 Task: Look for the availability of Airbnb cabin in Gatlinburg, Tennessee. 
Action: Mouse moved to (600, 77)
Screenshot: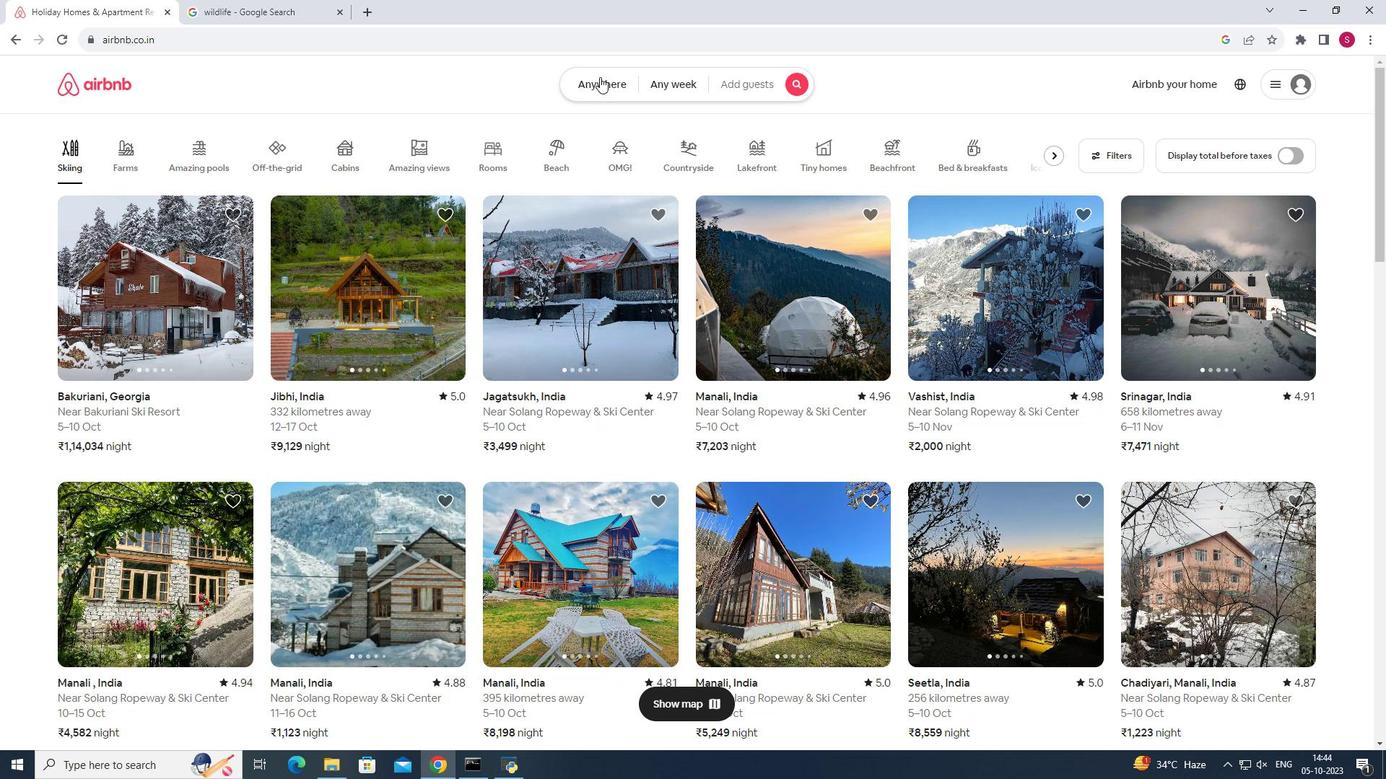 
Action: Mouse pressed left at (600, 77)
Screenshot: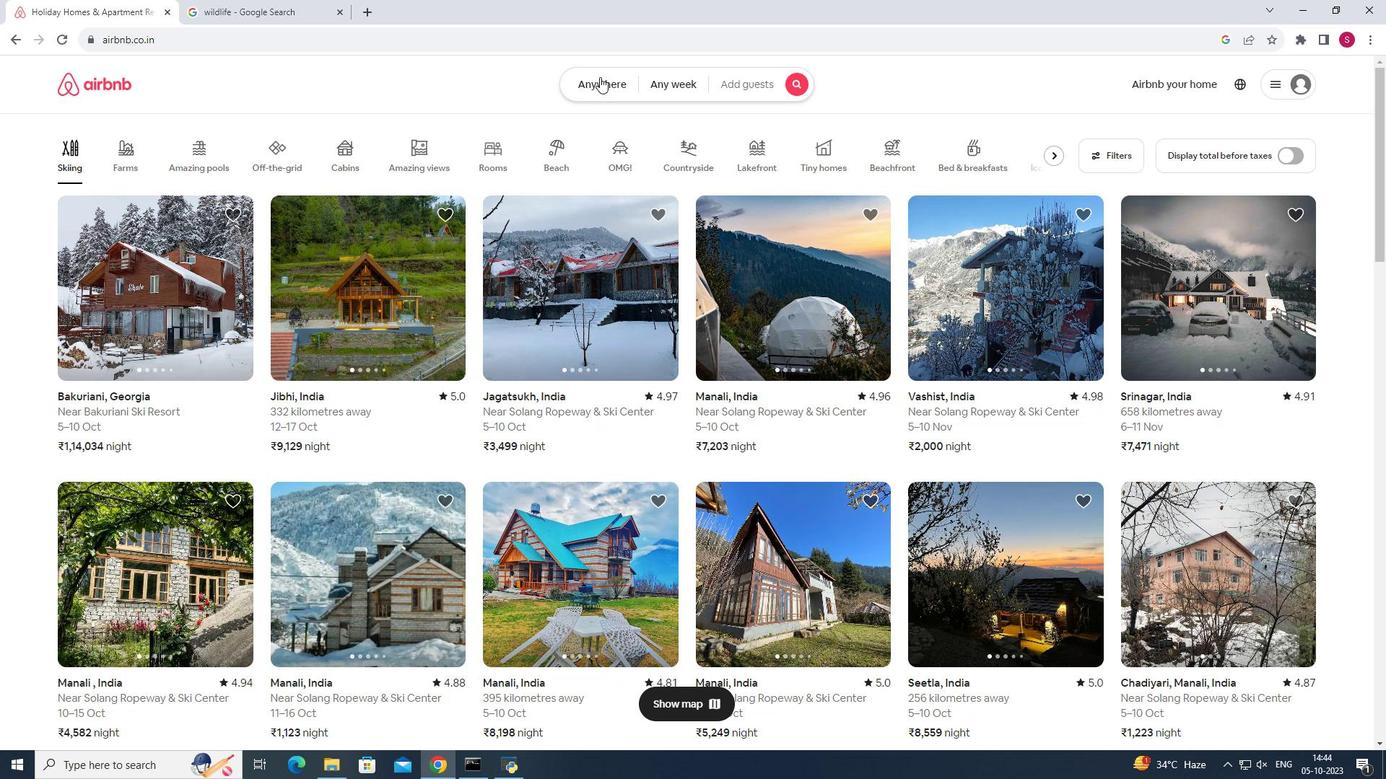 
Action: Mouse moved to (512, 142)
Screenshot: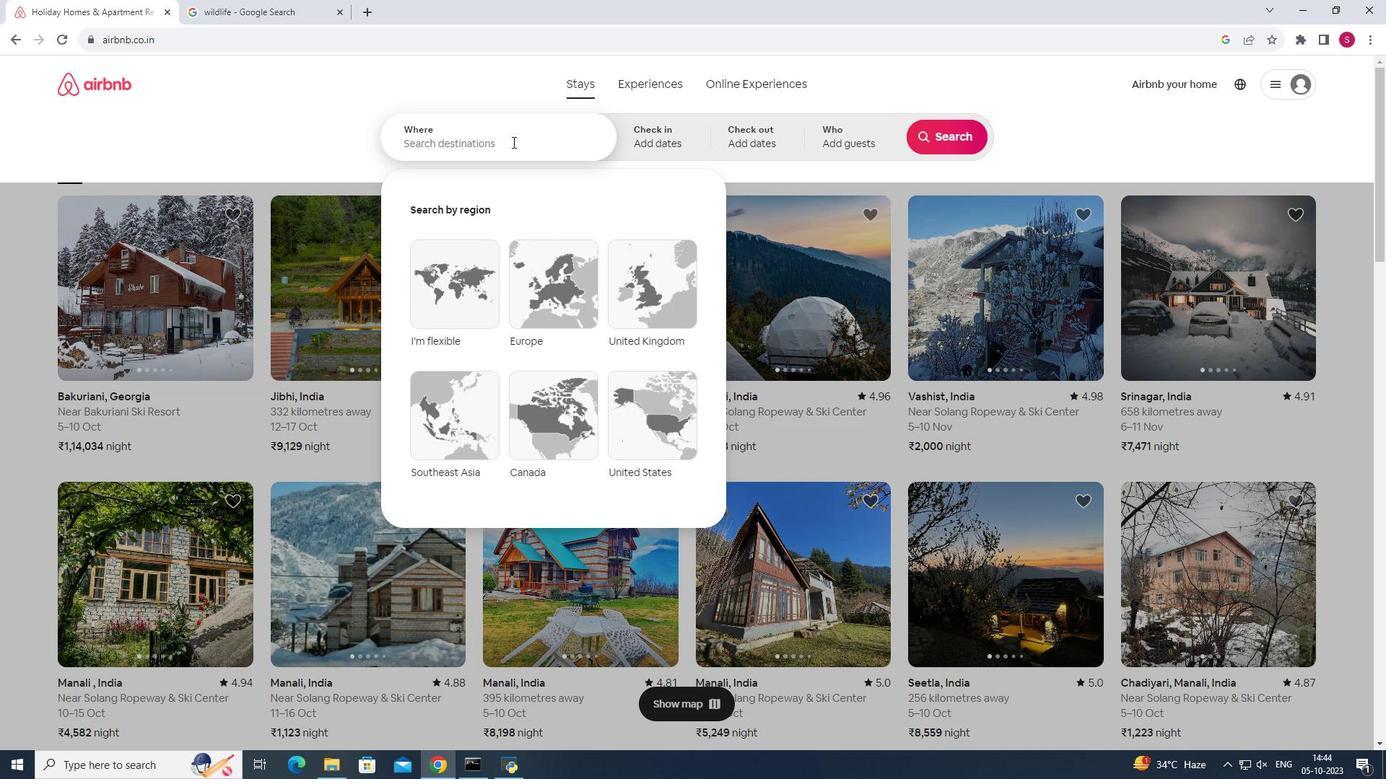 
Action: Mouse pressed left at (512, 142)
Screenshot: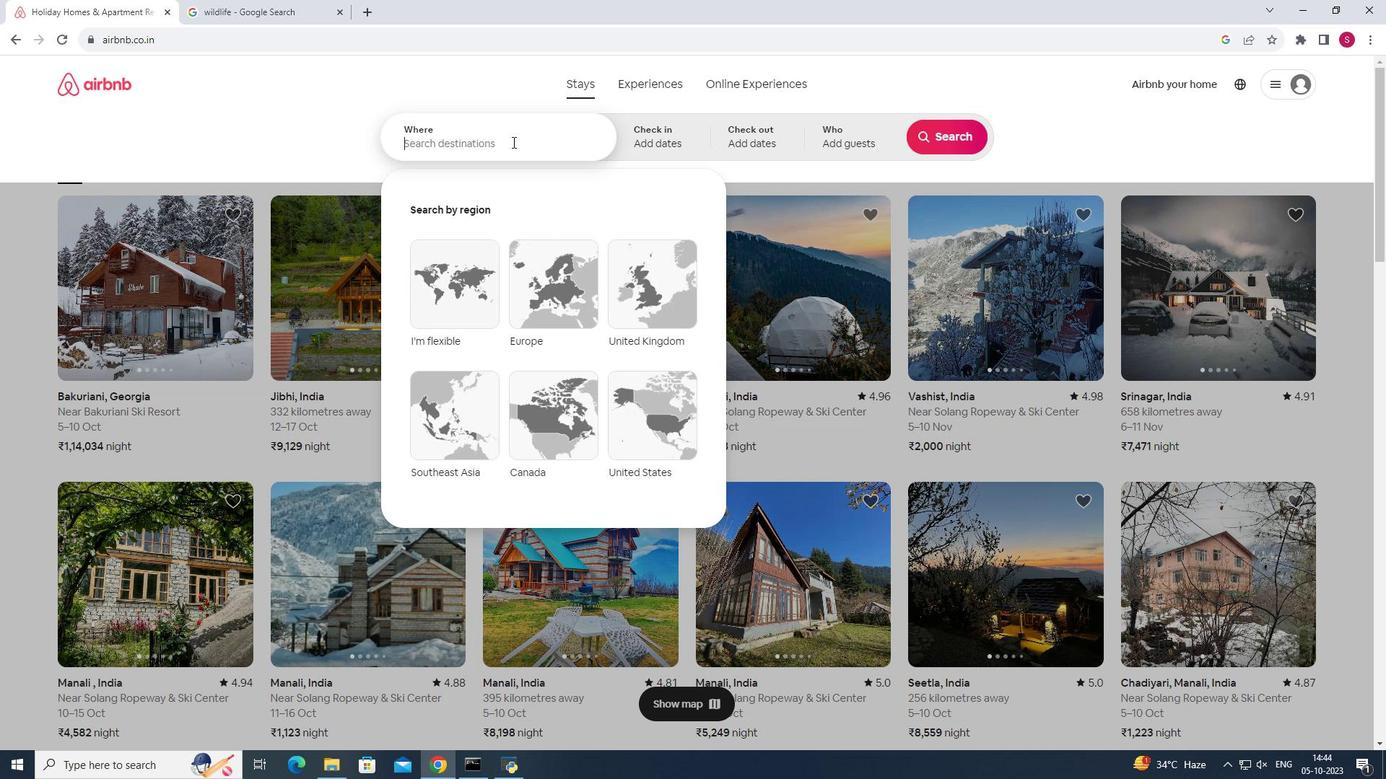 
Action: Key pressed <Key.shift><Key.shift><Key.shift><Key.shift><Key.shift><Key.shift><Key.shift><Key.shift><Key.shift><Key.shift><Key.shift><Key.shift><Key.shift><Key.shift><Key.shift><Key.shift><Key.shift><Key.shift><Key.shift><Key.shift><Key.shift><Key.shift><Key.shift><Key.shift><Key.shift><Key.shift><Key.shift><Key.shift><Key.shift><Key.shift><Key.shift><Key.shift><Key.shift><Key.shift><Key.shift><Key.shift><Key.shift><Key.shift><Key.shift><Key.shift><Key.shift><Key.shift><Key.shift><Key.shift><Key.shift><Key.shift><Key.shift><Key.shift><Key.shift><Key.shift><Key.shift><Key.shift><Key.shift><Key.shift><Key.shift><Key.shift><Key.shift><Key.shift><Key.shift><Key.shift><Key.shift>Gatlin<Key.shift>burg,
Screenshot: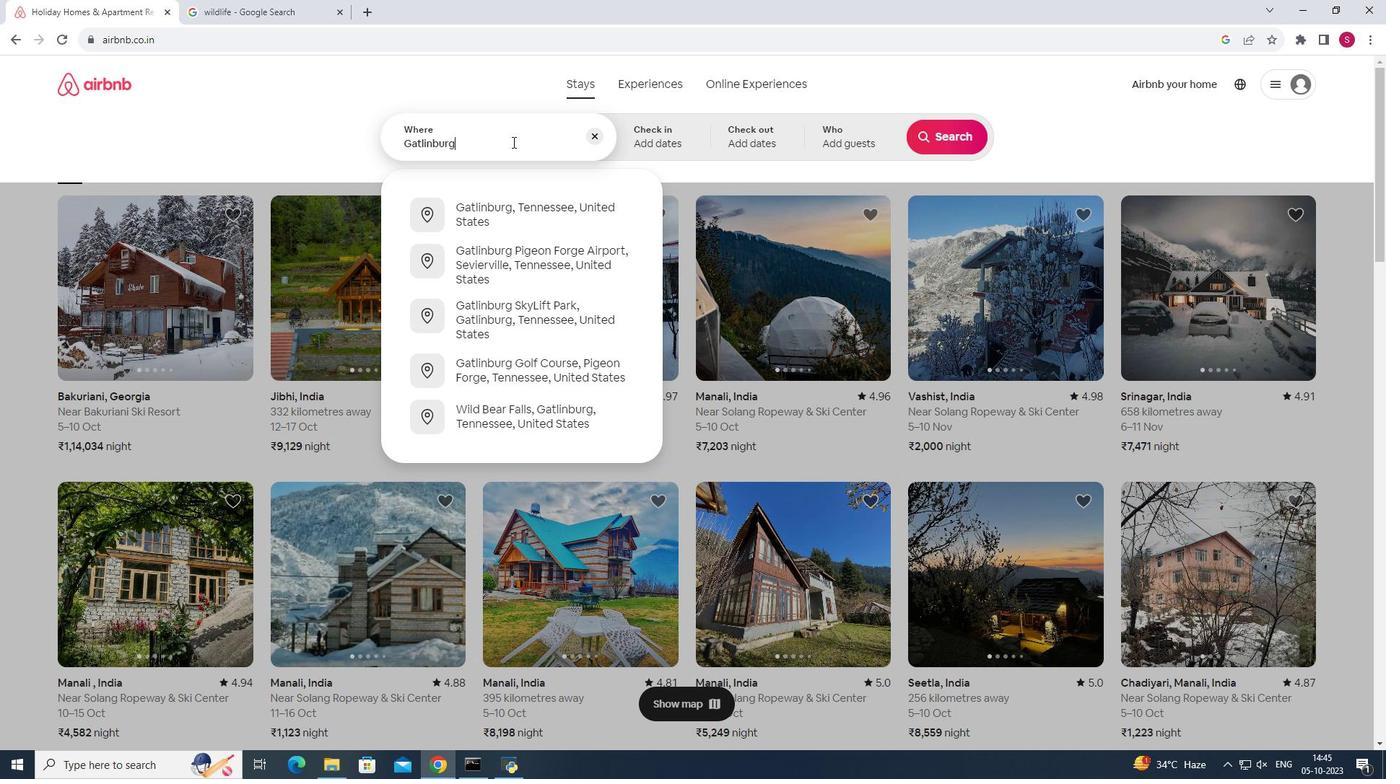 
Action: Mouse moved to (569, 224)
Screenshot: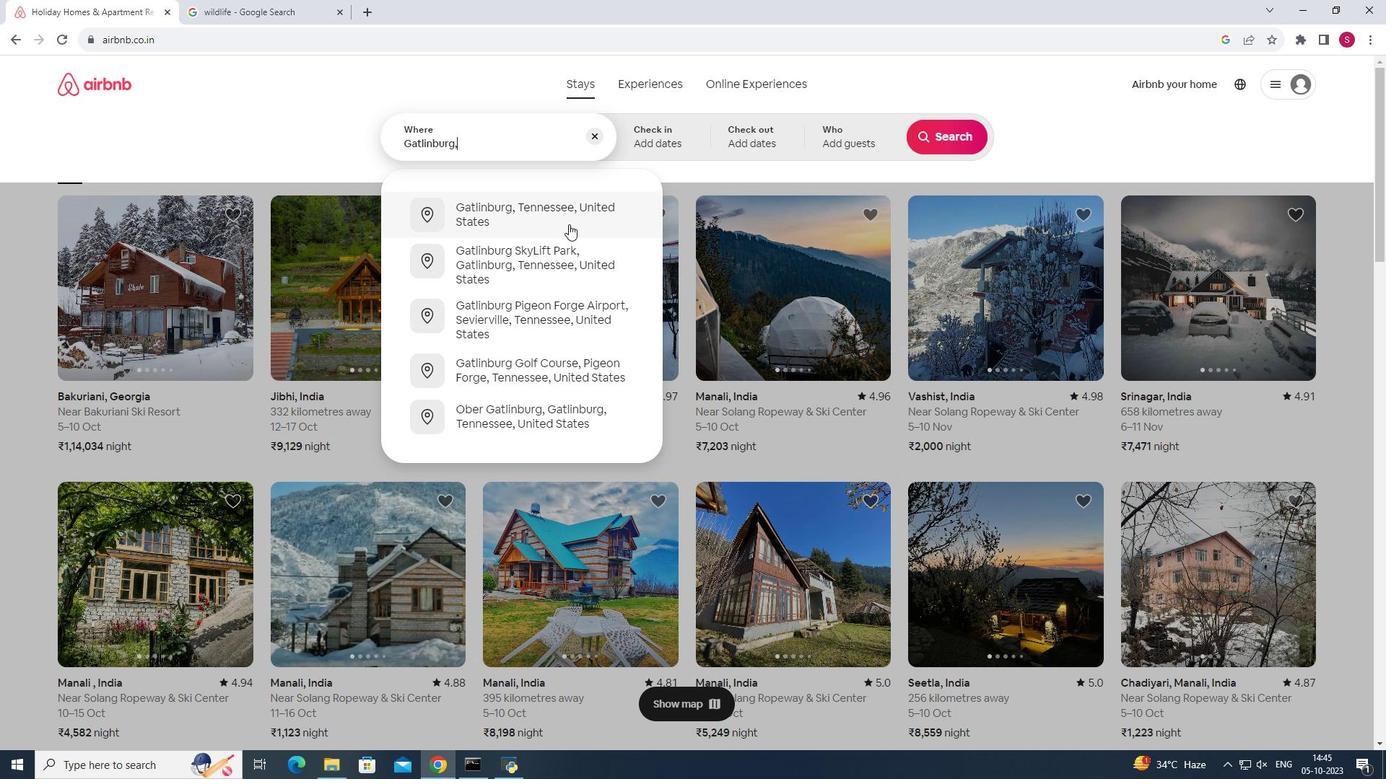 
Action: Mouse pressed left at (569, 224)
Screenshot: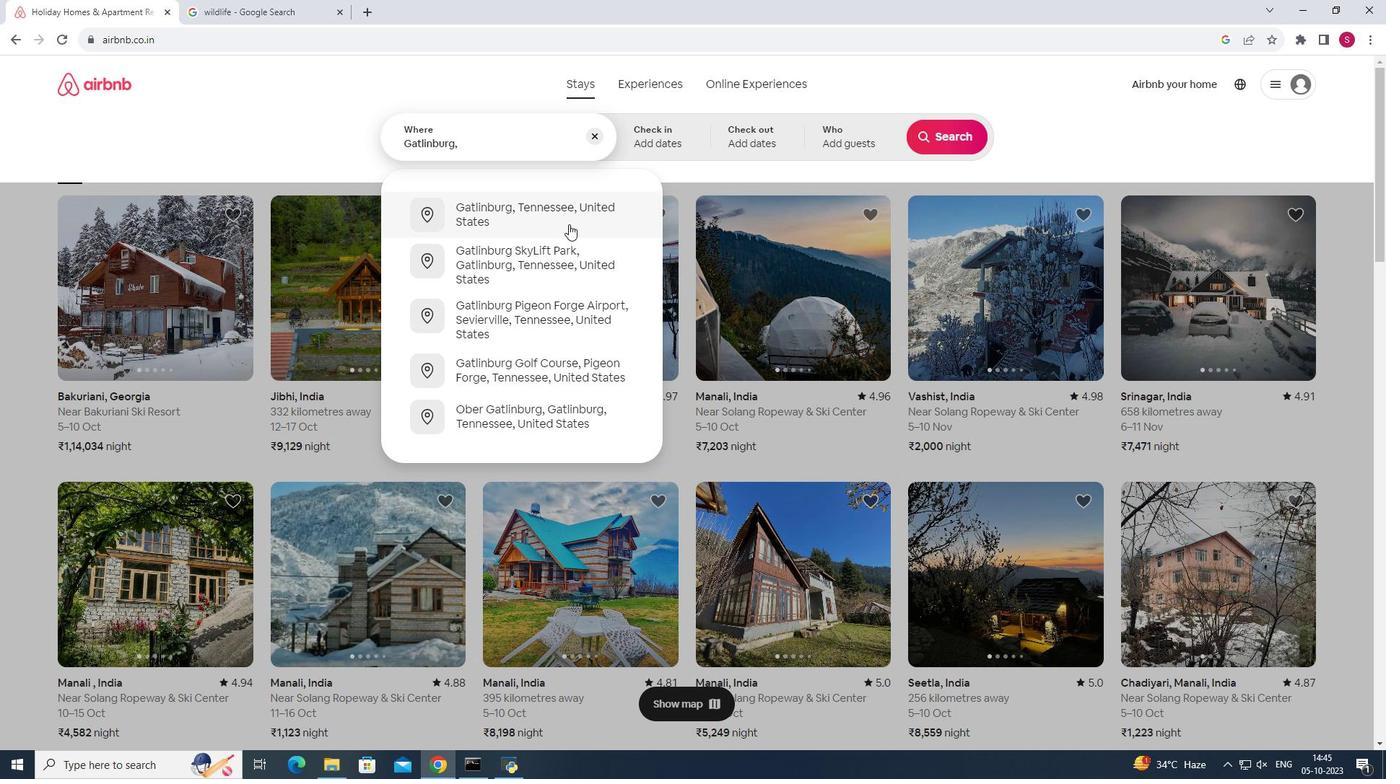 
Action: Mouse moved to (954, 134)
Screenshot: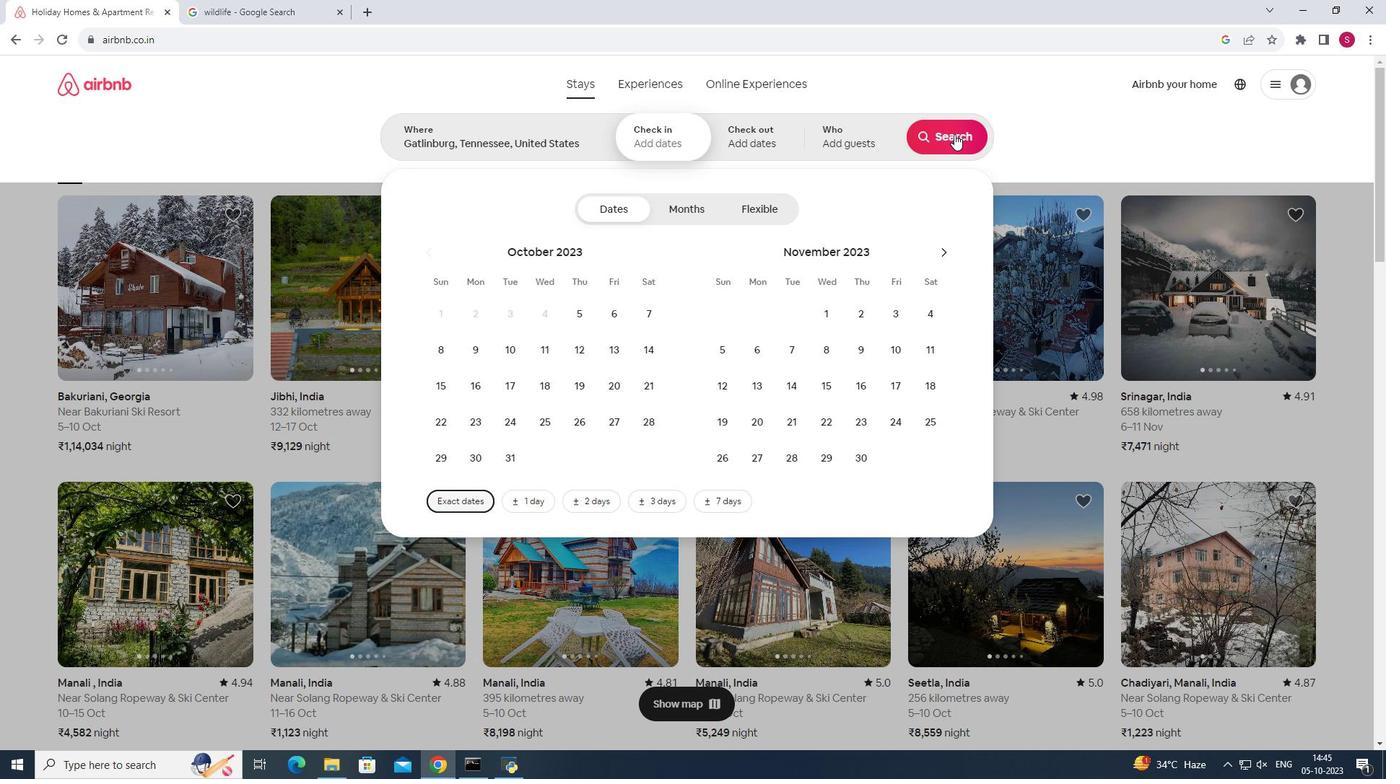 
Action: Mouse pressed left at (954, 134)
Screenshot: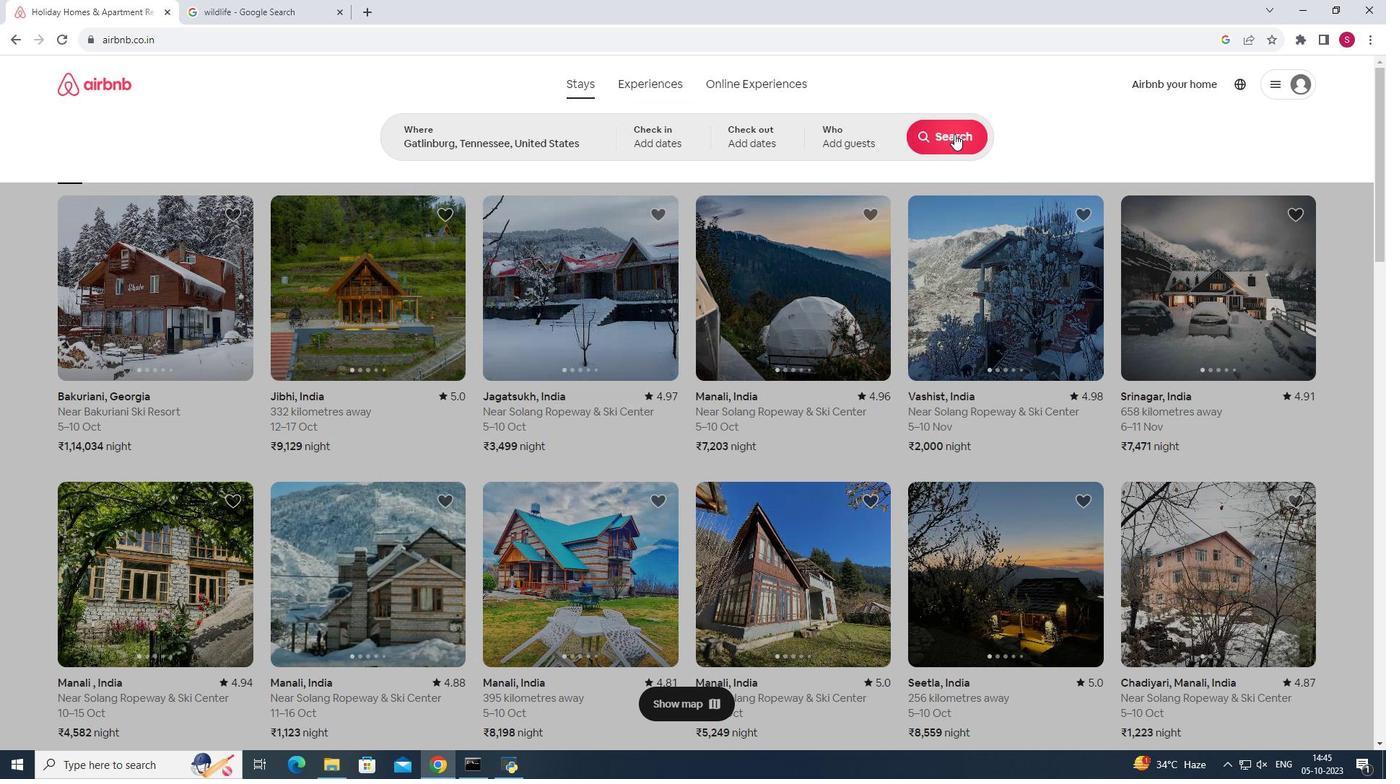 
Action: Mouse pressed left at (954, 134)
Screenshot: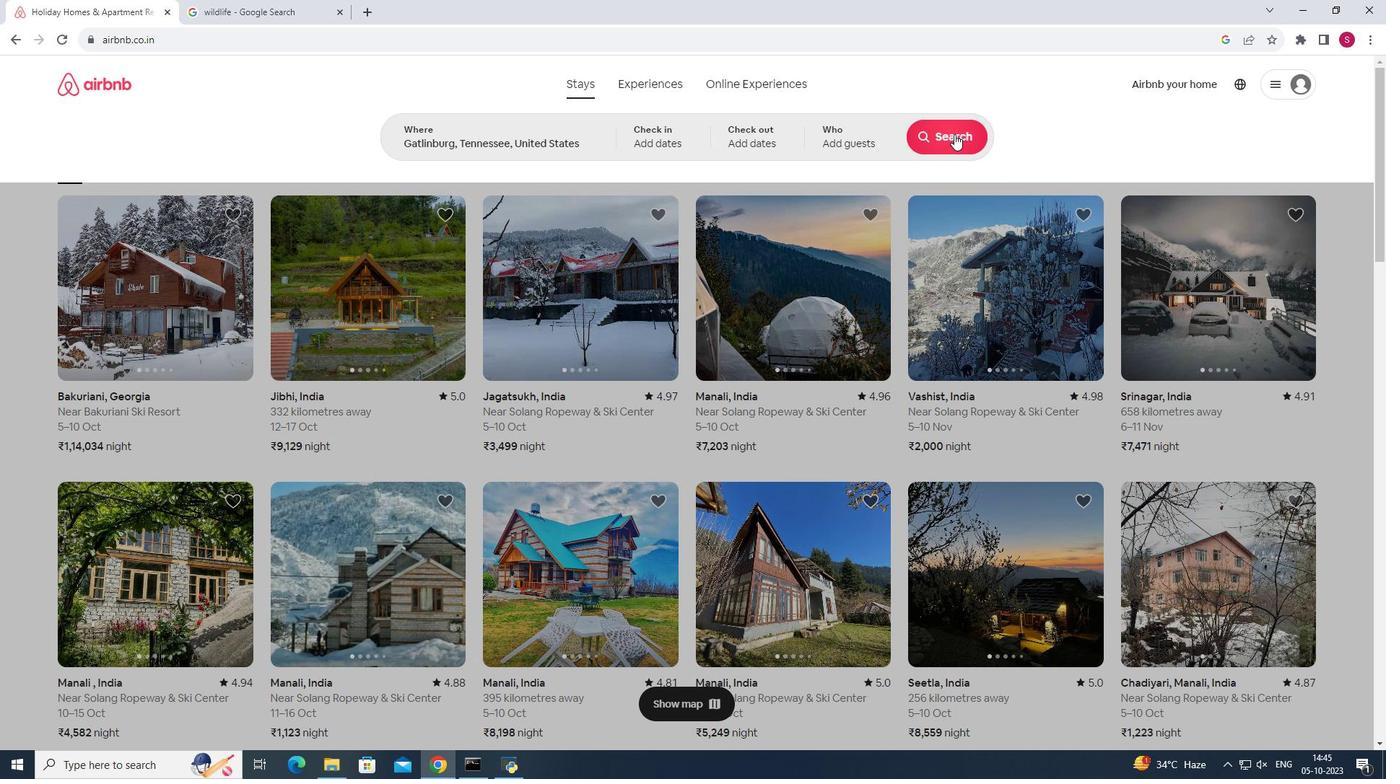 
Action: Mouse moved to (868, 80)
Screenshot: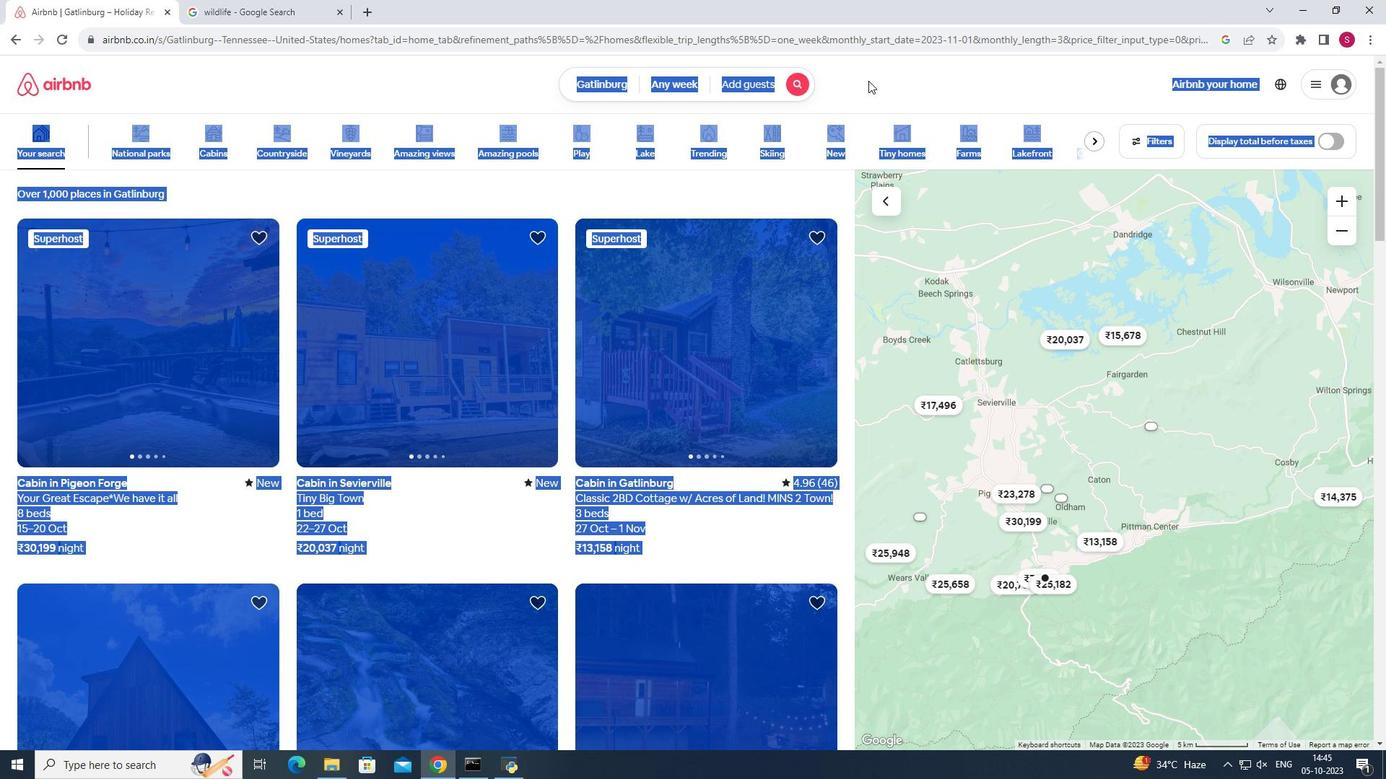 
Action: Mouse pressed left at (868, 80)
Screenshot: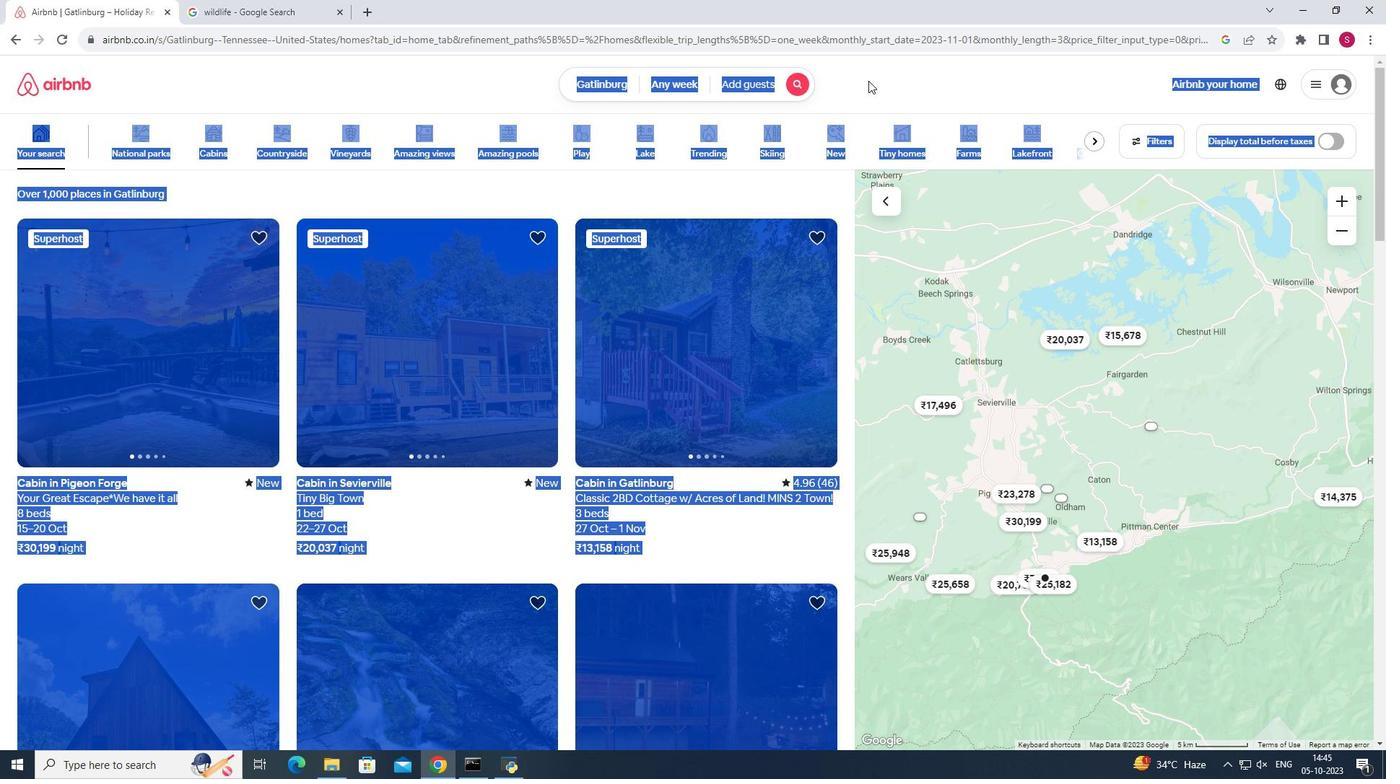 
Action: Mouse moved to (660, 413)
Screenshot: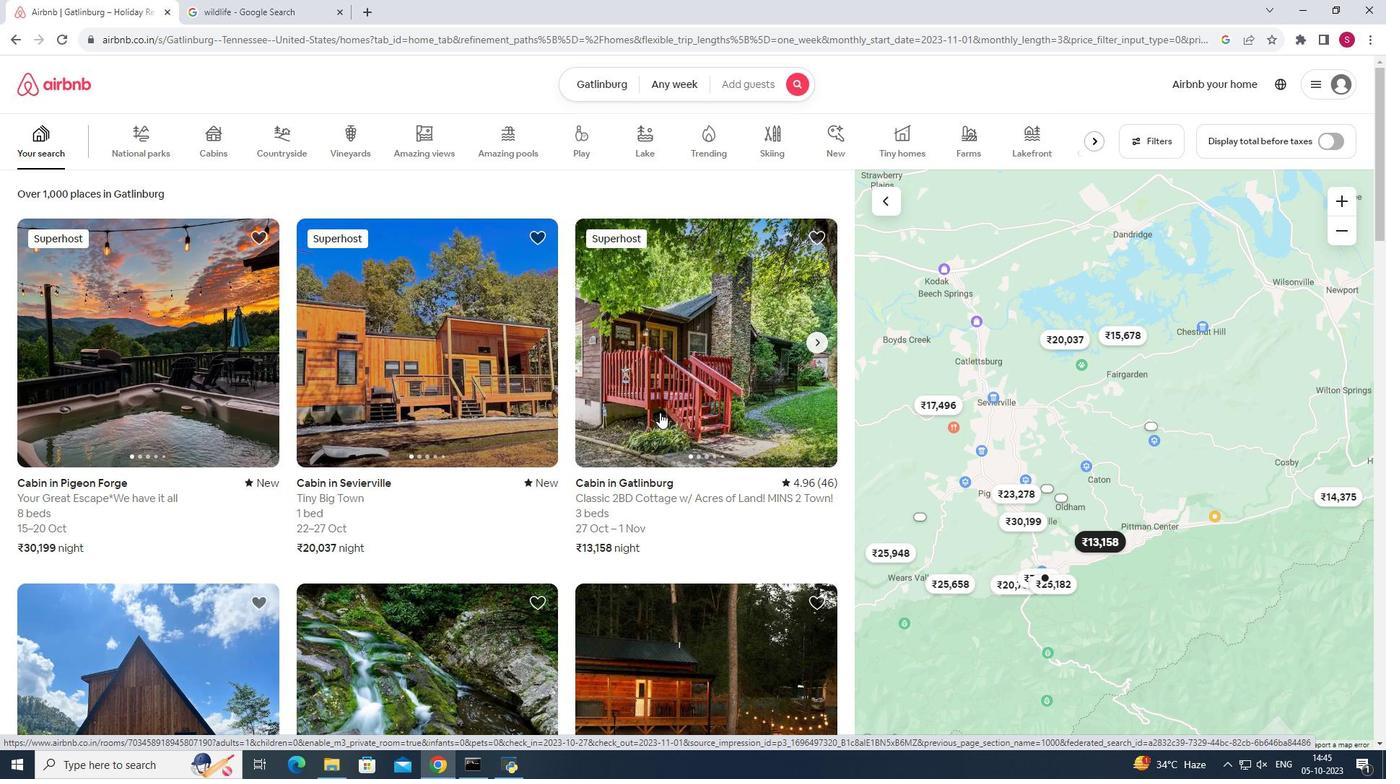 
Action: Mouse scrolled (660, 412) with delta (0, 0)
Screenshot: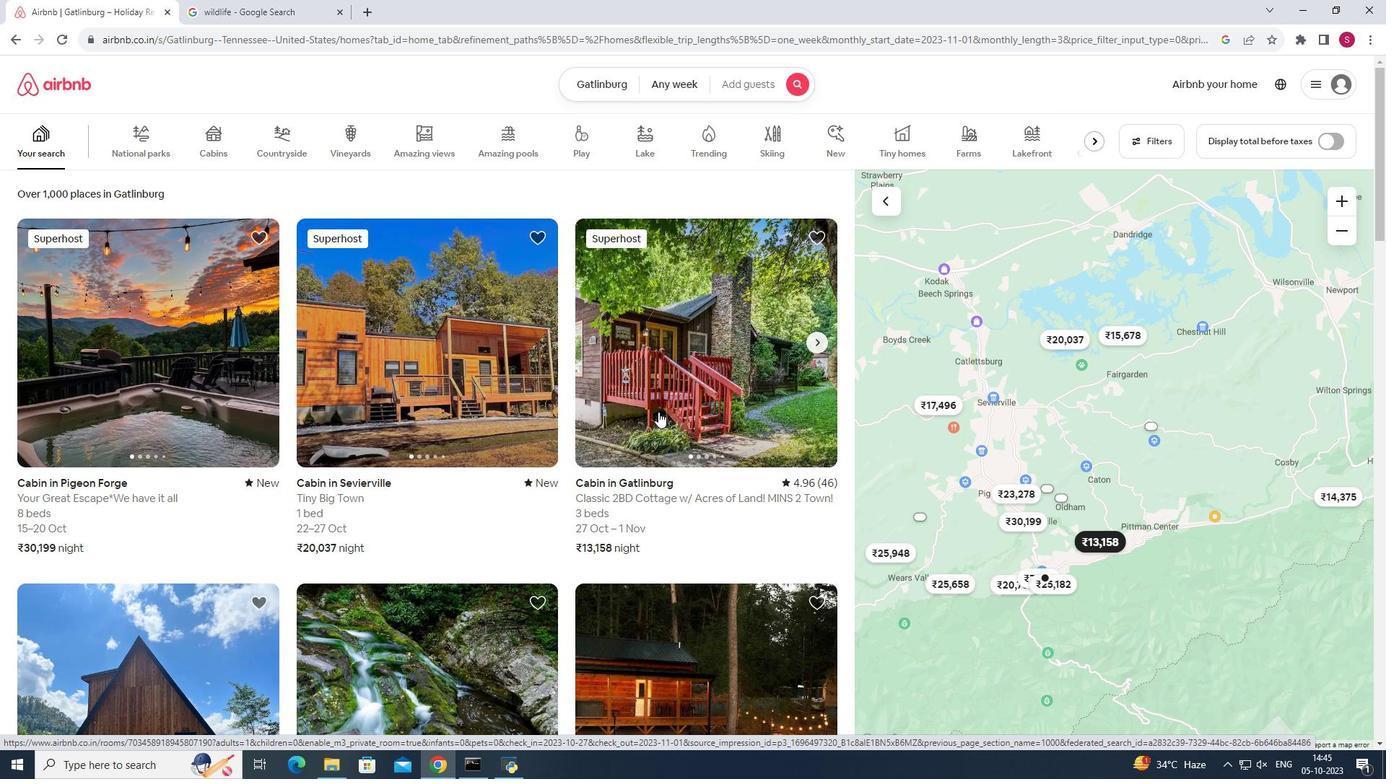 
Action: Mouse moved to (652, 412)
Screenshot: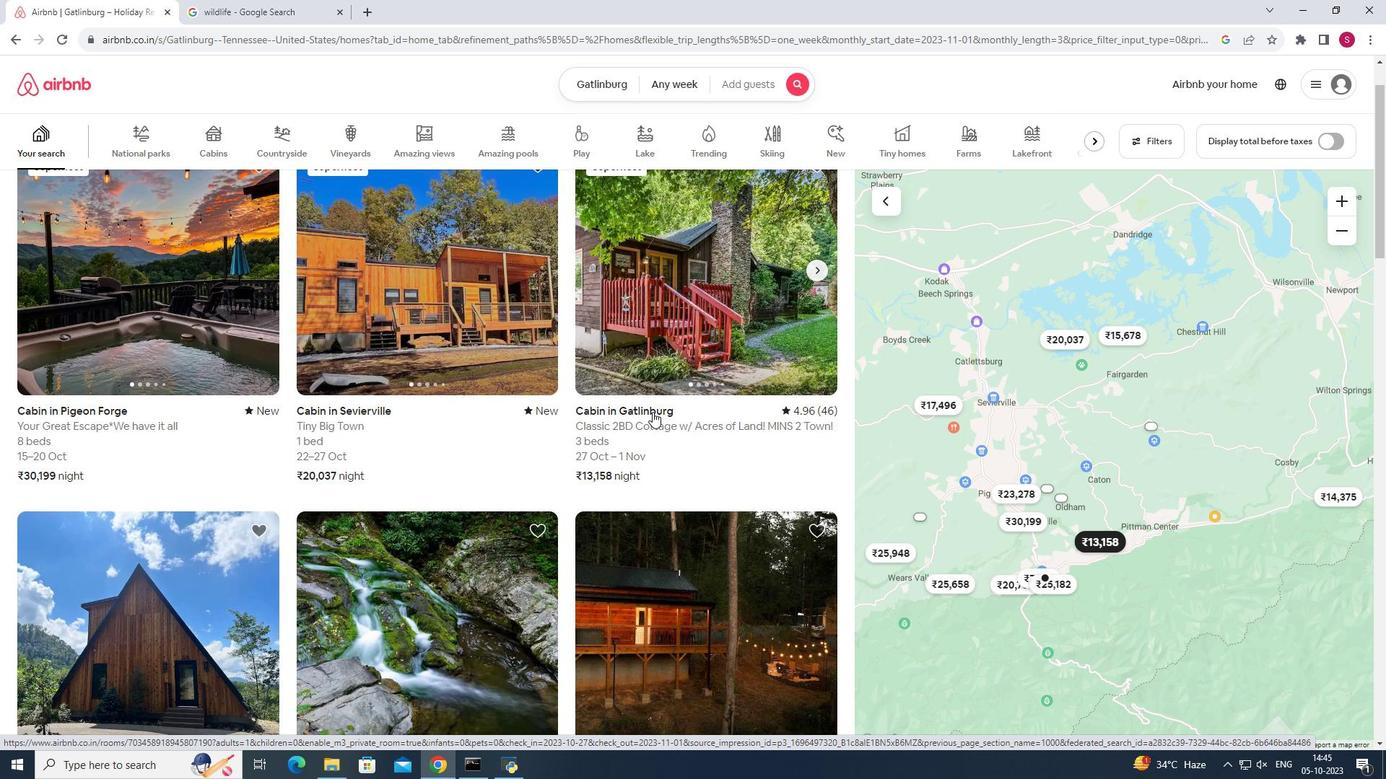 
Action: Mouse scrolled (652, 411) with delta (0, 0)
Screenshot: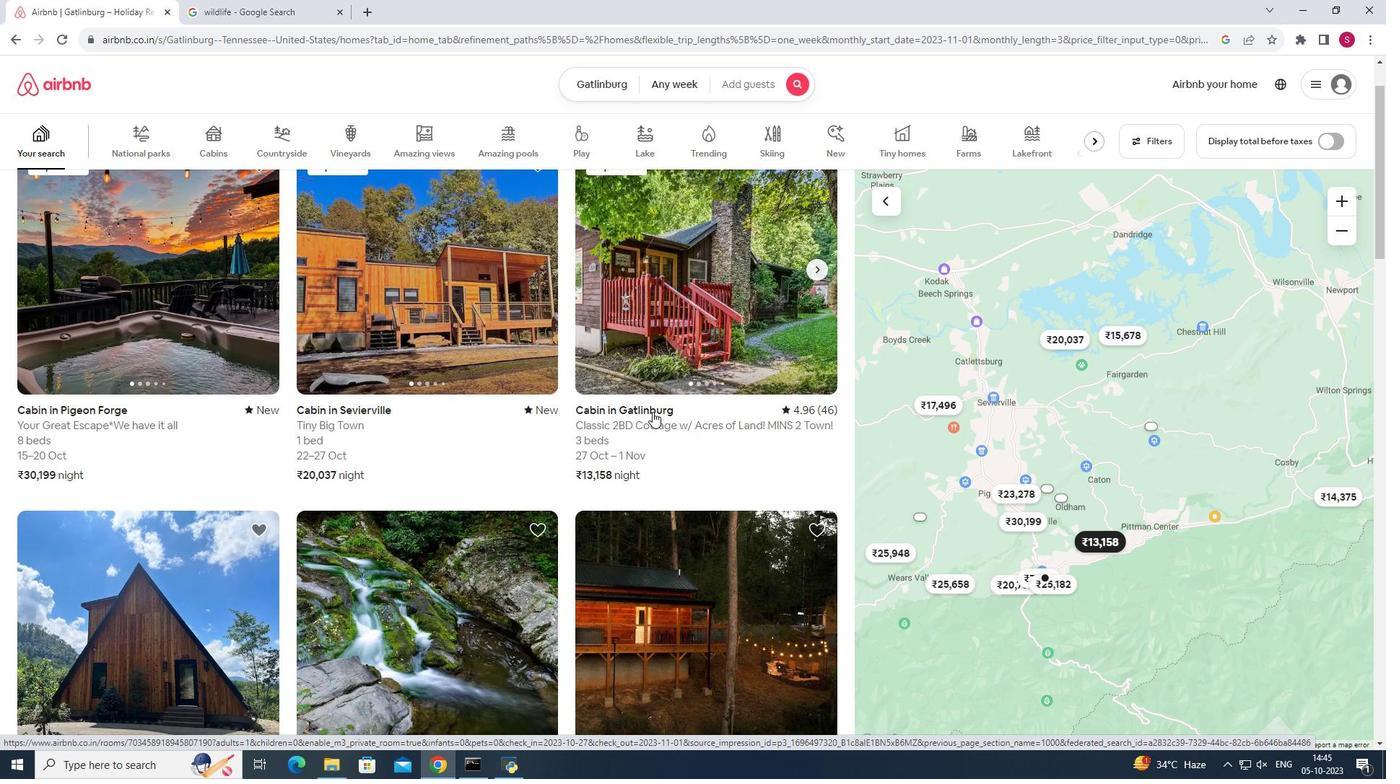 
Action: Mouse moved to (643, 426)
Screenshot: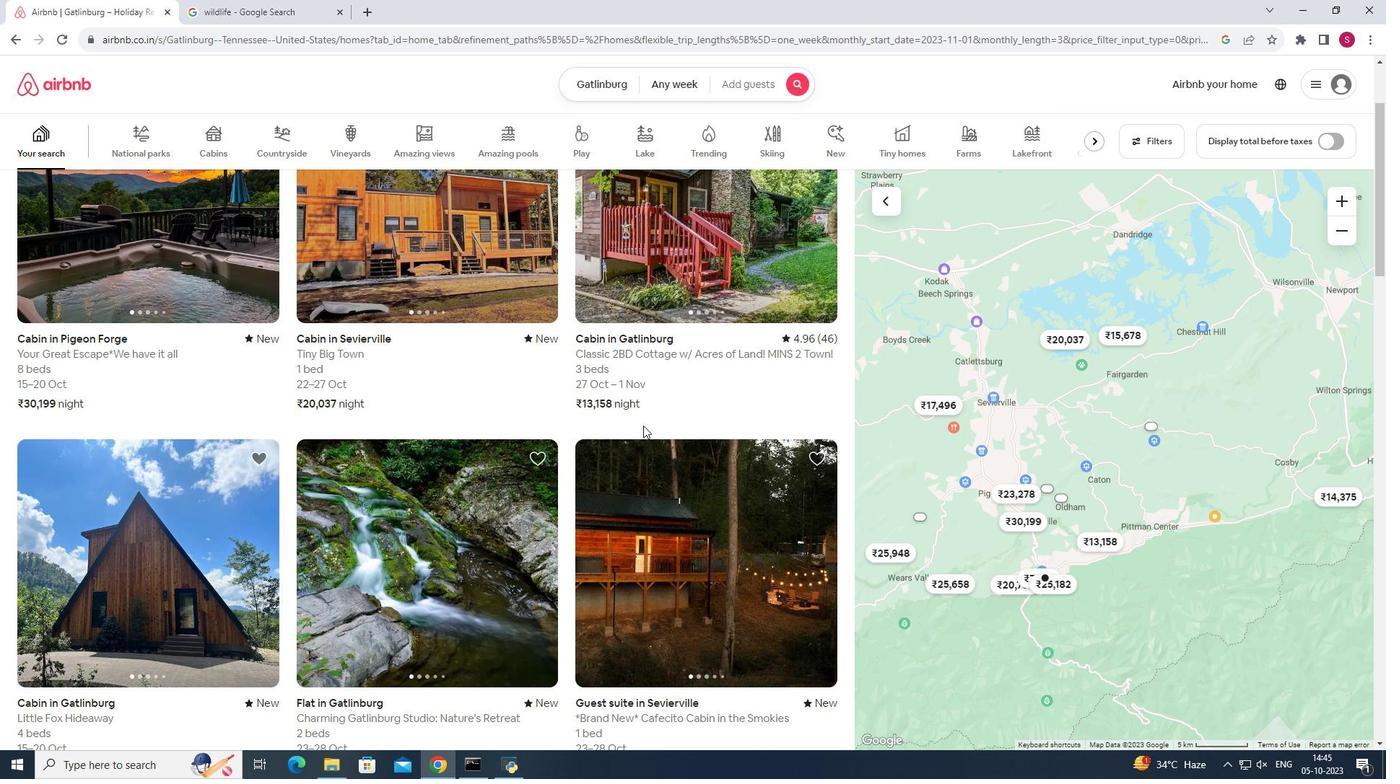 
Action: Mouse scrolled (643, 425) with delta (0, 0)
Screenshot: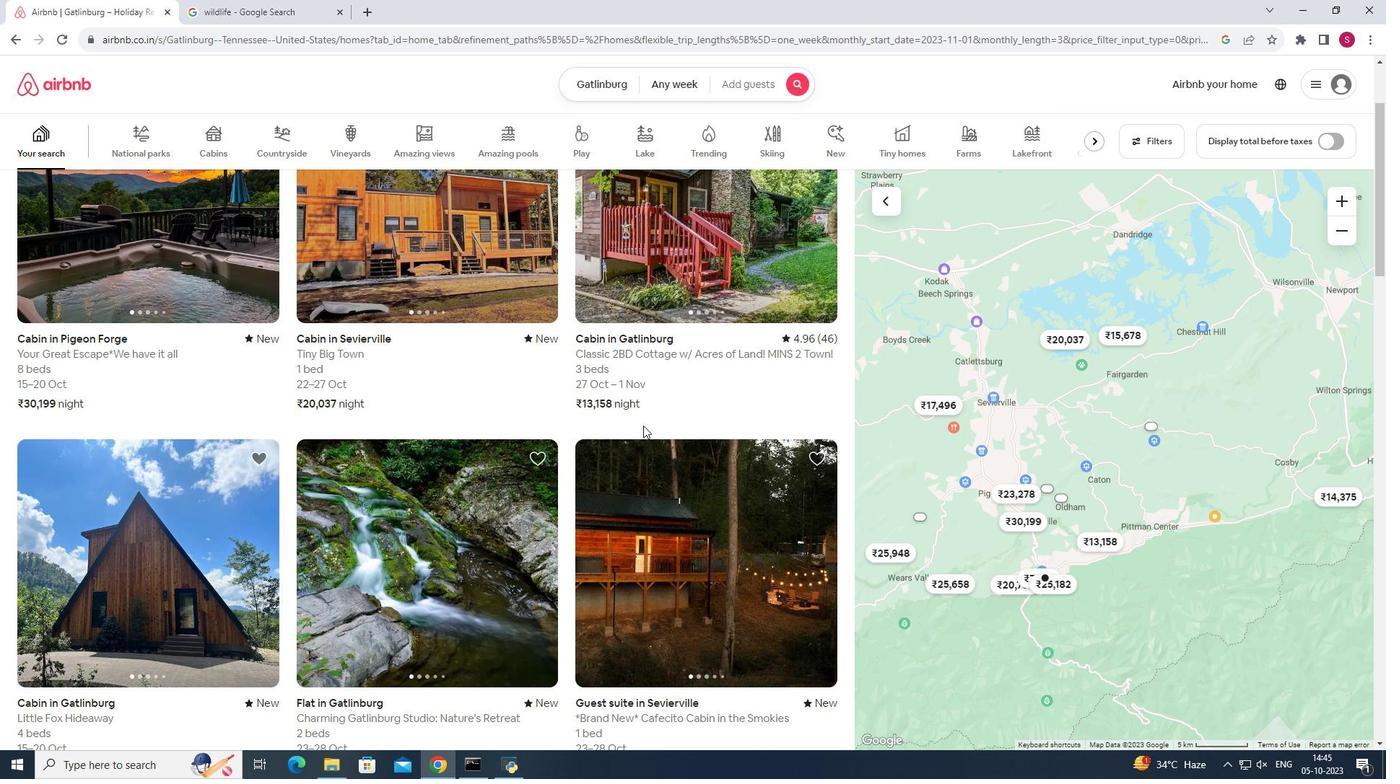 
Action: Mouse moved to (643, 427)
Screenshot: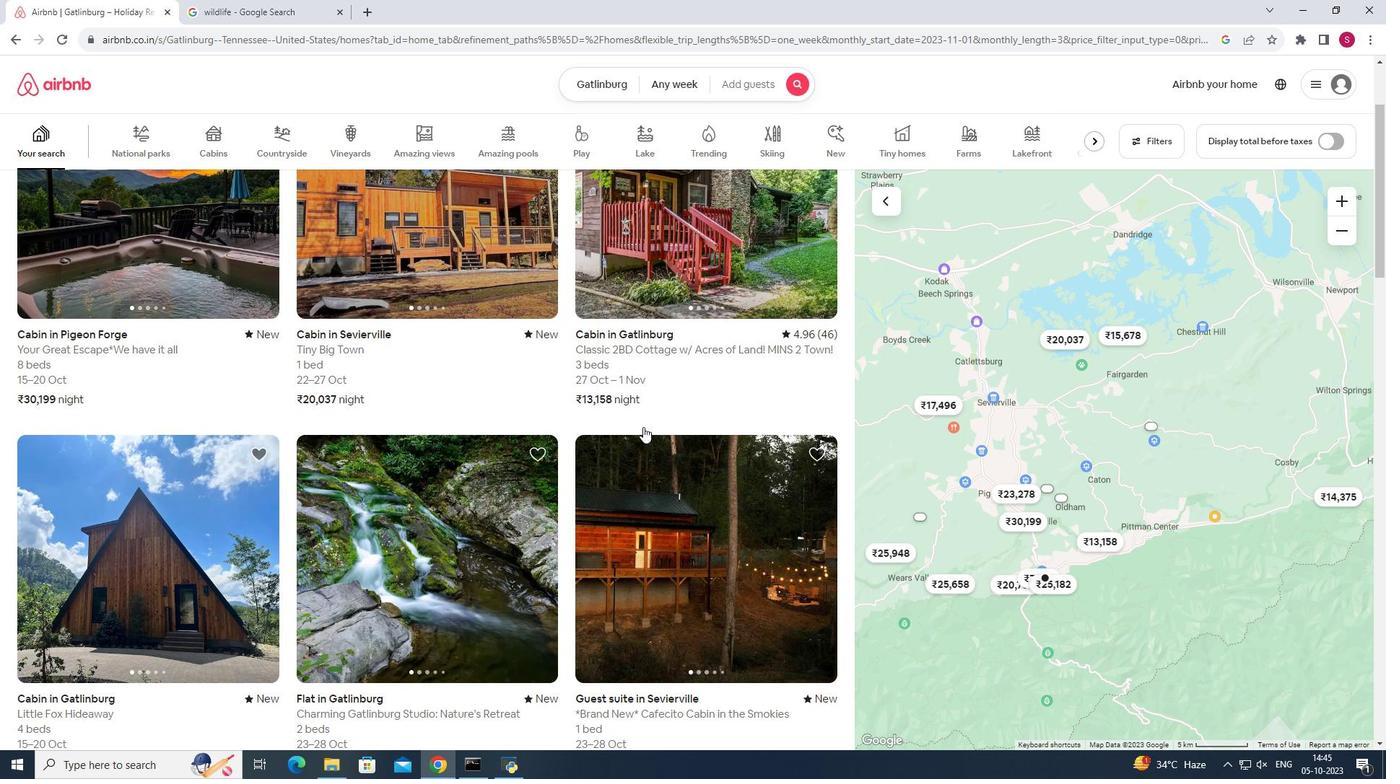
Action: Mouse scrolled (643, 426) with delta (0, 0)
Screenshot: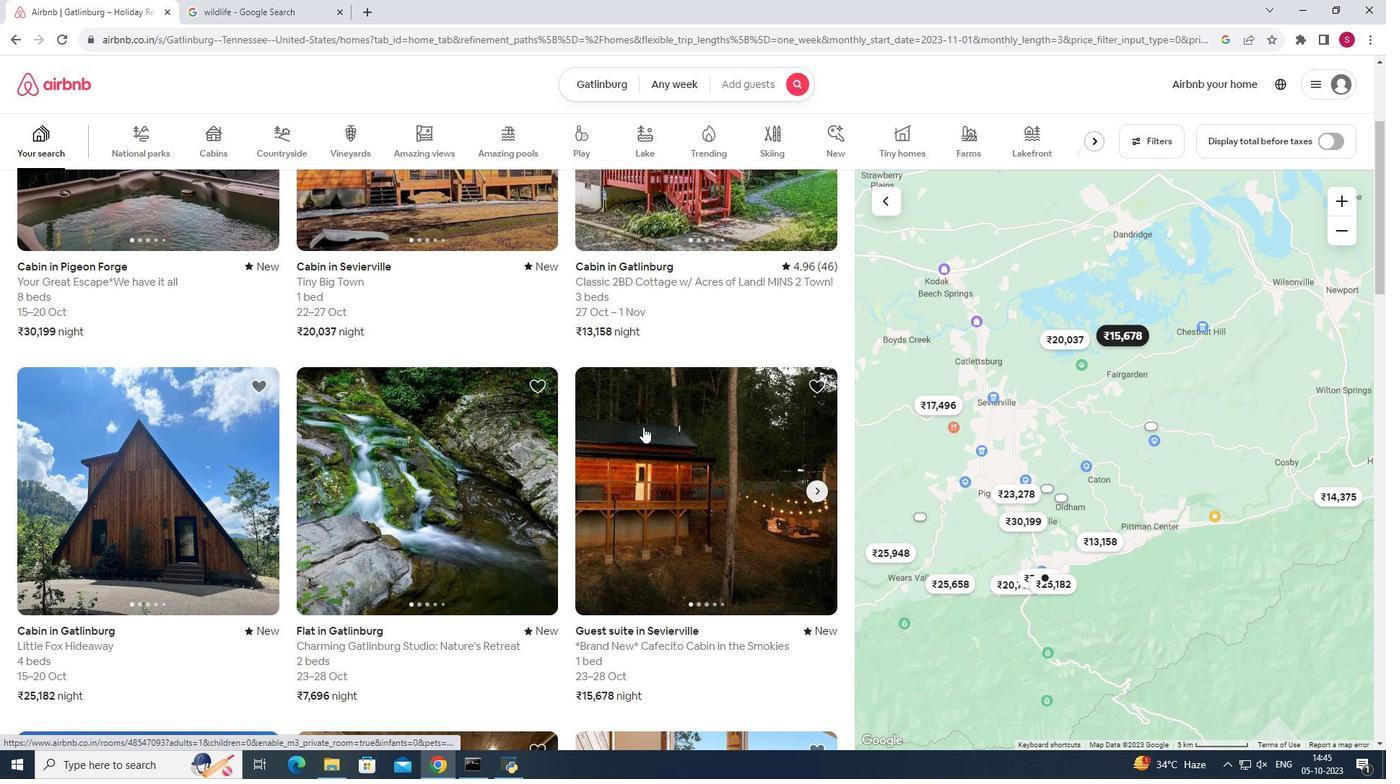 
Action: Mouse moved to (667, 427)
Screenshot: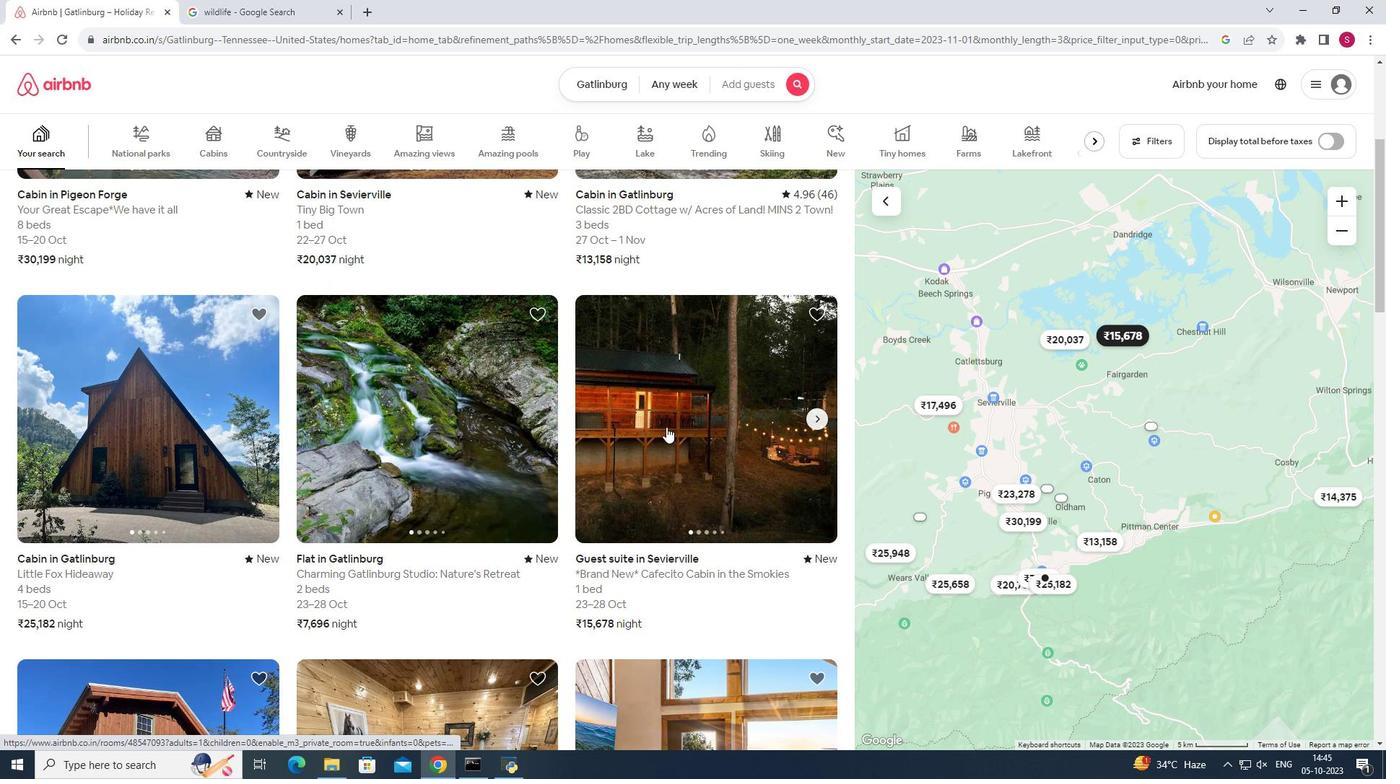 
Action: Mouse scrolled (667, 426) with delta (0, 0)
Screenshot: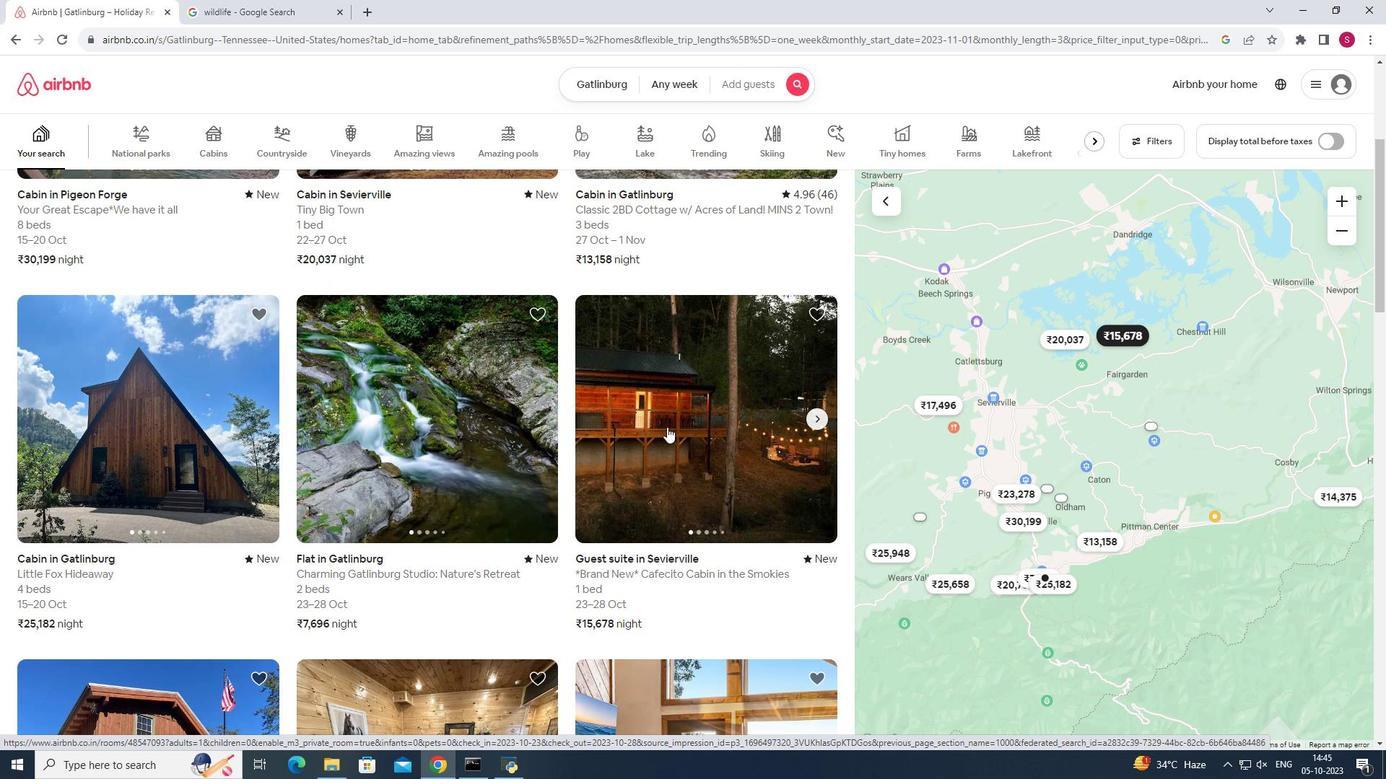 
Action: Mouse scrolled (667, 426) with delta (0, 0)
Screenshot: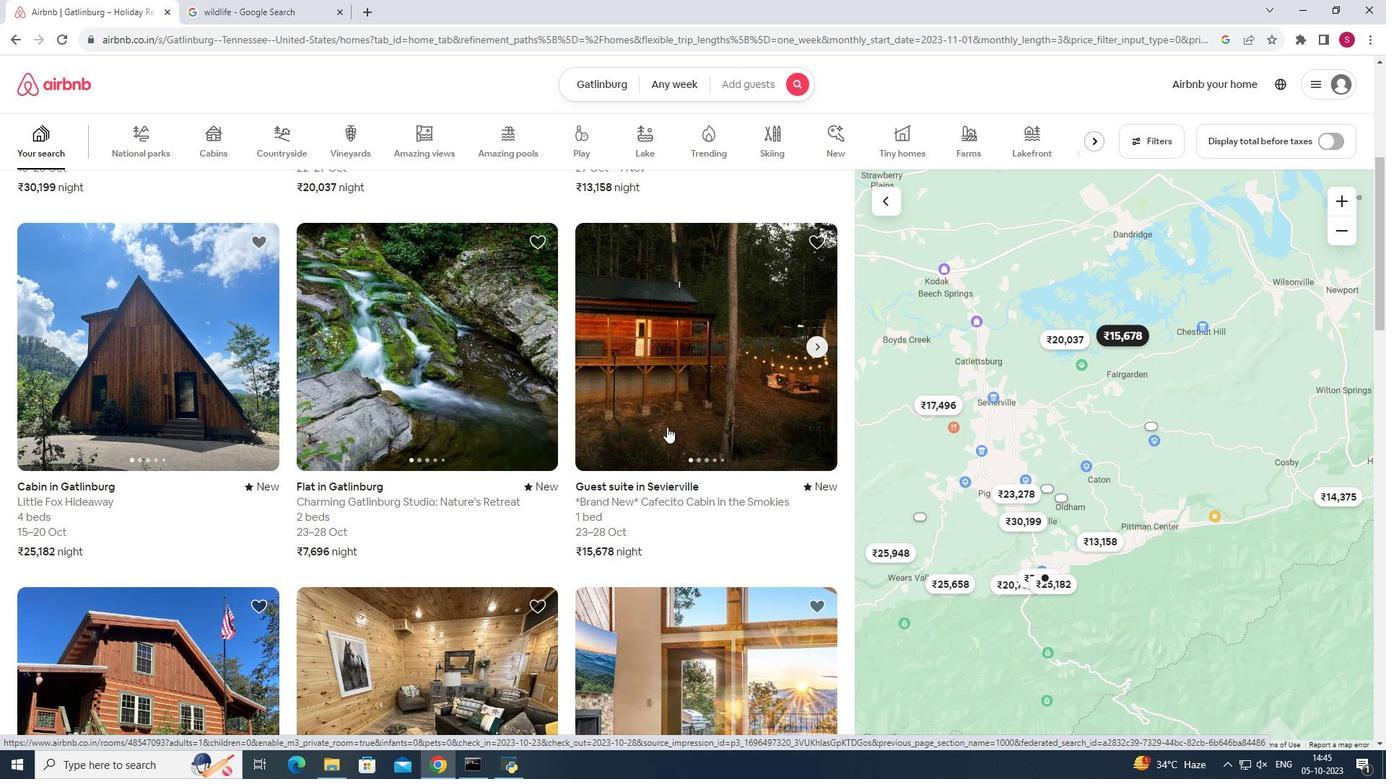 
Action: Mouse moved to (639, 429)
Screenshot: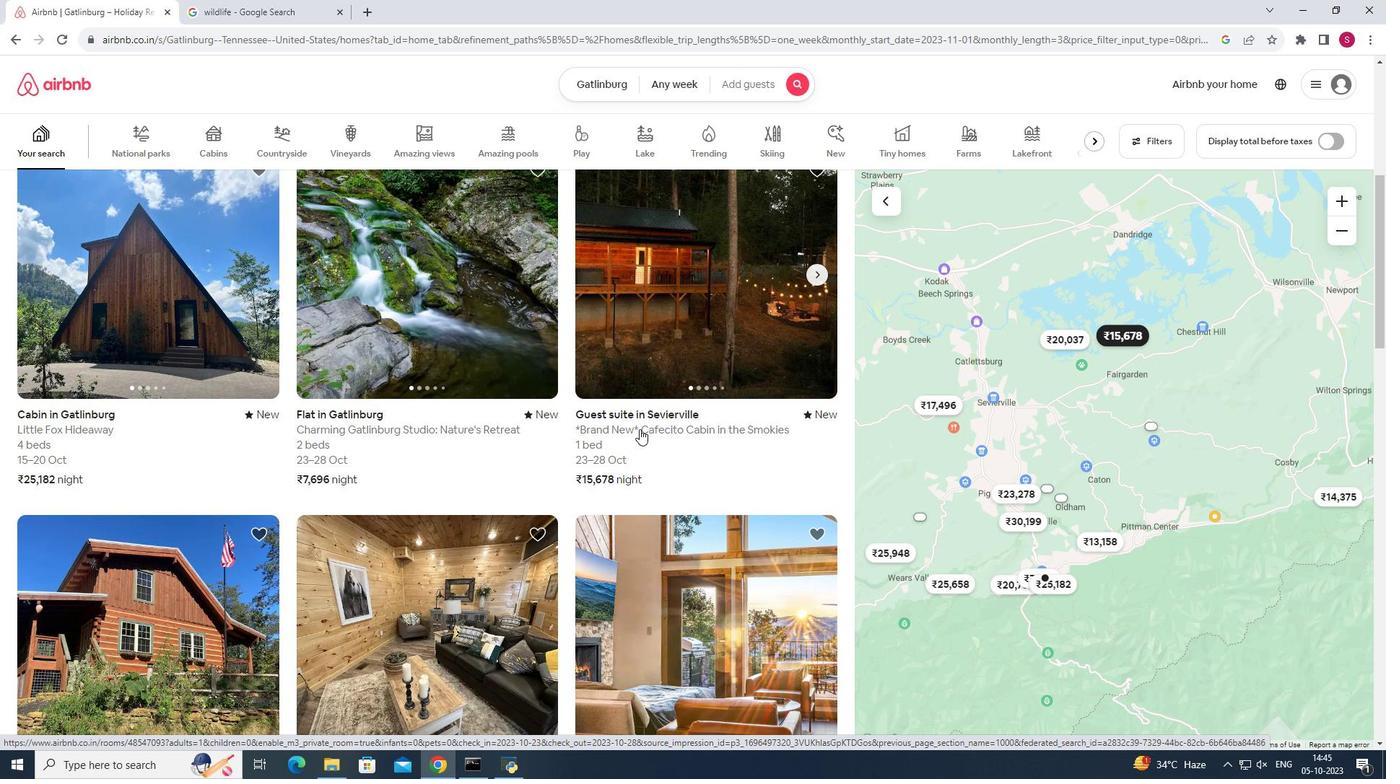 
Action: Mouse scrolled (639, 428) with delta (0, 0)
Screenshot: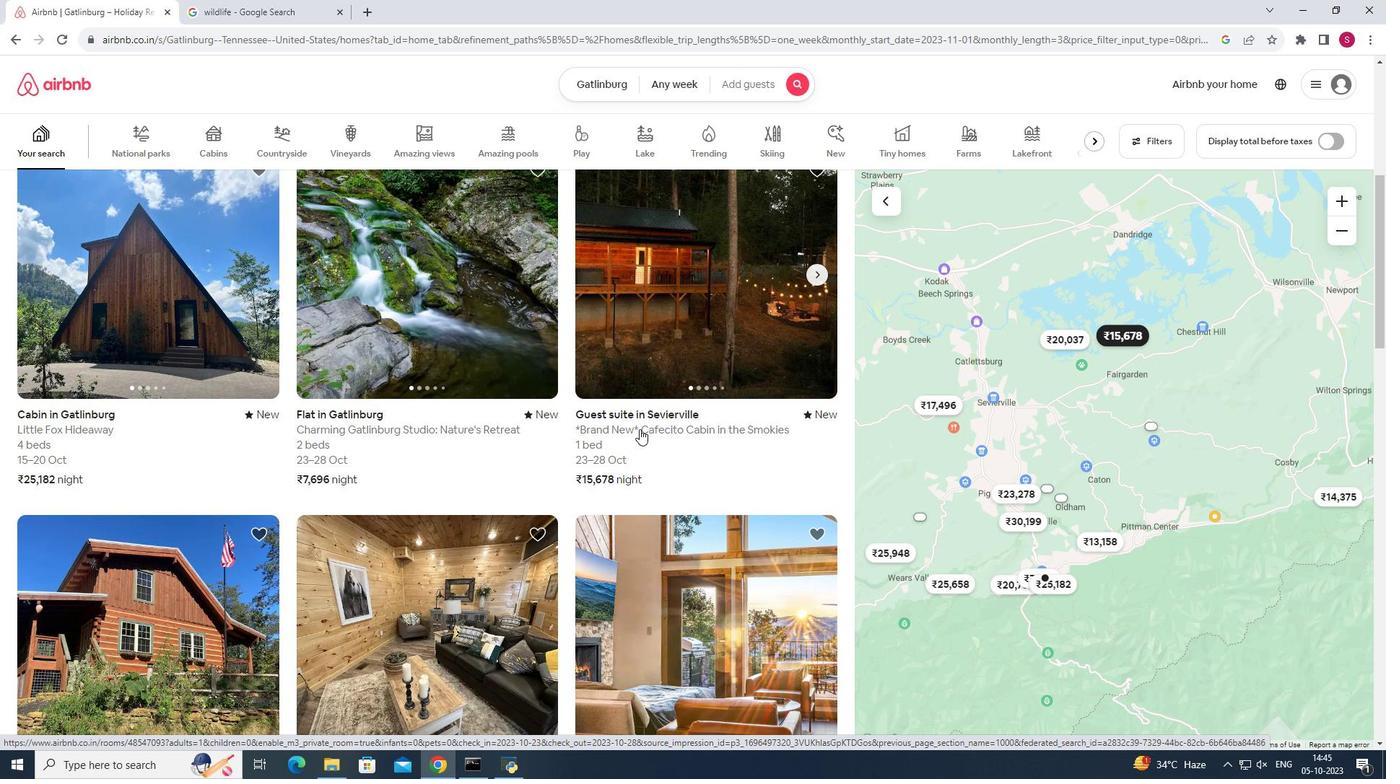 
Action: Mouse scrolled (639, 428) with delta (0, 0)
Screenshot: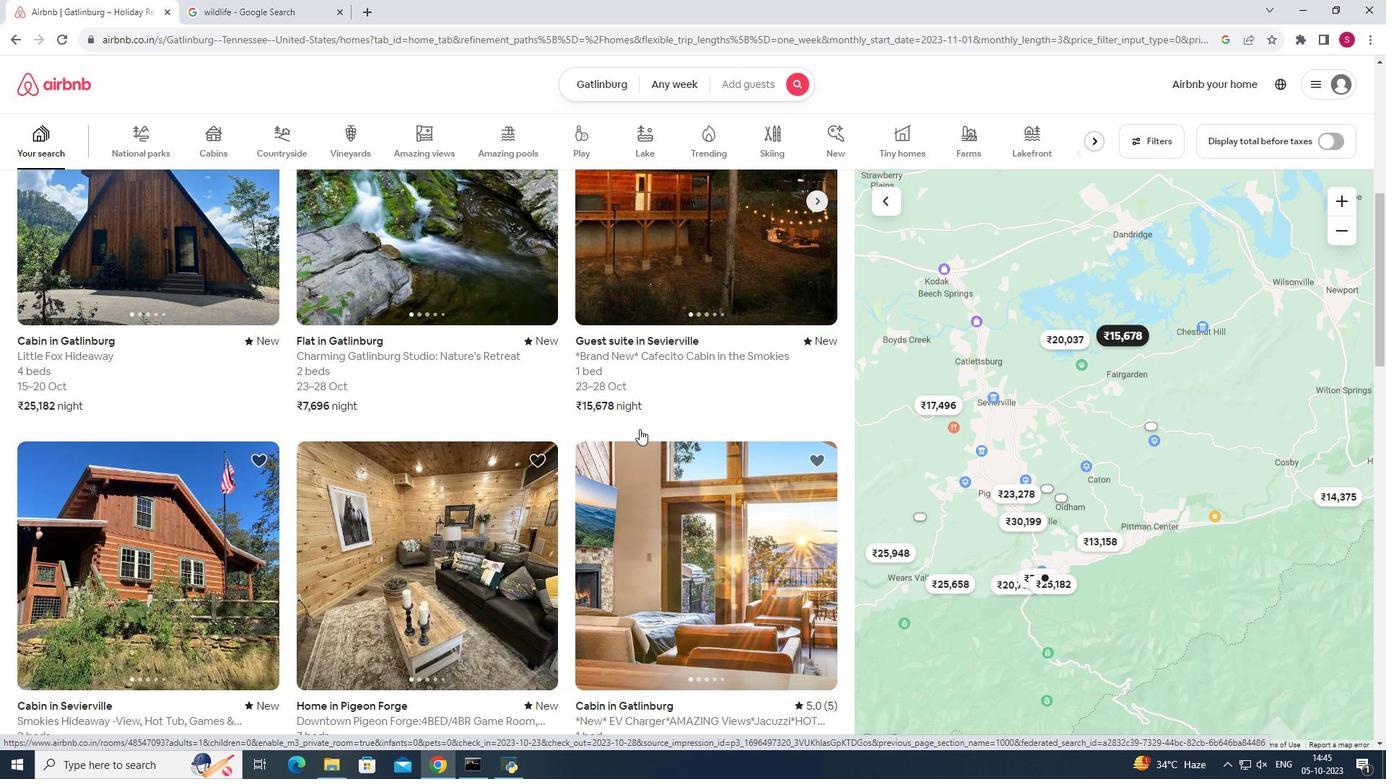 
Action: Mouse moved to (706, 434)
Screenshot: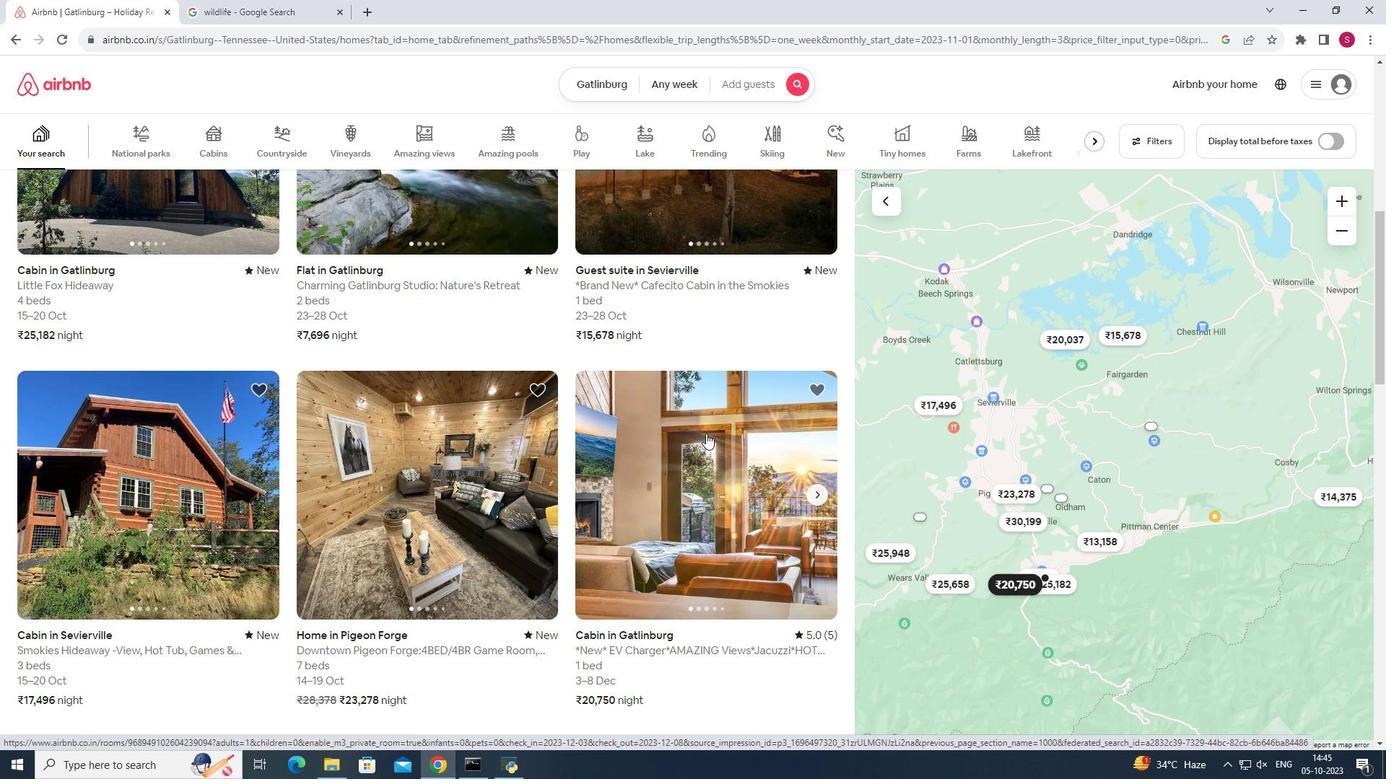 
Action: Mouse scrolled (706, 433) with delta (0, 0)
Screenshot: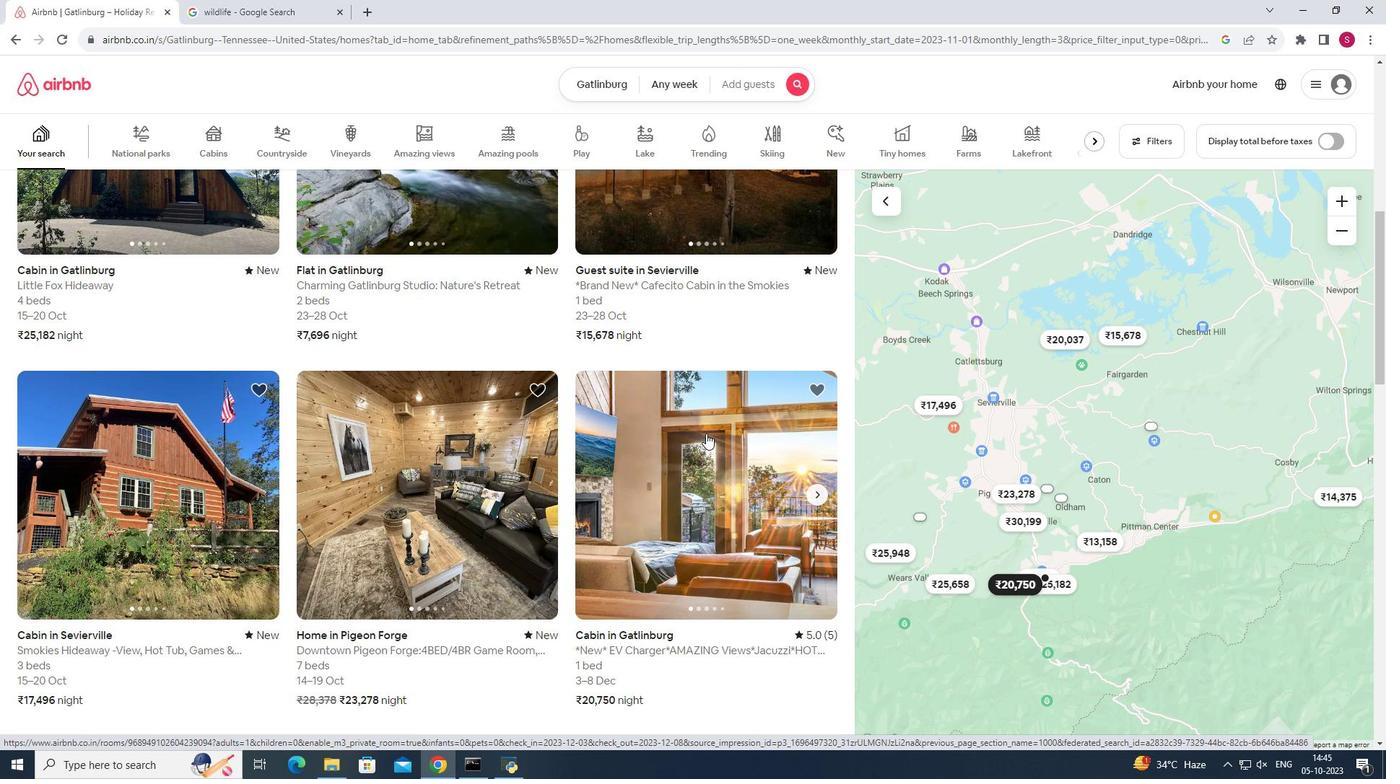 
Action: Mouse moved to (706, 434)
Screenshot: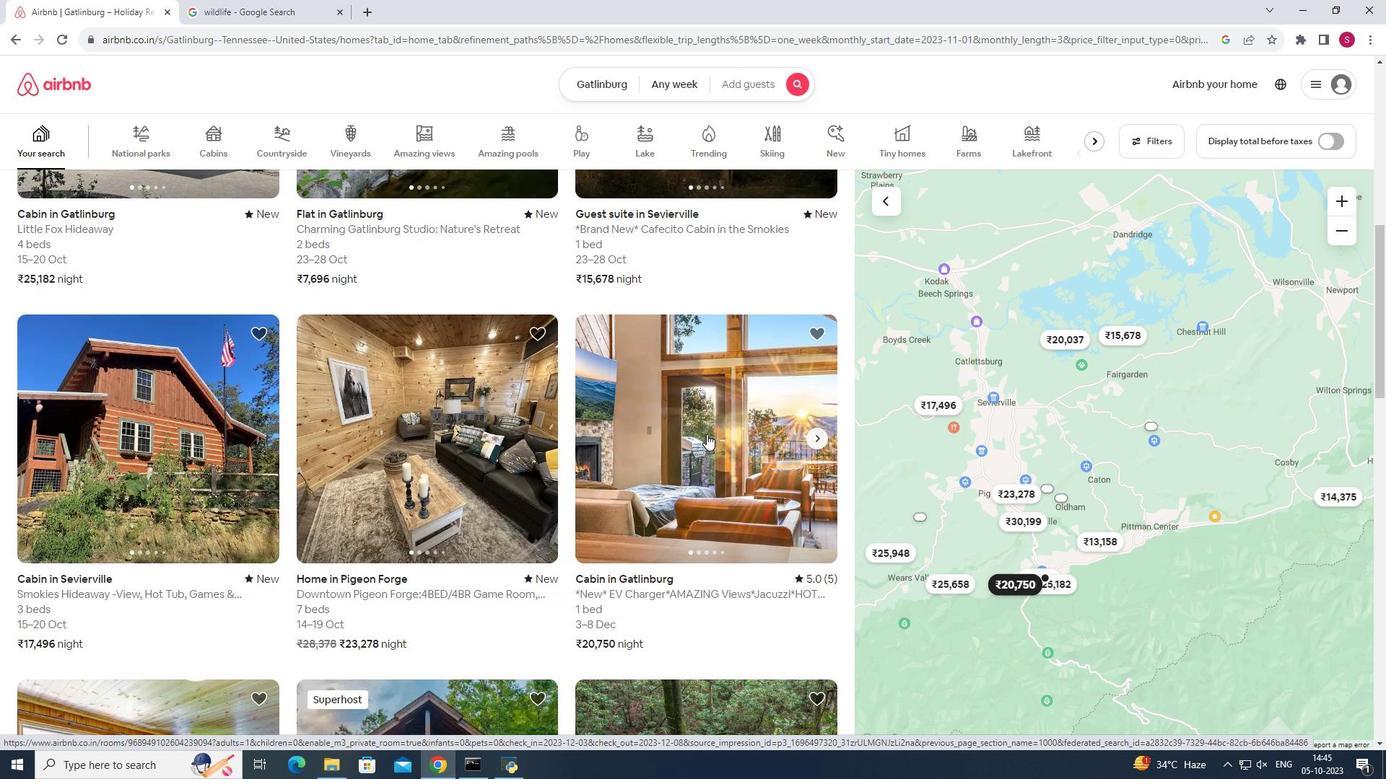 
Action: Mouse scrolled (706, 434) with delta (0, 0)
Screenshot: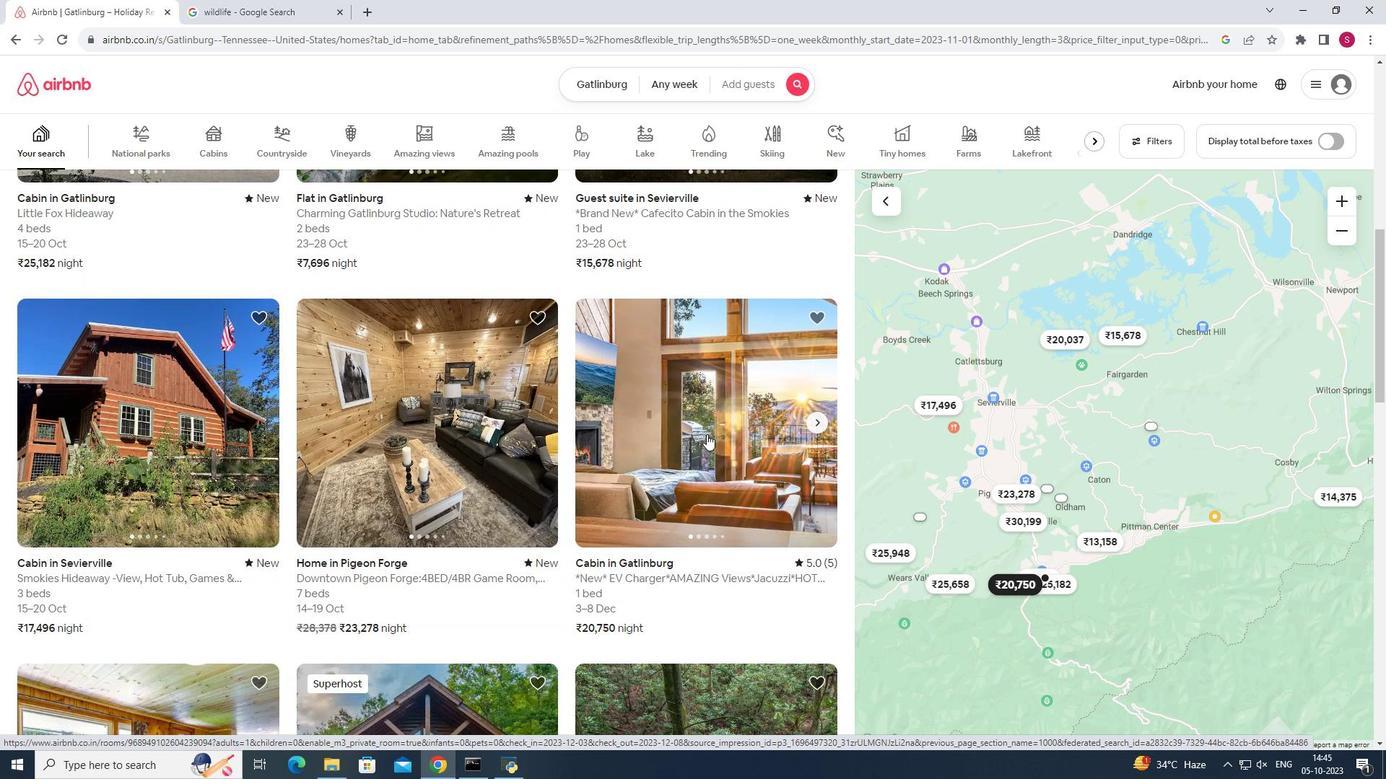 
Action: Mouse moved to (560, 396)
Screenshot: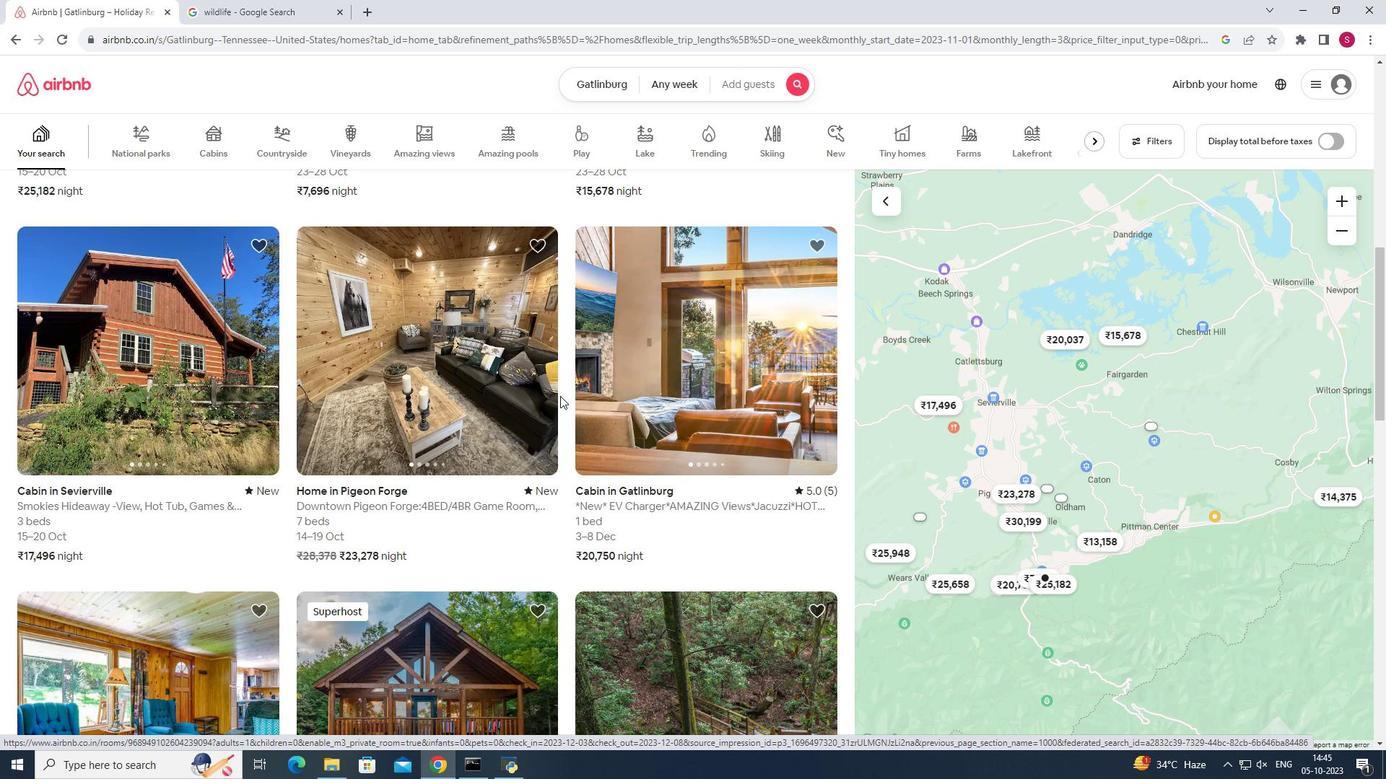 
Action: Mouse scrolled (560, 395) with delta (0, 0)
Screenshot: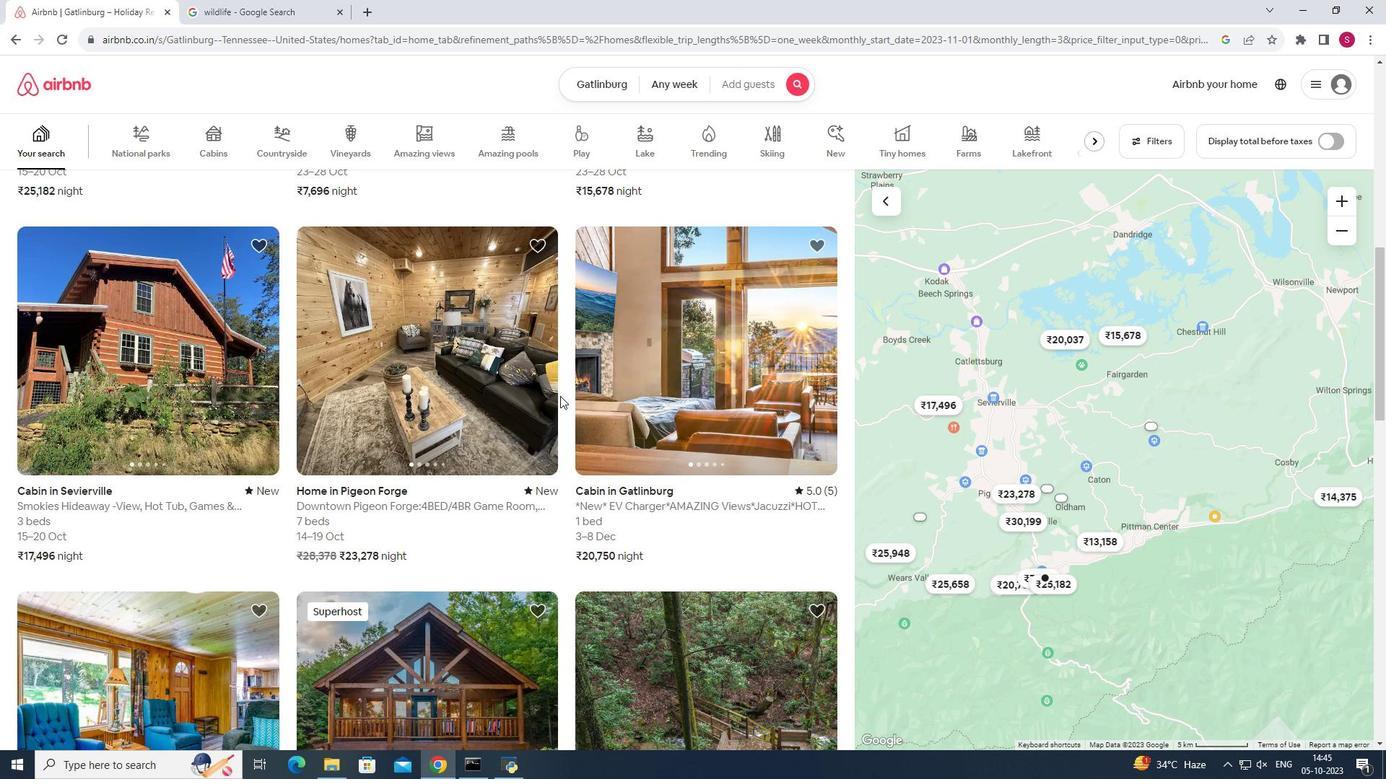 
Action: Mouse moved to (560, 398)
Screenshot: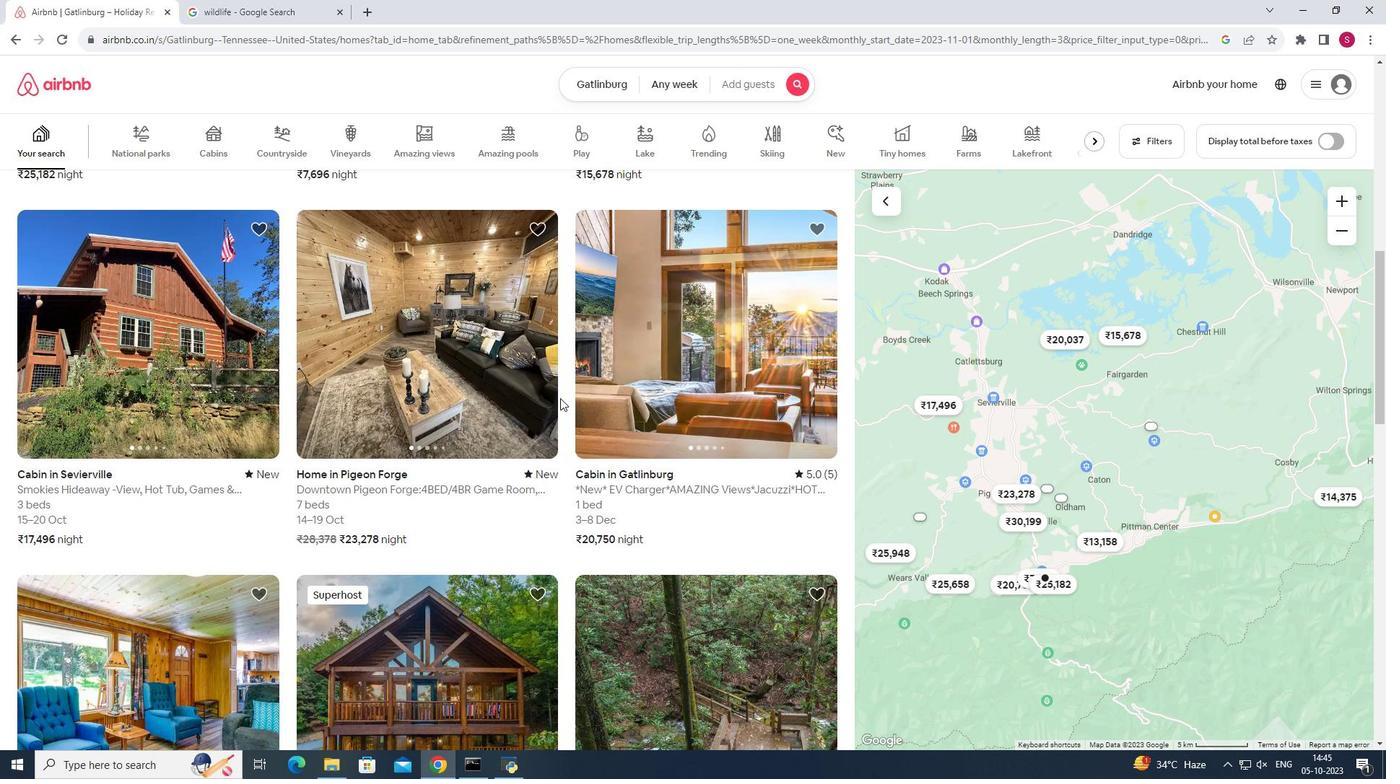 
Action: Mouse scrolled (560, 397) with delta (0, 0)
Screenshot: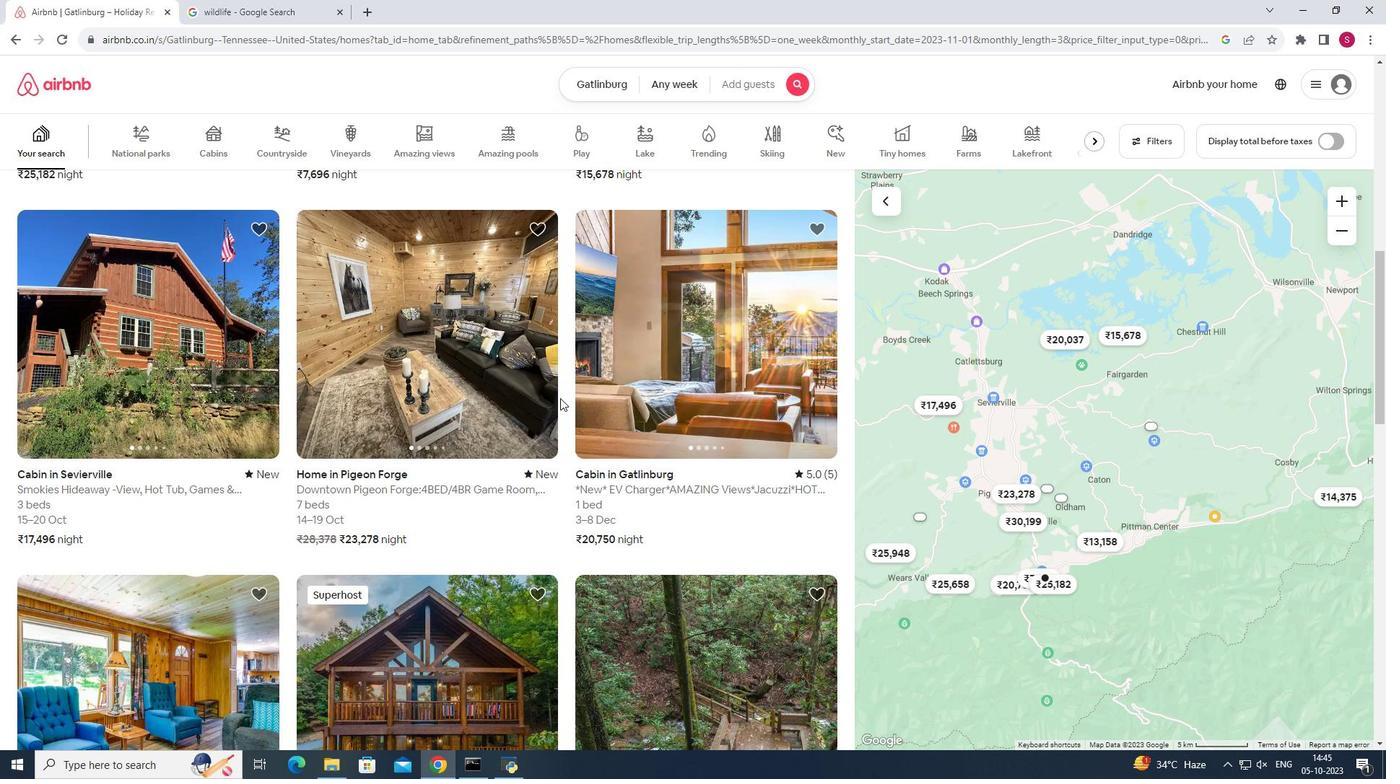 
Action: Mouse moved to (642, 429)
Screenshot: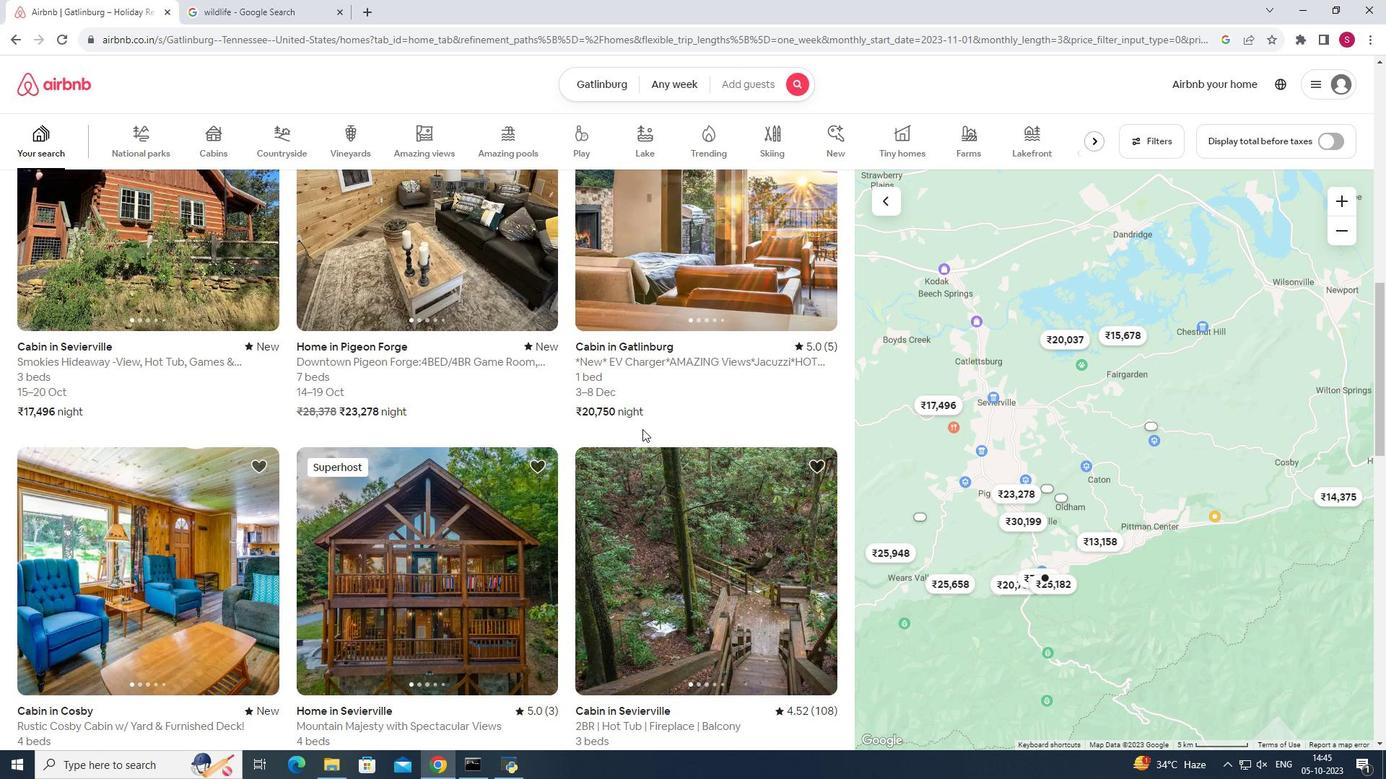
Action: Mouse scrolled (642, 428) with delta (0, 0)
Screenshot: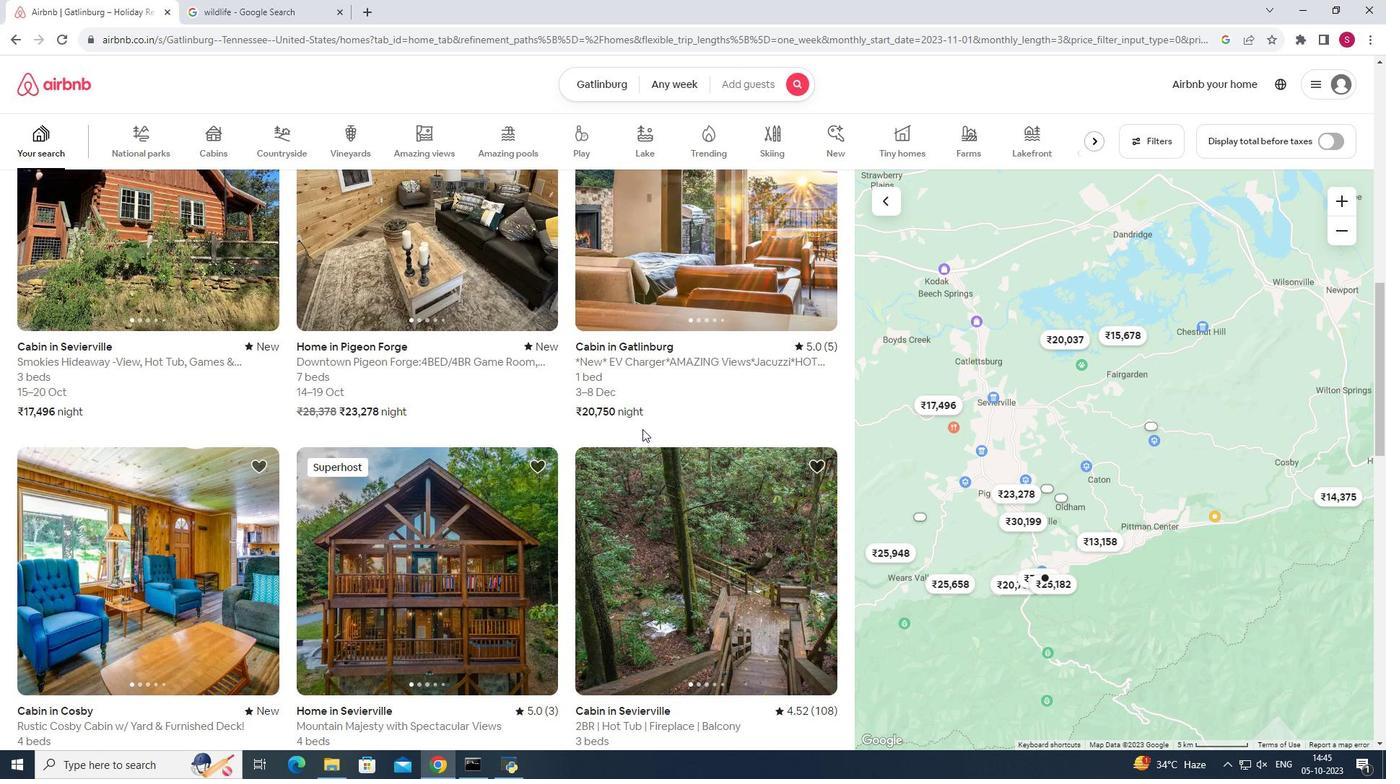 
Action: Mouse moved to (643, 431)
Screenshot: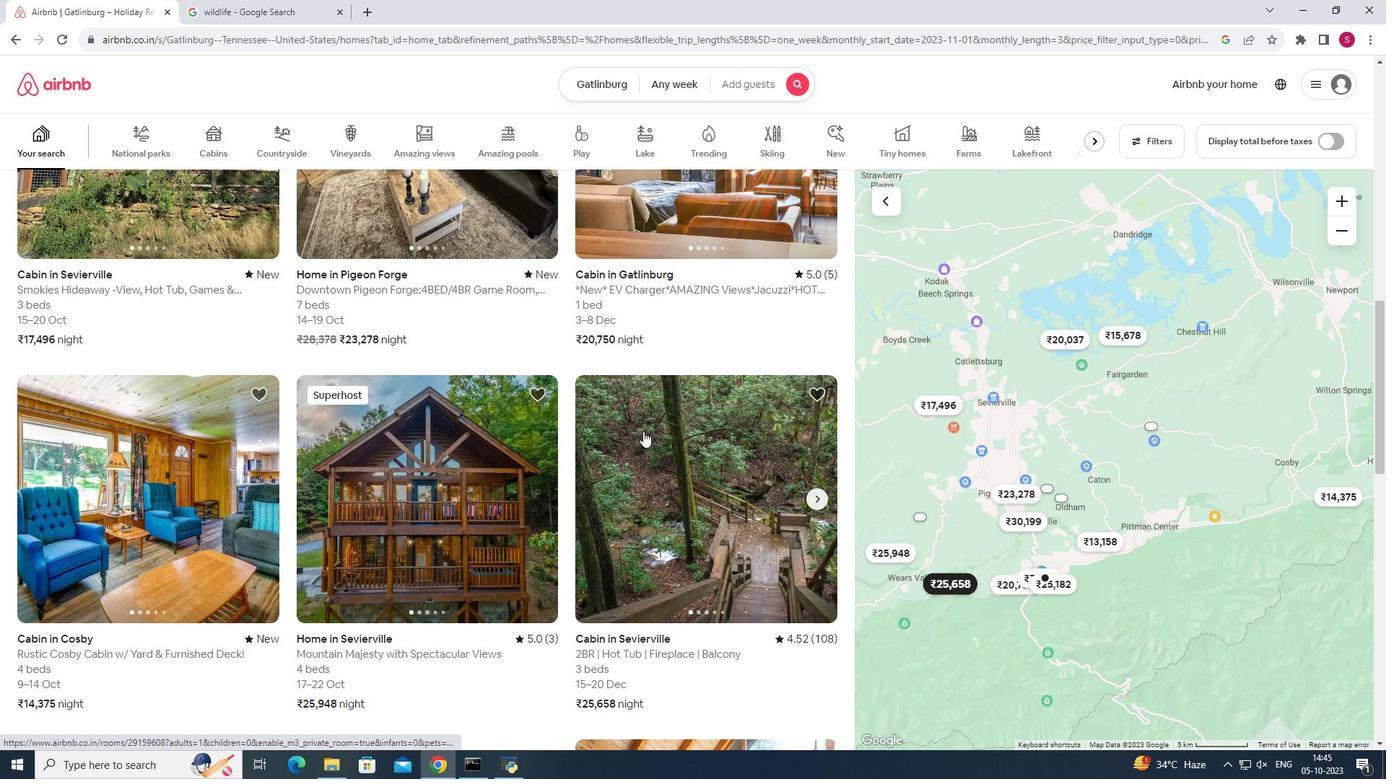 
Action: Mouse scrolled (643, 432) with delta (0, 0)
Screenshot: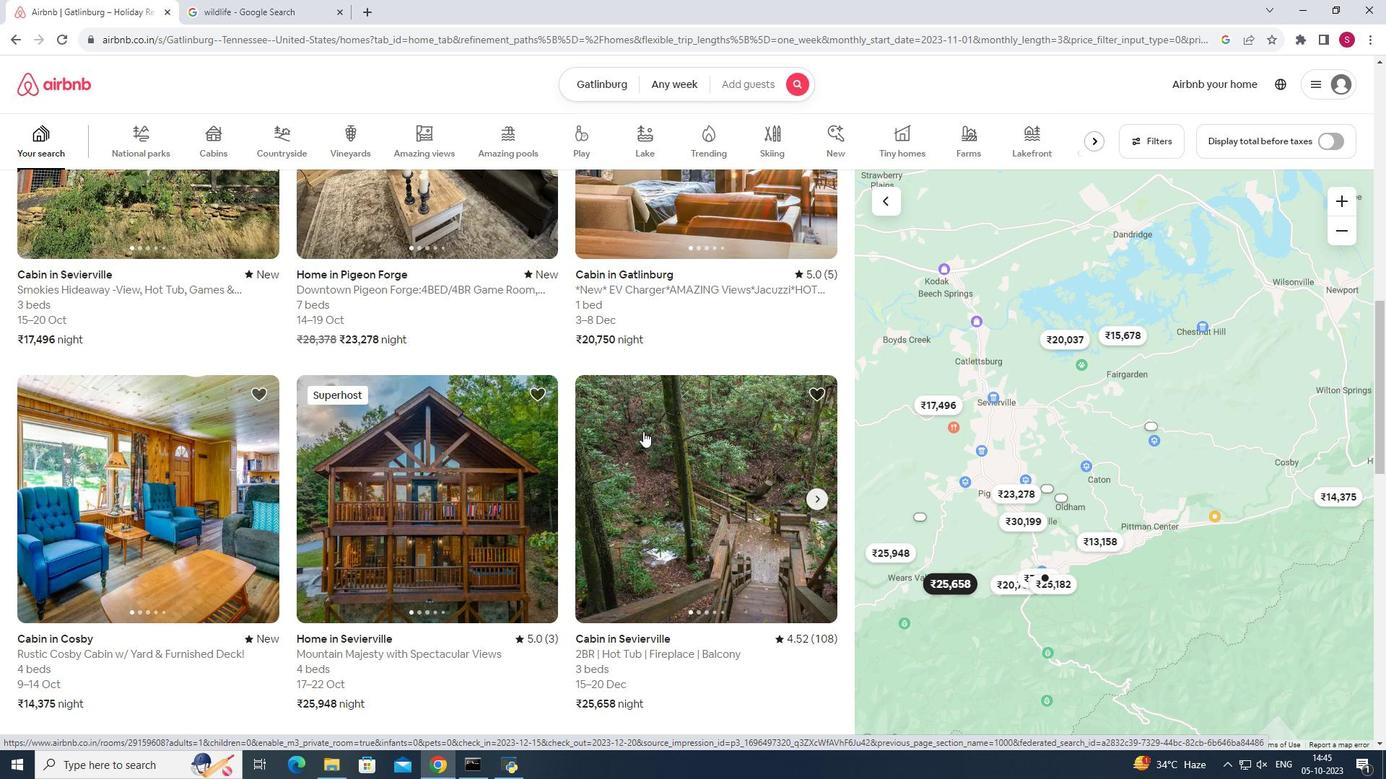 
Action: Mouse scrolled (643, 432) with delta (0, 0)
Screenshot: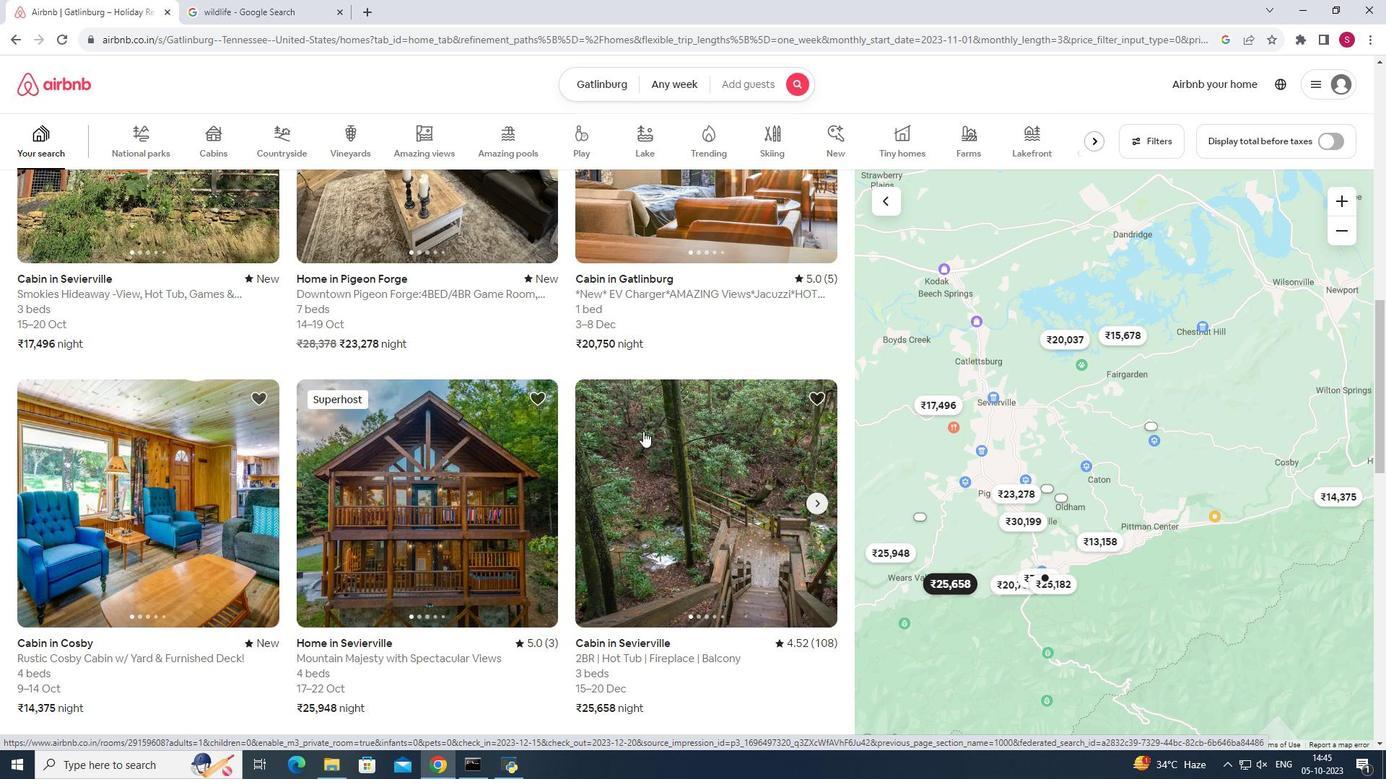 
Action: Mouse scrolled (643, 432) with delta (0, 0)
Screenshot: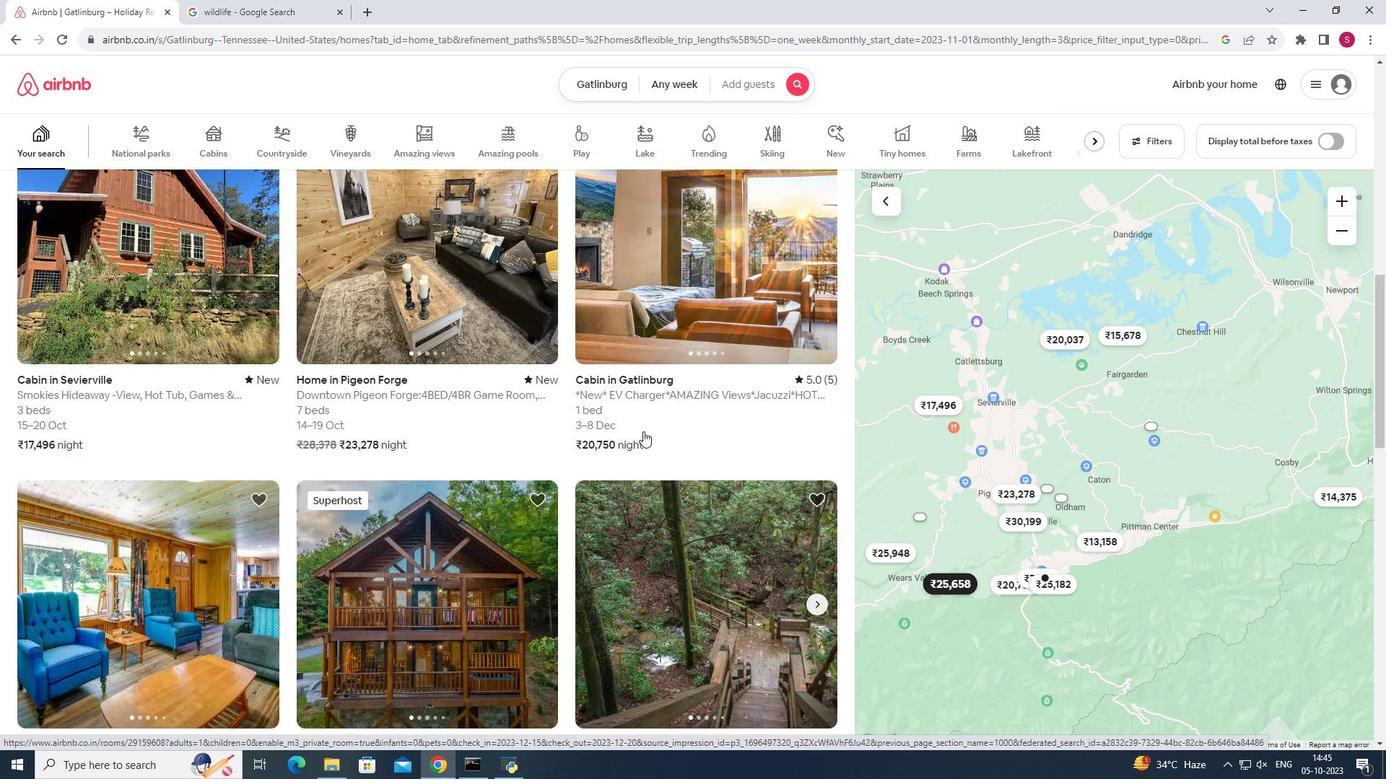 
Action: Mouse moved to (696, 340)
Screenshot: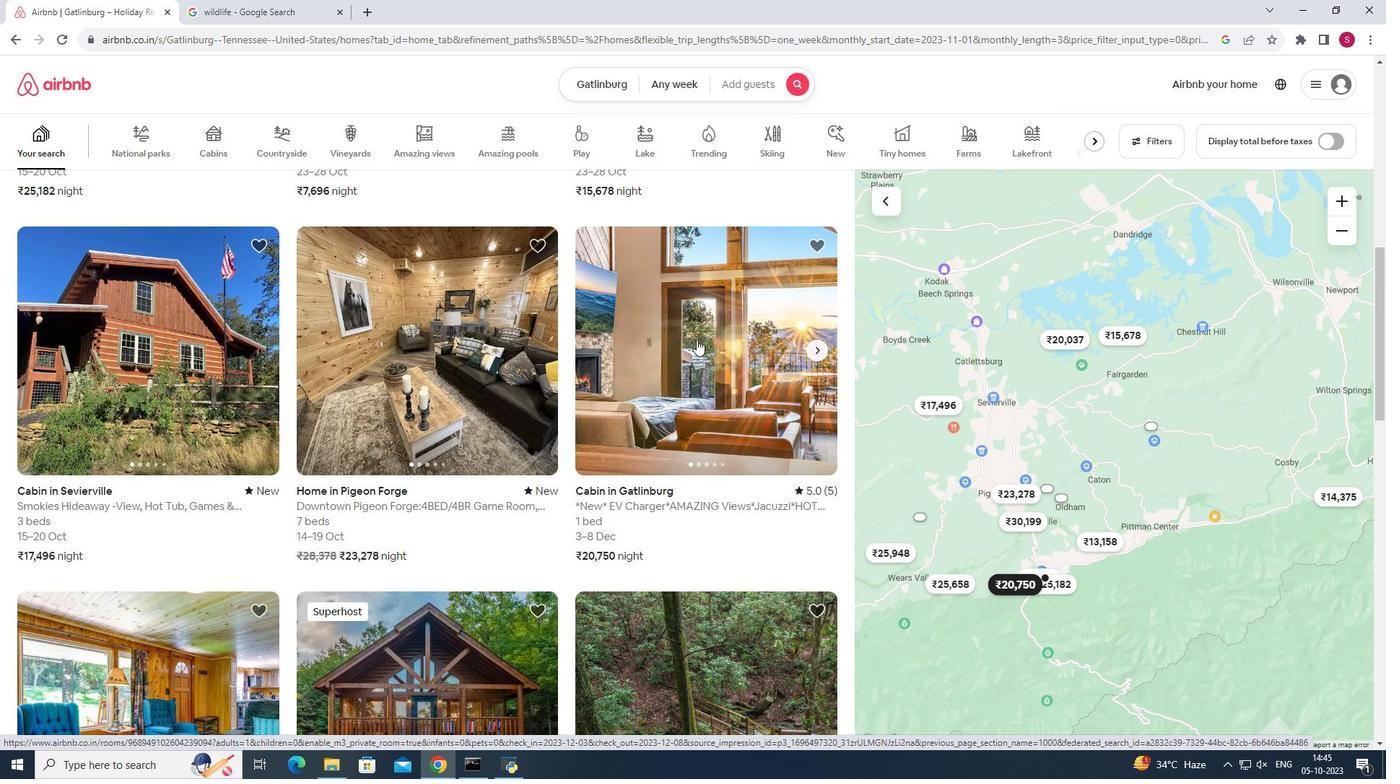 
Action: Mouse scrolled (696, 340) with delta (0, 0)
Screenshot: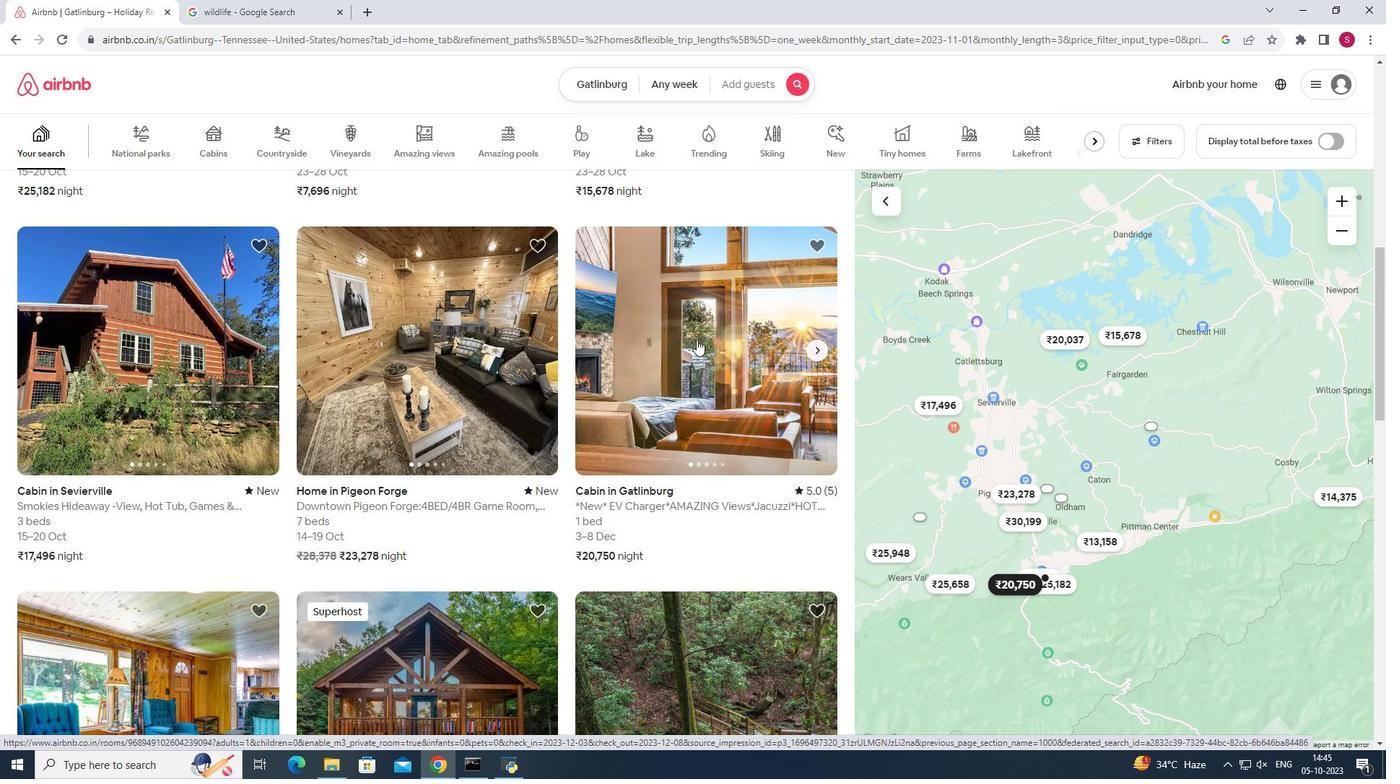 
Action: Mouse moved to (694, 339)
Screenshot: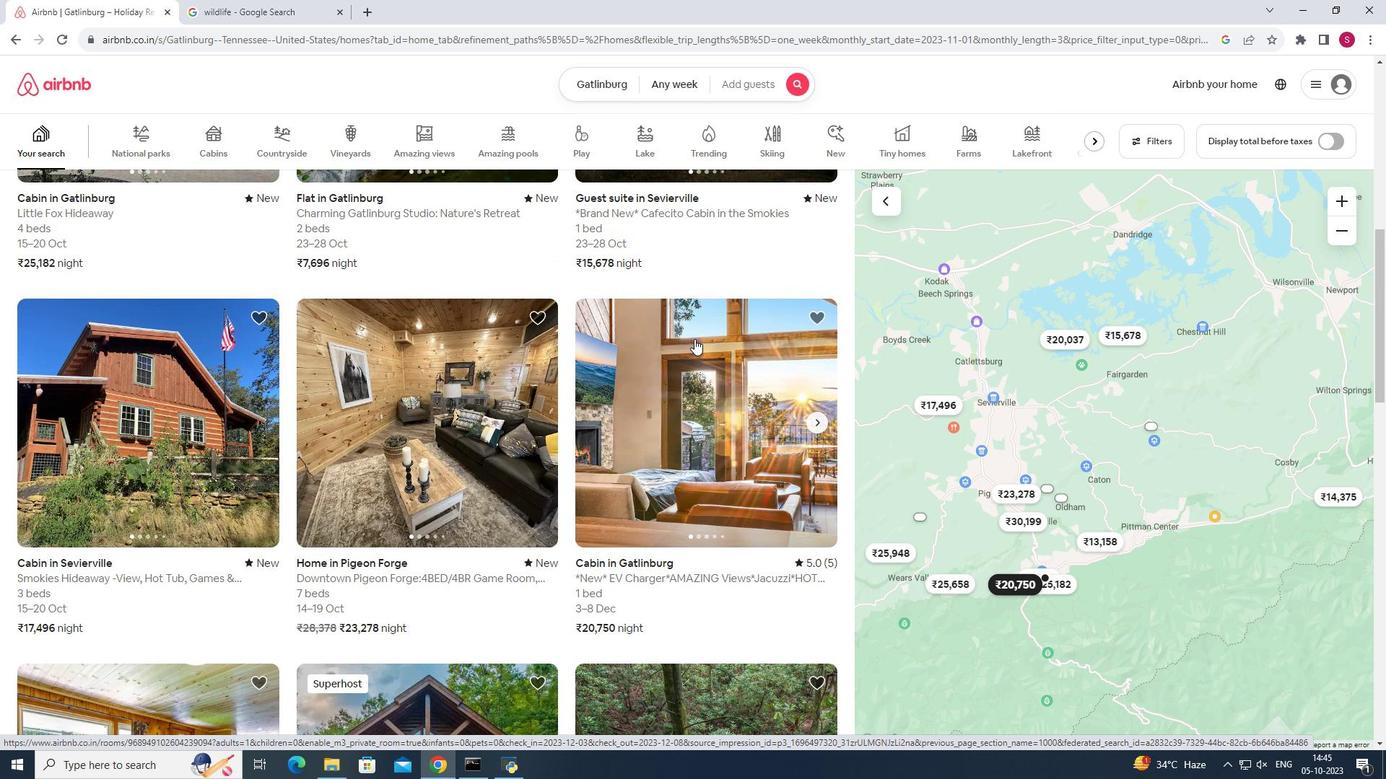 
Action: Mouse scrolled (694, 340) with delta (0, 0)
Screenshot: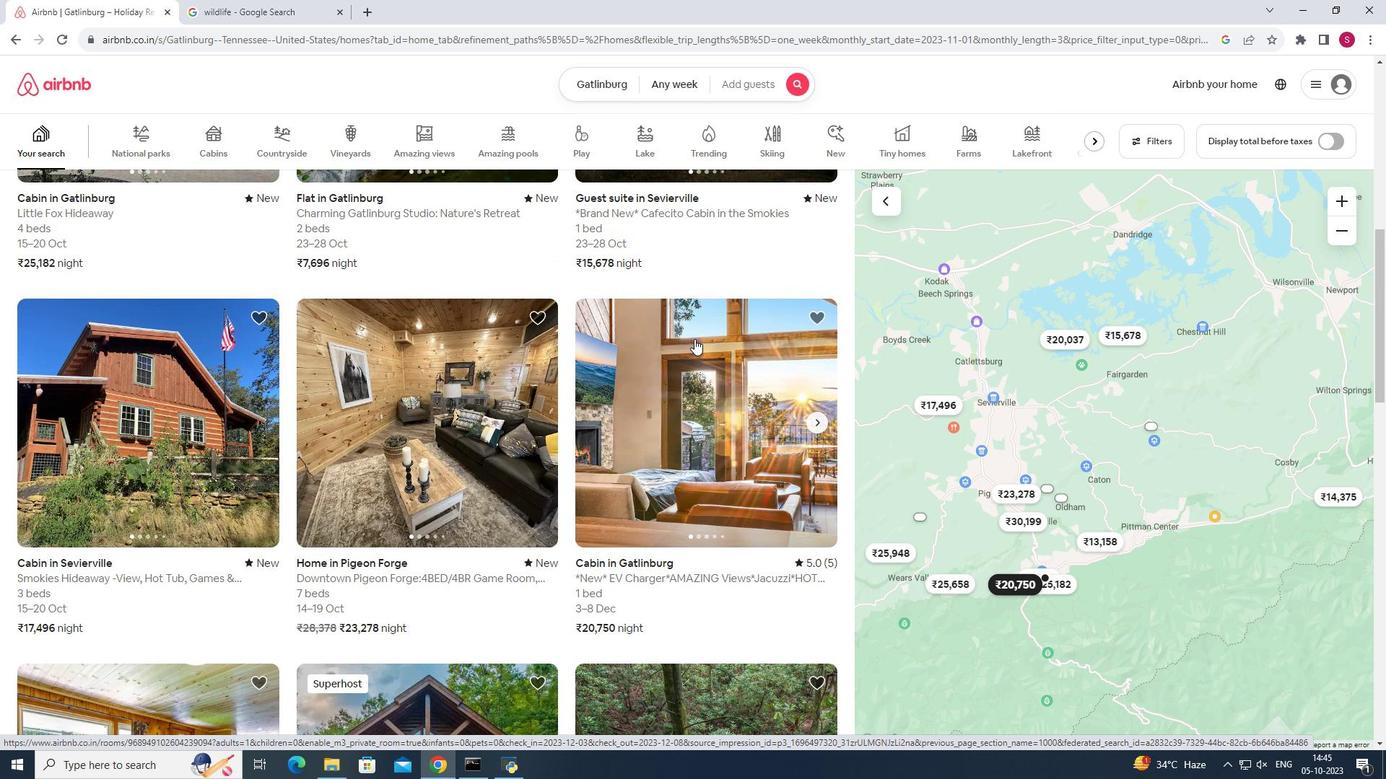 
Action: Mouse scrolled (694, 340) with delta (0, 0)
Screenshot: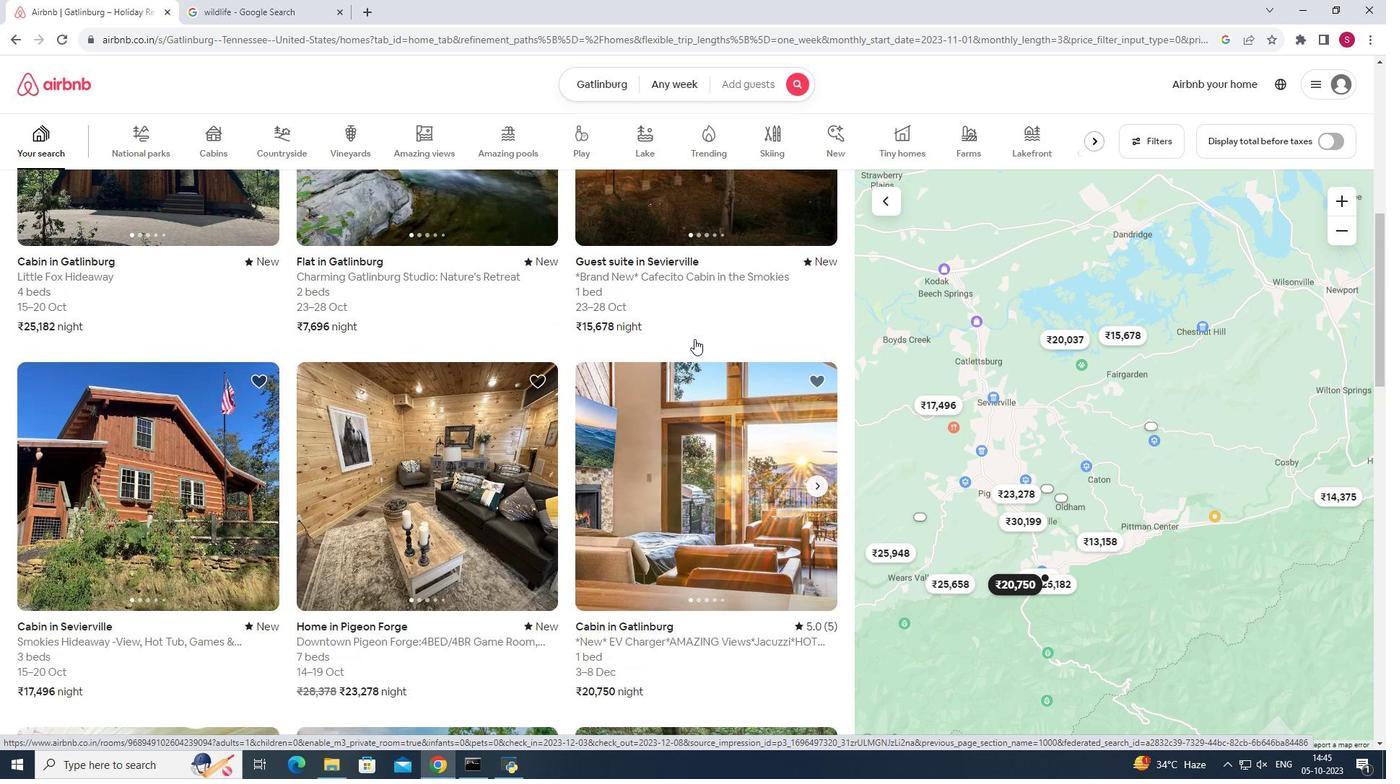 
Action: Mouse moved to (694, 335)
Screenshot: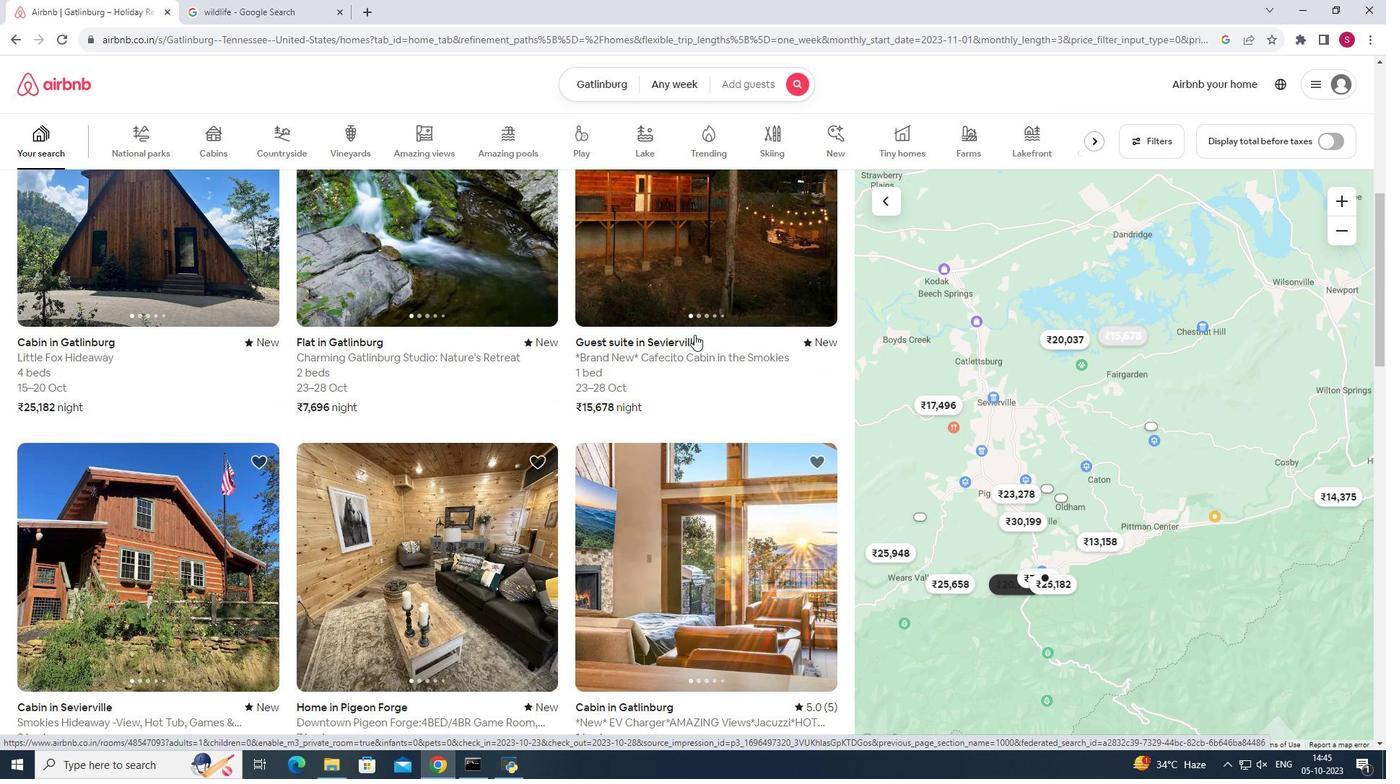 
Action: Mouse scrolled (694, 335) with delta (0, 0)
Screenshot: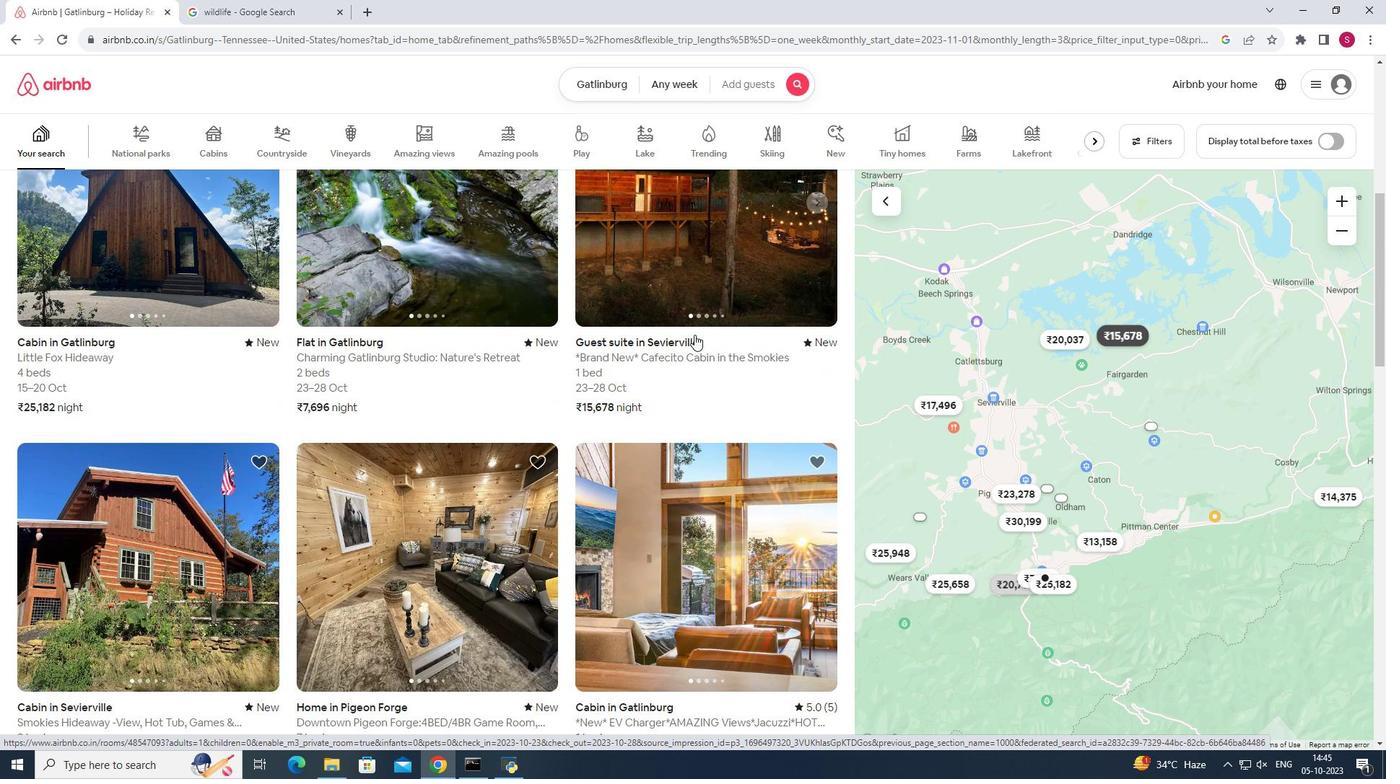 
Action: Mouse moved to (694, 324)
Screenshot: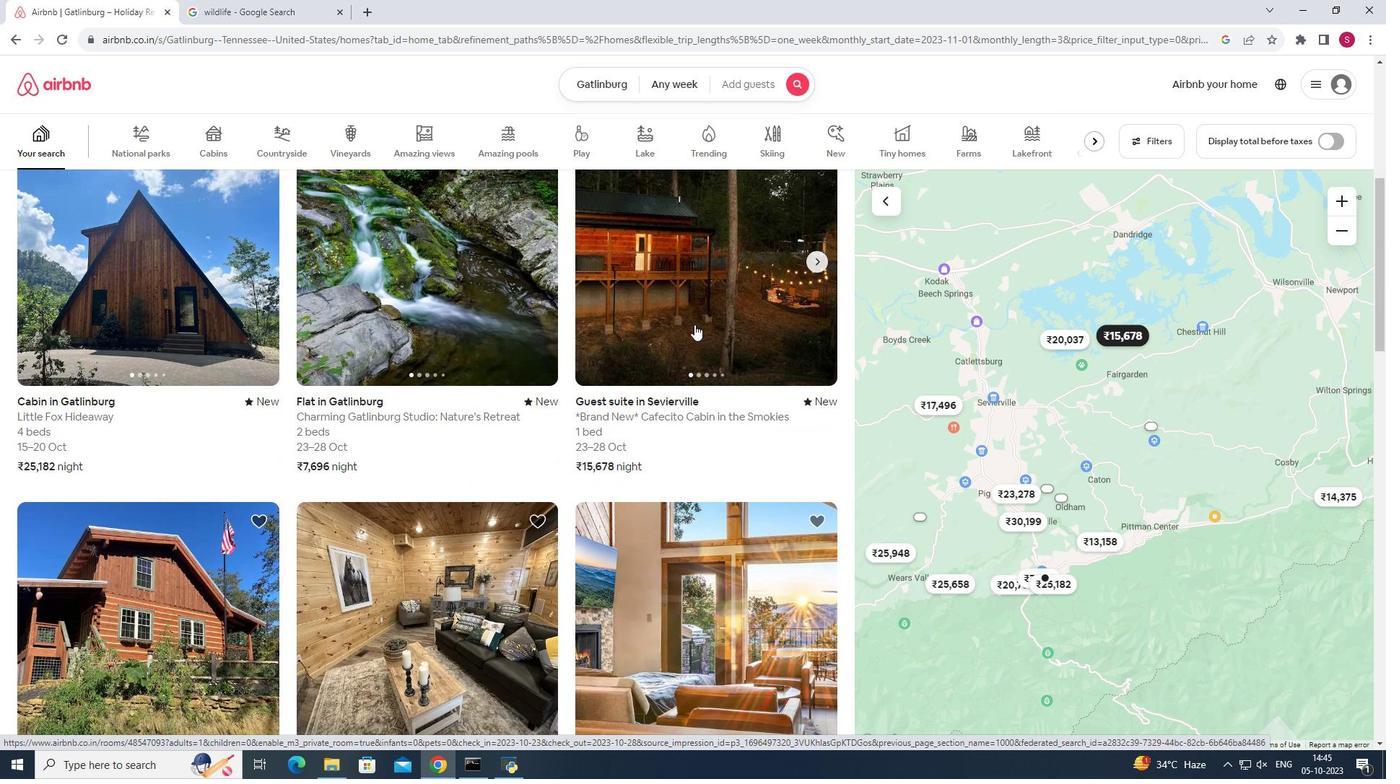 
Action: Mouse scrolled (694, 324) with delta (0, 0)
Screenshot: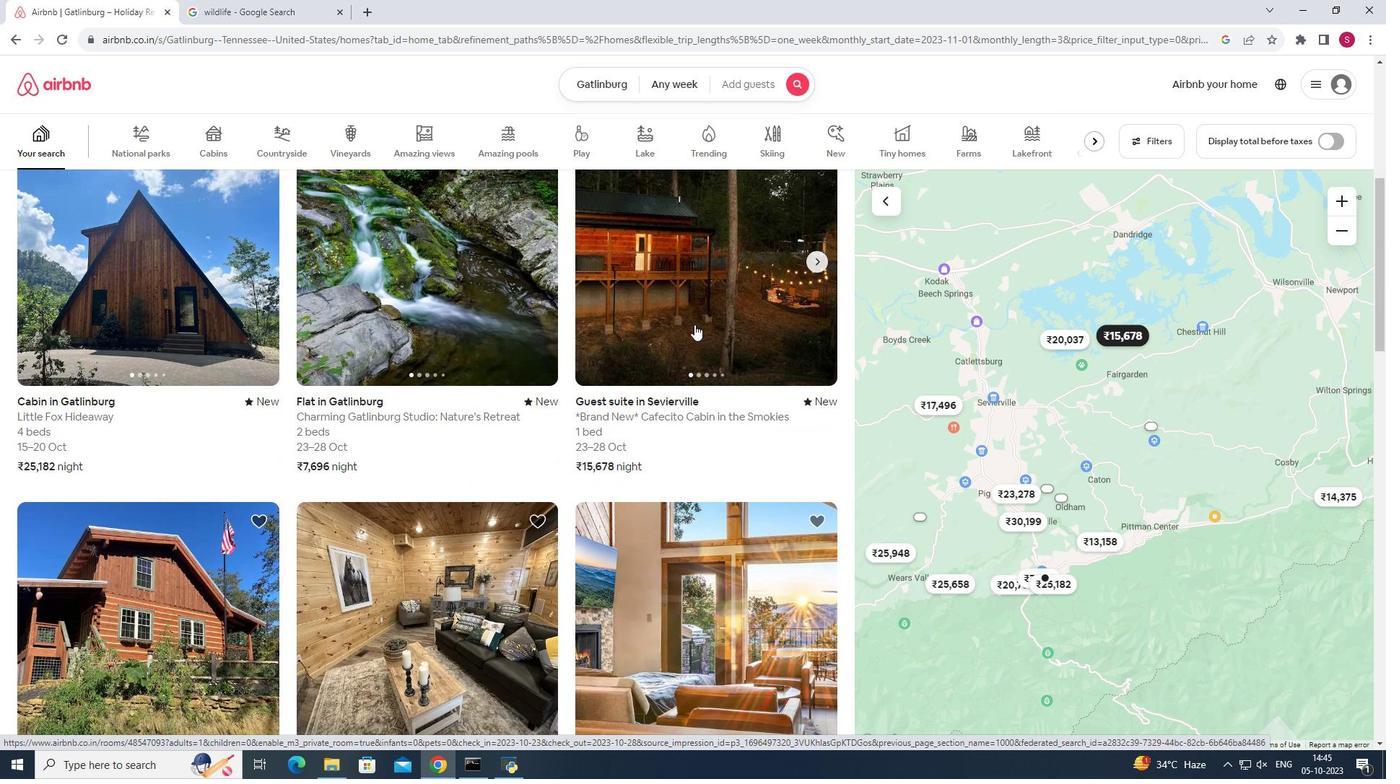 
Action: Mouse moved to (142, 136)
Screenshot: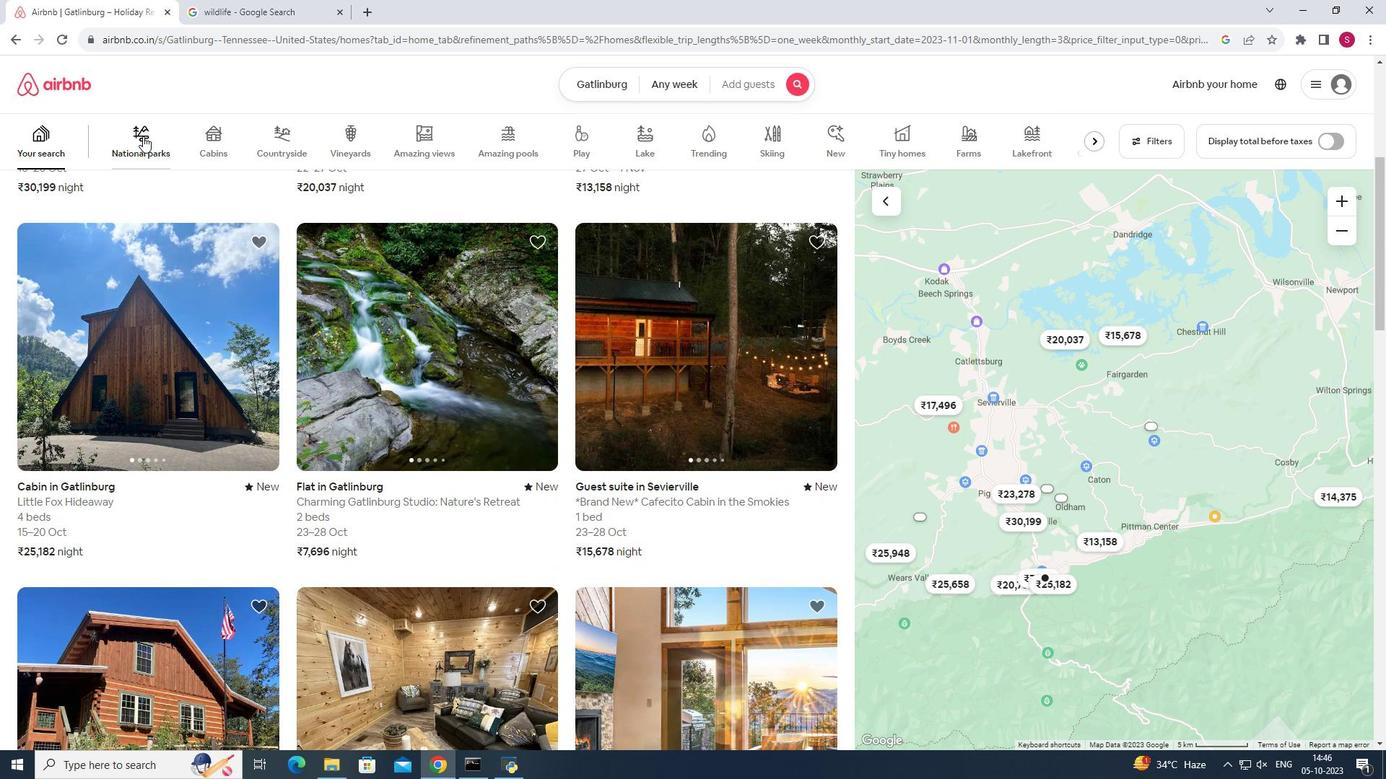 
Action: Mouse pressed left at (142, 136)
Screenshot: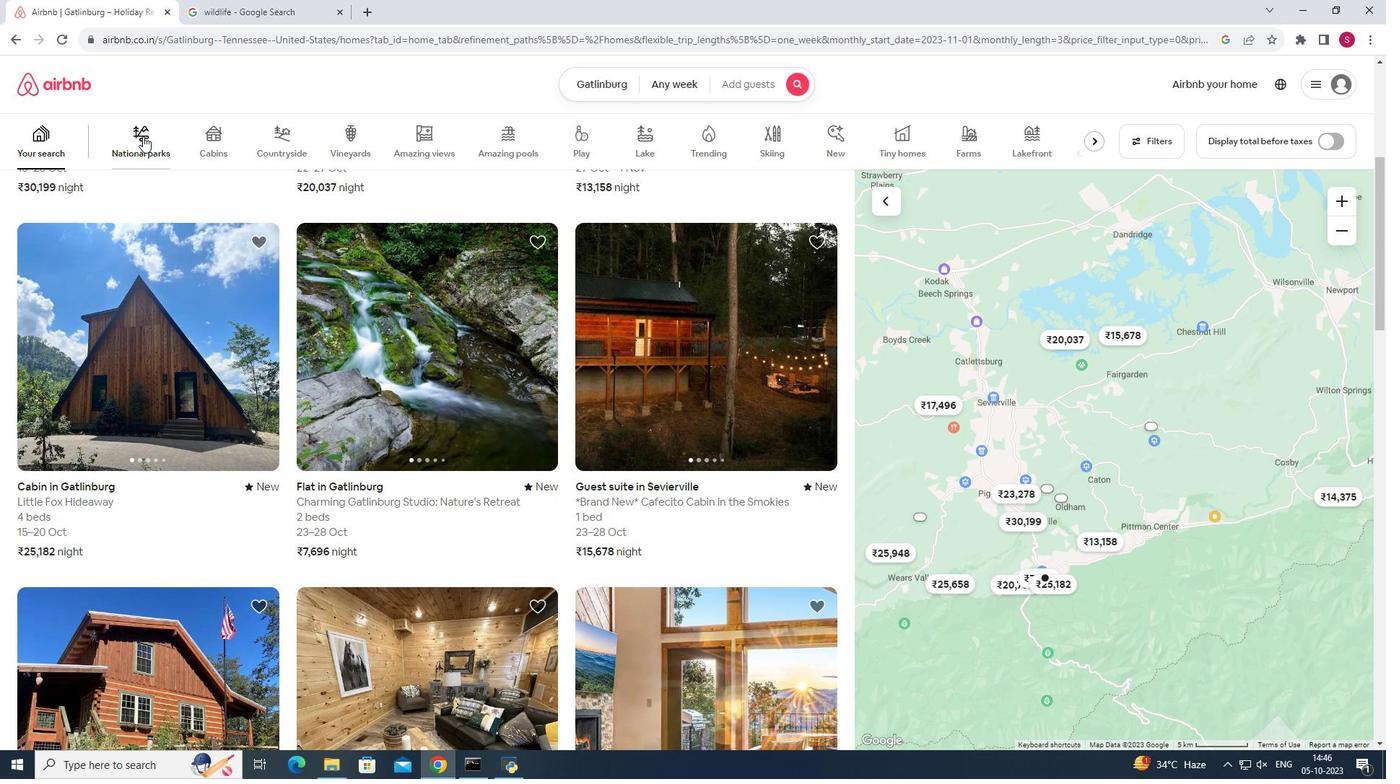 
Action: Mouse moved to (409, 342)
Screenshot: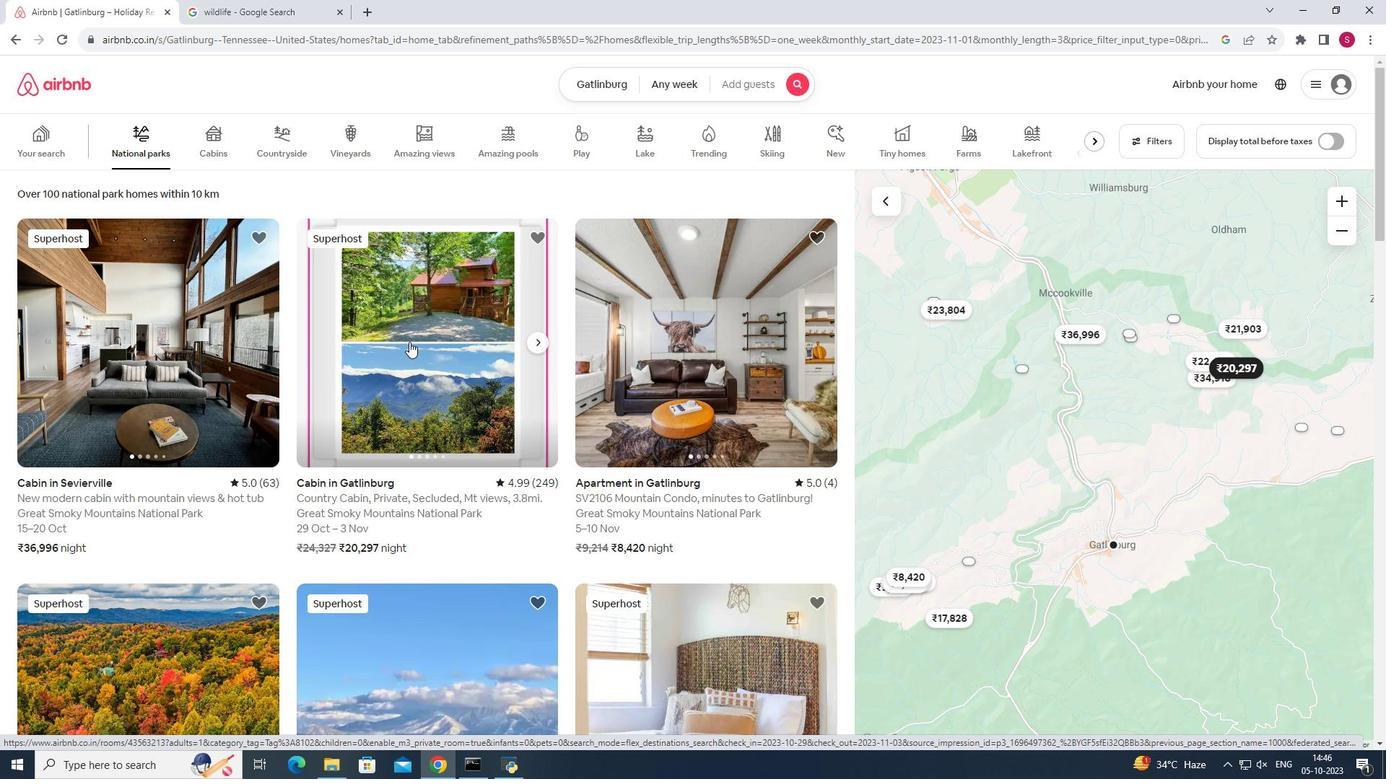 
Action: Mouse pressed left at (409, 342)
Screenshot: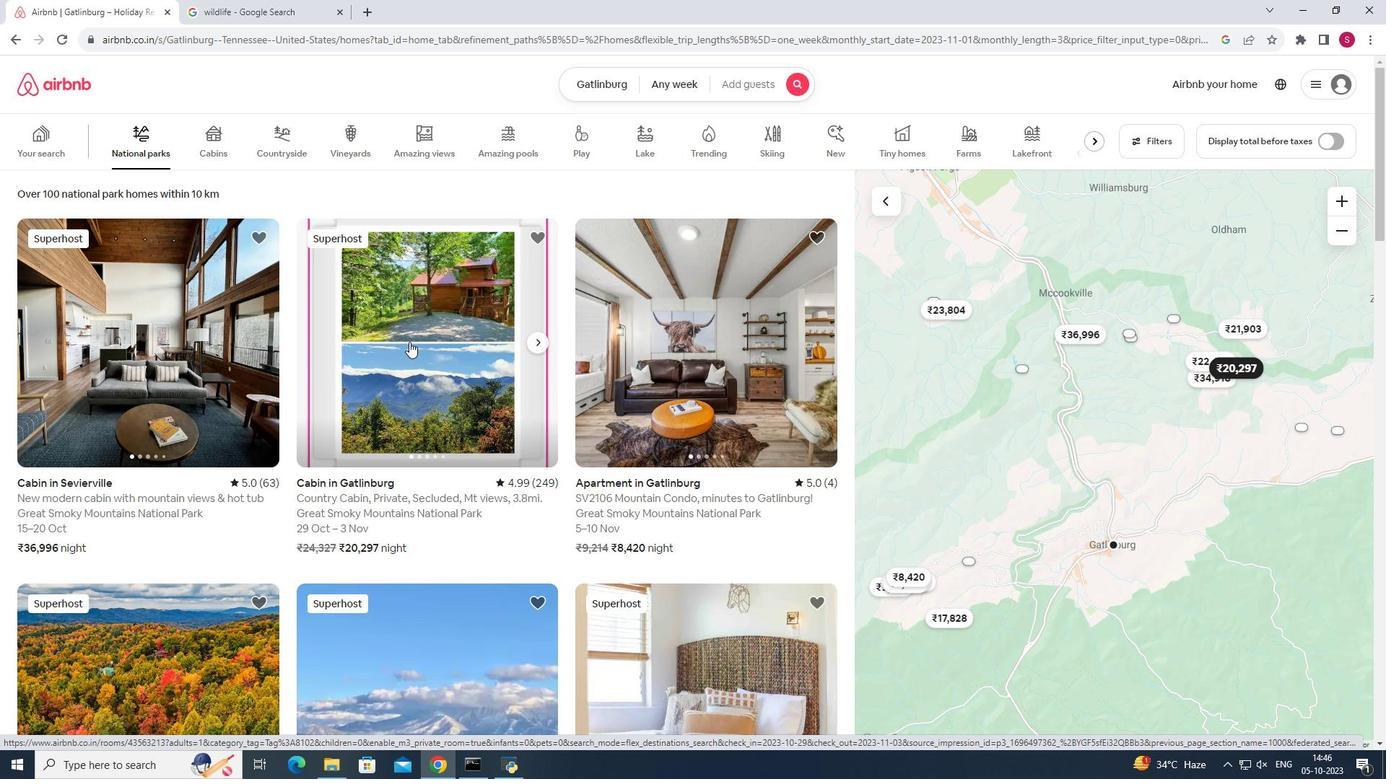 
Action: Mouse moved to (918, 418)
Screenshot: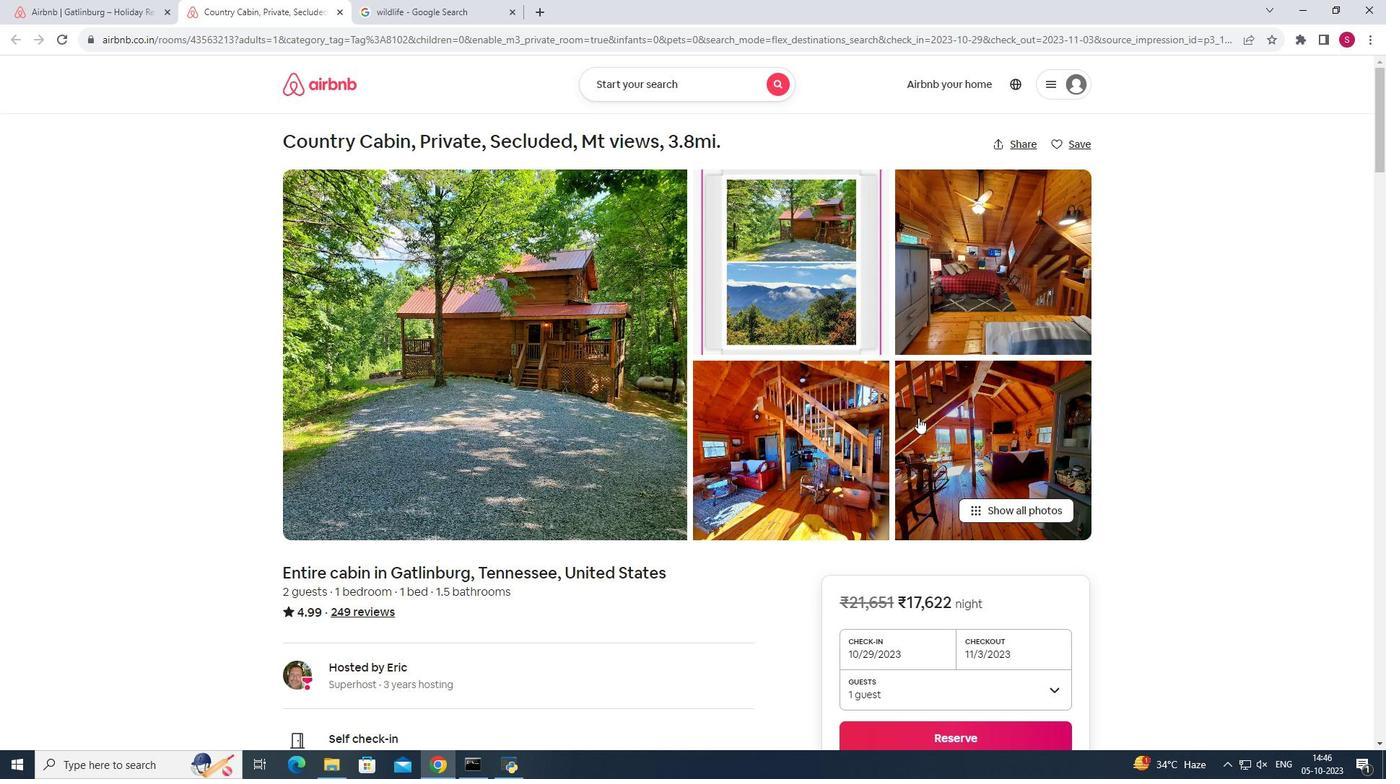 
Action: Mouse scrolled (918, 417) with delta (0, 0)
Screenshot: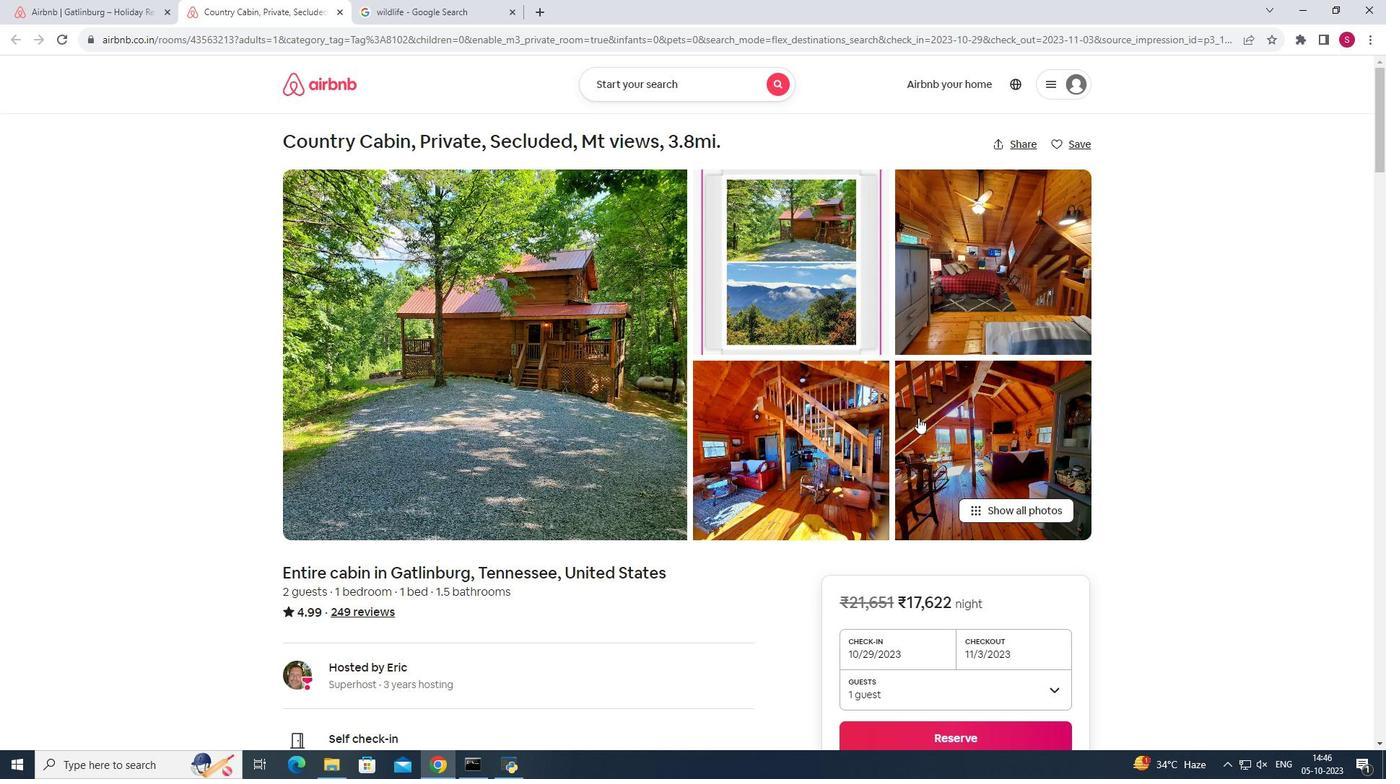
Action: Mouse moved to (920, 422)
Screenshot: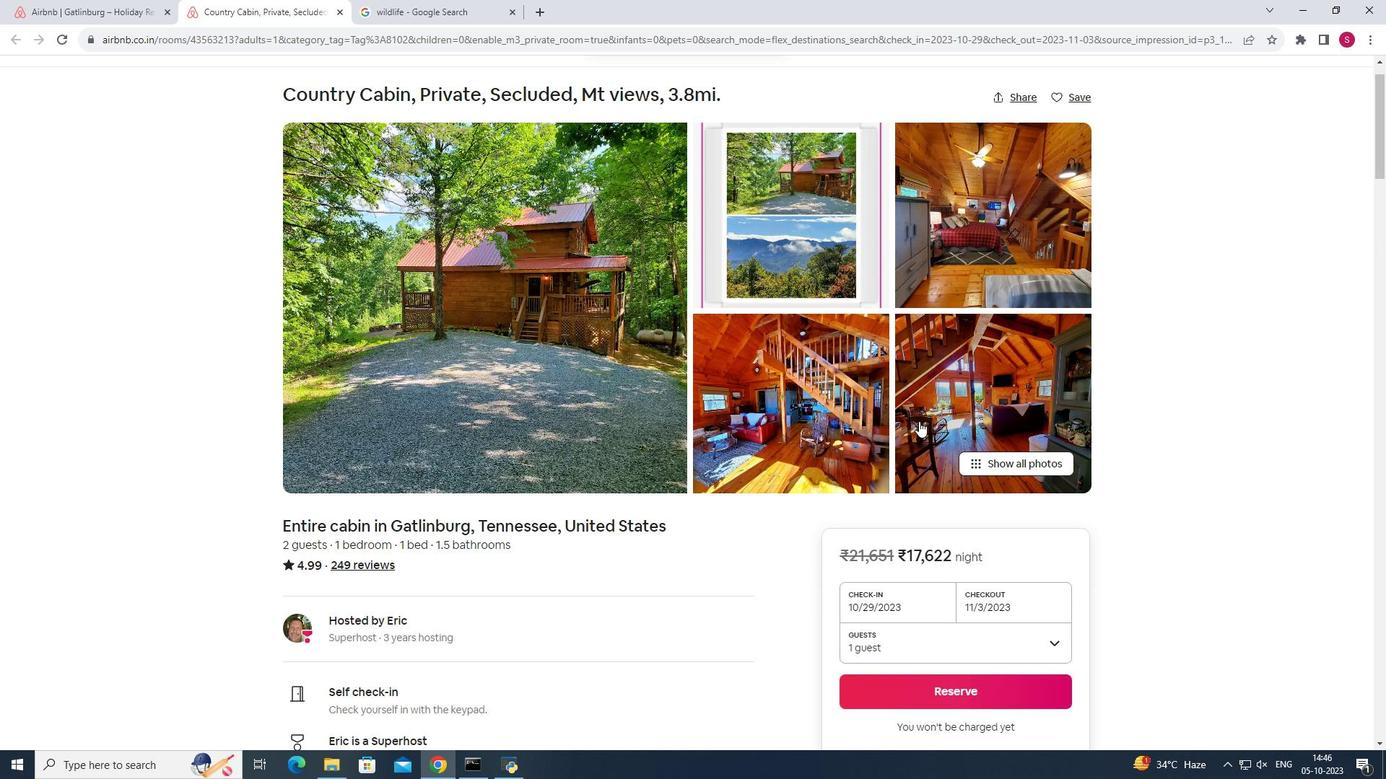 
Action: Mouse scrolled (920, 421) with delta (0, 0)
Screenshot: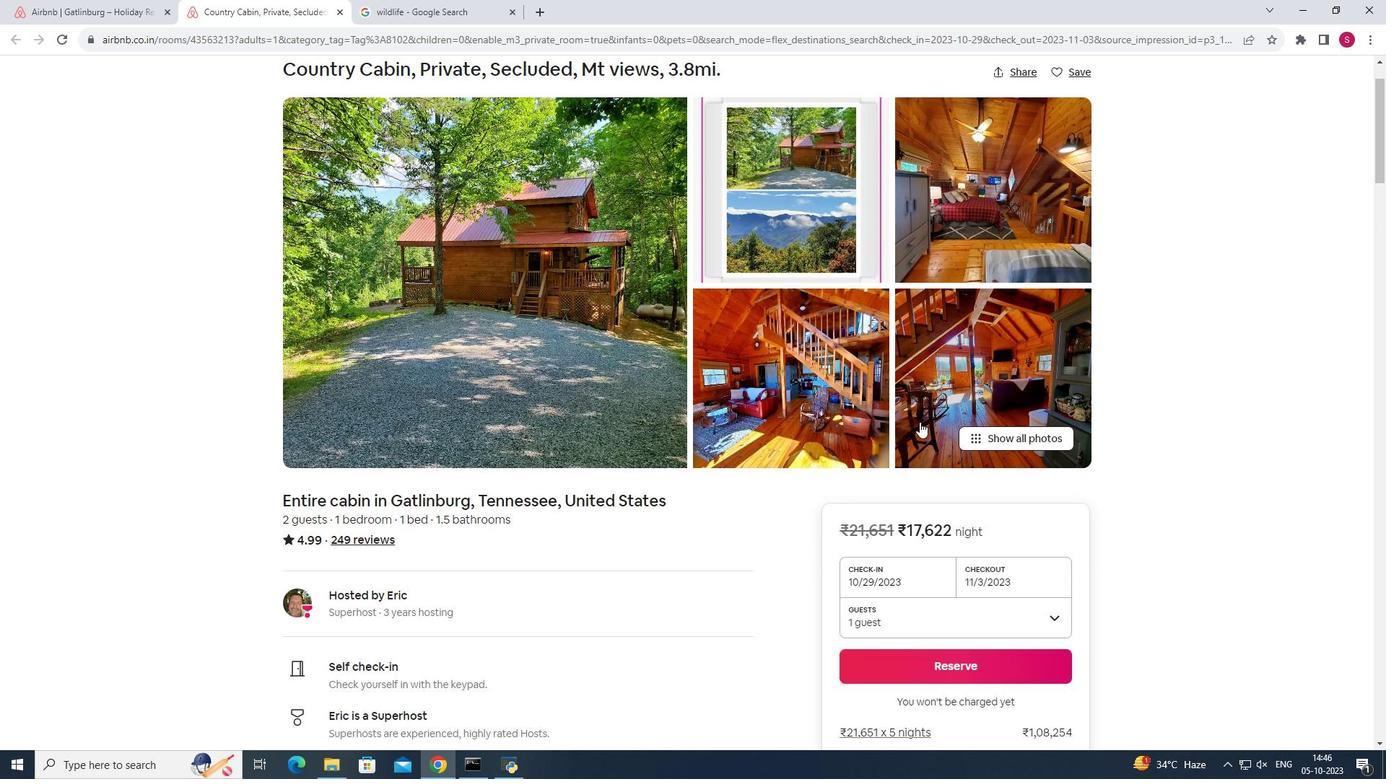 
Action: Mouse moved to (758, 467)
Screenshot: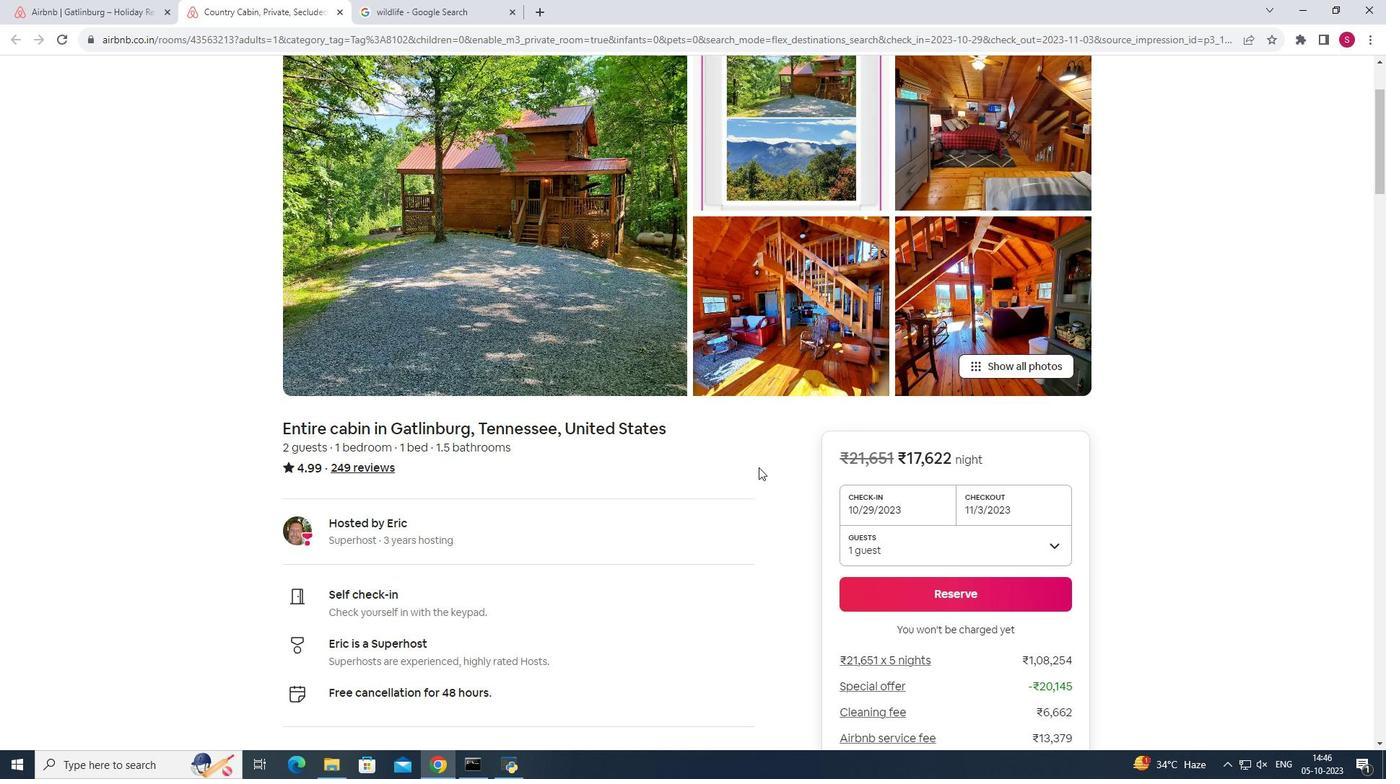 
Action: Mouse scrolled (758, 467) with delta (0, 0)
Screenshot: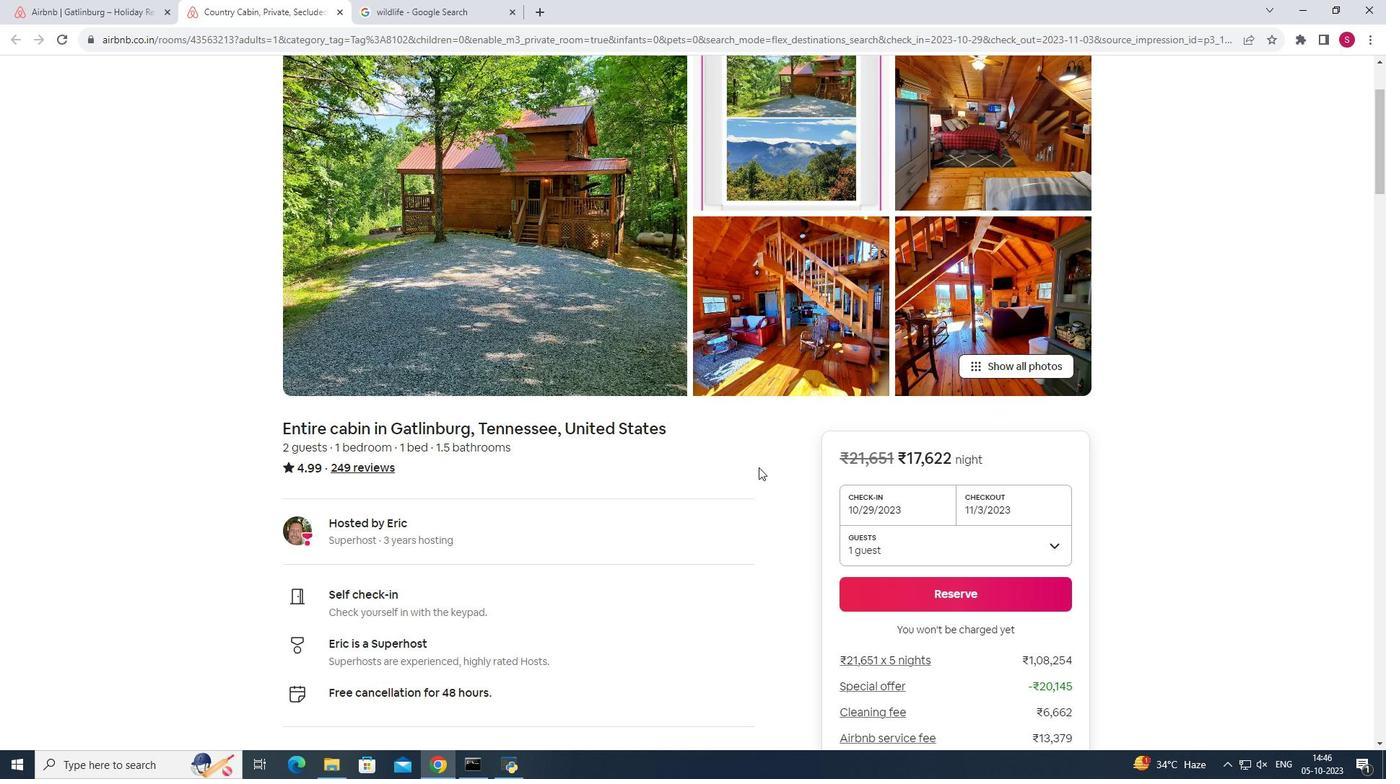 
Action: Mouse scrolled (758, 467) with delta (0, 0)
Screenshot: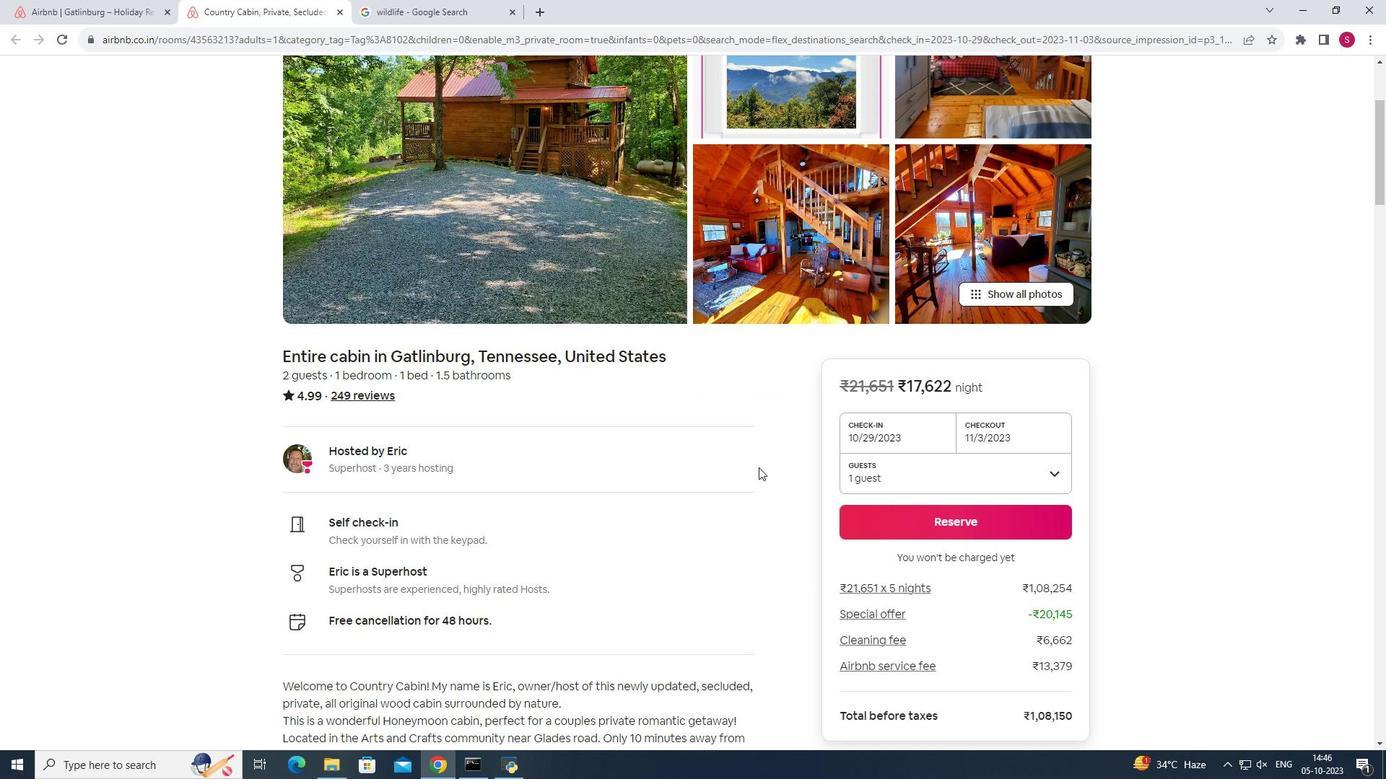 
Action: Mouse scrolled (758, 467) with delta (0, 0)
Screenshot: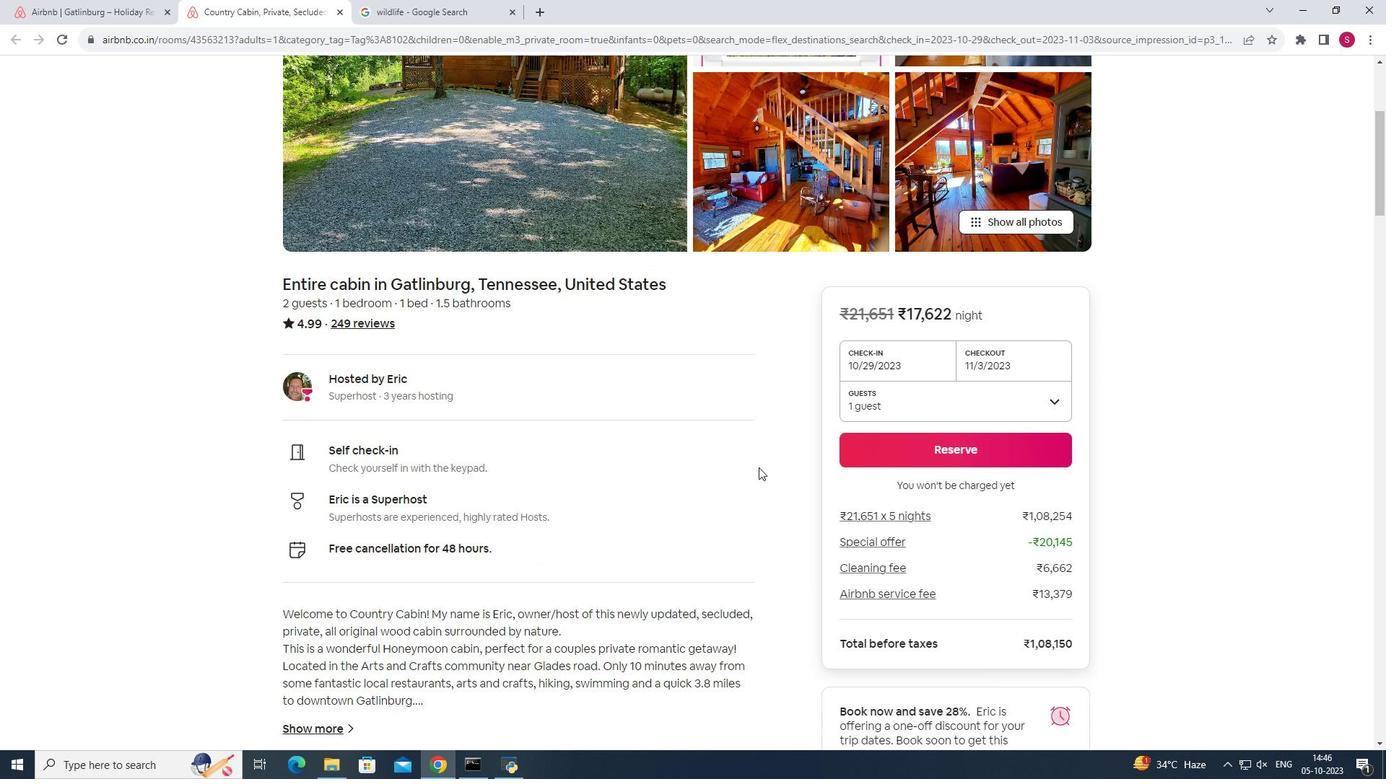 
Action: Mouse moved to (760, 462)
Screenshot: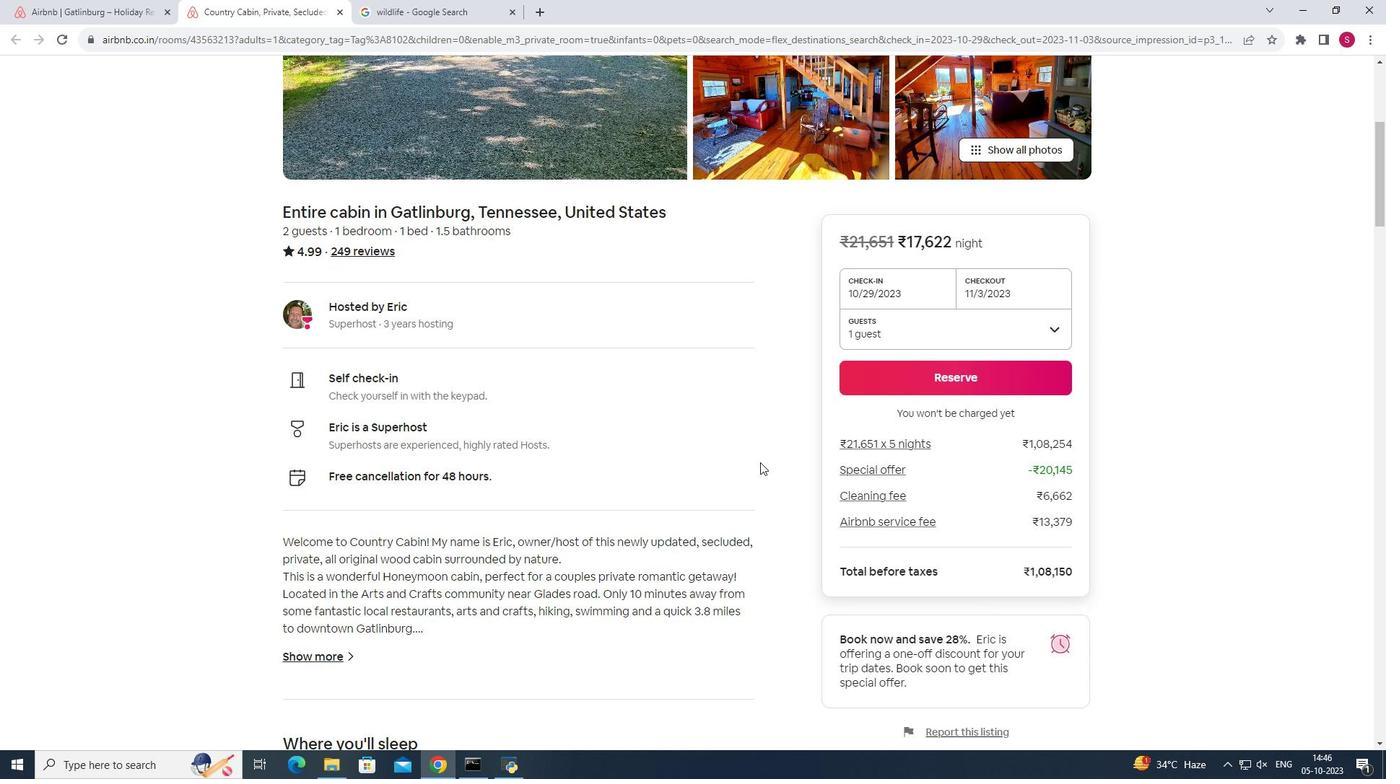 
Action: Mouse scrolled (760, 462) with delta (0, 0)
Screenshot: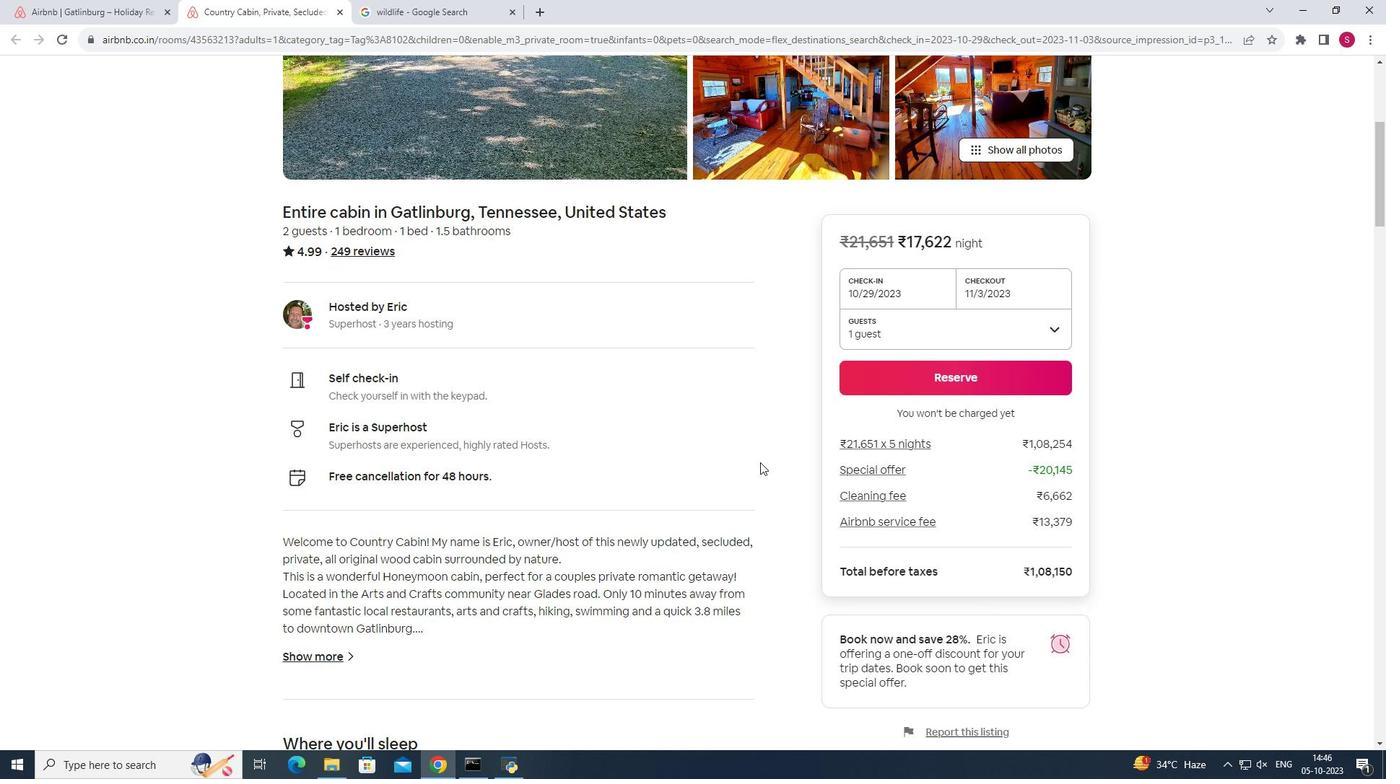 
Action: Mouse scrolled (760, 462) with delta (0, 0)
Screenshot: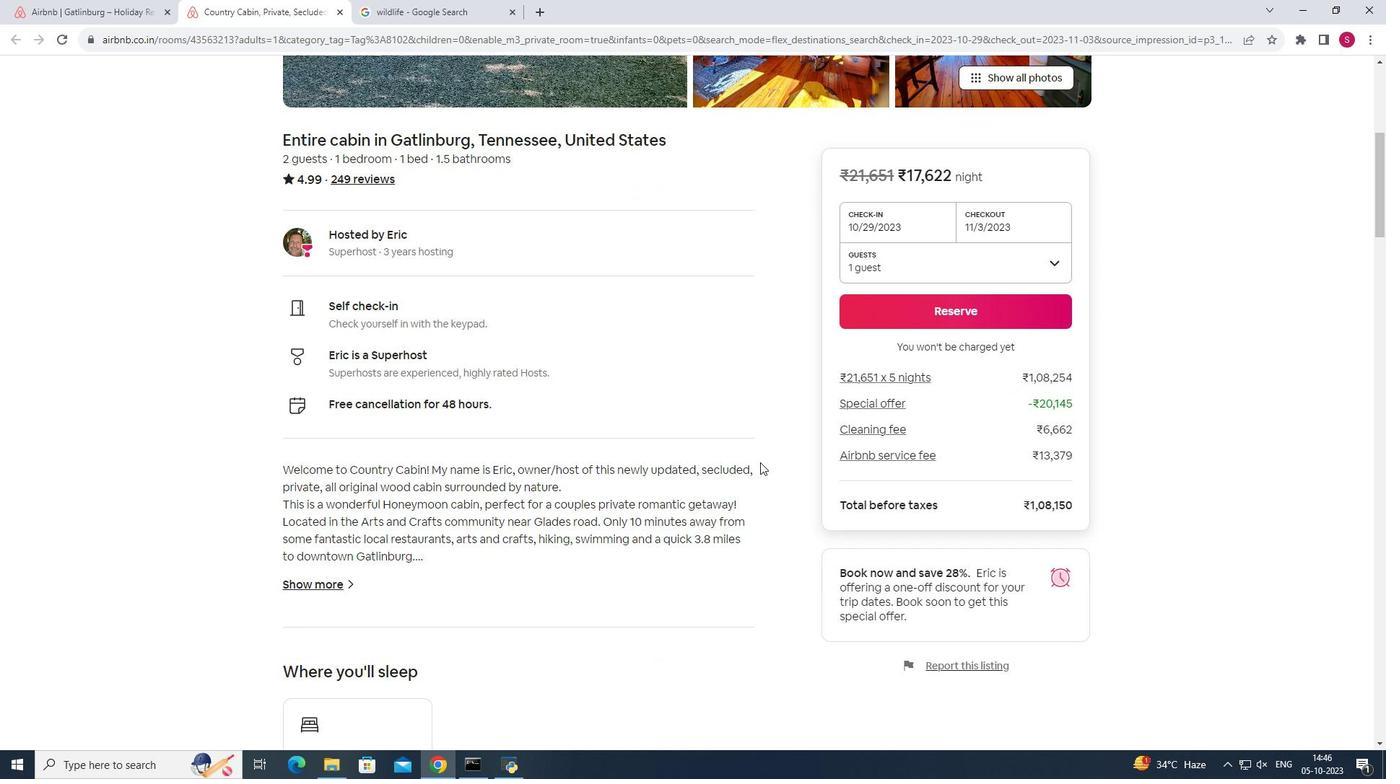 
Action: Mouse moved to (930, 220)
Screenshot: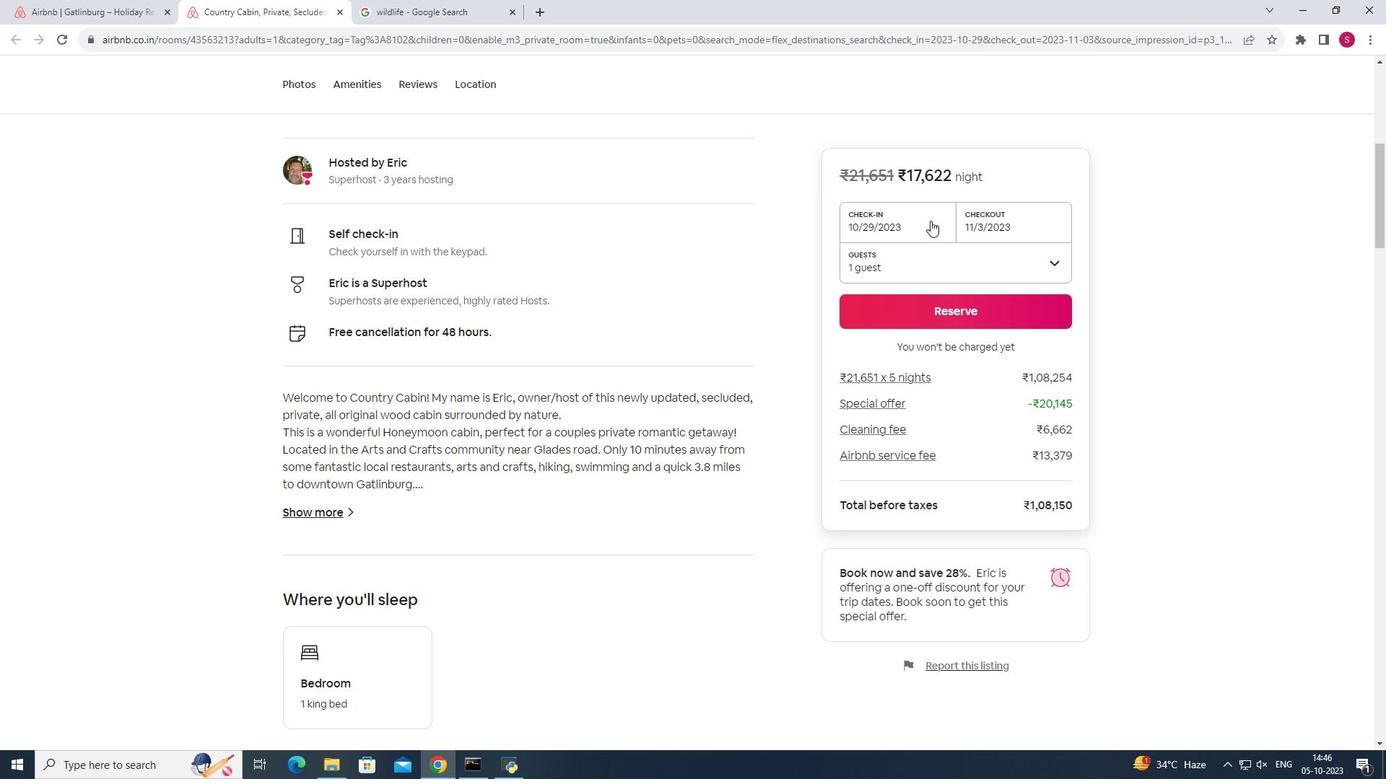 
Action: Mouse pressed left at (930, 220)
Screenshot: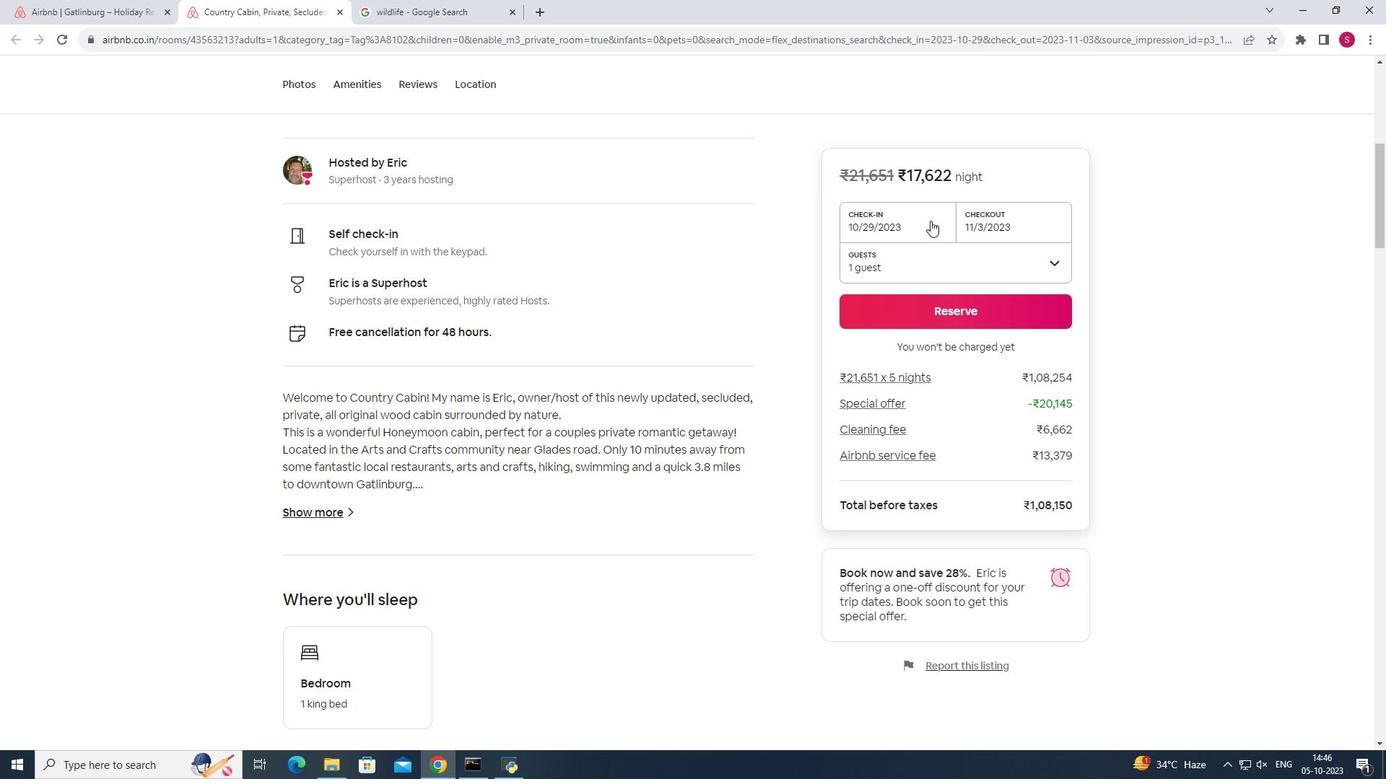 
Action: Mouse moved to (680, 459)
Screenshot: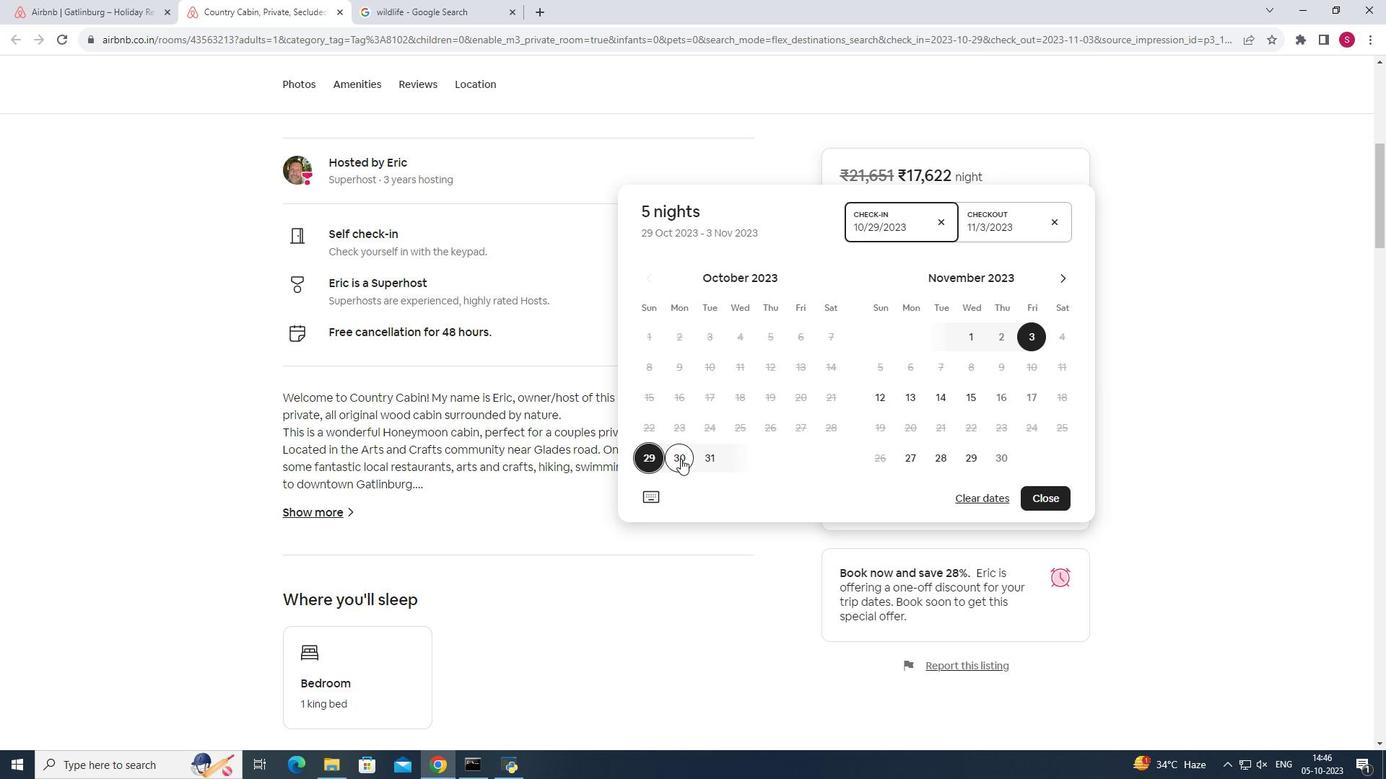 
Action: Mouse pressed left at (680, 459)
Screenshot: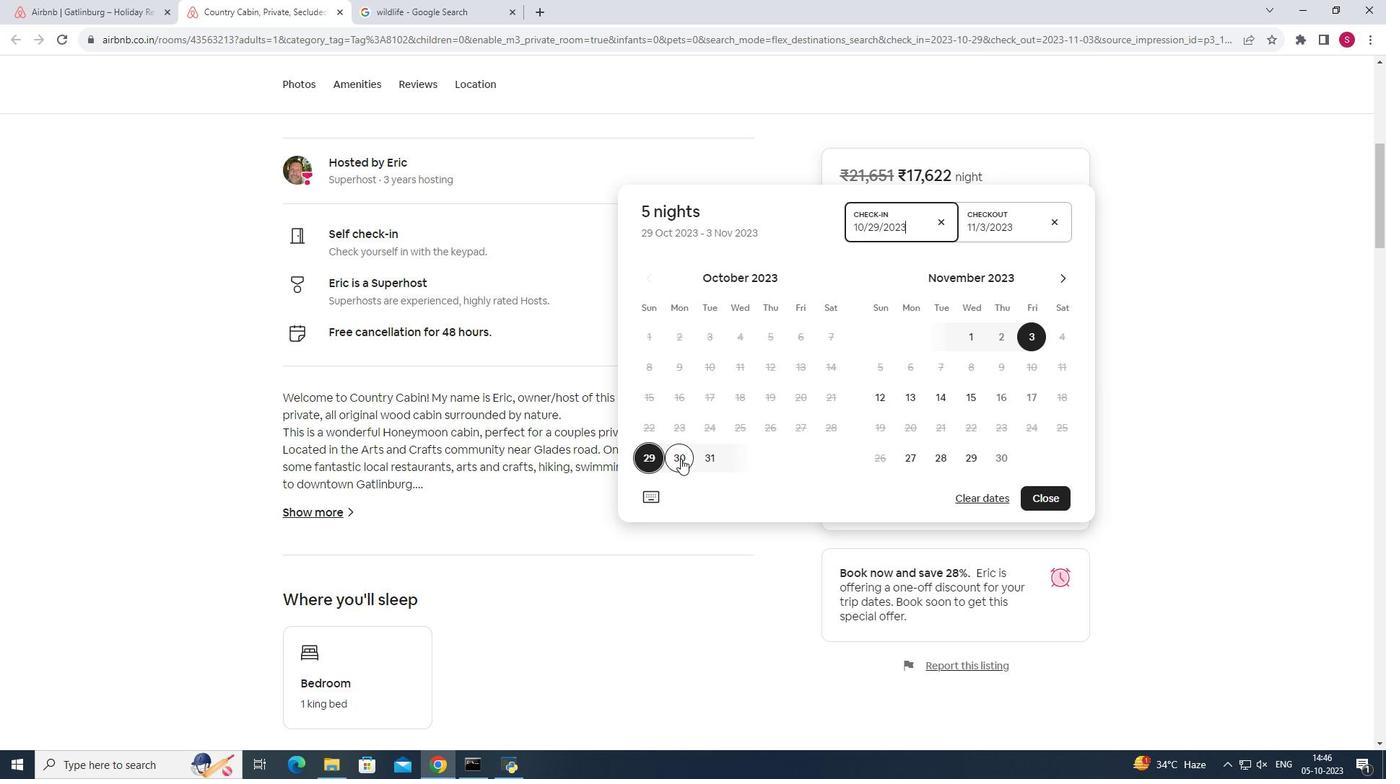 
Action: Mouse moved to (1032, 226)
Screenshot: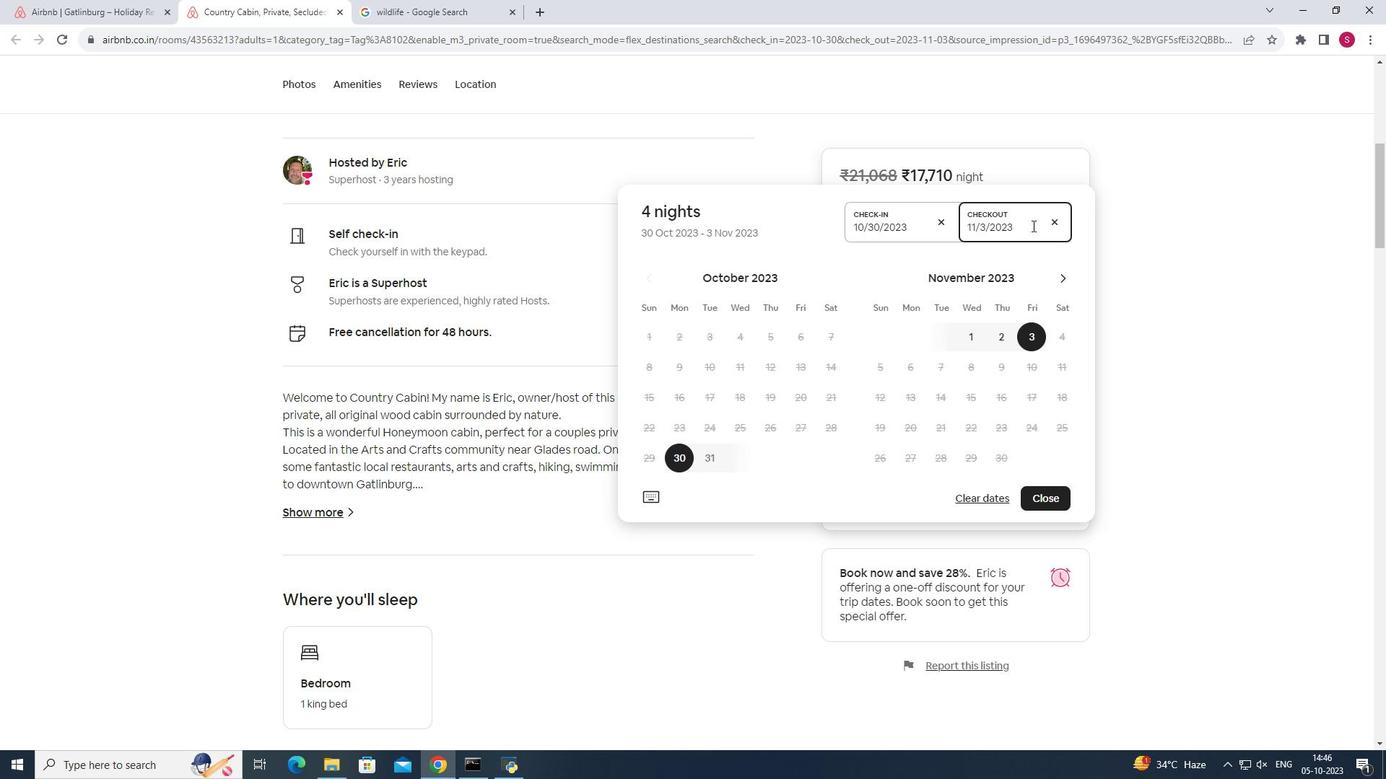 
Action: Mouse pressed left at (1032, 226)
Screenshot: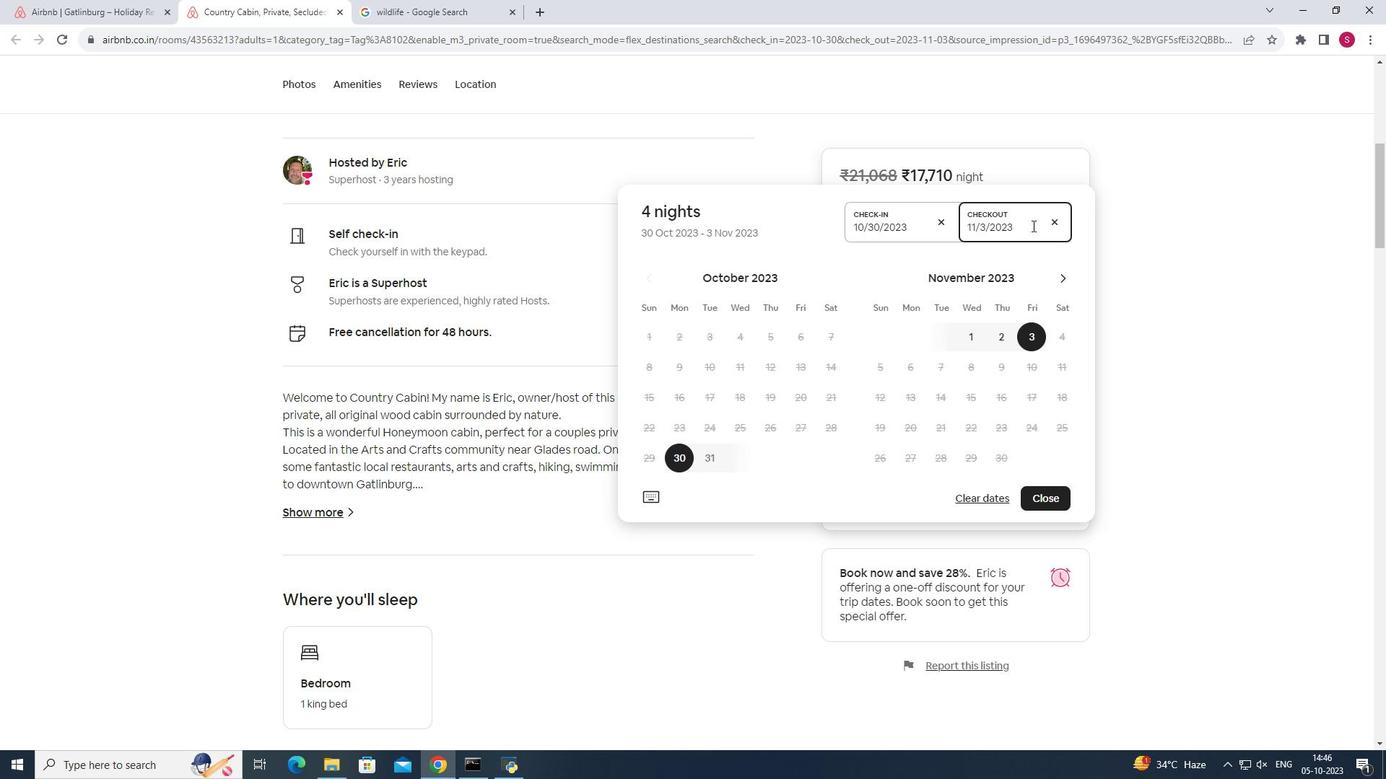 
Action: Mouse moved to (1003, 340)
Screenshot: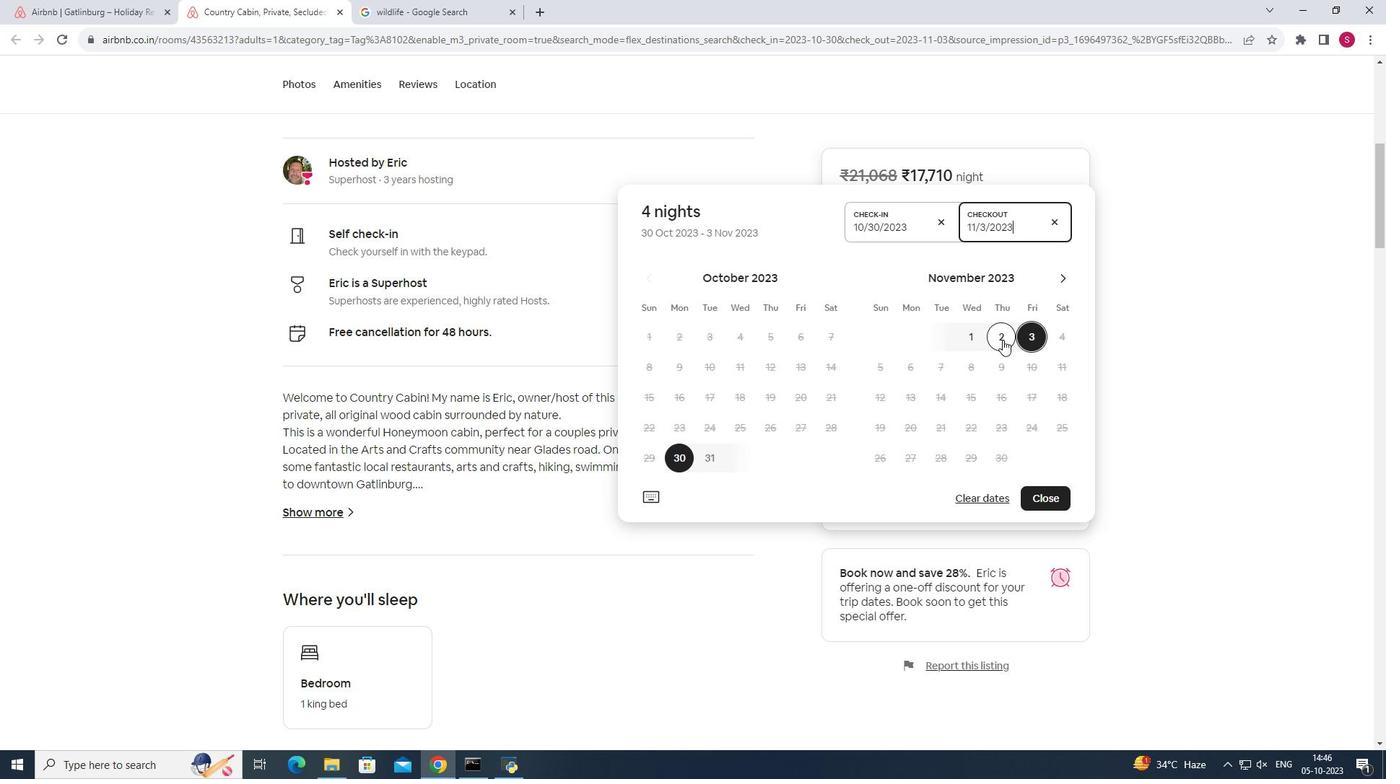 
Action: Mouse pressed left at (1003, 340)
Screenshot: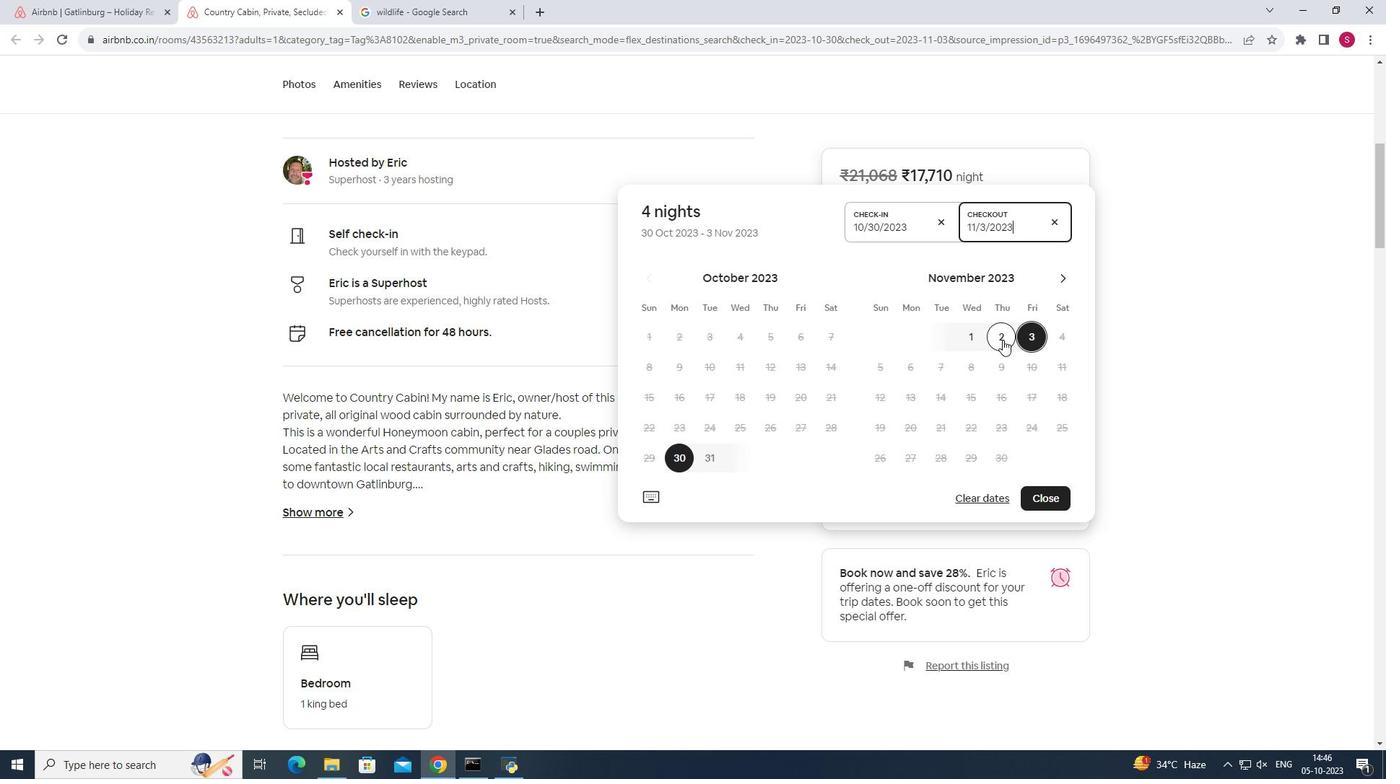 
Action: Mouse moved to (921, 219)
Screenshot: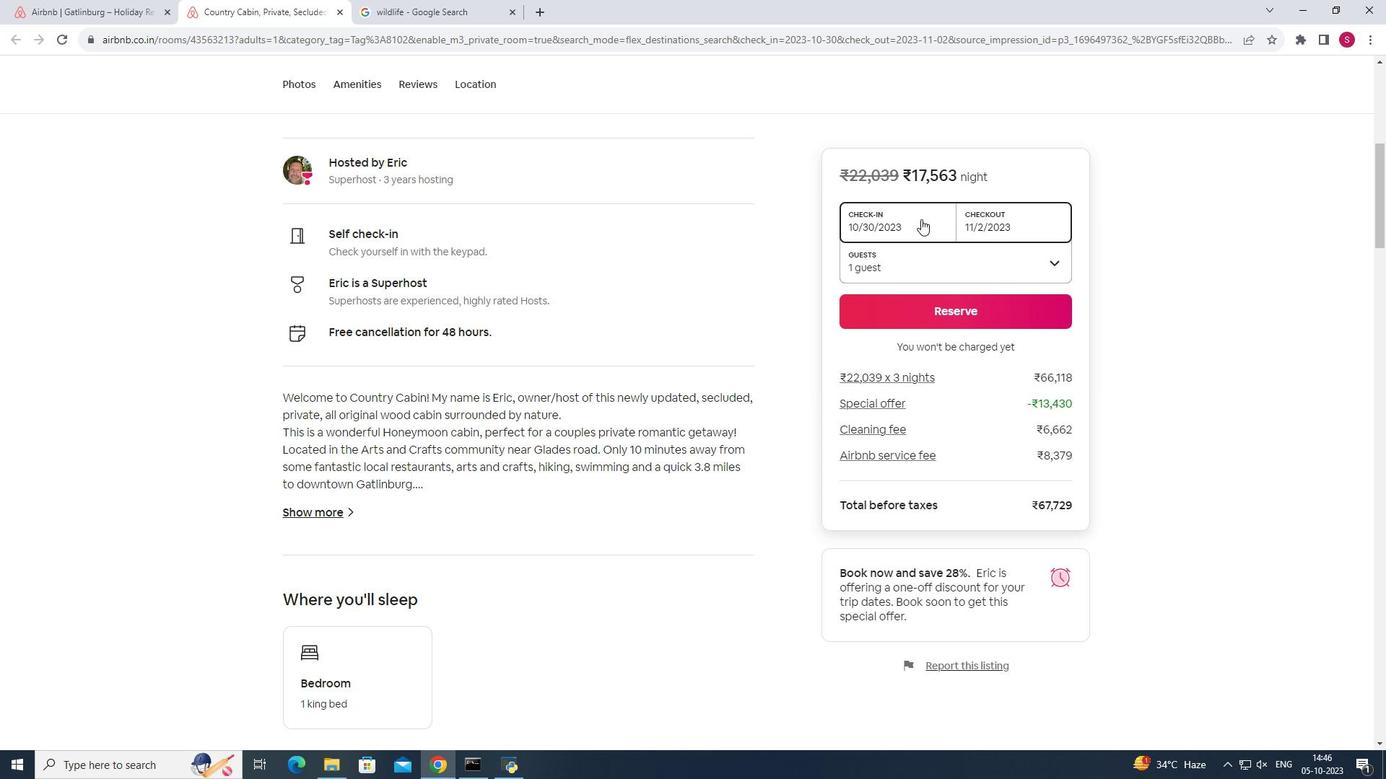 
Action: Mouse pressed left at (921, 219)
Screenshot: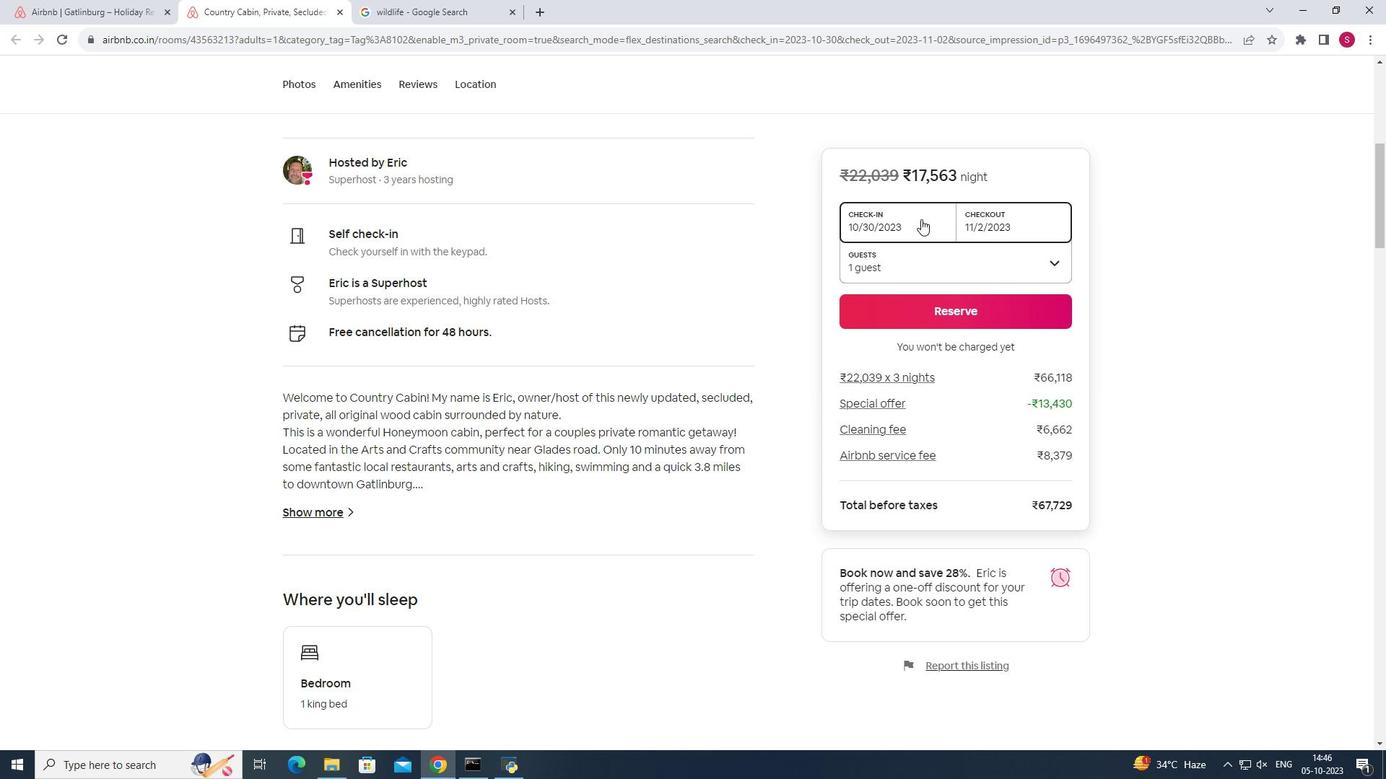 
Action: Mouse moved to (1060, 274)
Screenshot: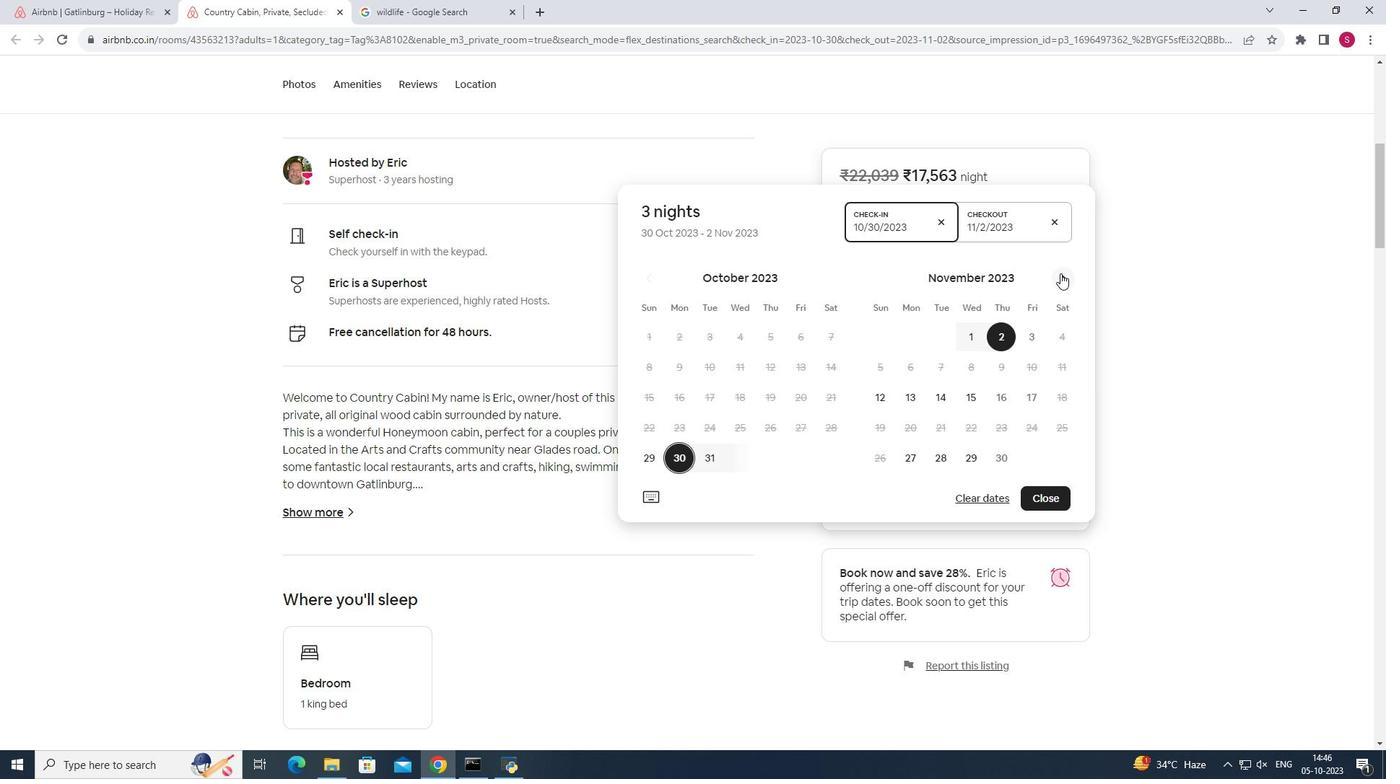 
Action: Mouse pressed left at (1060, 274)
Screenshot: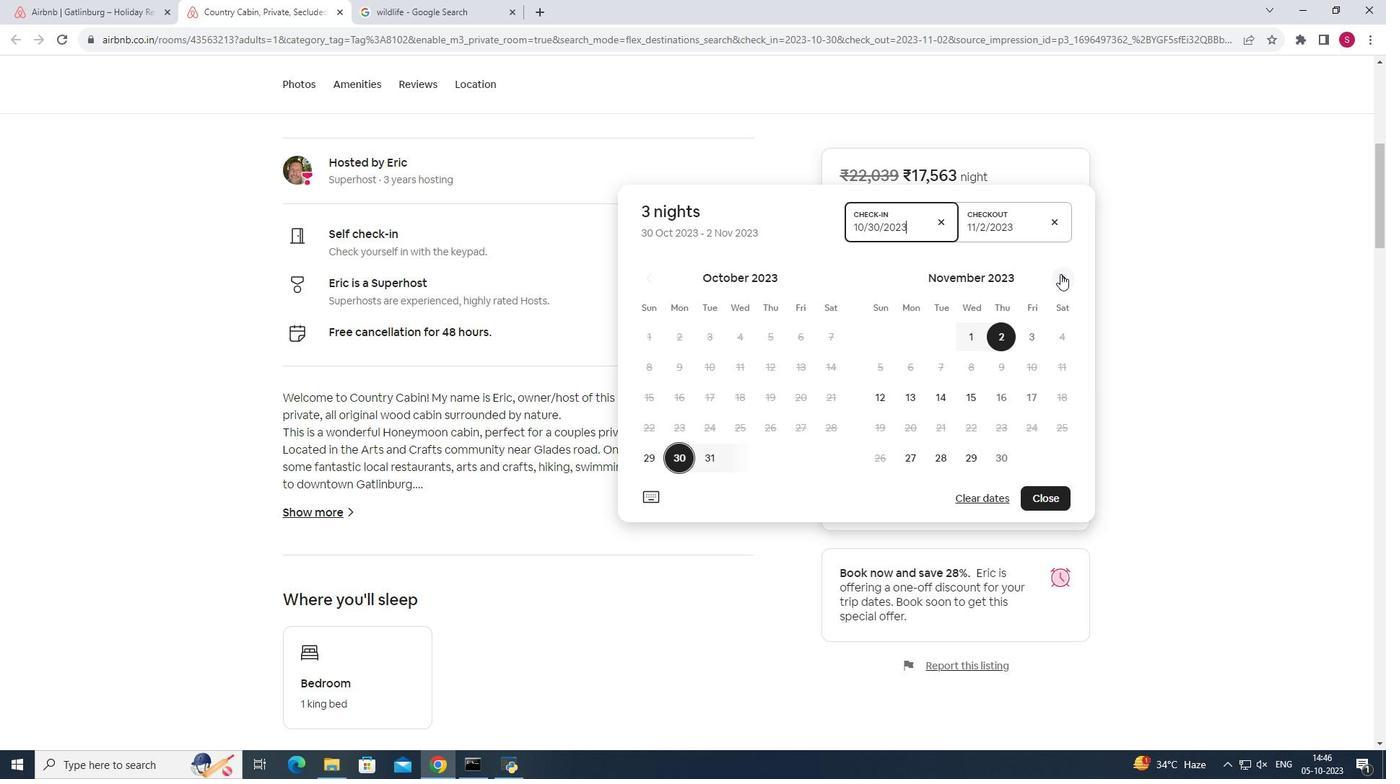 
Action: Mouse moved to (768, 397)
Screenshot: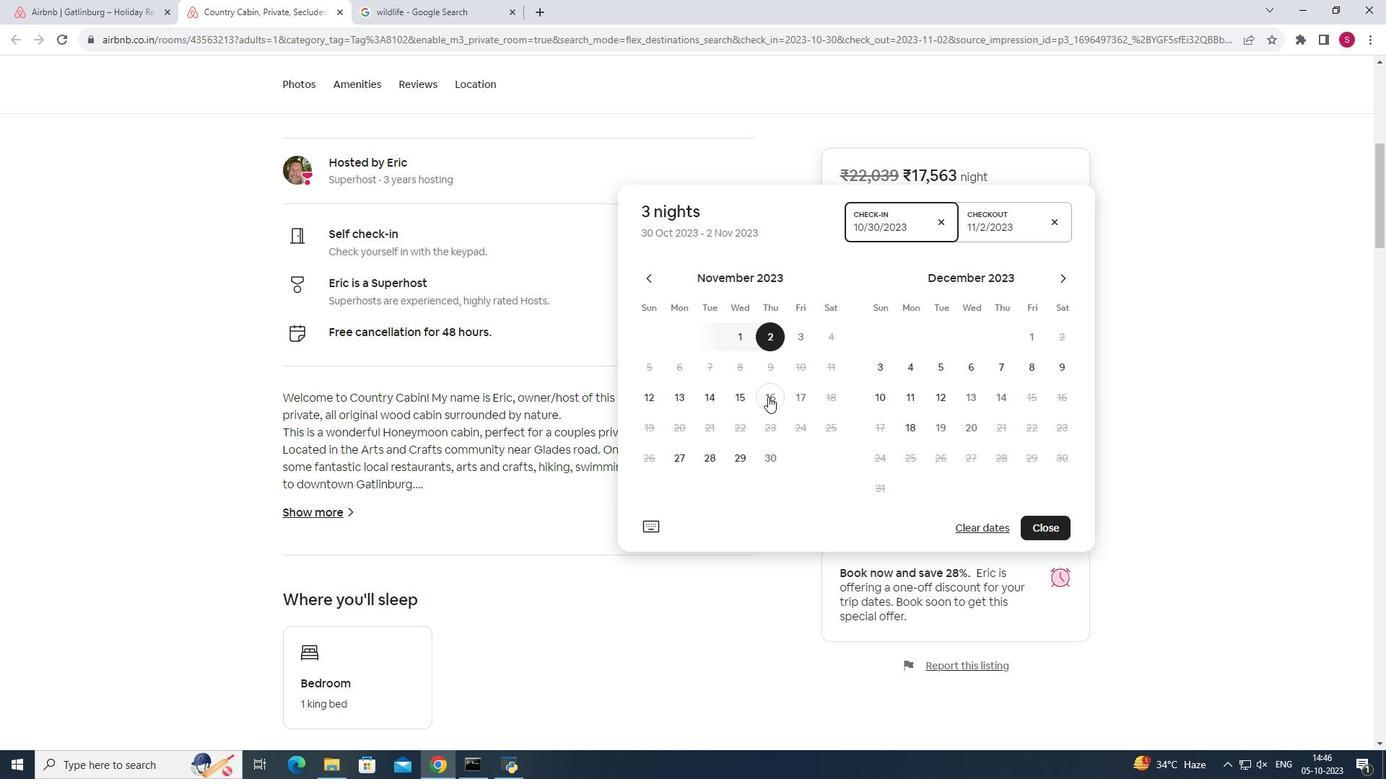 
Action: Mouse pressed left at (768, 397)
Screenshot: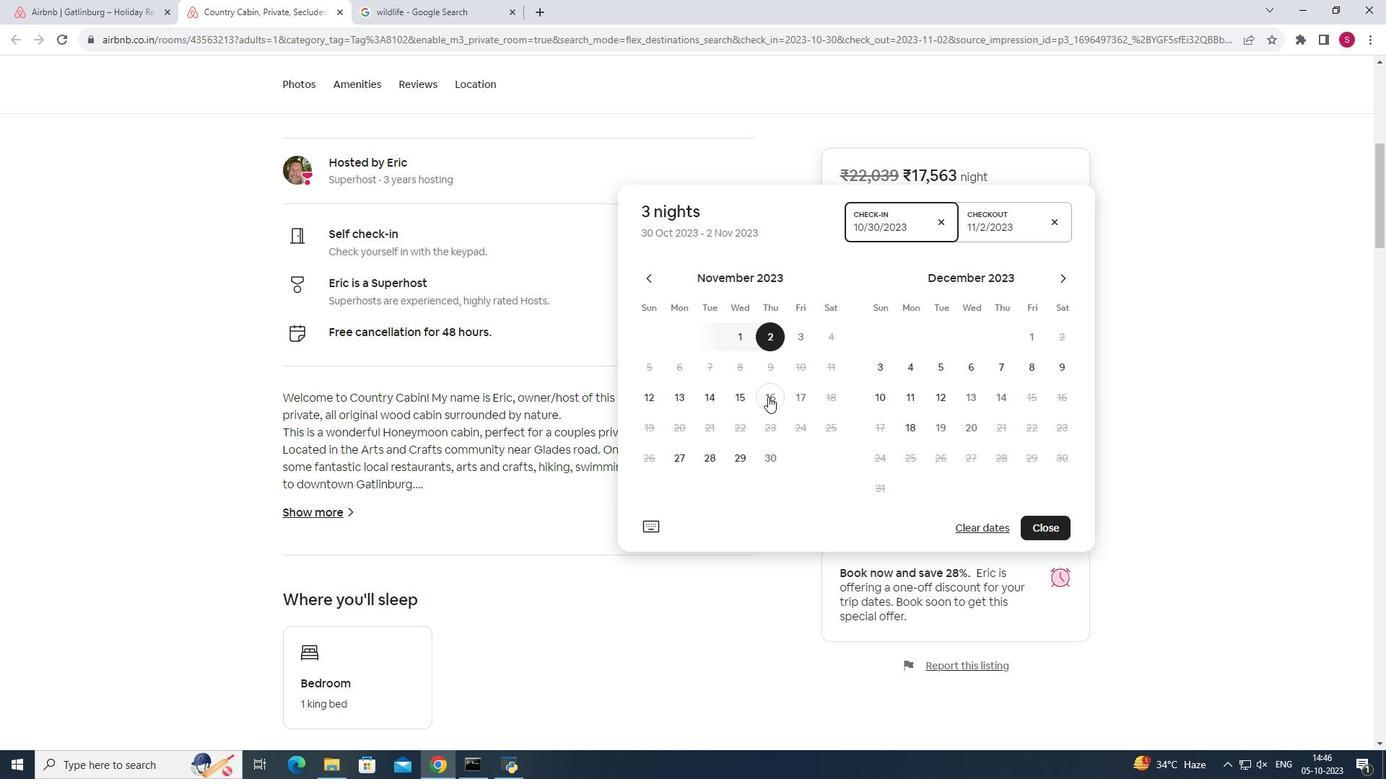 
Action: Mouse moved to (938, 371)
Screenshot: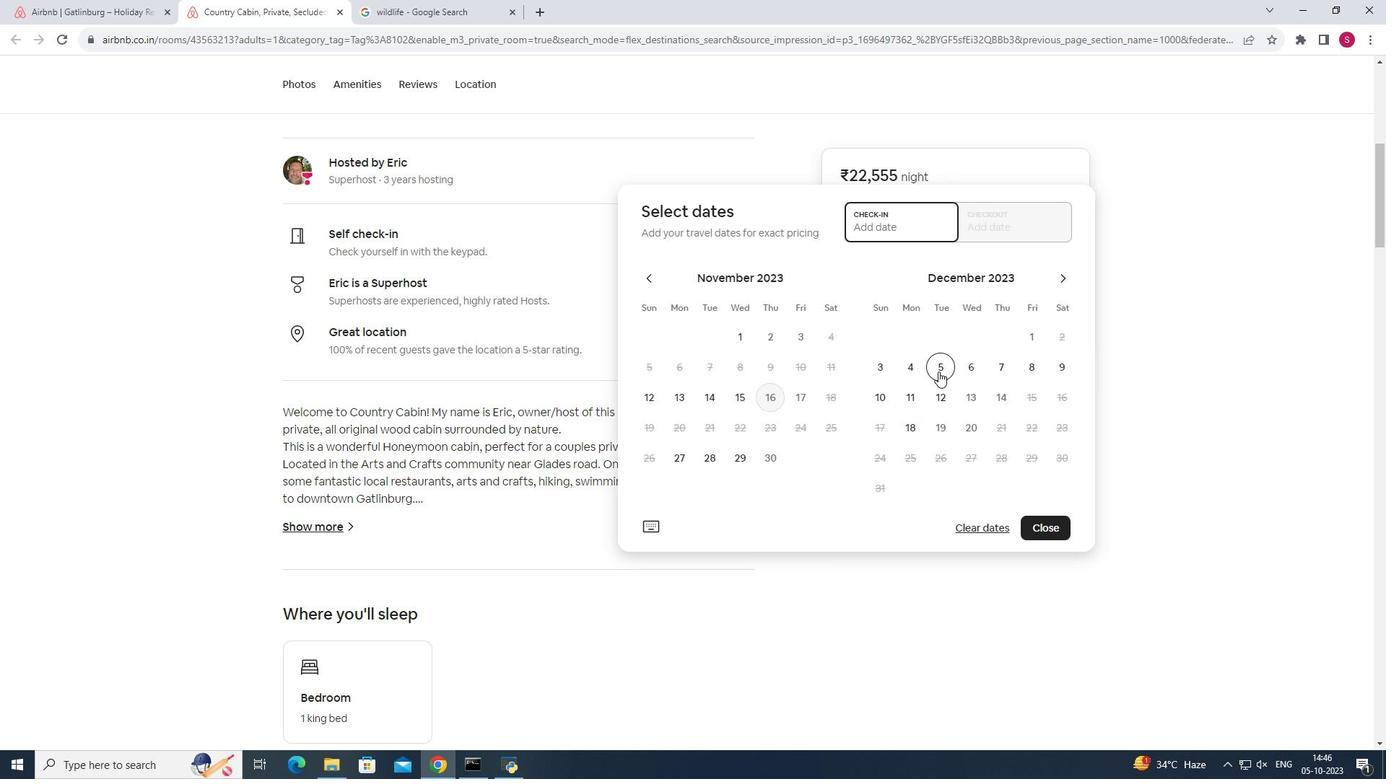 
Action: Mouse pressed left at (938, 371)
Screenshot: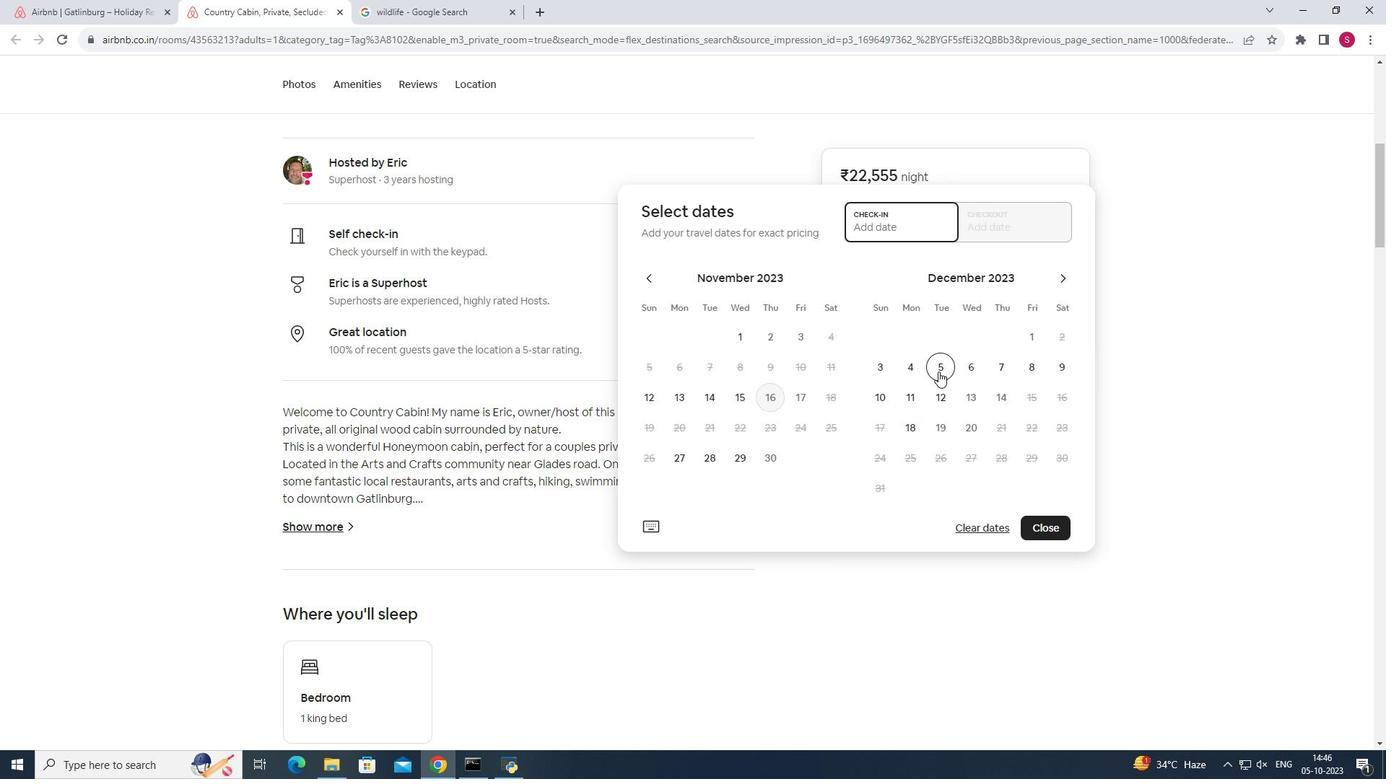 
Action: Mouse moved to (1049, 526)
Screenshot: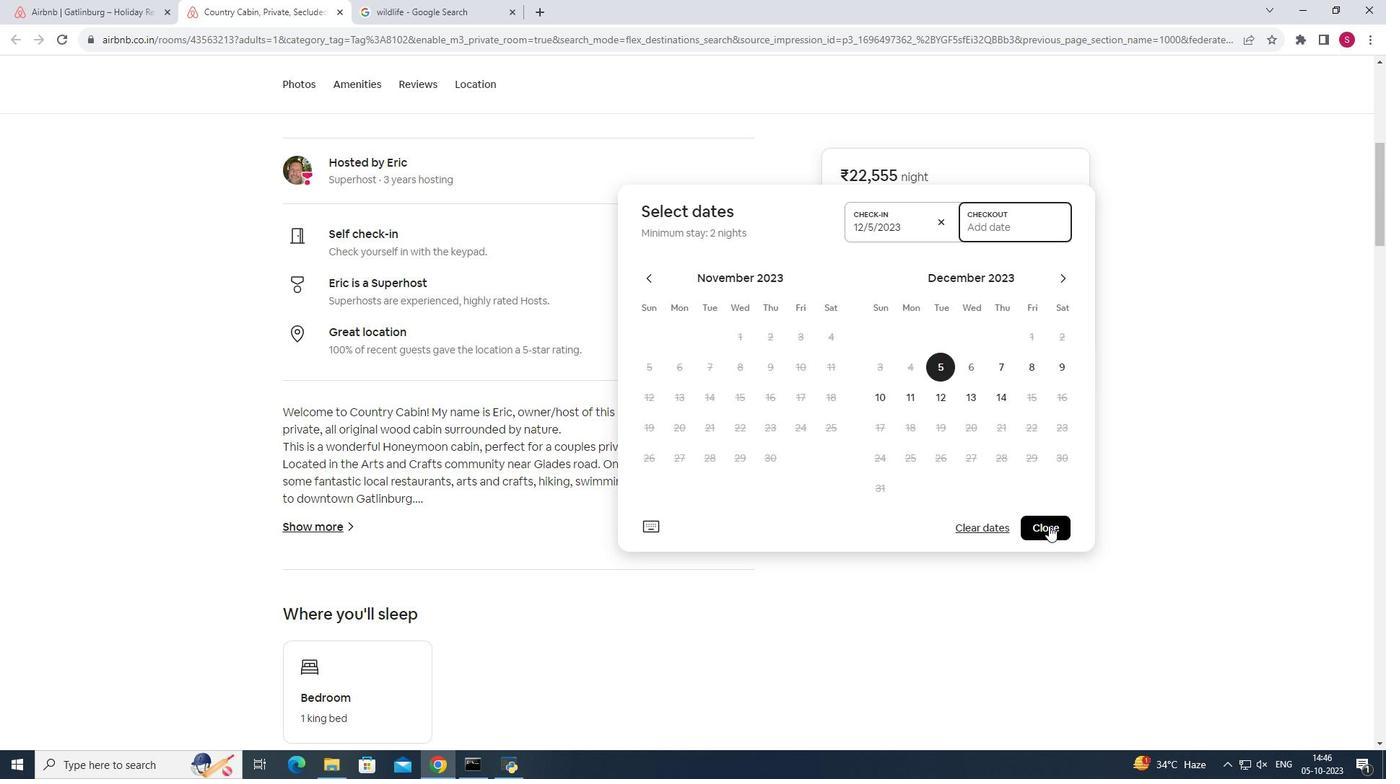
Action: Mouse pressed left at (1049, 526)
Screenshot: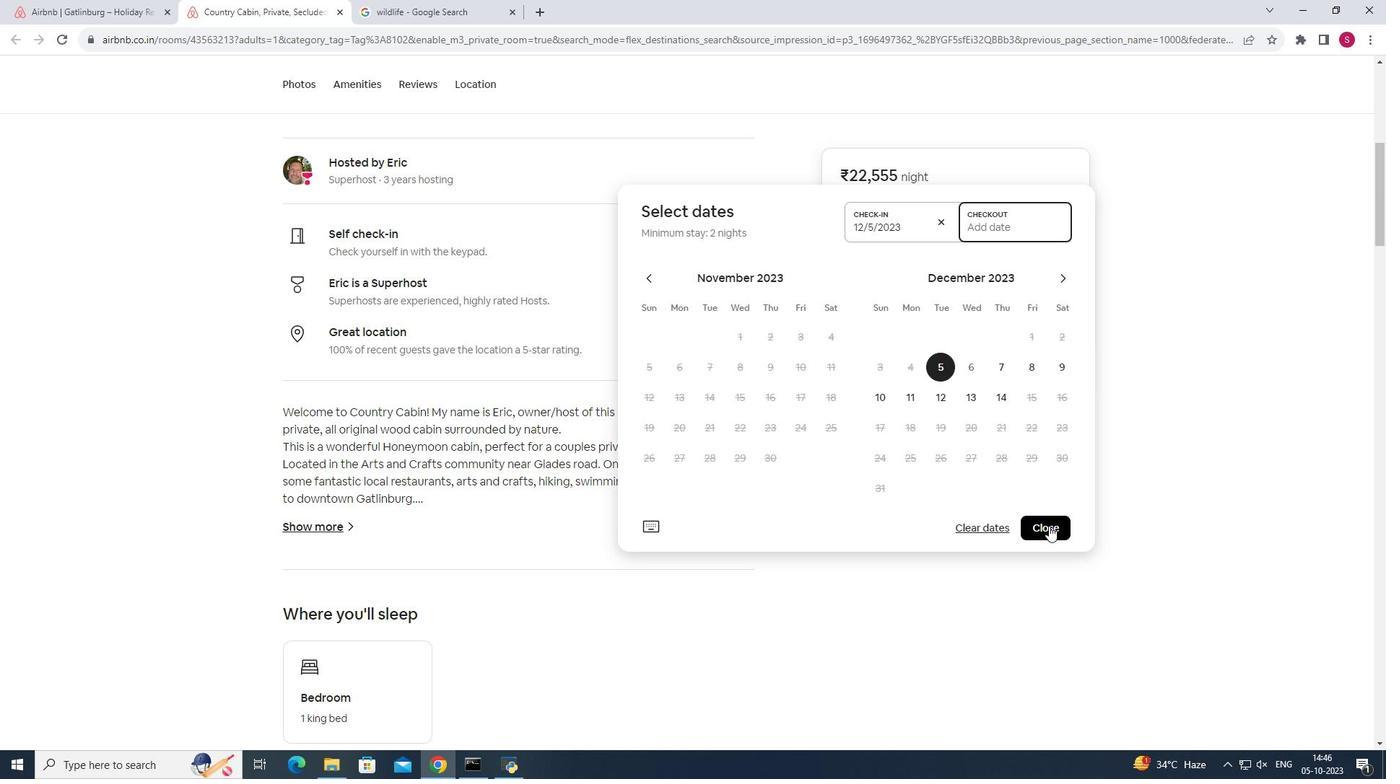 
Action: Mouse moved to (960, 318)
Screenshot: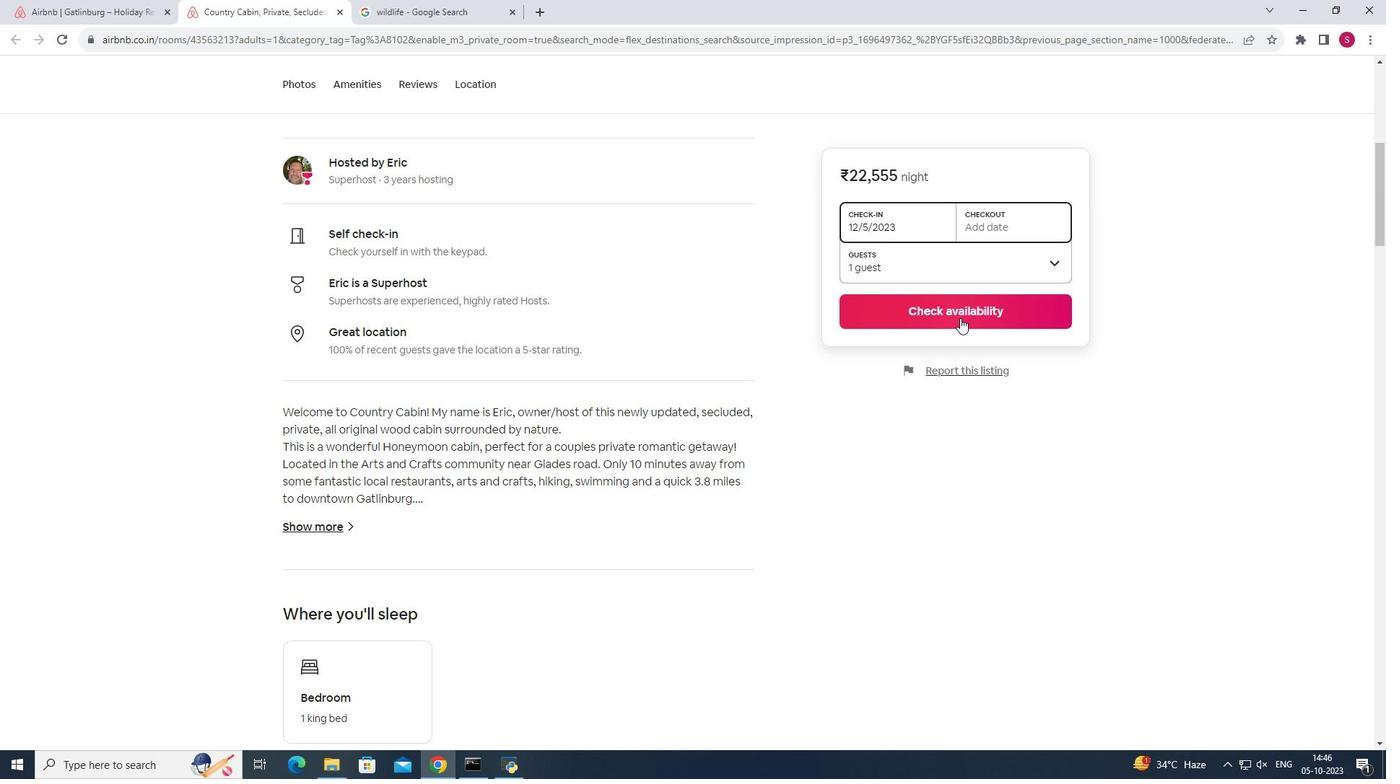
Action: Mouse pressed left at (960, 318)
Screenshot: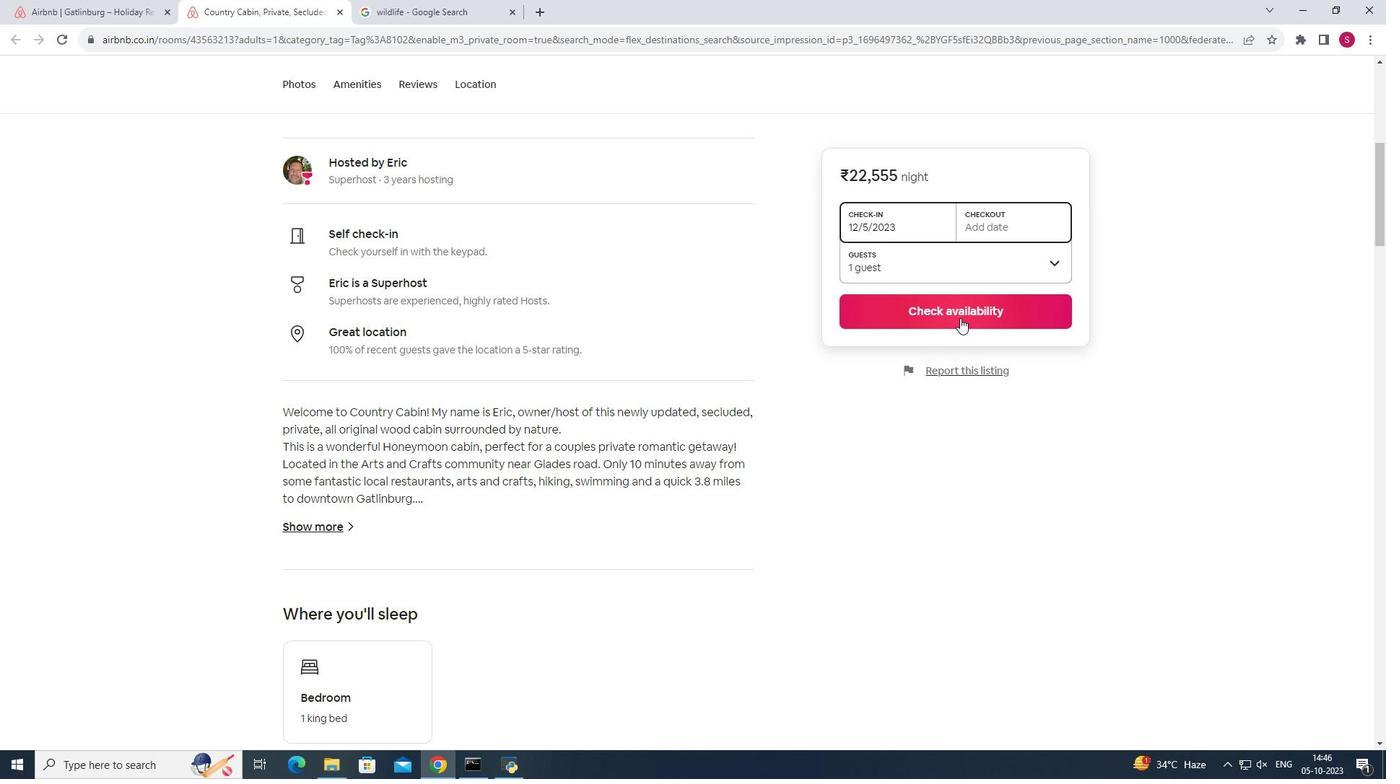 
Action: Mouse moved to (827, 370)
Screenshot: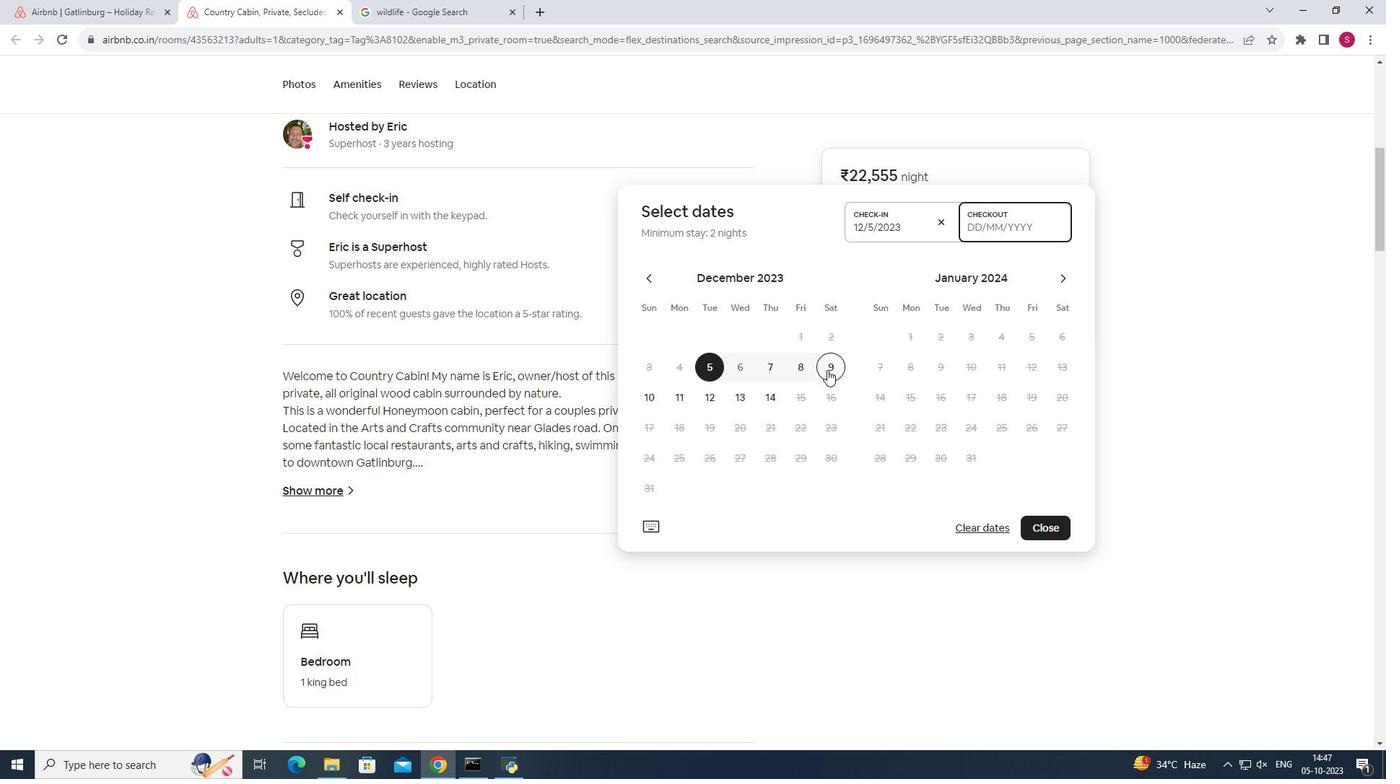 
Action: Mouse pressed left at (827, 370)
Screenshot: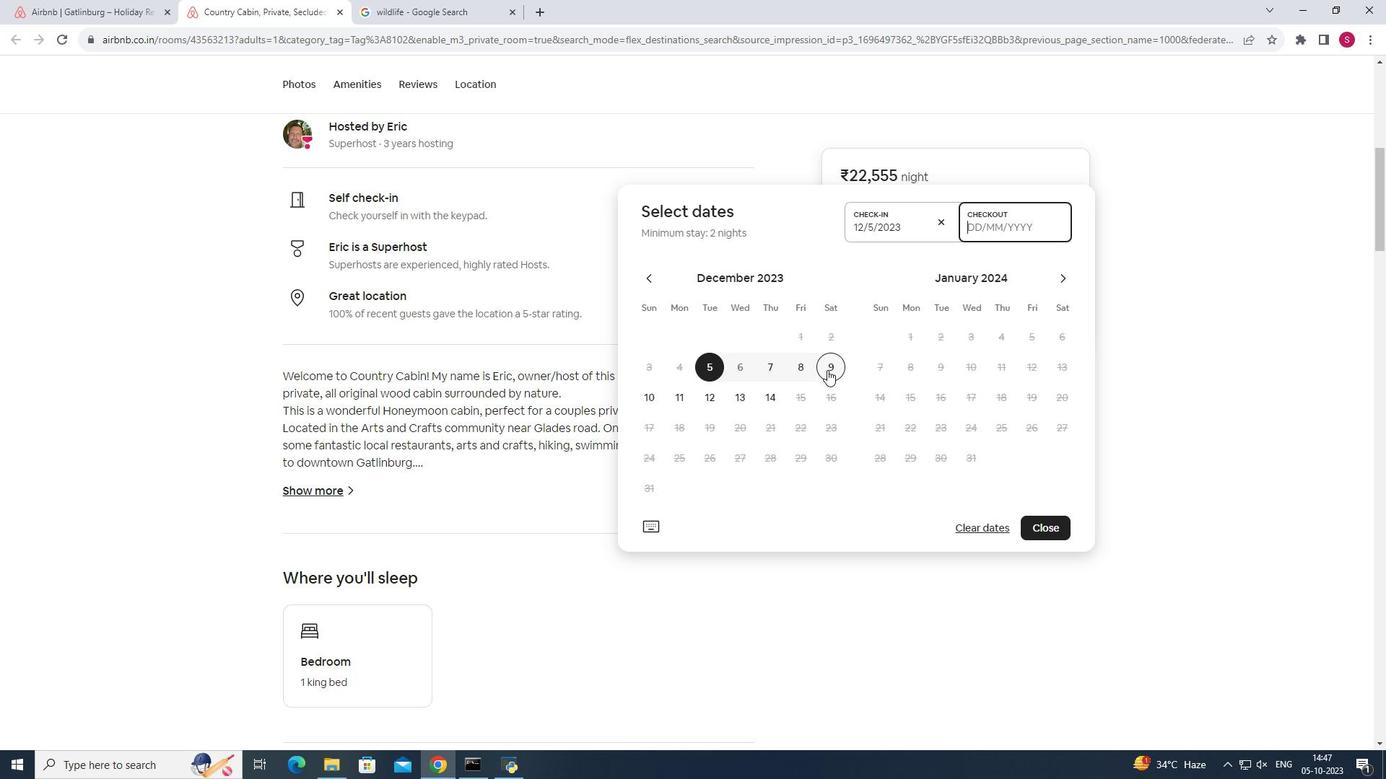 
Action: Mouse moved to (647, 308)
Screenshot: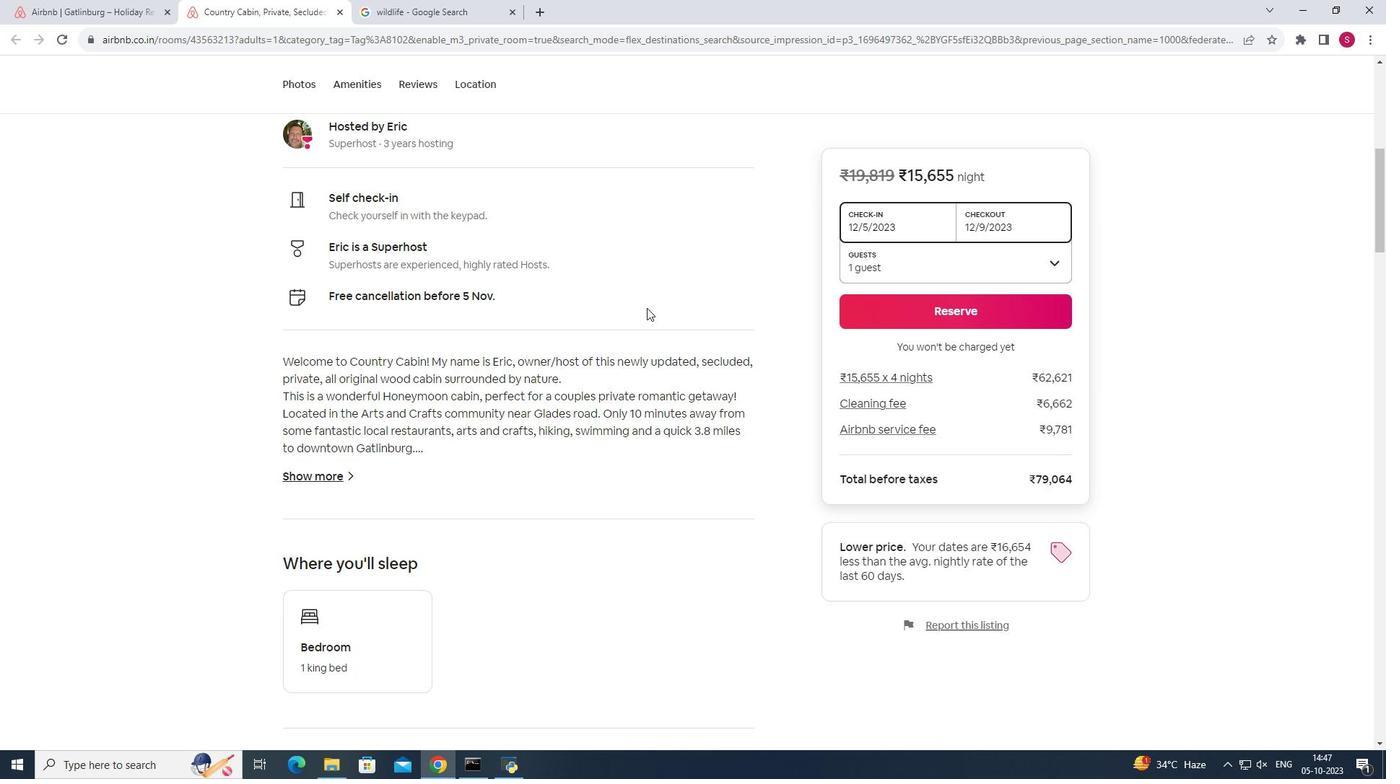 
Action: Mouse scrolled (647, 307) with delta (0, 0)
Screenshot: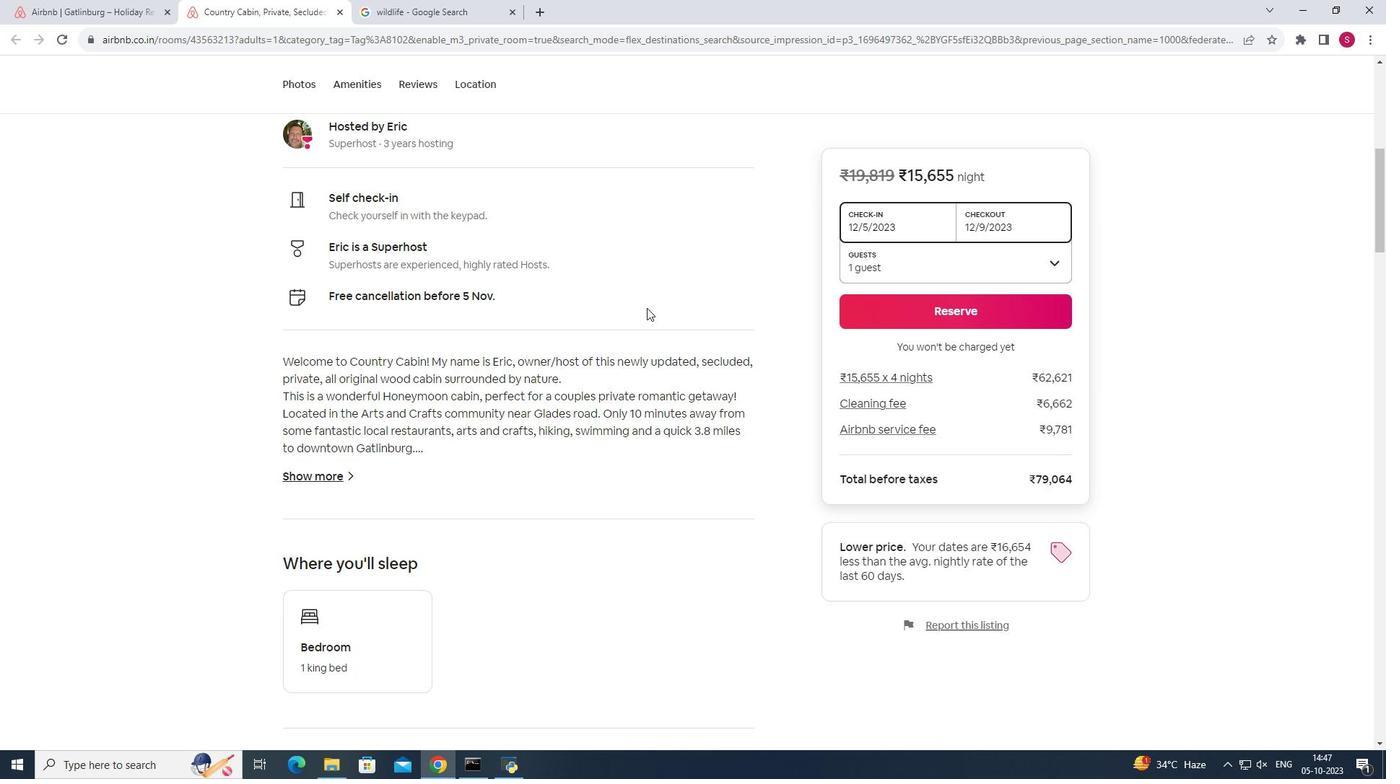
Action: Mouse scrolled (647, 307) with delta (0, 0)
Screenshot: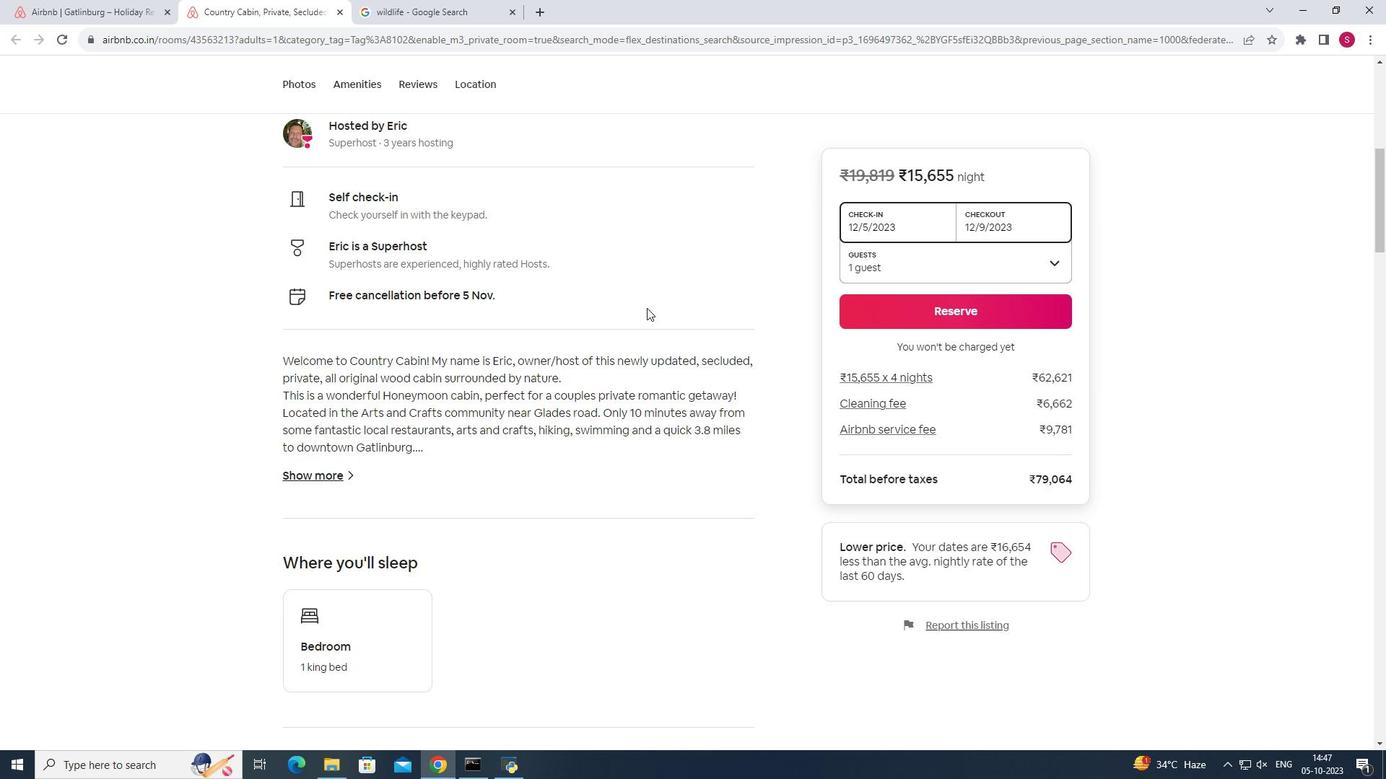 
Action: Mouse moved to (647, 308)
Screenshot: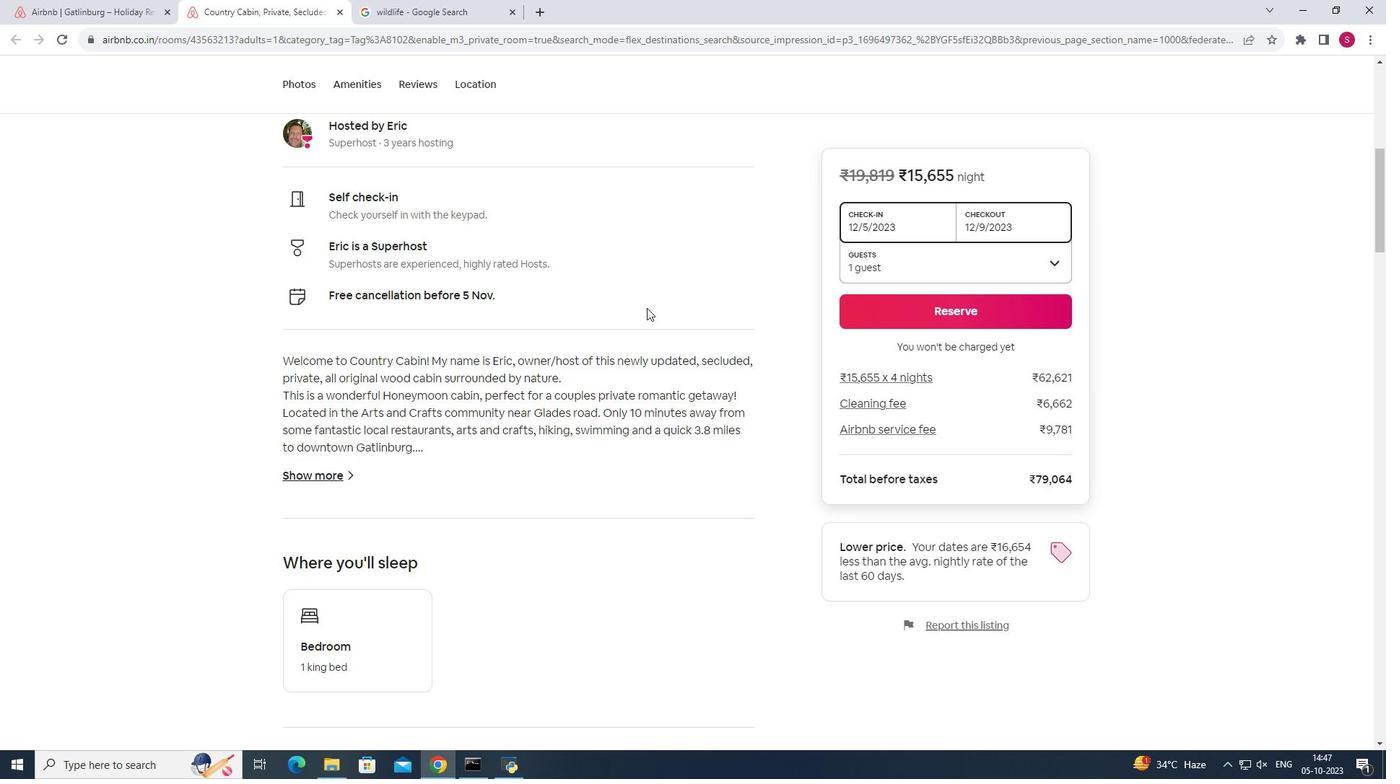 
Action: Mouse scrolled (647, 307) with delta (0, 0)
Screenshot: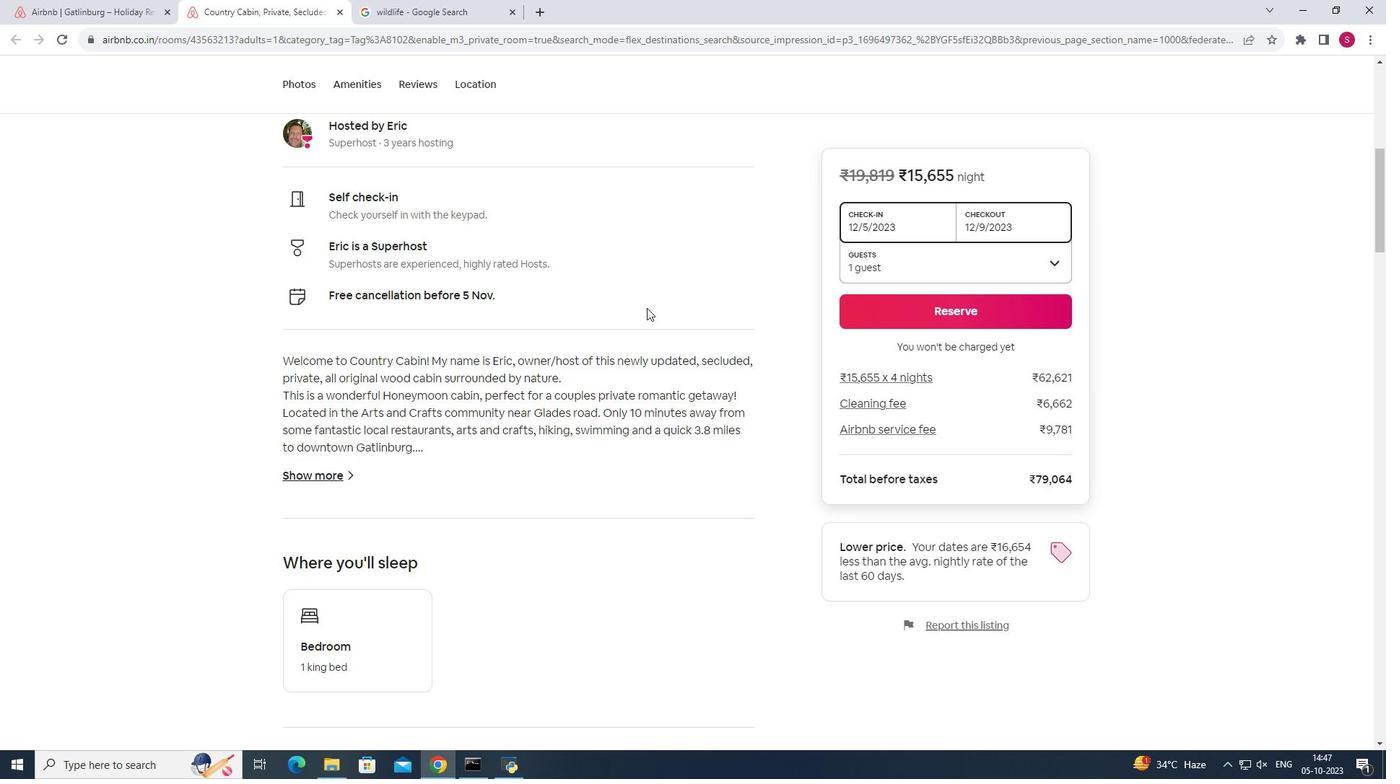 
Action: Mouse scrolled (647, 307) with delta (0, 0)
Screenshot: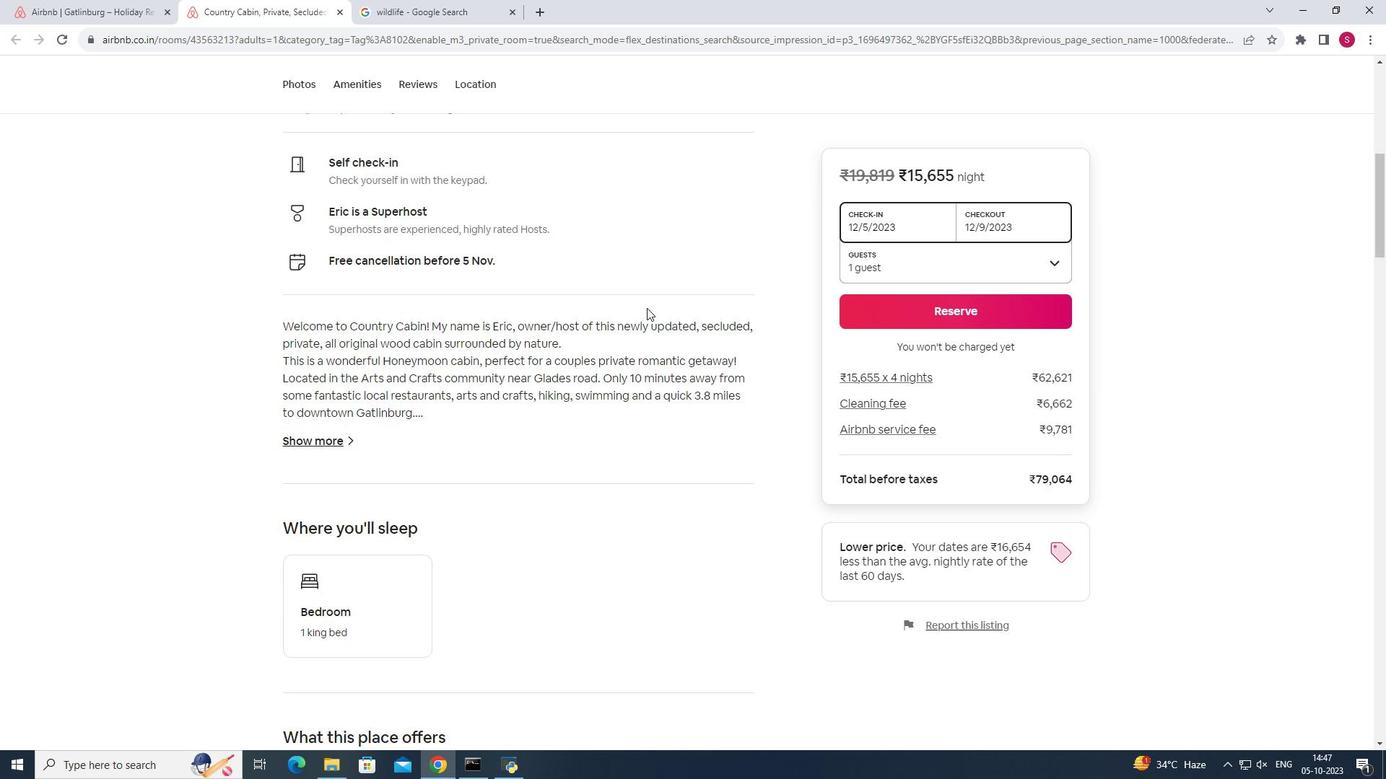 
Action: Mouse moved to (708, 363)
Screenshot: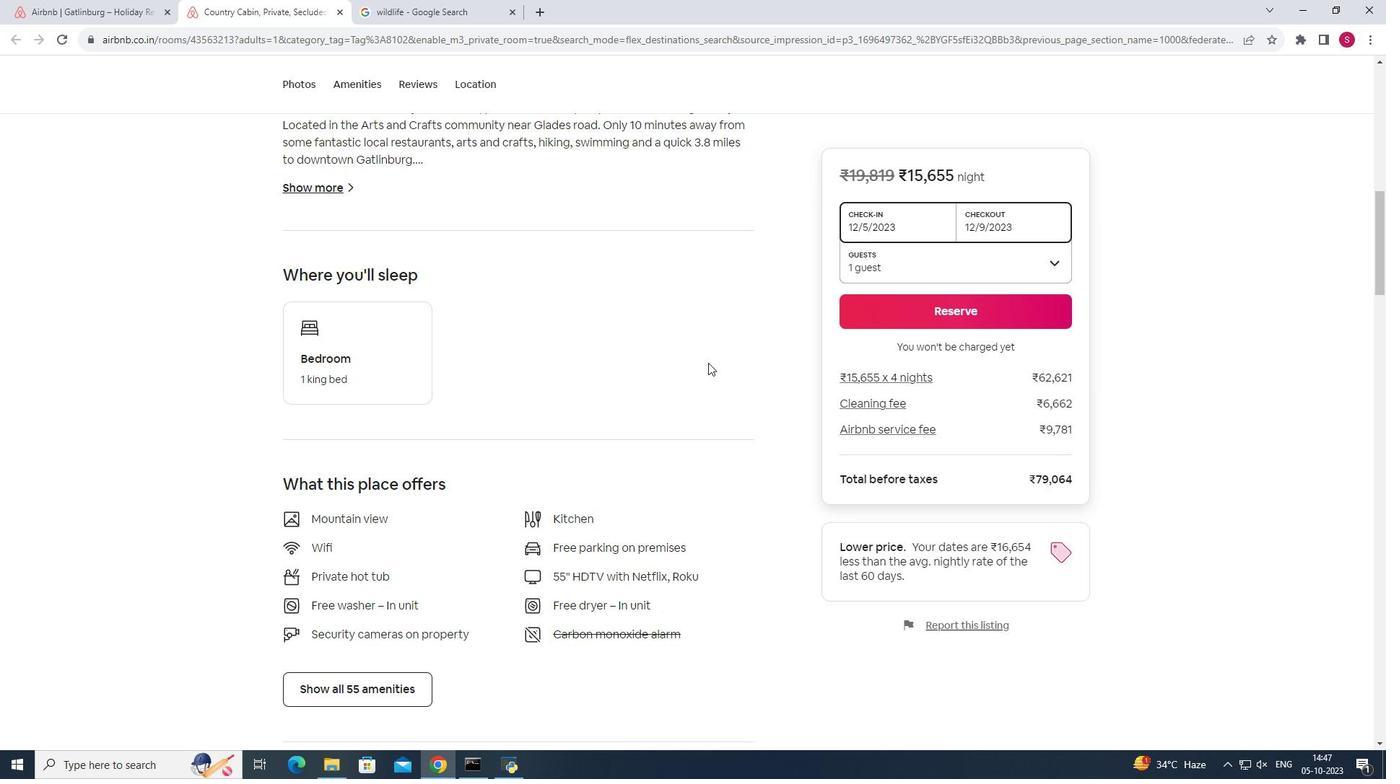 
Action: Mouse scrolled (708, 362) with delta (0, 0)
Screenshot: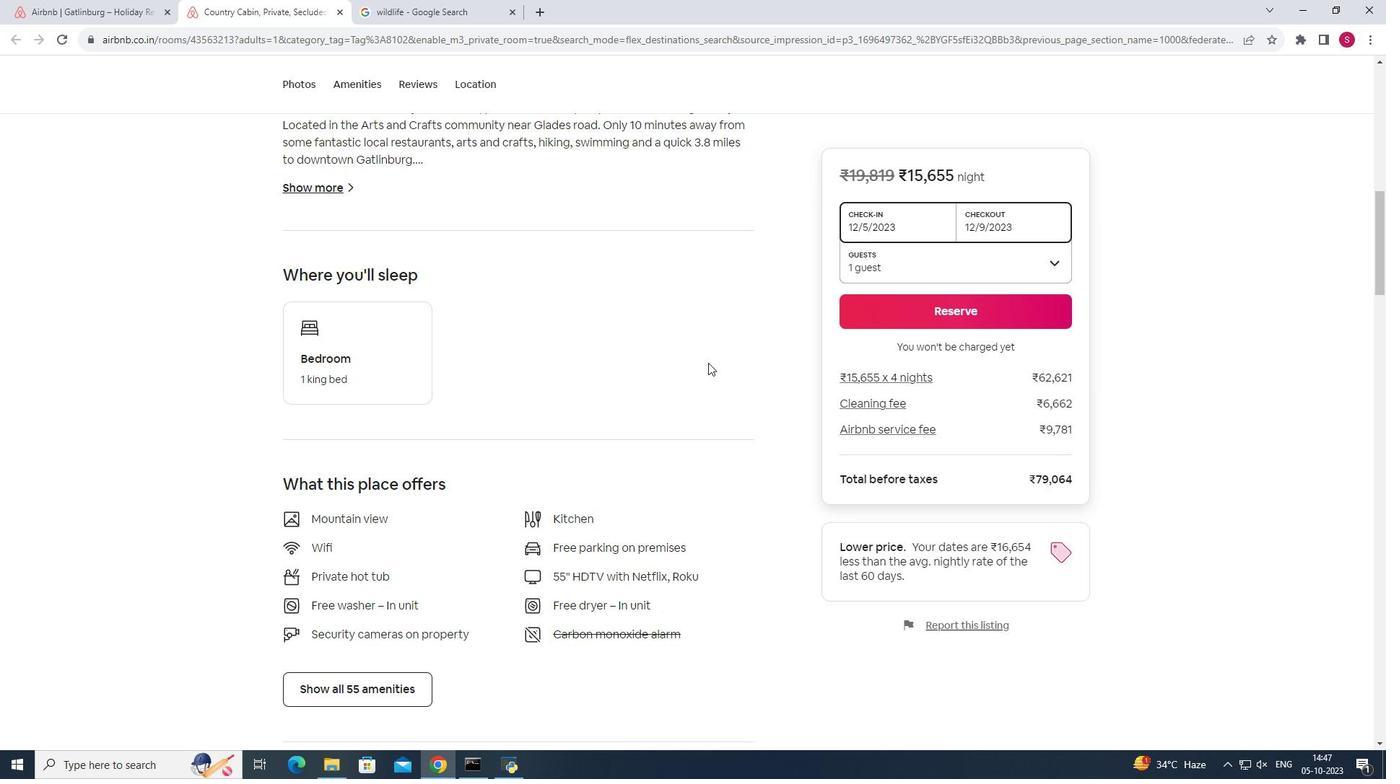 
Action: Mouse scrolled (708, 362) with delta (0, 0)
Screenshot: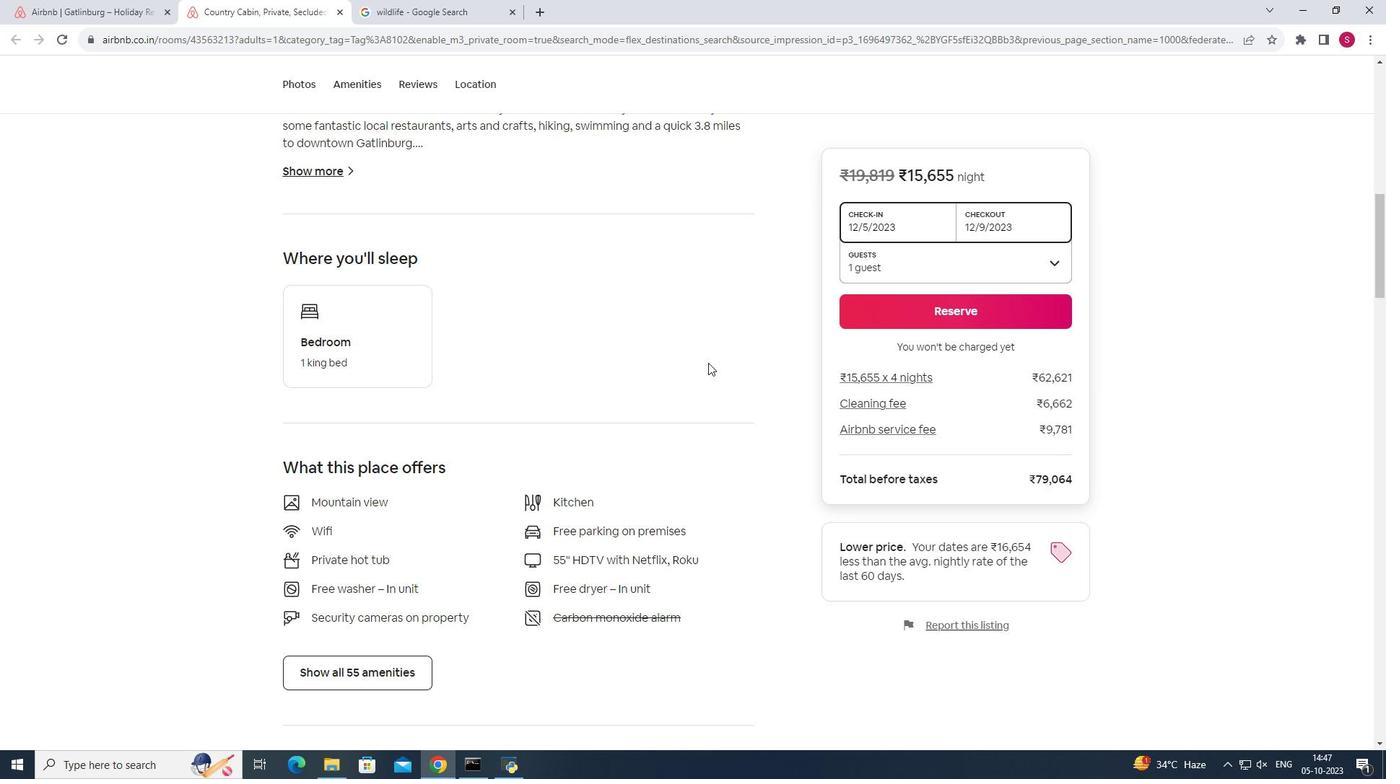 
Action: Mouse moved to (375, 549)
Screenshot: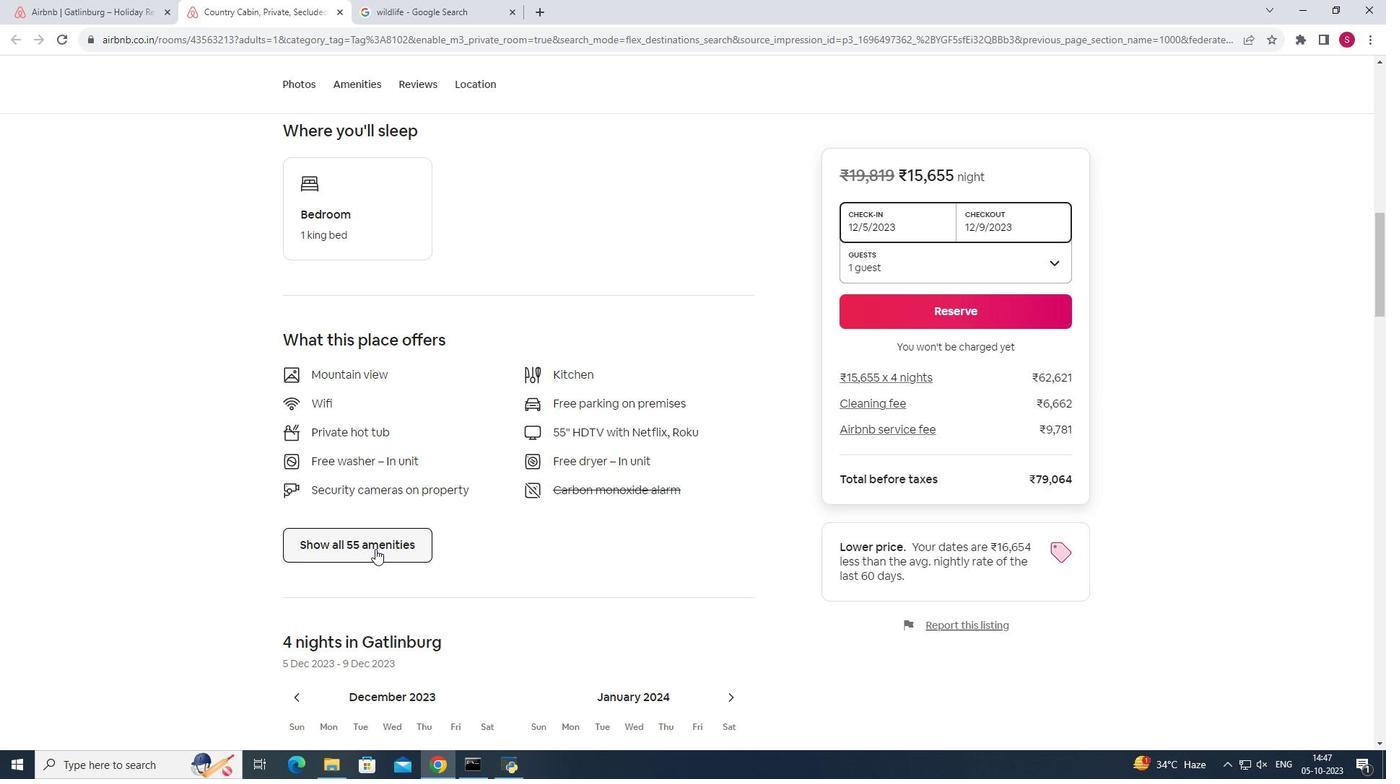 
Action: Mouse pressed left at (375, 549)
Screenshot: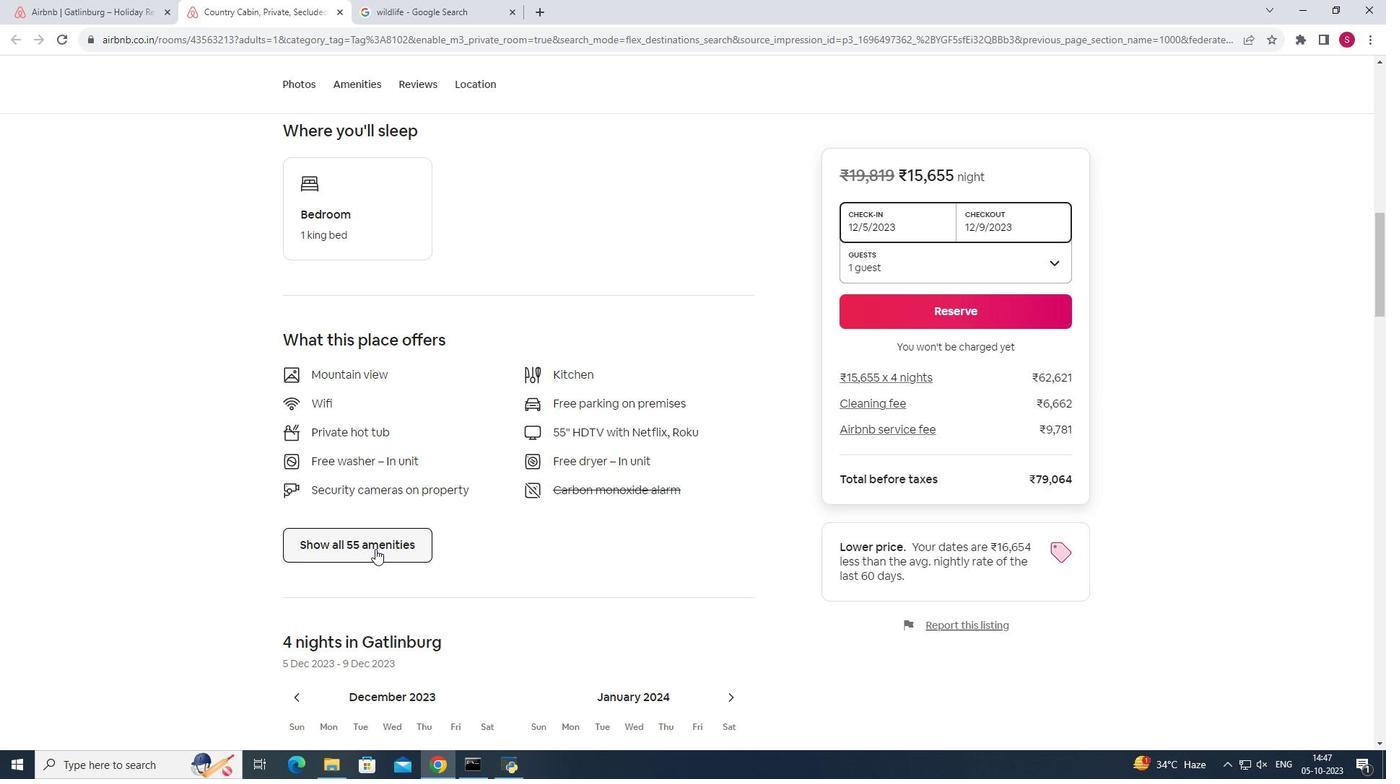 
Action: Mouse moved to (787, 511)
Screenshot: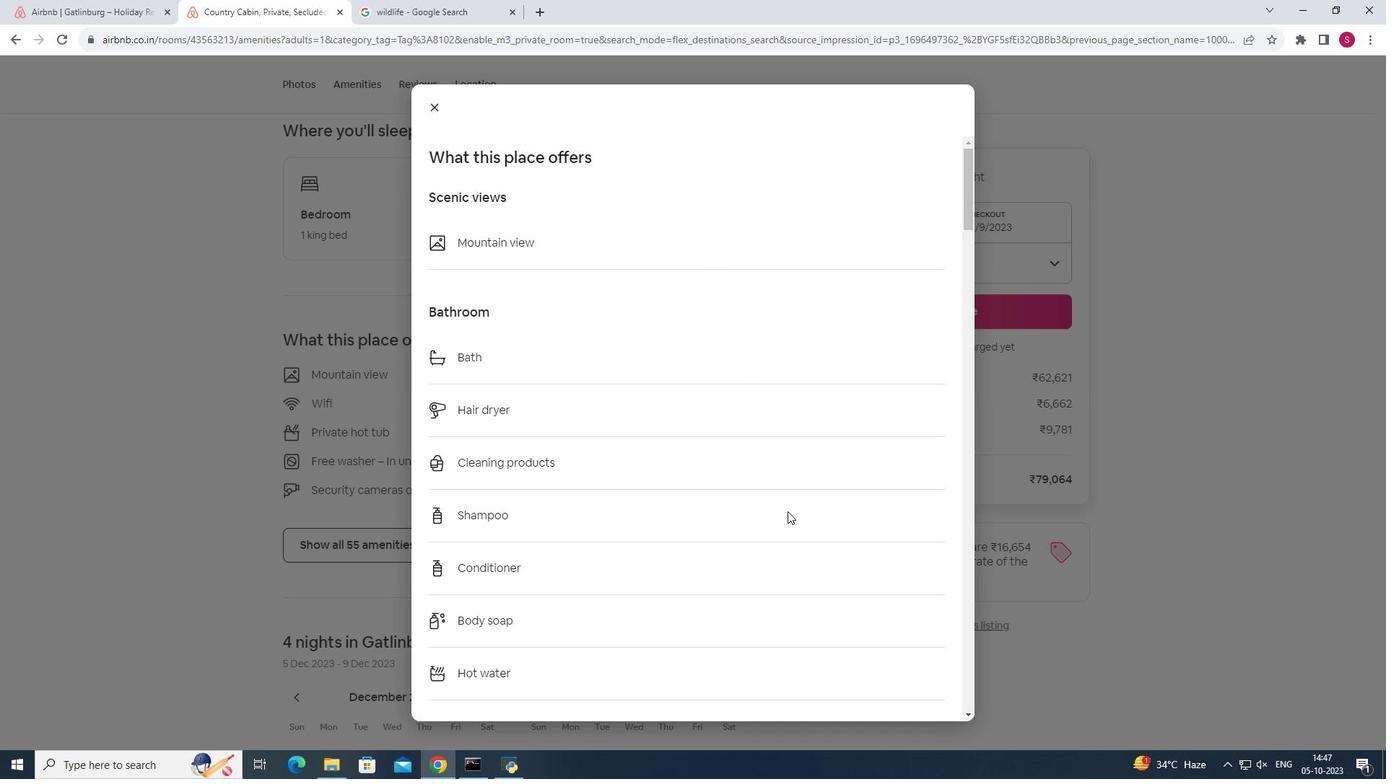 
Action: Mouse scrolled (787, 511) with delta (0, 0)
Screenshot: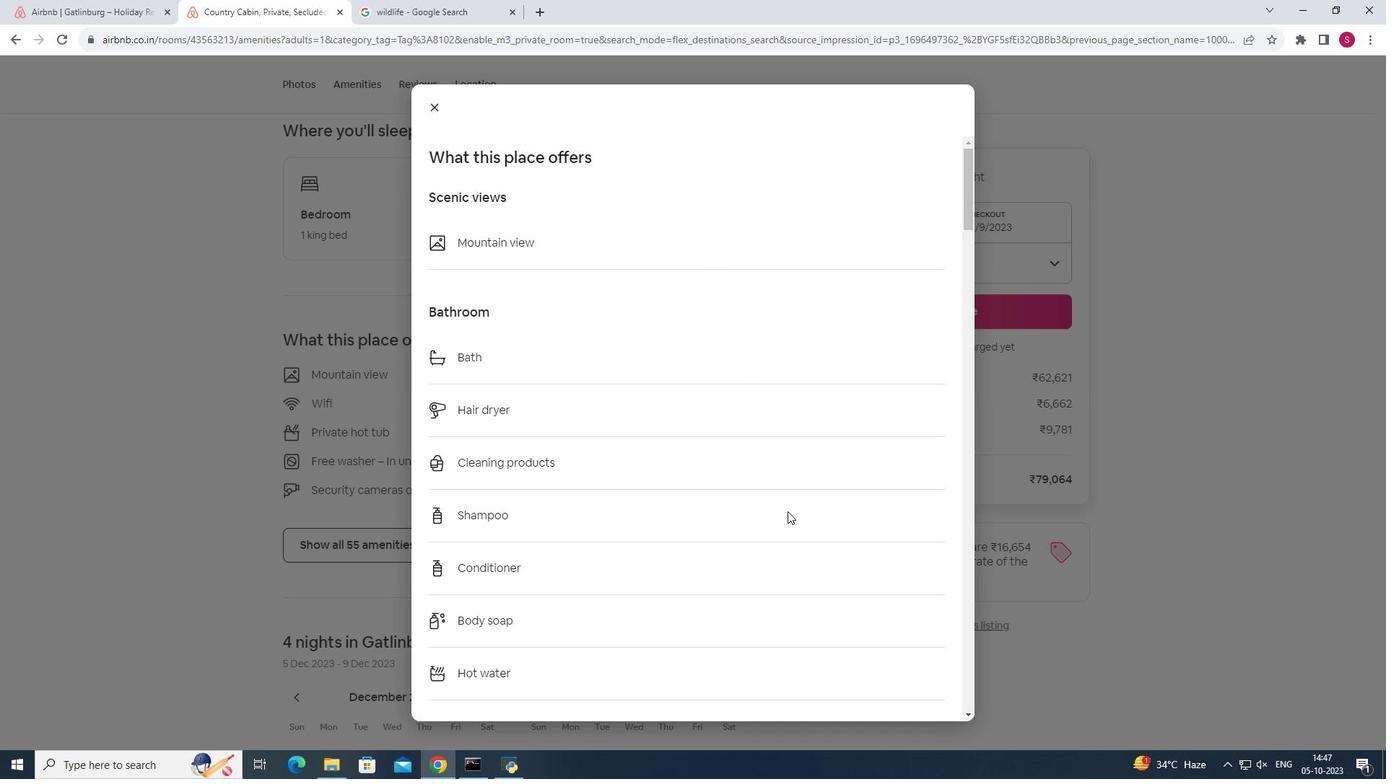 
Action: Mouse scrolled (787, 511) with delta (0, 0)
Screenshot: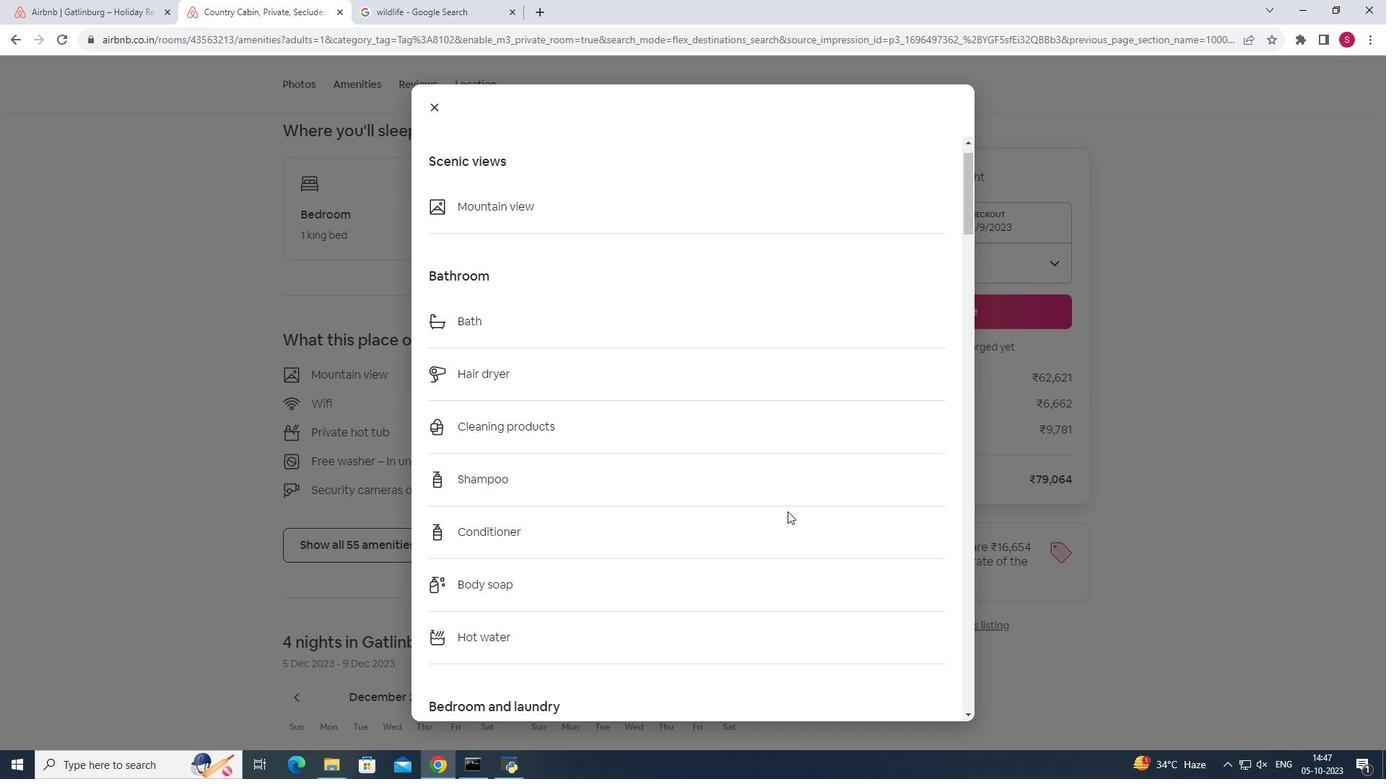 
Action: Mouse scrolled (787, 511) with delta (0, 0)
Screenshot: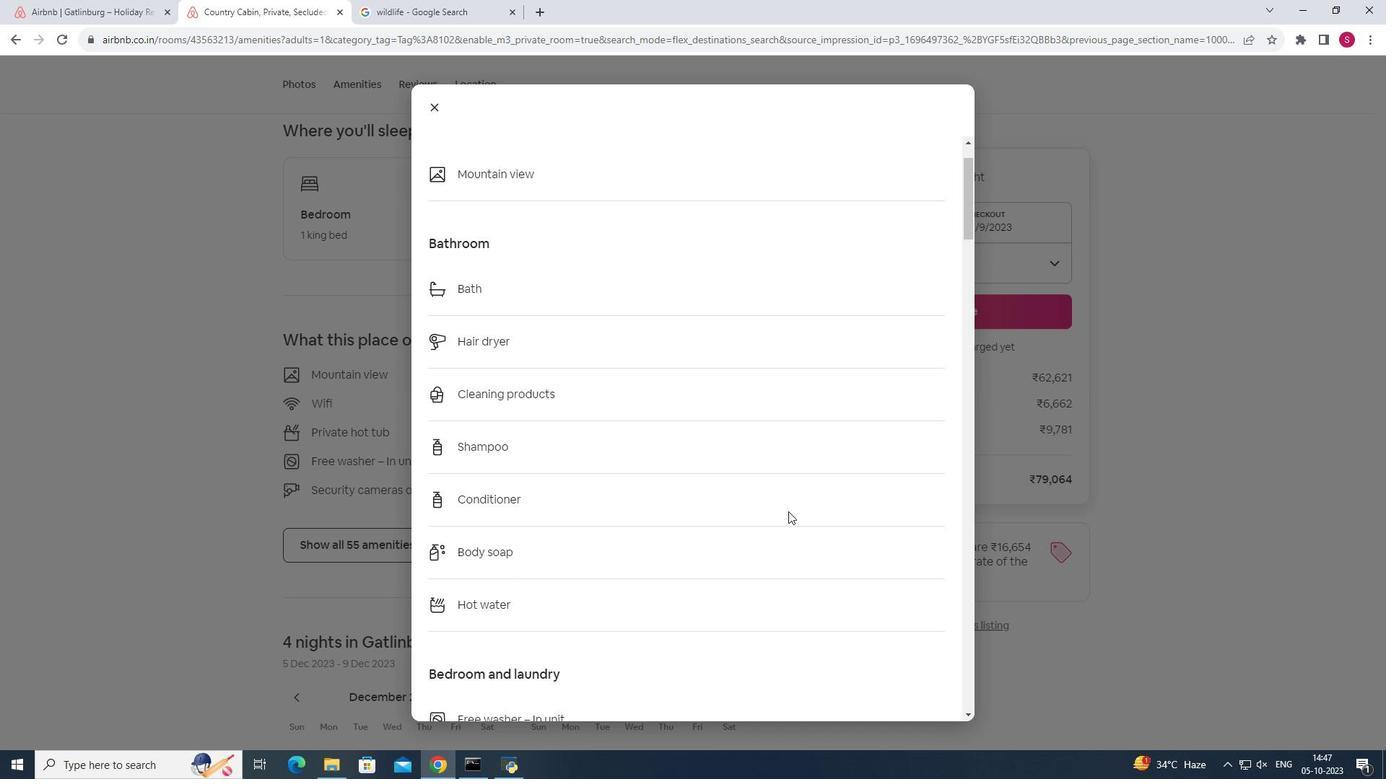 
Action: Mouse moved to (790, 511)
Screenshot: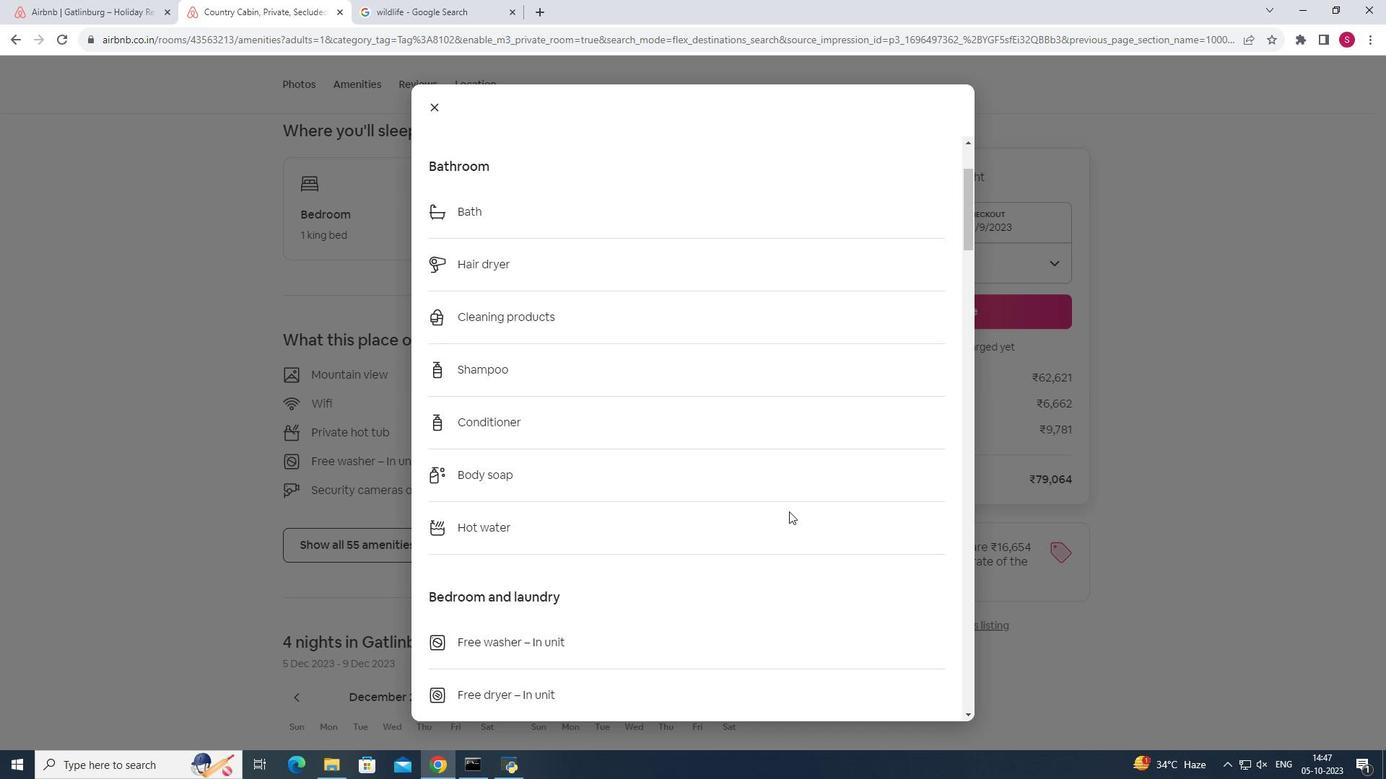 
Action: Mouse scrolled (790, 510) with delta (0, 0)
Screenshot: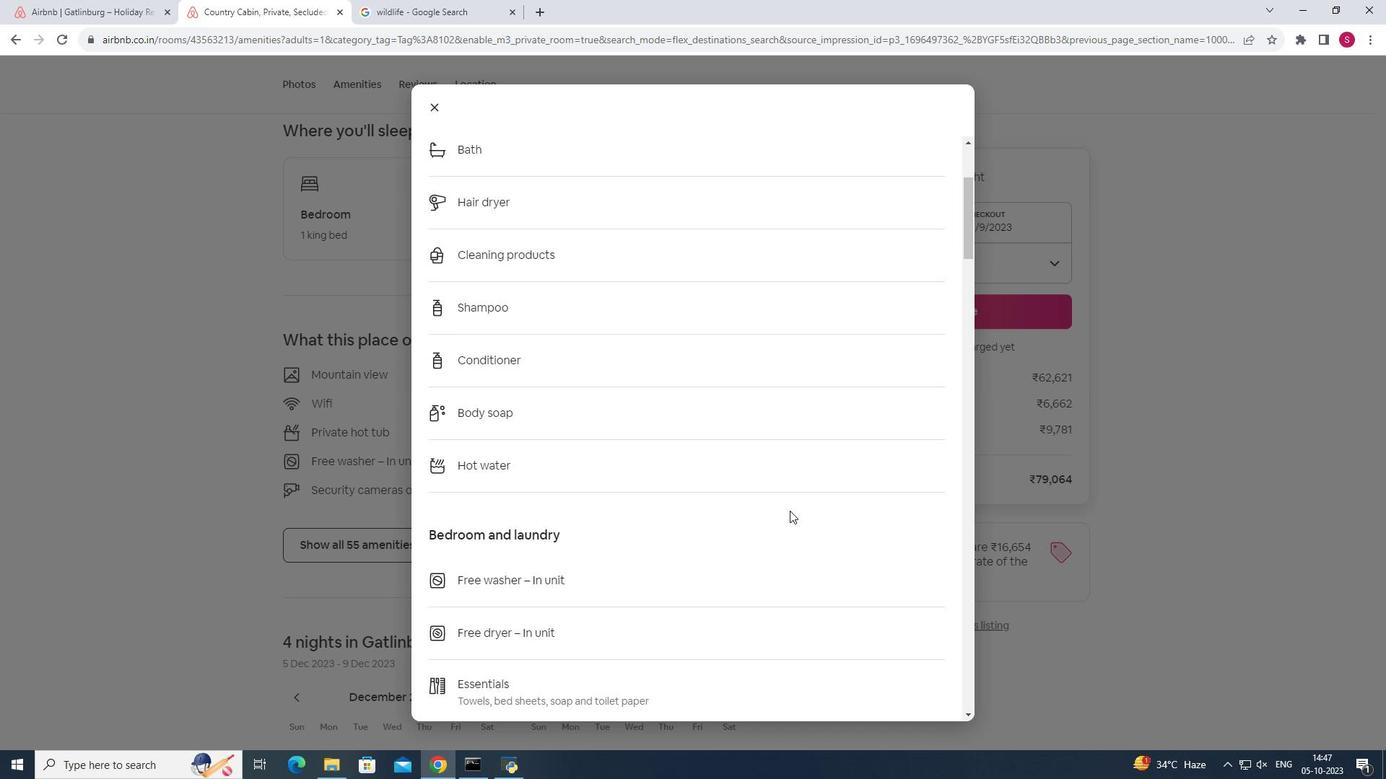 
Action: Mouse moved to (790, 511)
Screenshot: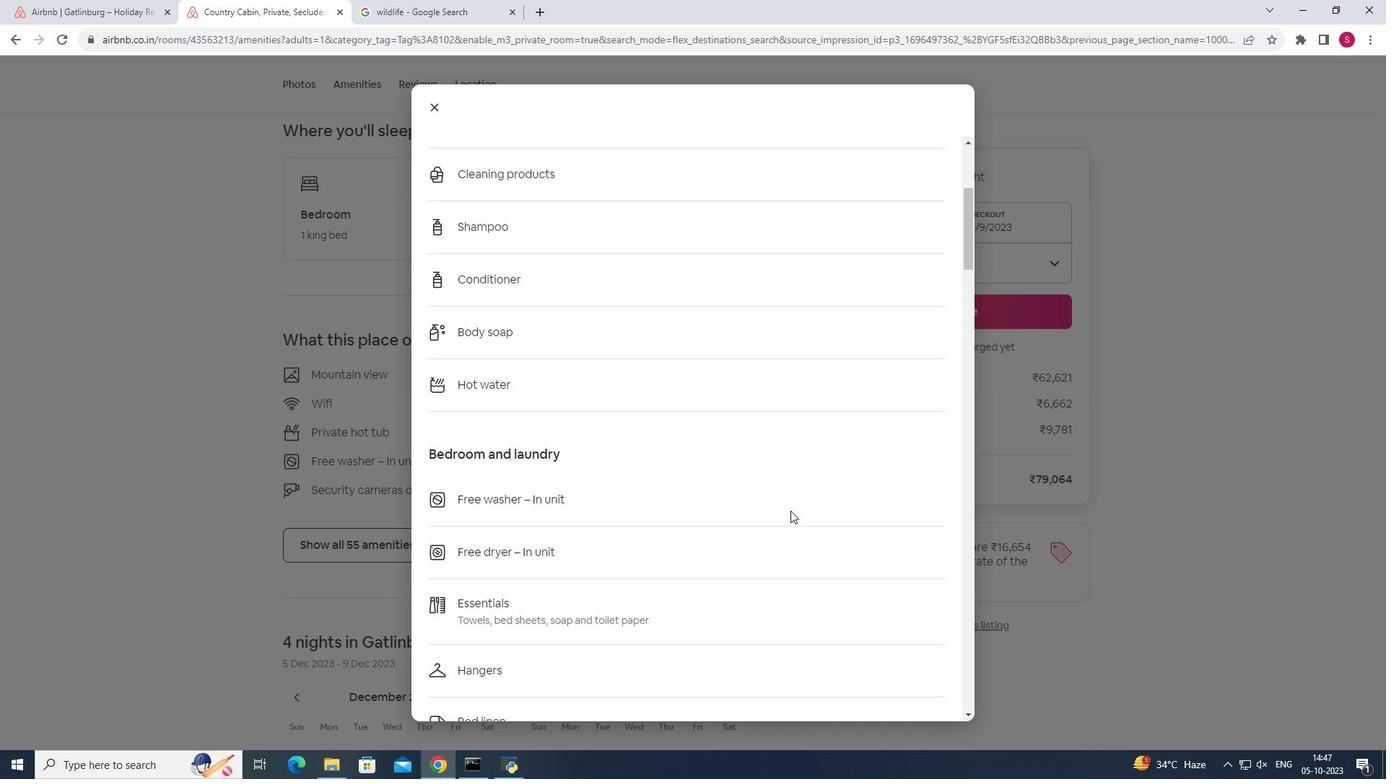 
Action: Mouse scrolled (790, 510) with delta (0, 0)
Screenshot: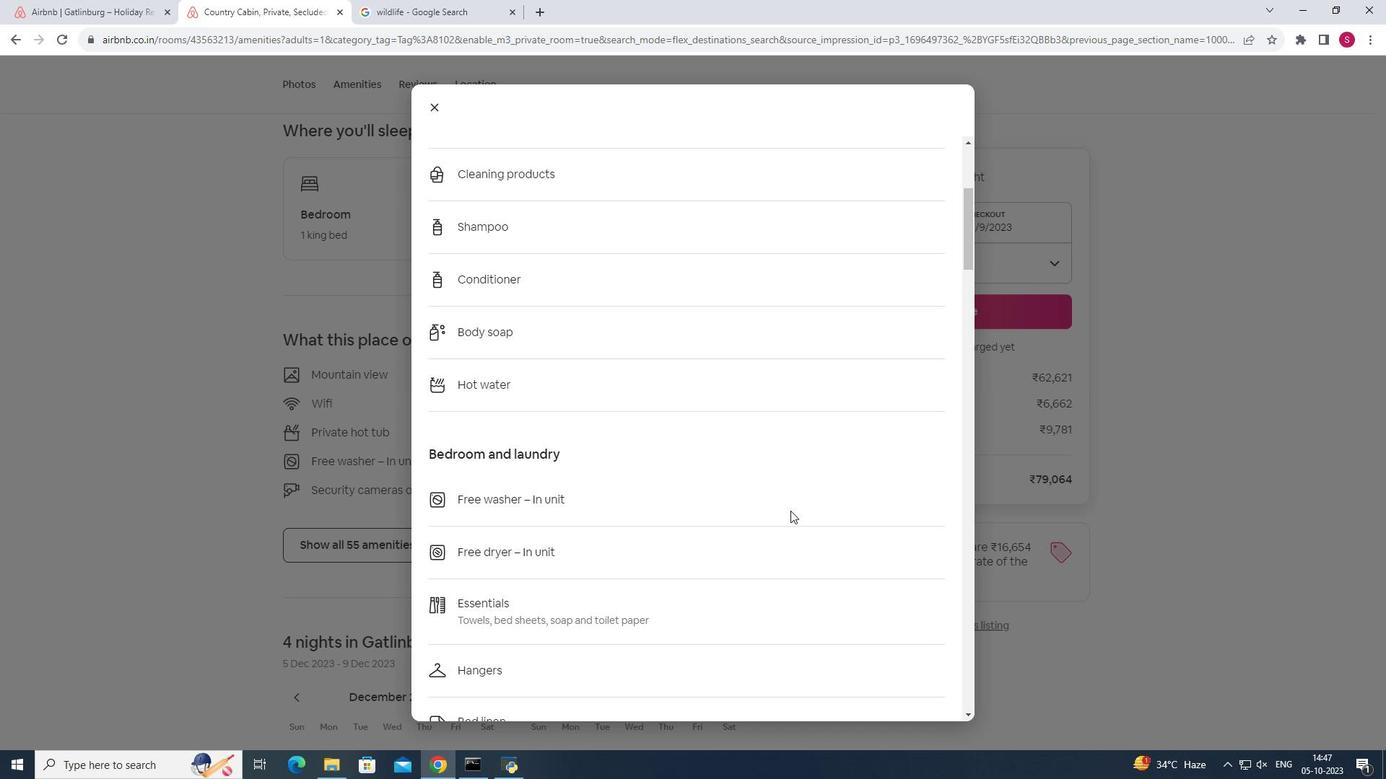 
Action: Mouse scrolled (790, 510) with delta (0, 0)
Screenshot: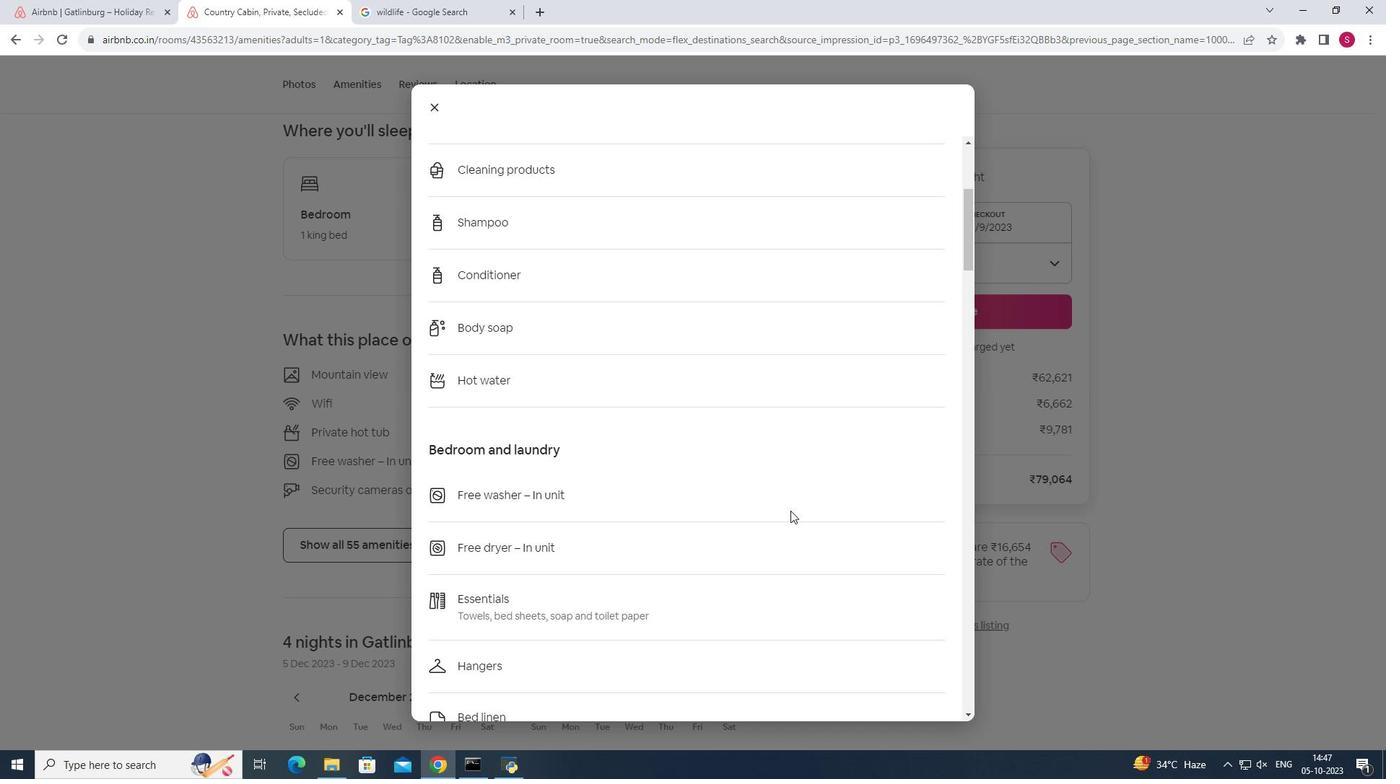 
Action: Mouse scrolled (790, 510) with delta (0, 0)
Screenshot: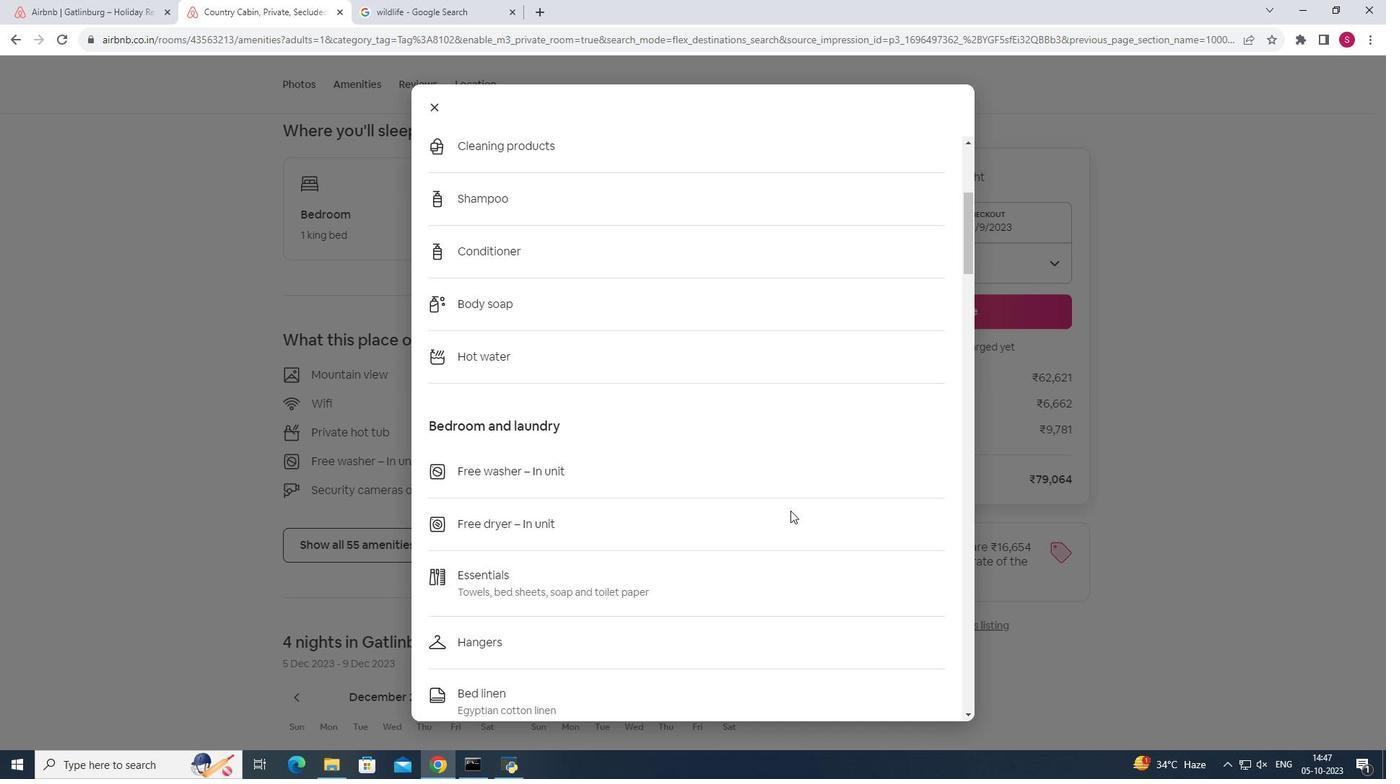 
Action: Mouse scrolled (790, 510) with delta (0, 0)
Screenshot: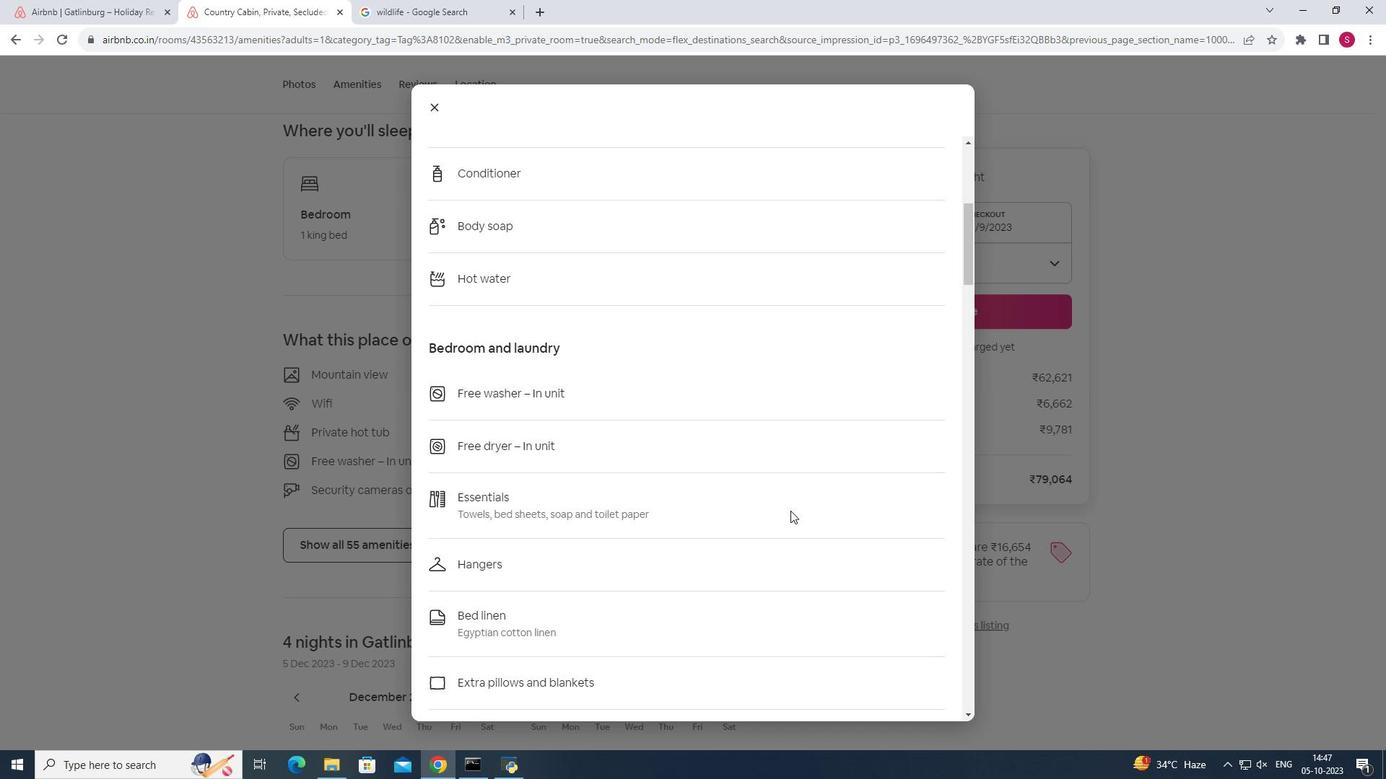 
Action: Mouse scrolled (790, 510) with delta (0, 0)
Screenshot: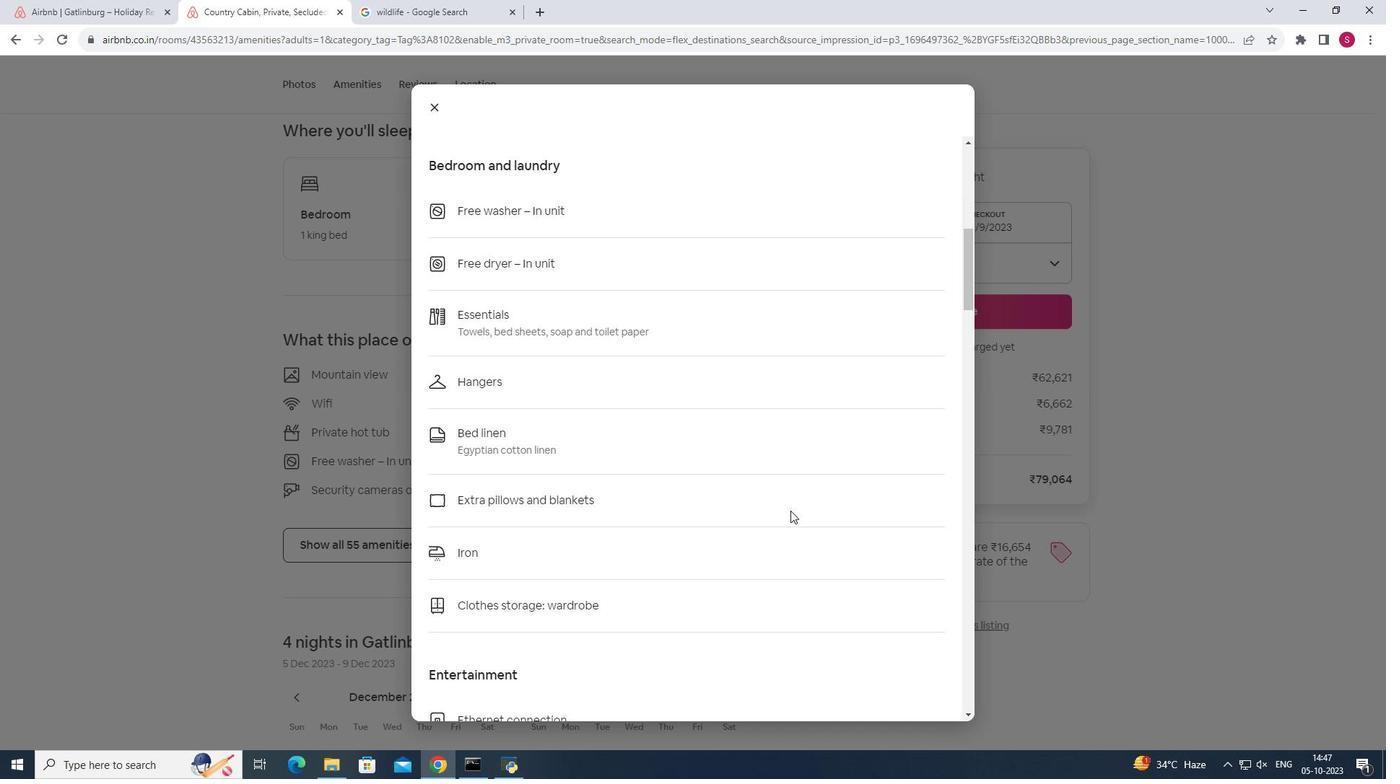 
Action: Mouse scrolled (790, 510) with delta (0, 0)
Screenshot: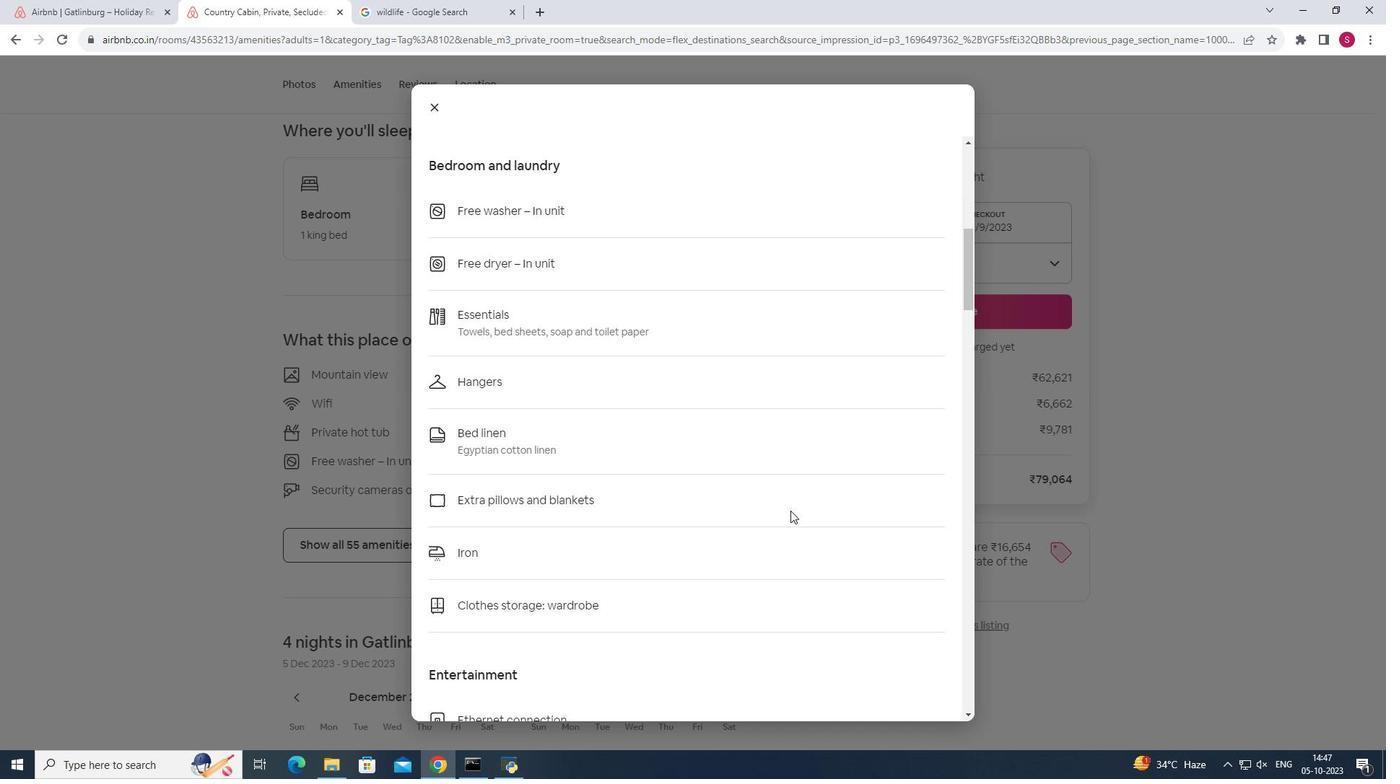 
Action: Mouse scrolled (790, 510) with delta (0, 0)
Screenshot: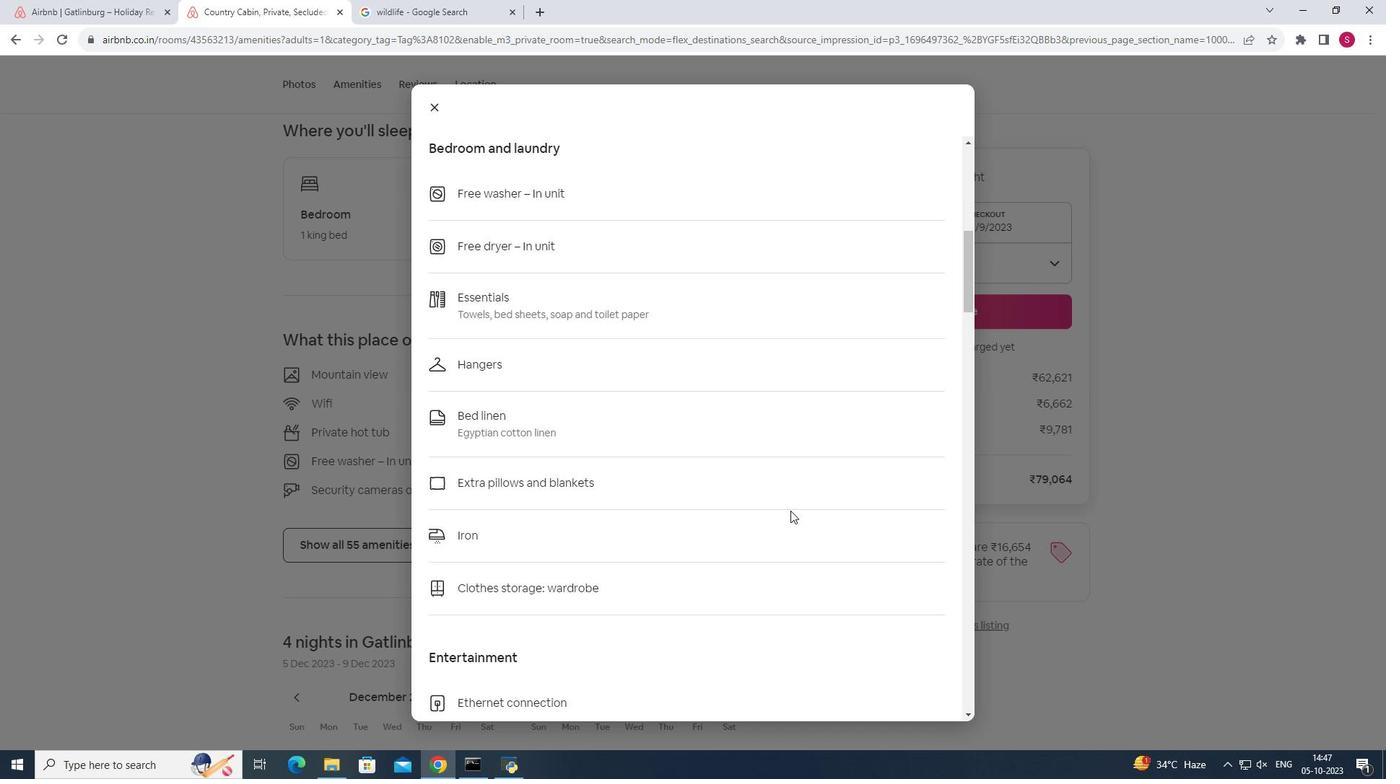 
Action: Mouse scrolled (790, 510) with delta (0, 0)
Screenshot: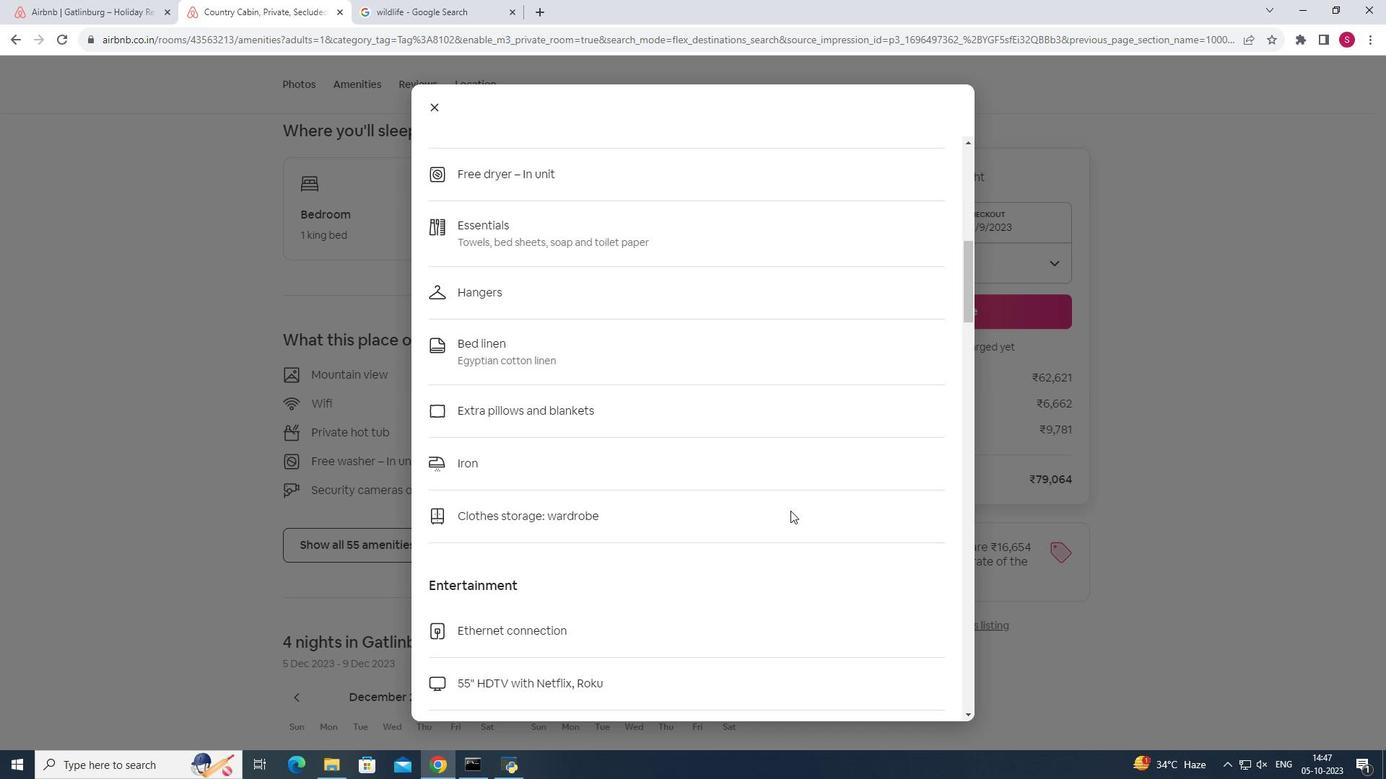 
Action: Mouse moved to (792, 509)
Screenshot: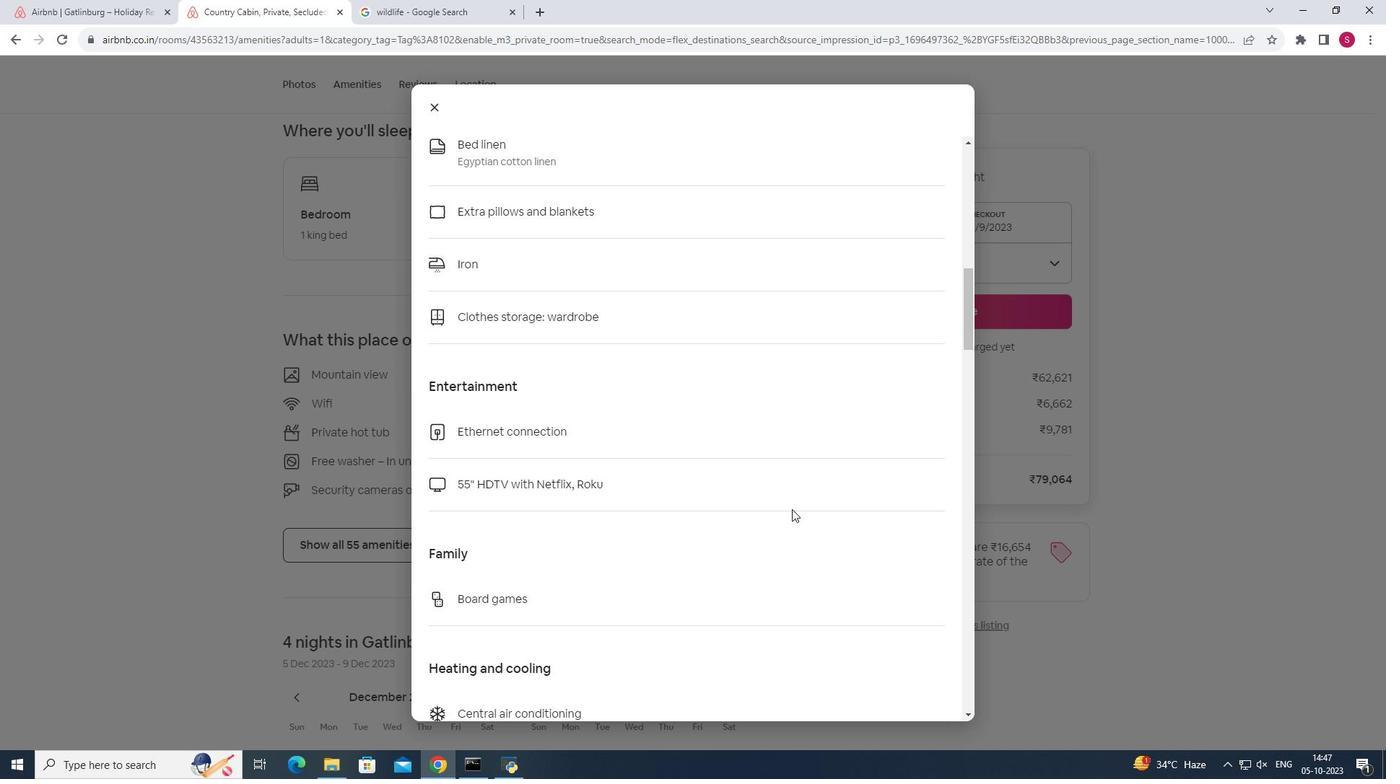 
Action: Mouse scrolled (792, 509) with delta (0, 0)
Screenshot: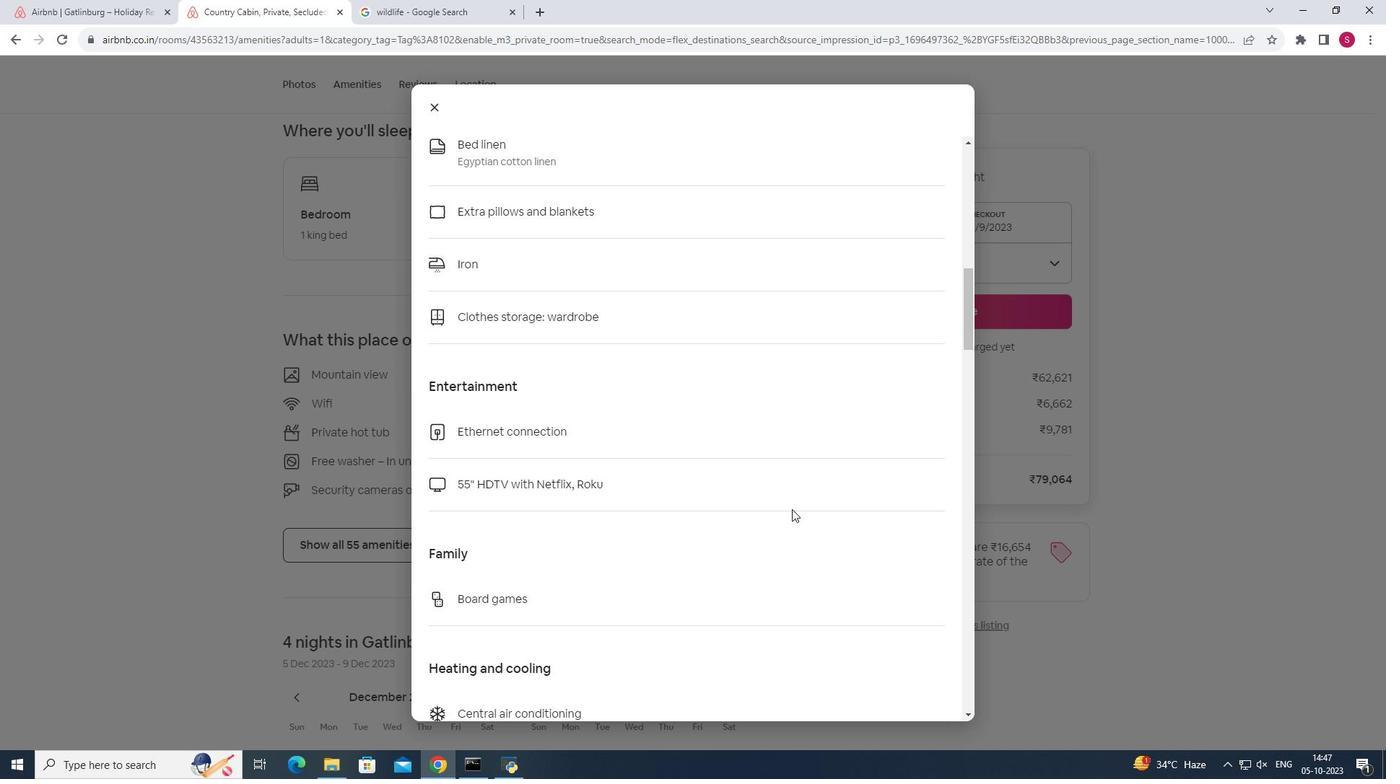 
Action: Mouse scrolled (792, 509) with delta (0, 0)
Screenshot: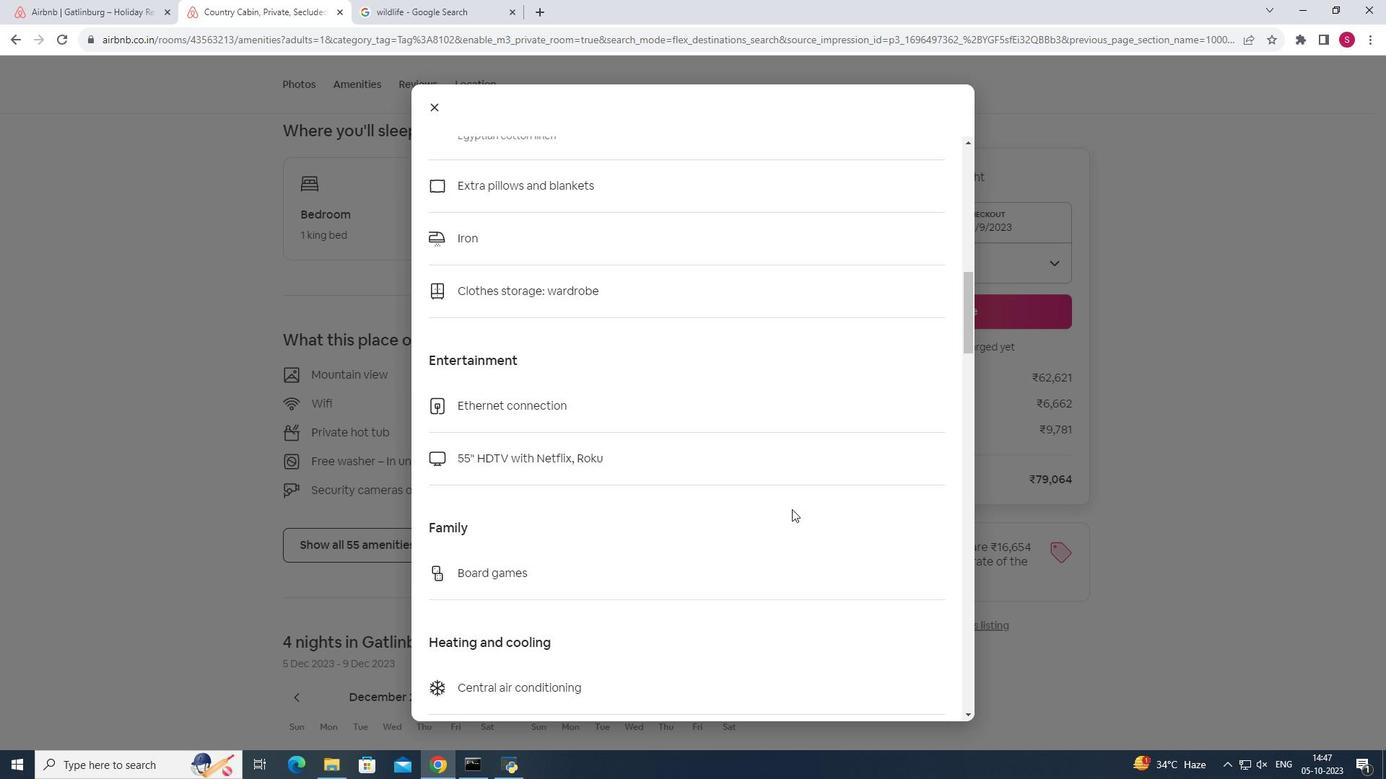 
Action: Mouse scrolled (792, 509) with delta (0, 0)
Screenshot: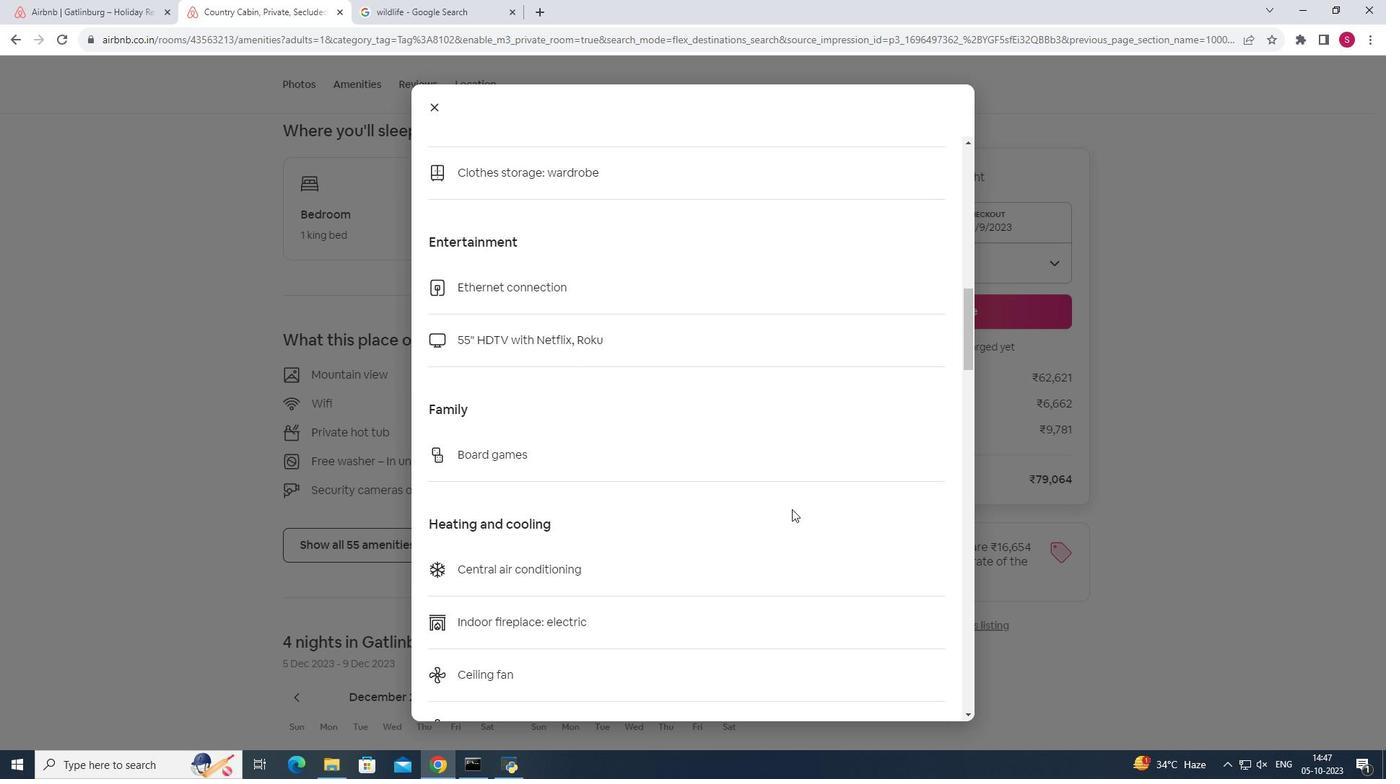 
Action: Mouse scrolled (792, 509) with delta (0, 0)
Screenshot: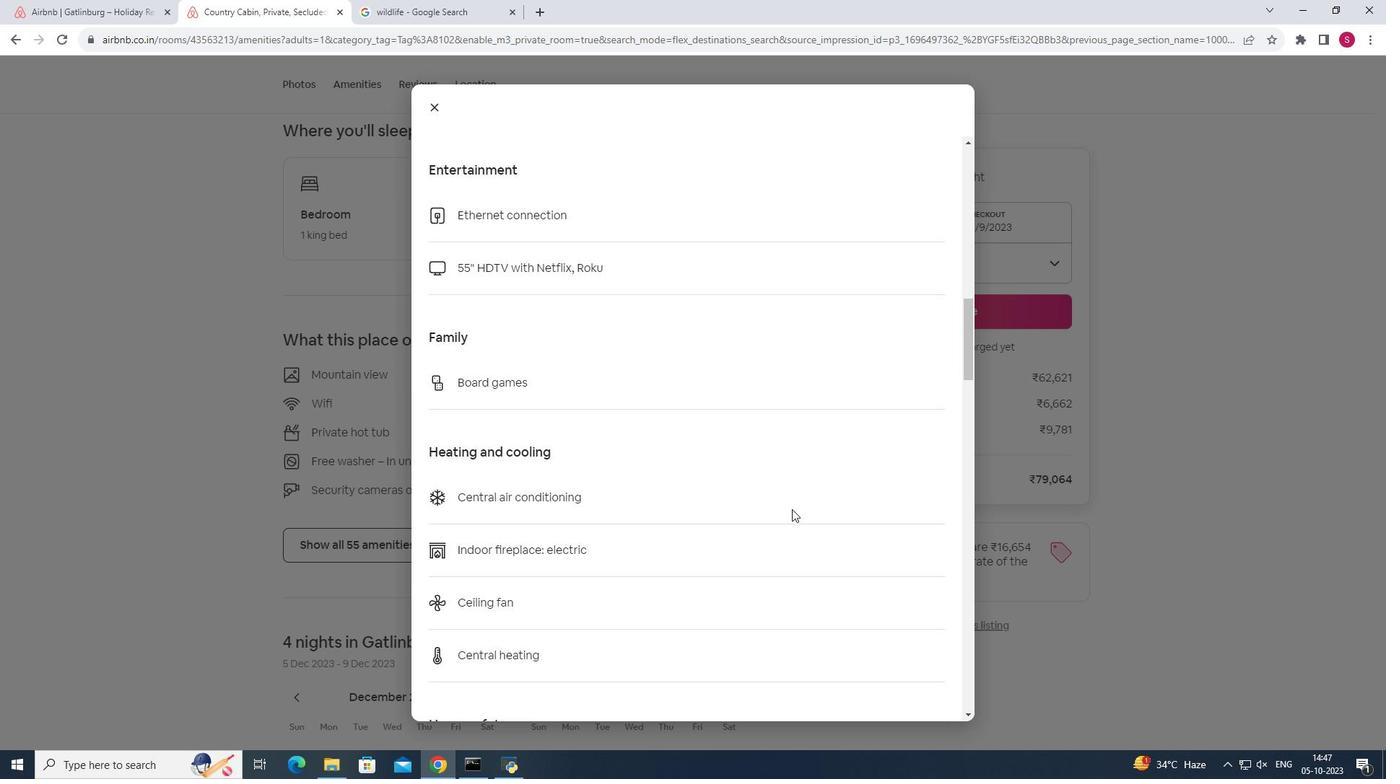 
Action: Mouse scrolled (792, 509) with delta (0, 0)
Screenshot: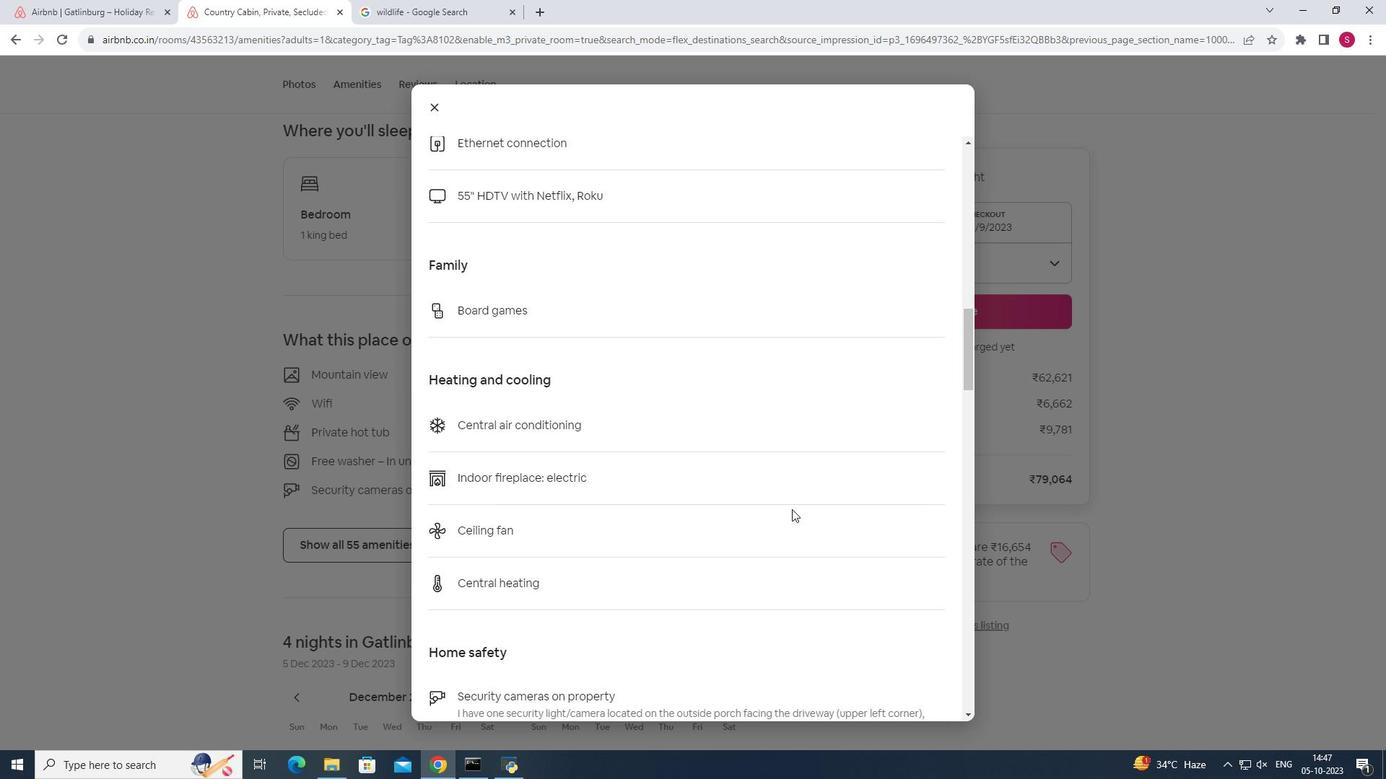 
Action: Mouse scrolled (792, 509) with delta (0, 0)
Screenshot: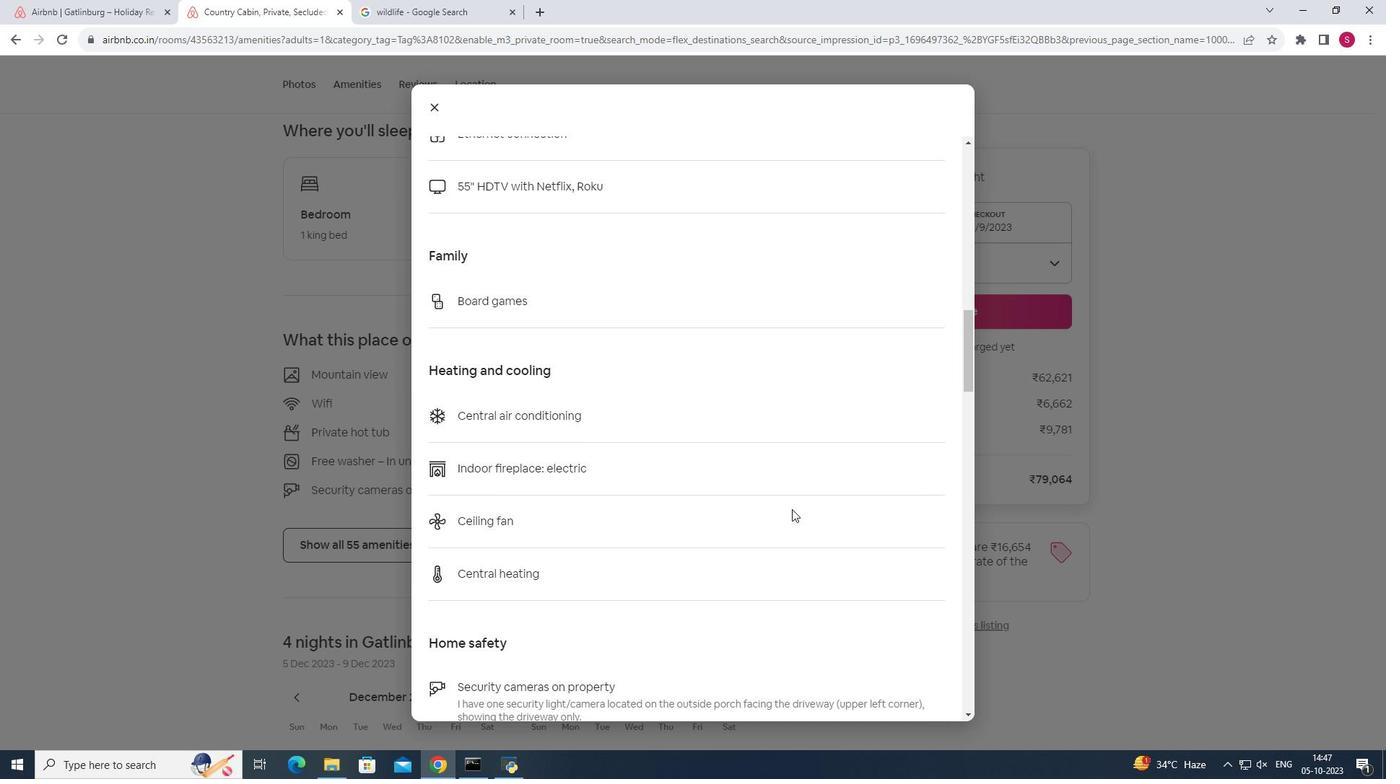 
Action: Mouse scrolled (792, 509) with delta (0, 0)
Screenshot: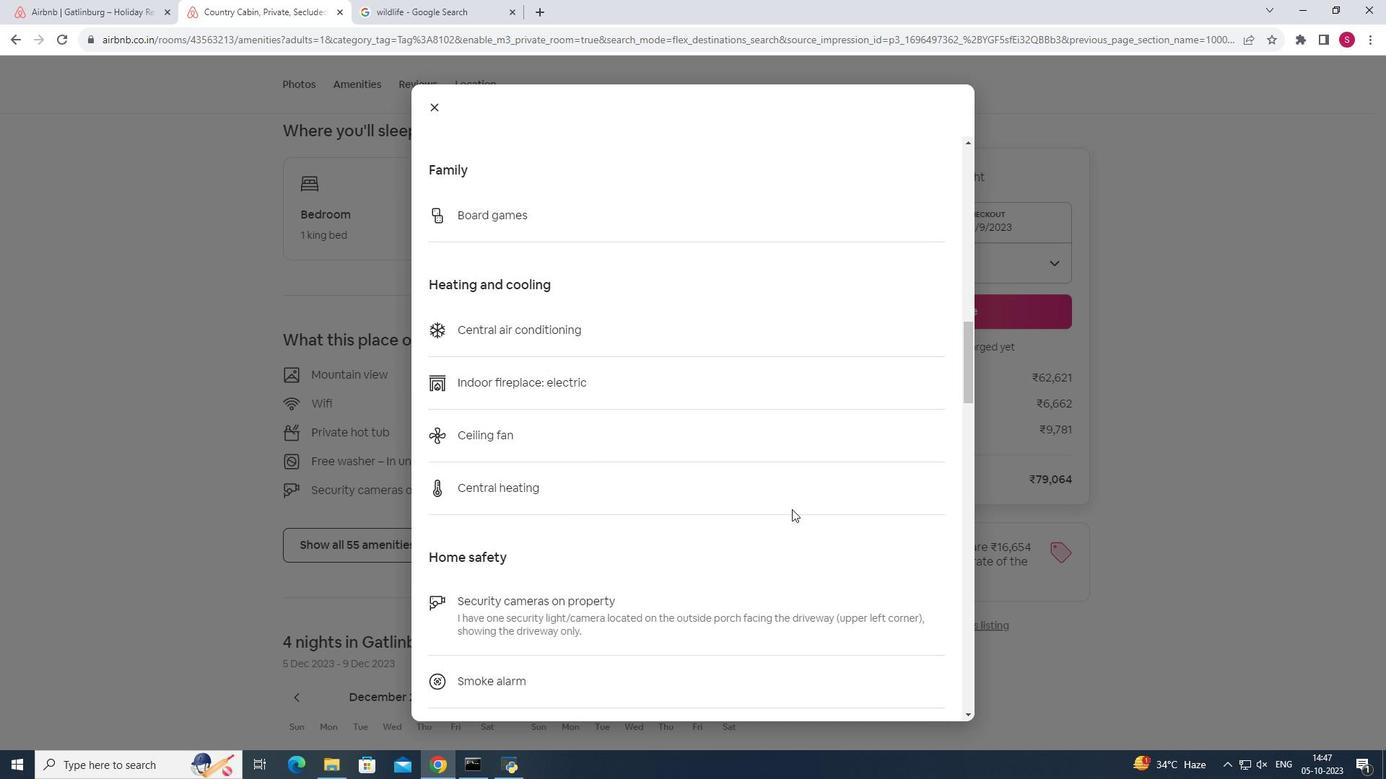 
Action: Mouse moved to (821, 510)
Screenshot: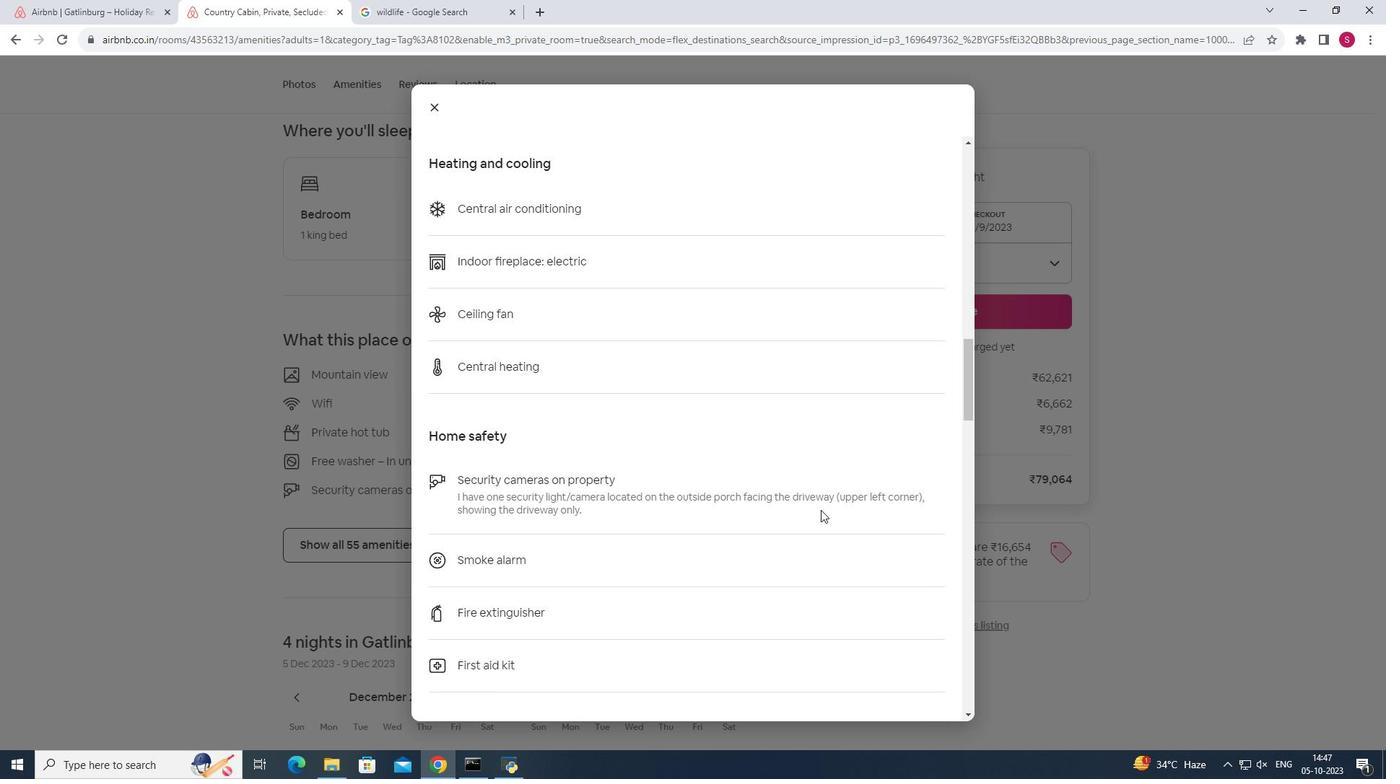 
Action: Mouse scrolled (821, 509) with delta (0, 0)
Screenshot: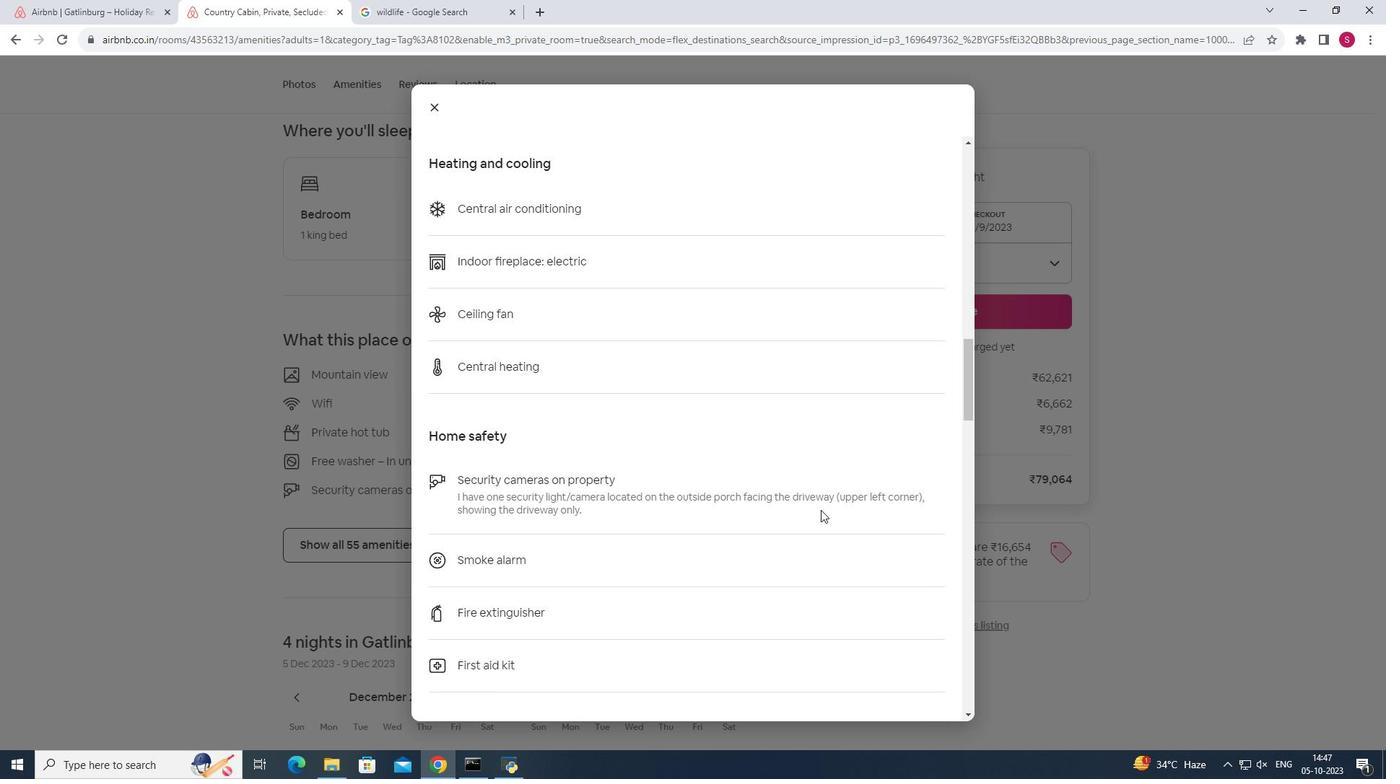 
Action: Mouse scrolled (821, 509) with delta (0, 0)
Screenshot: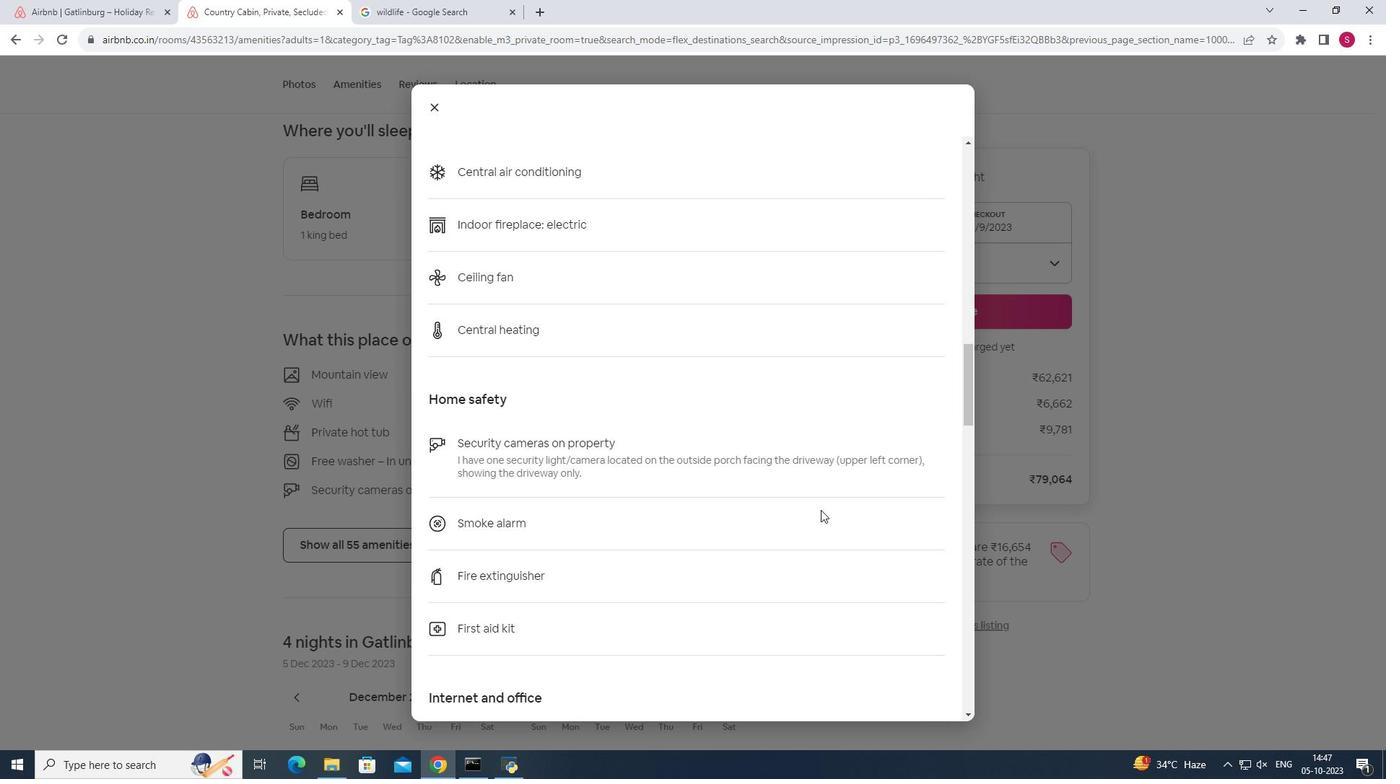 
Action: Mouse scrolled (821, 509) with delta (0, 0)
Screenshot: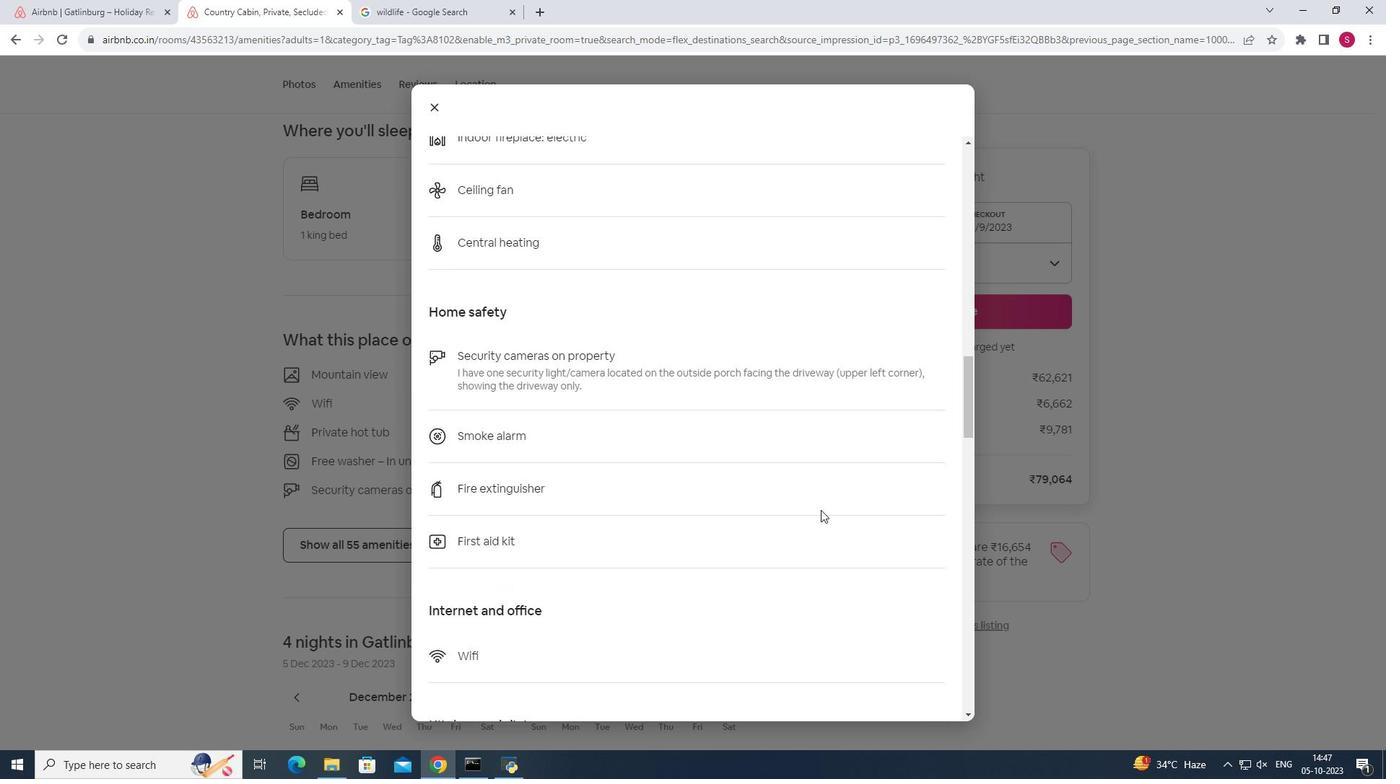 
Action: Mouse moved to (822, 510)
Screenshot: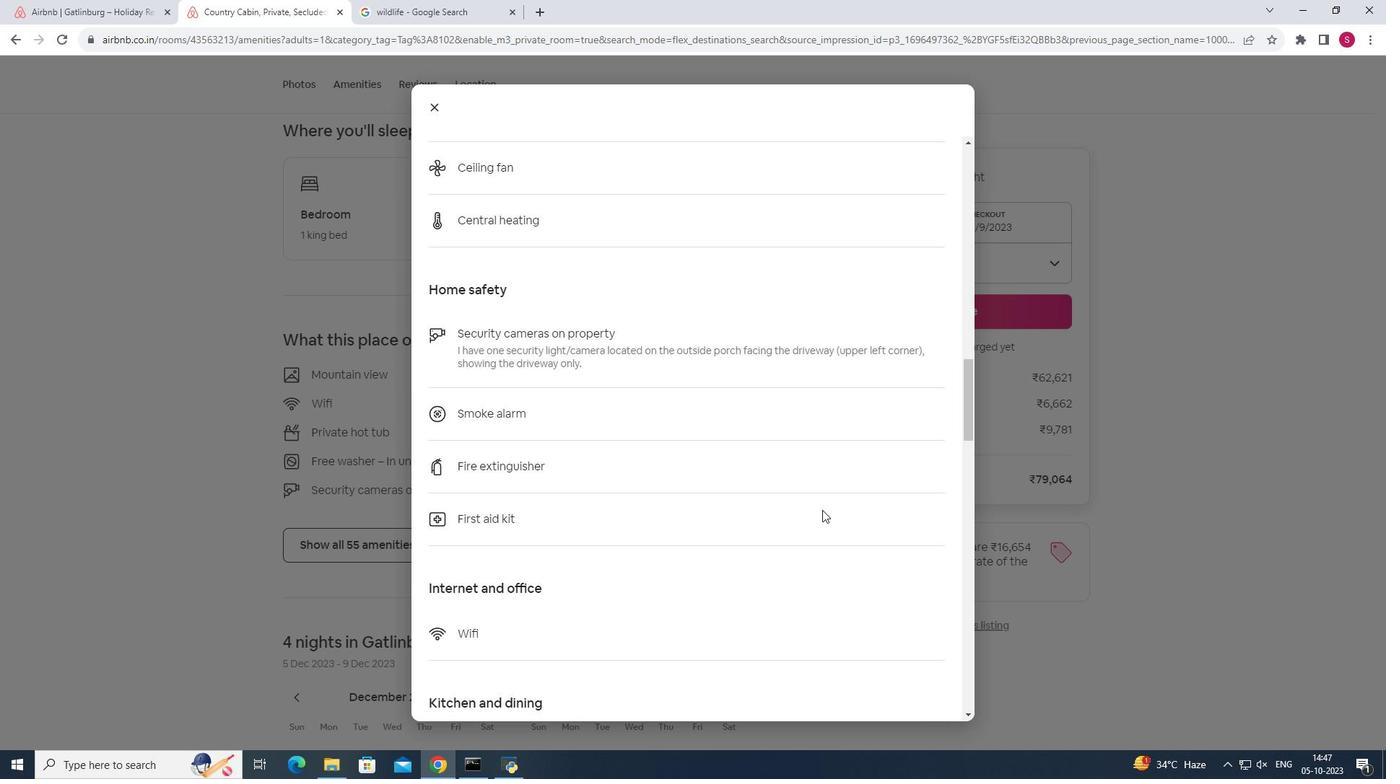 
Action: Mouse scrolled (822, 509) with delta (0, 0)
Screenshot: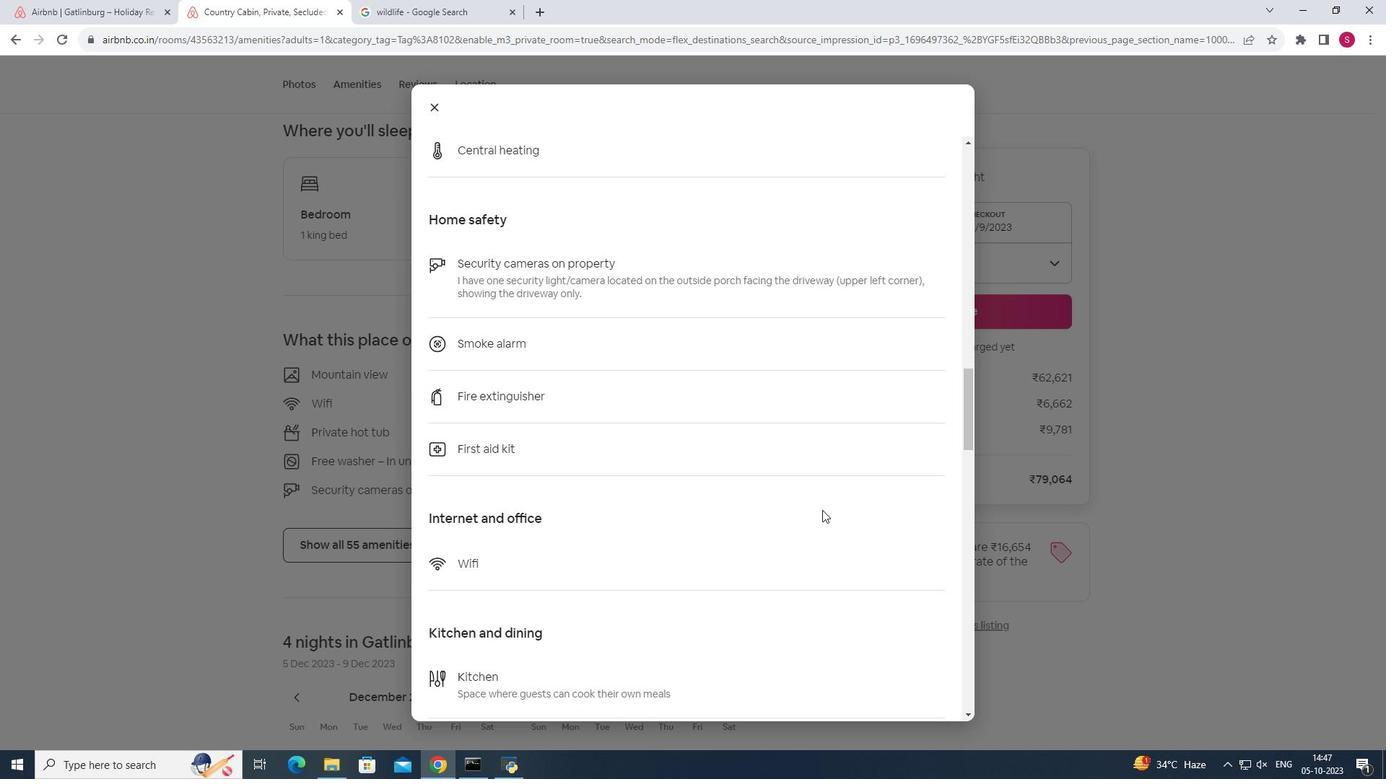 
Action: Mouse scrolled (822, 509) with delta (0, 0)
Screenshot: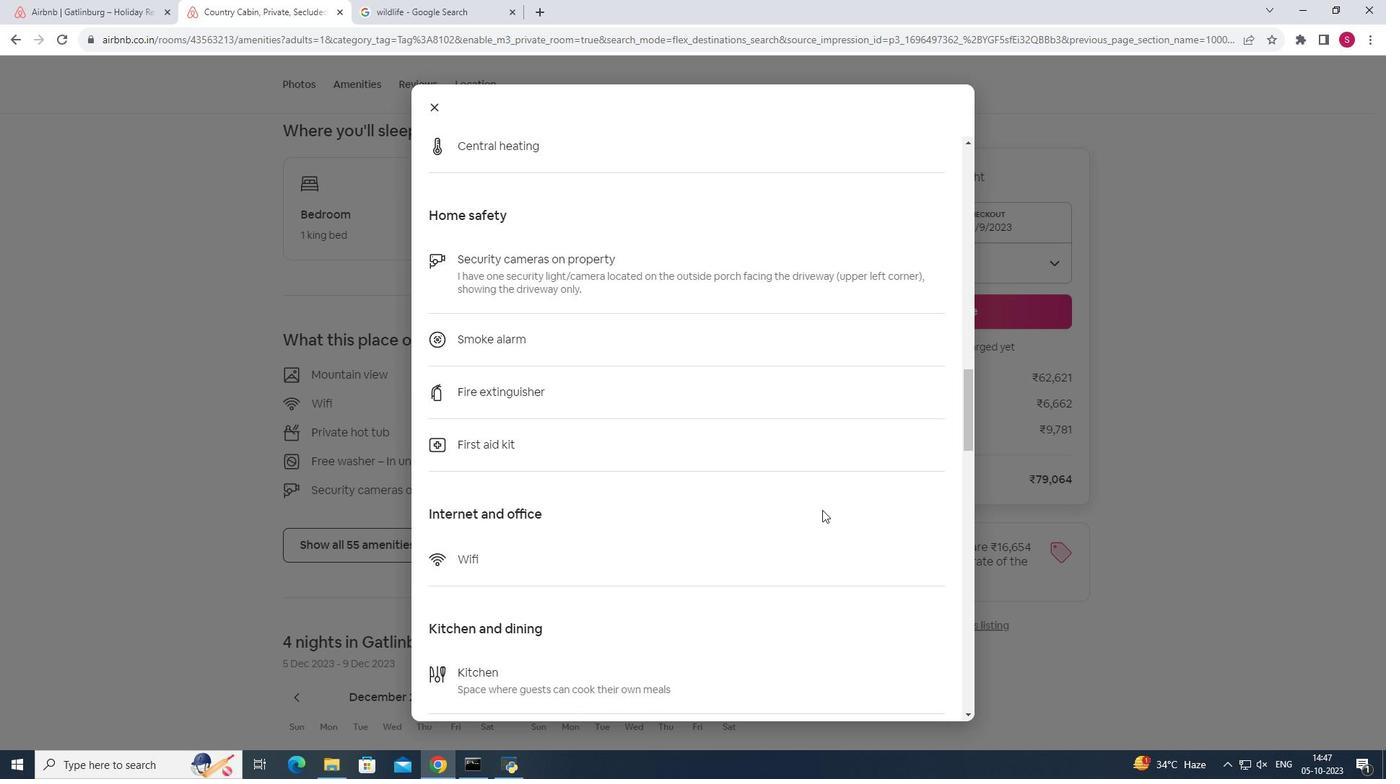 
Action: Mouse scrolled (822, 509) with delta (0, 0)
Screenshot: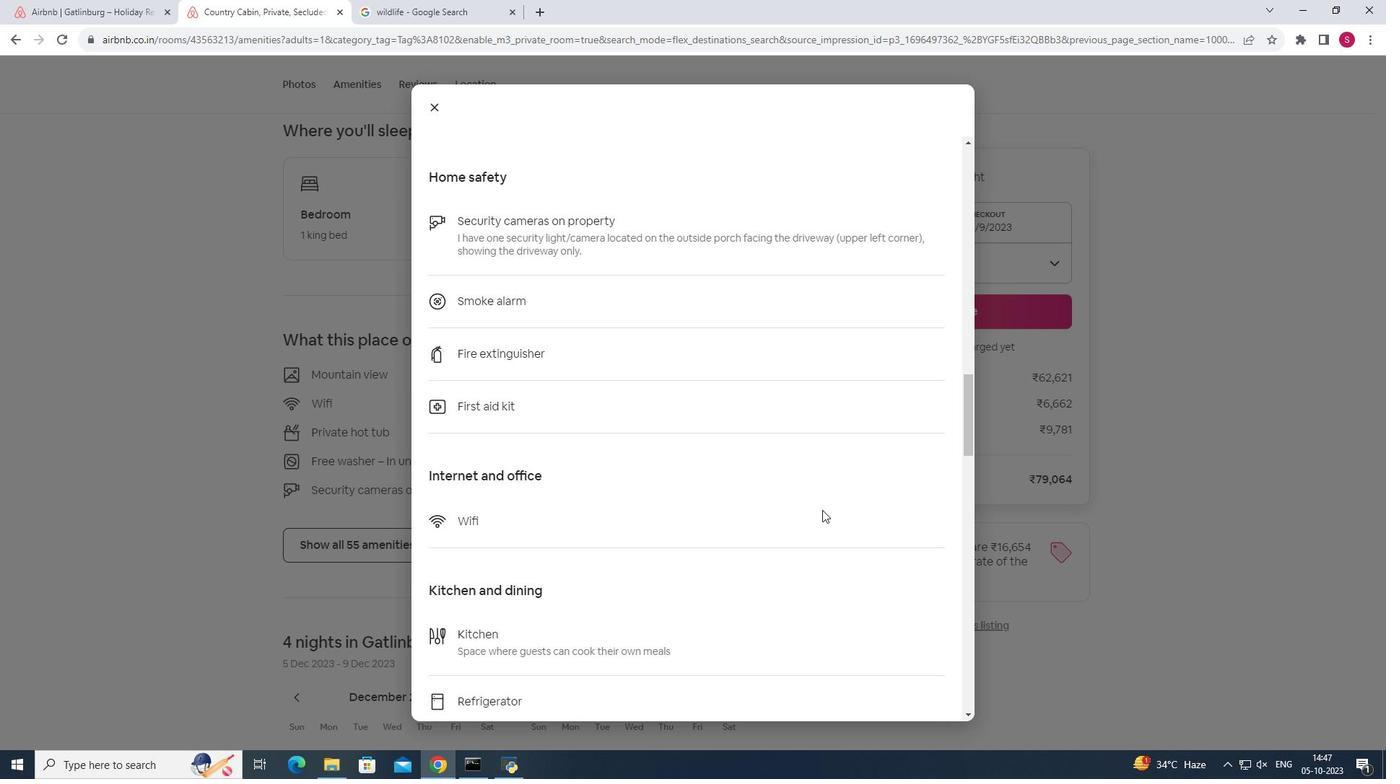 
Action: Mouse moved to (823, 510)
Screenshot: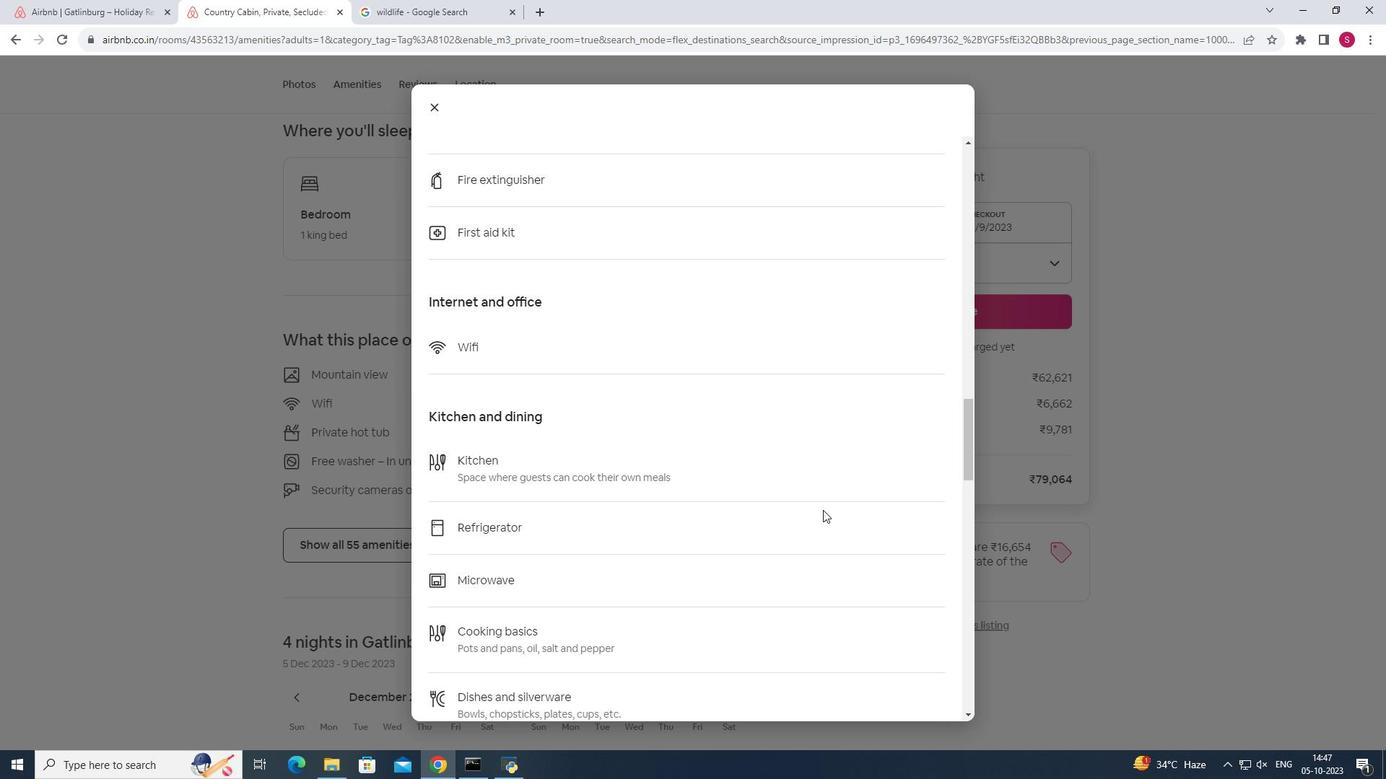 
Action: Mouse scrolled (823, 509) with delta (0, 0)
Screenshot: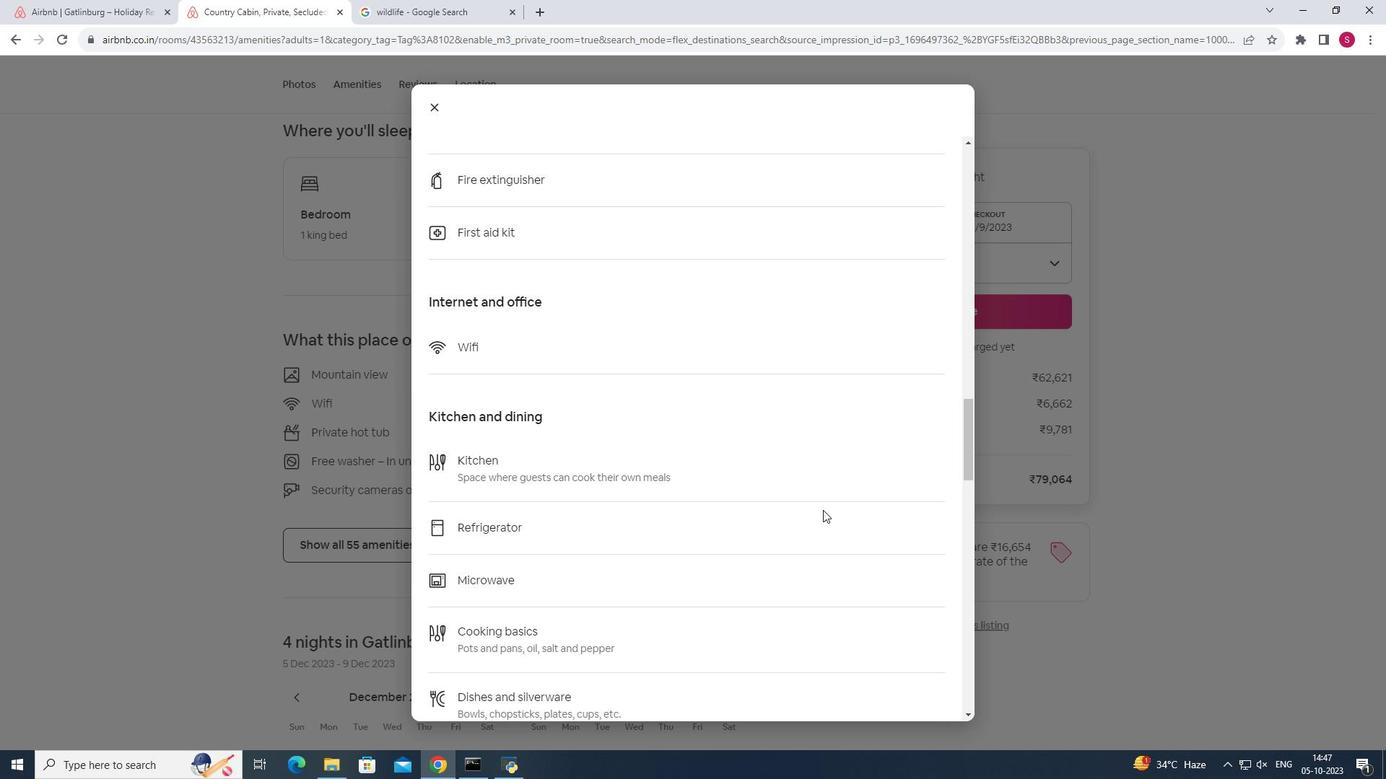 
Action: Mouse scrolled (823, 509) with delta (0, 0)
Screenshot: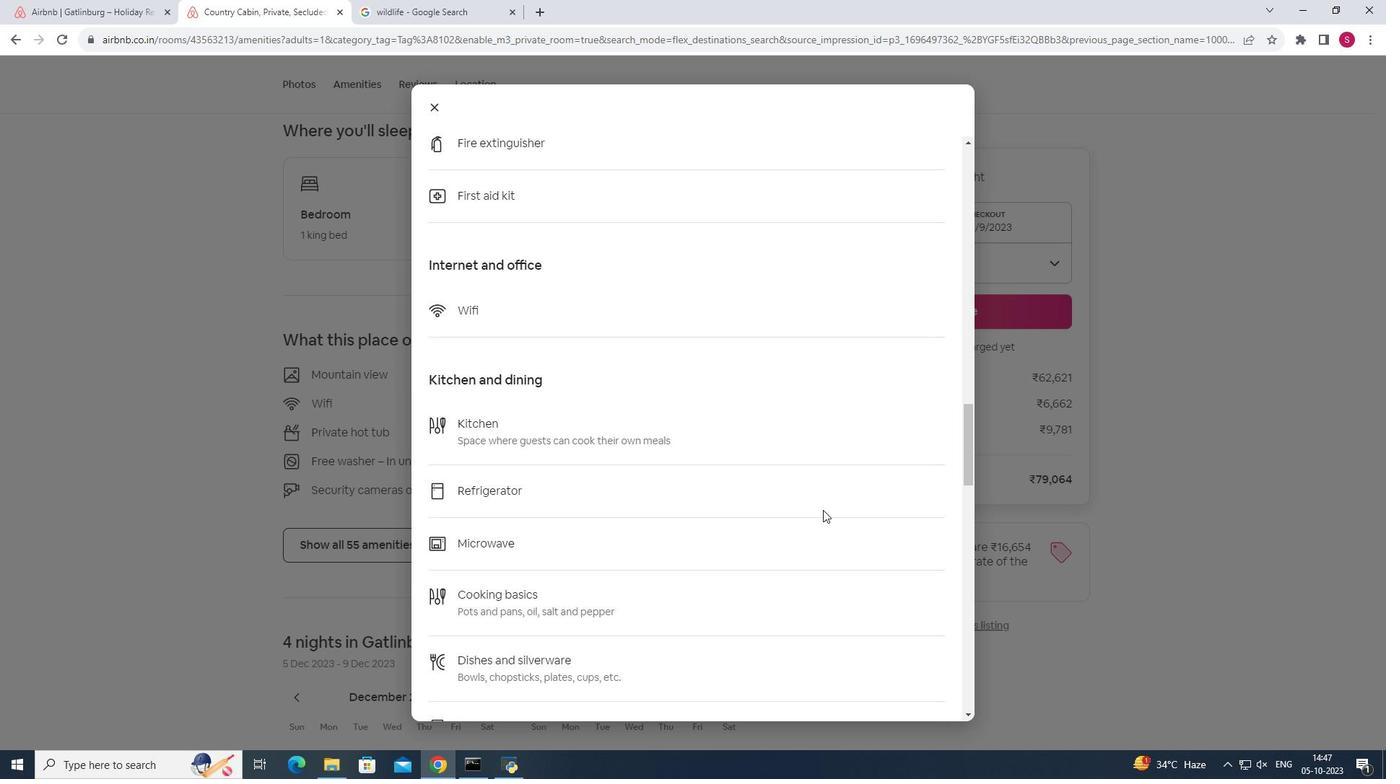 
Action: Mouse scrolled (823, 509) with delta (0, 0)
Screenshot: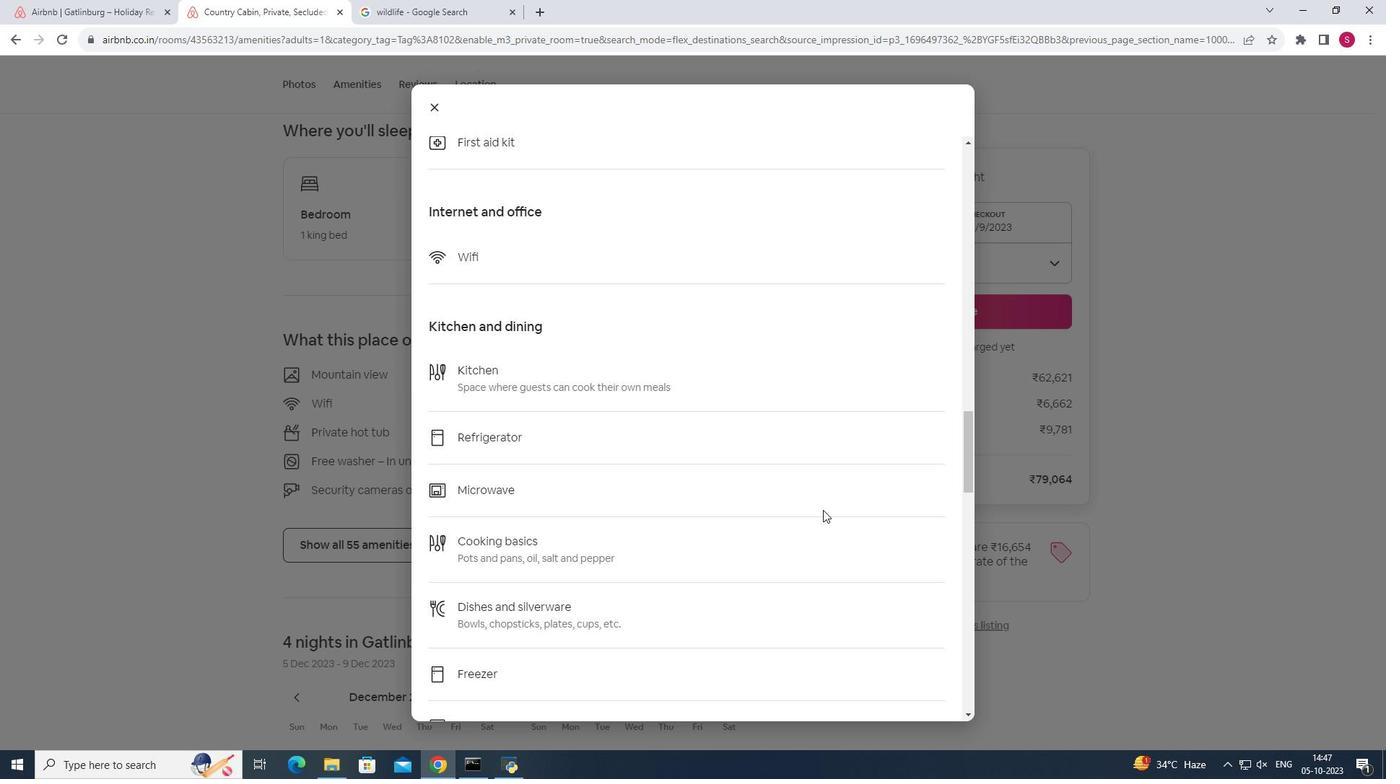 
Action: Mouse scrolled (823, 509) with delta (0, 0)
Screenshot: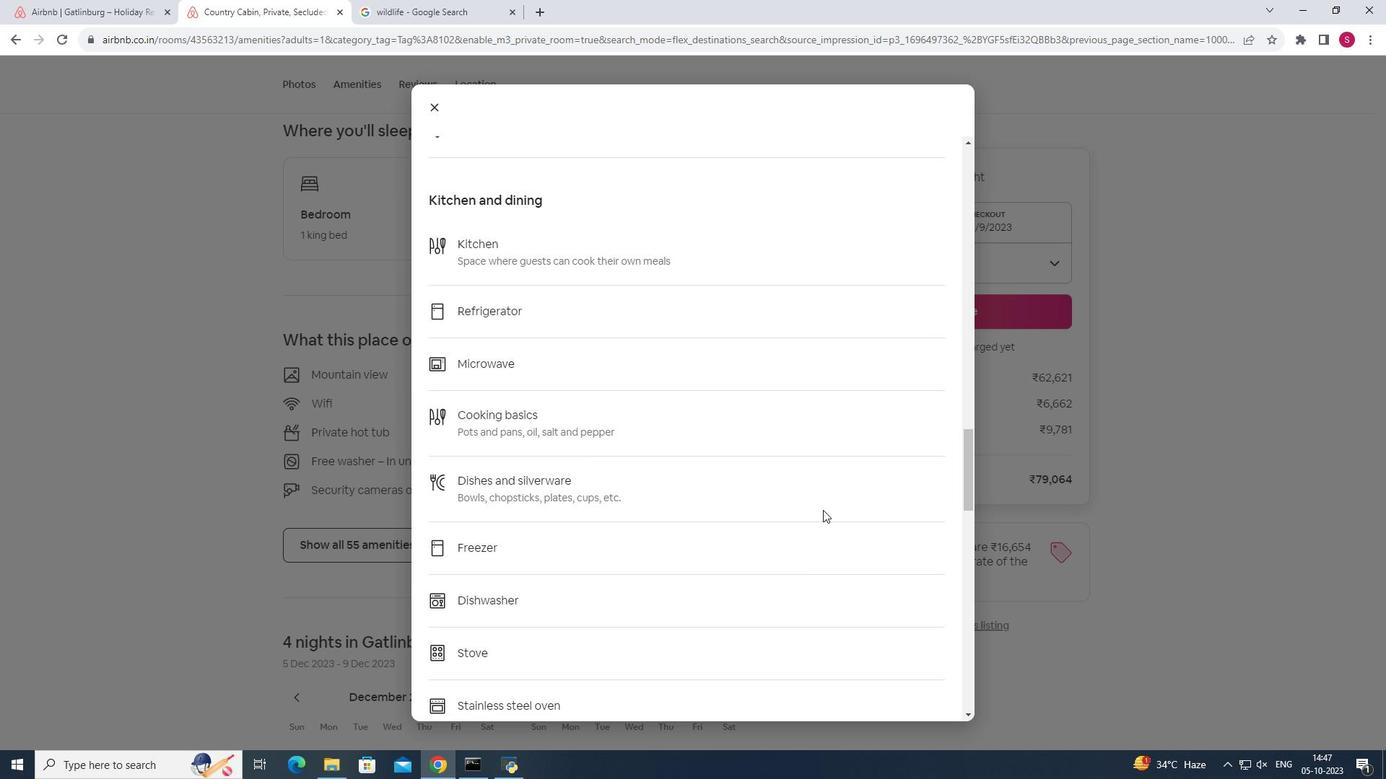 
Action: Mouse scrolled (823, 509) with delta (0, 0)
Screenshot: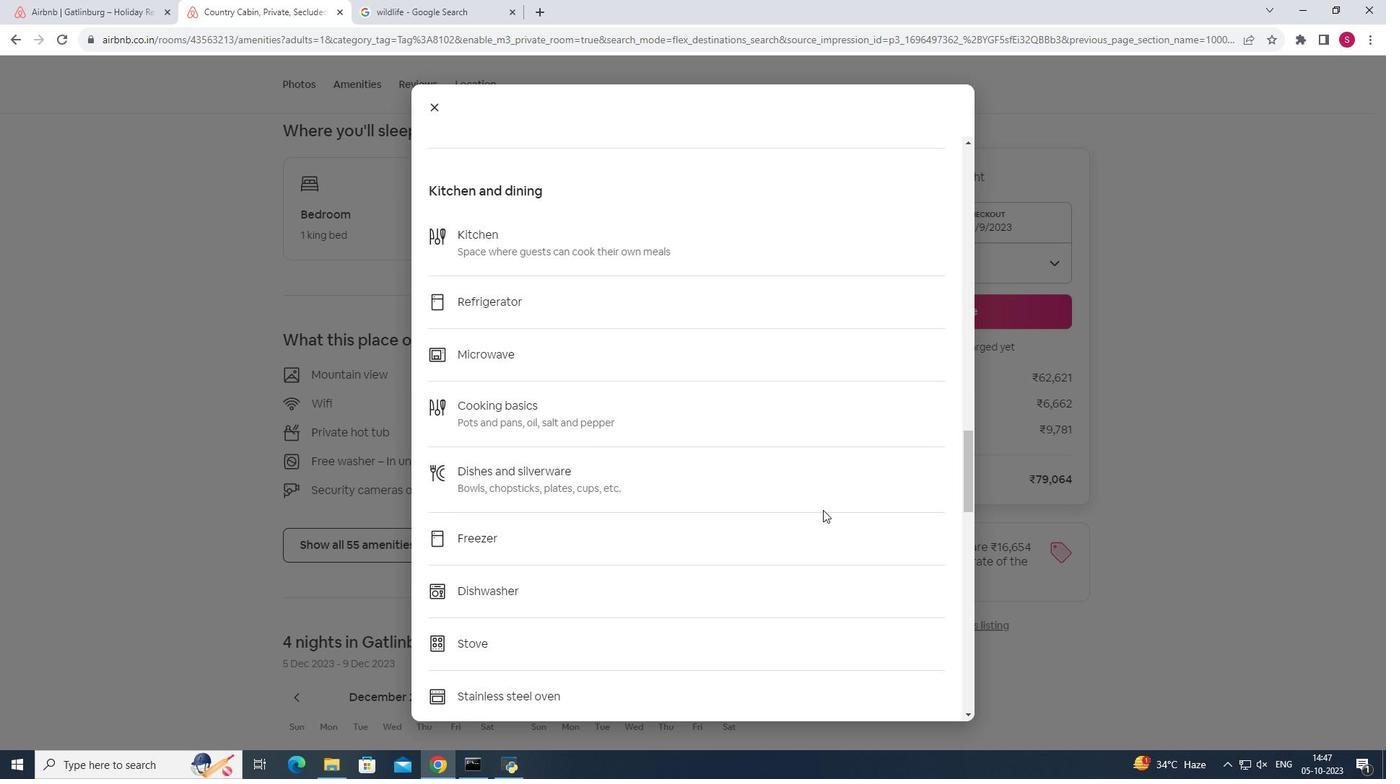 
Action: Mouse scrolled (823, 509) with delta (0, 0)
Screenshot: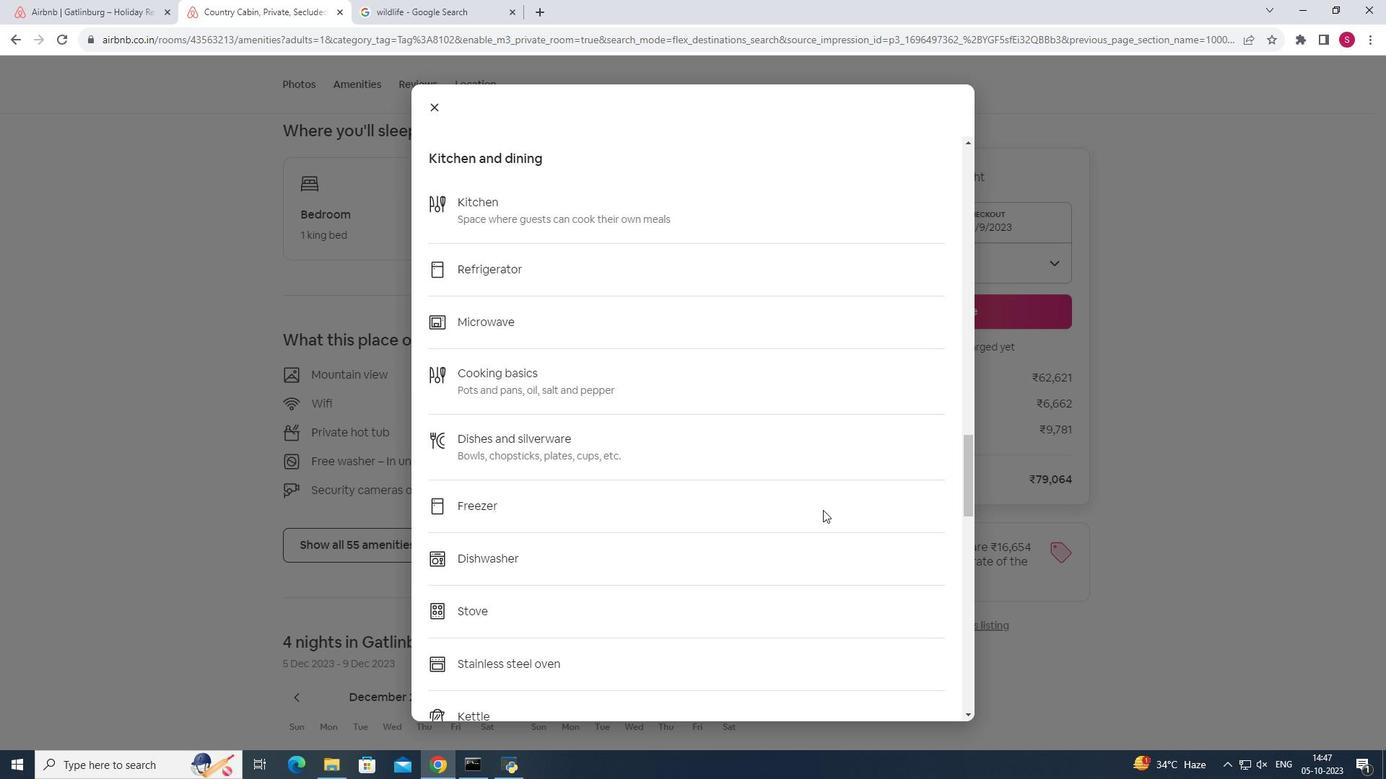 
Action: Mouse scrolled (823, 509) with delta (0, 0)
Screenshot: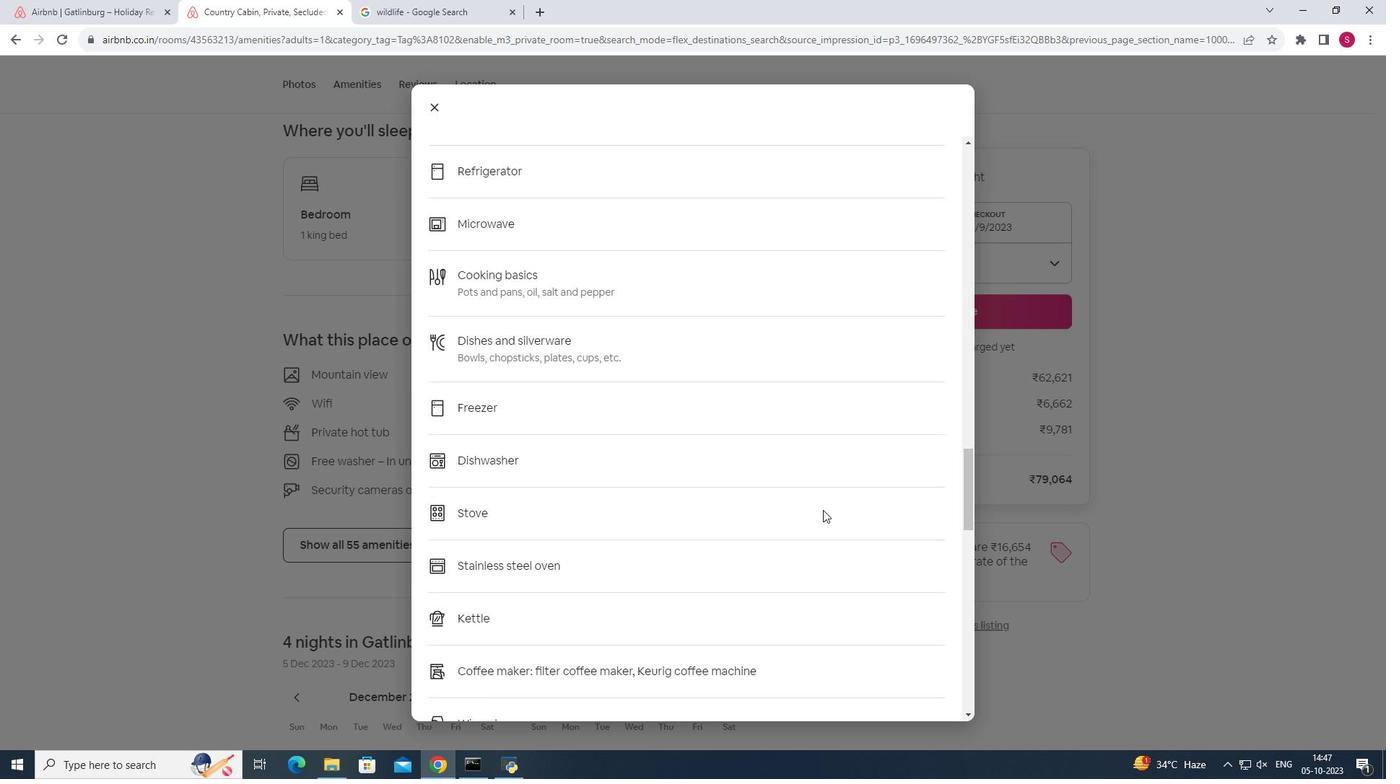 
Action: Mouse scrolled (823, 509) with delta (0, 0)
Screenshot: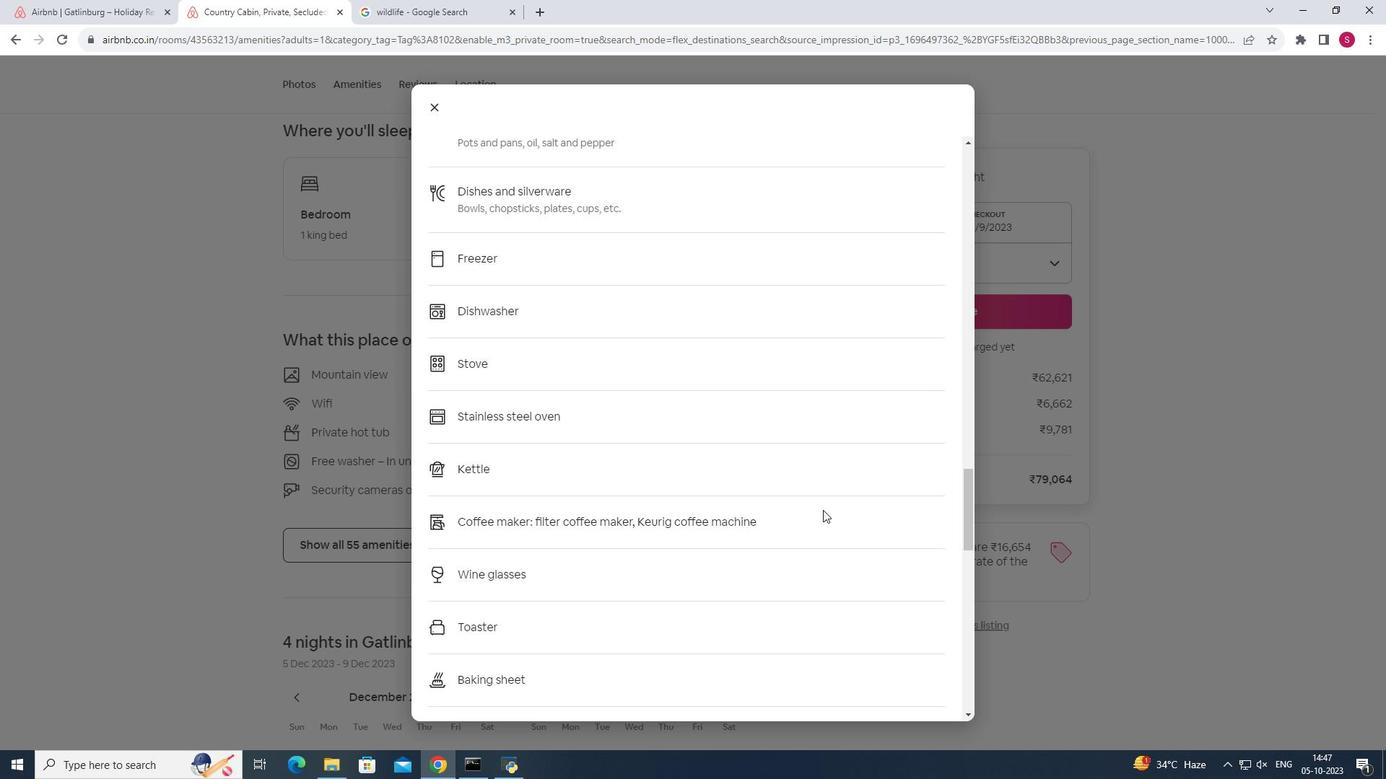 
Action: Mouse scrolled (823, 509) with delta (0, 0)
Screenshot: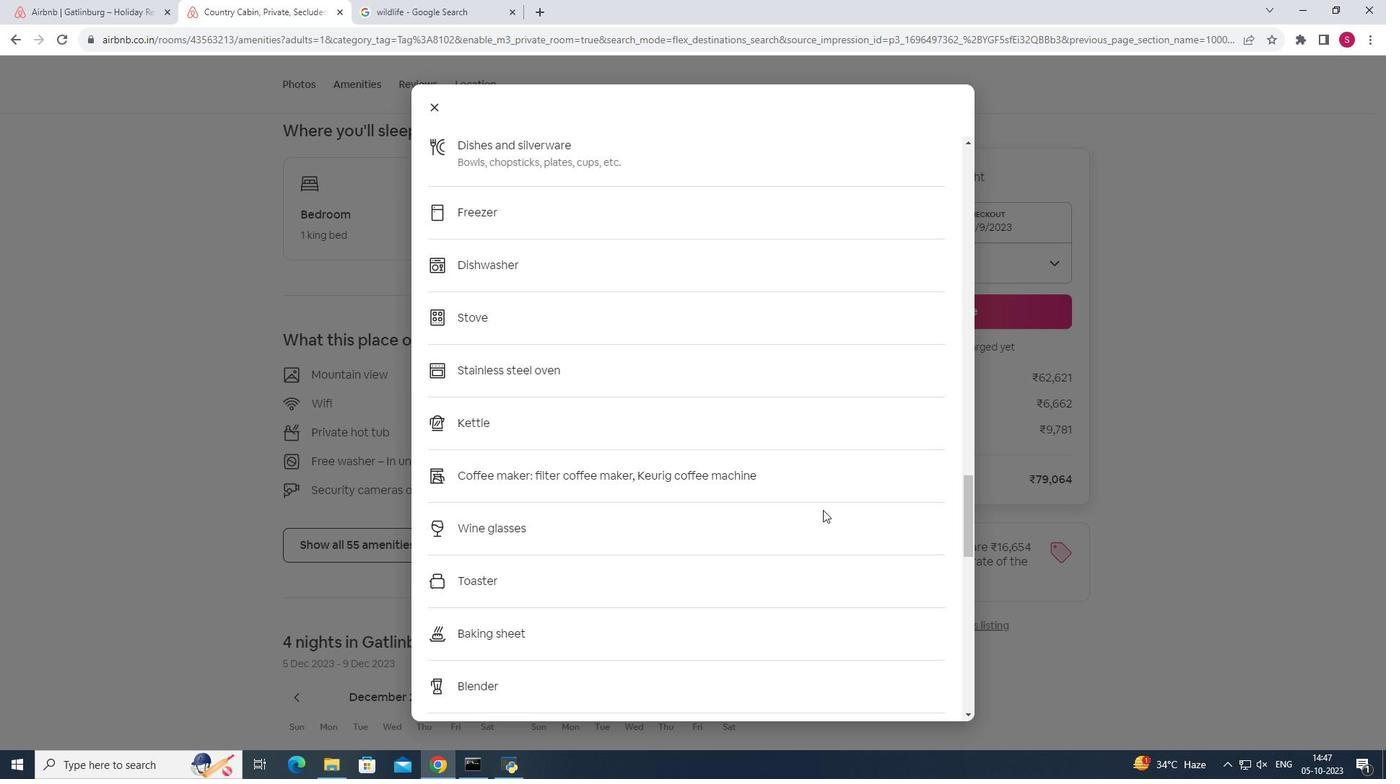 
Action: Mouse scrolled (823, 509) with delta (0, 0)
Screenshot: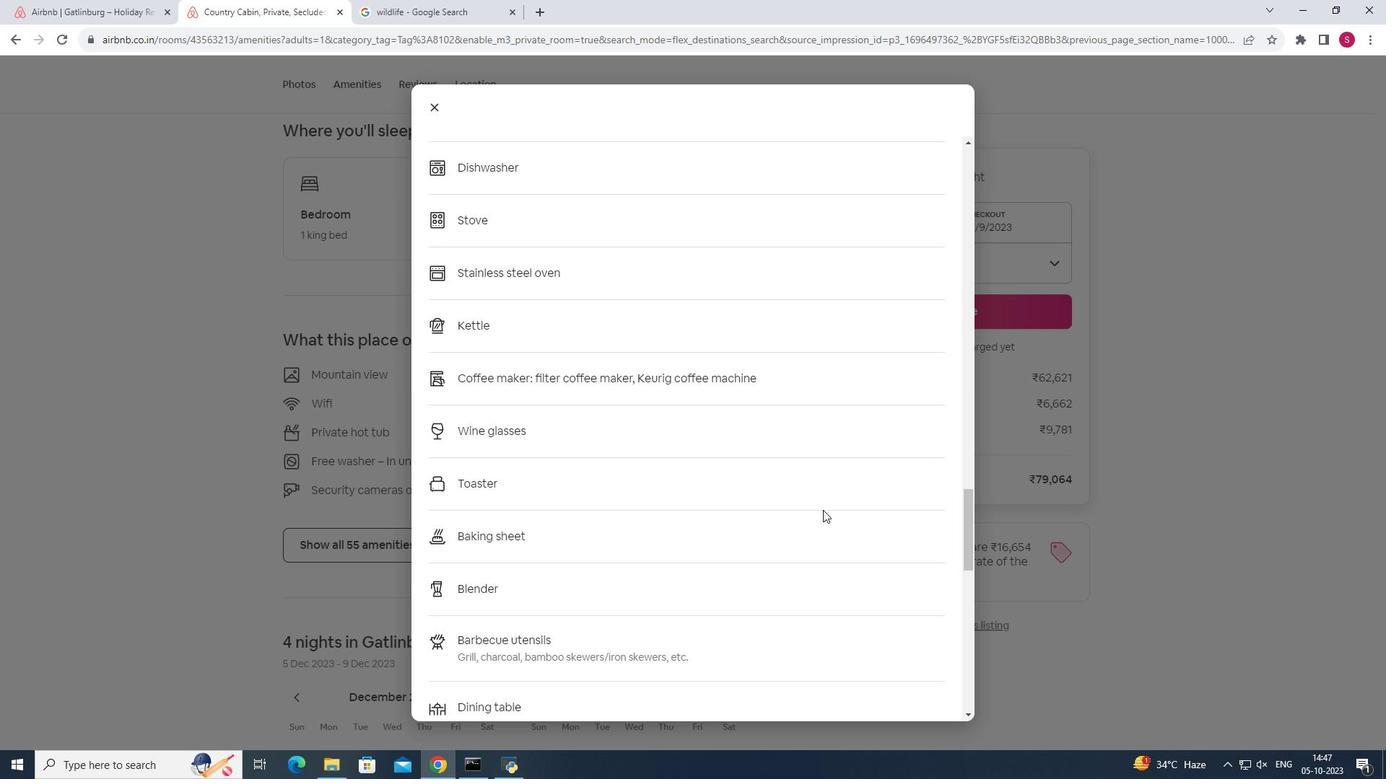 
Action: Mouse scrolled (823, 509) with delta (0, 0)
Screenshot: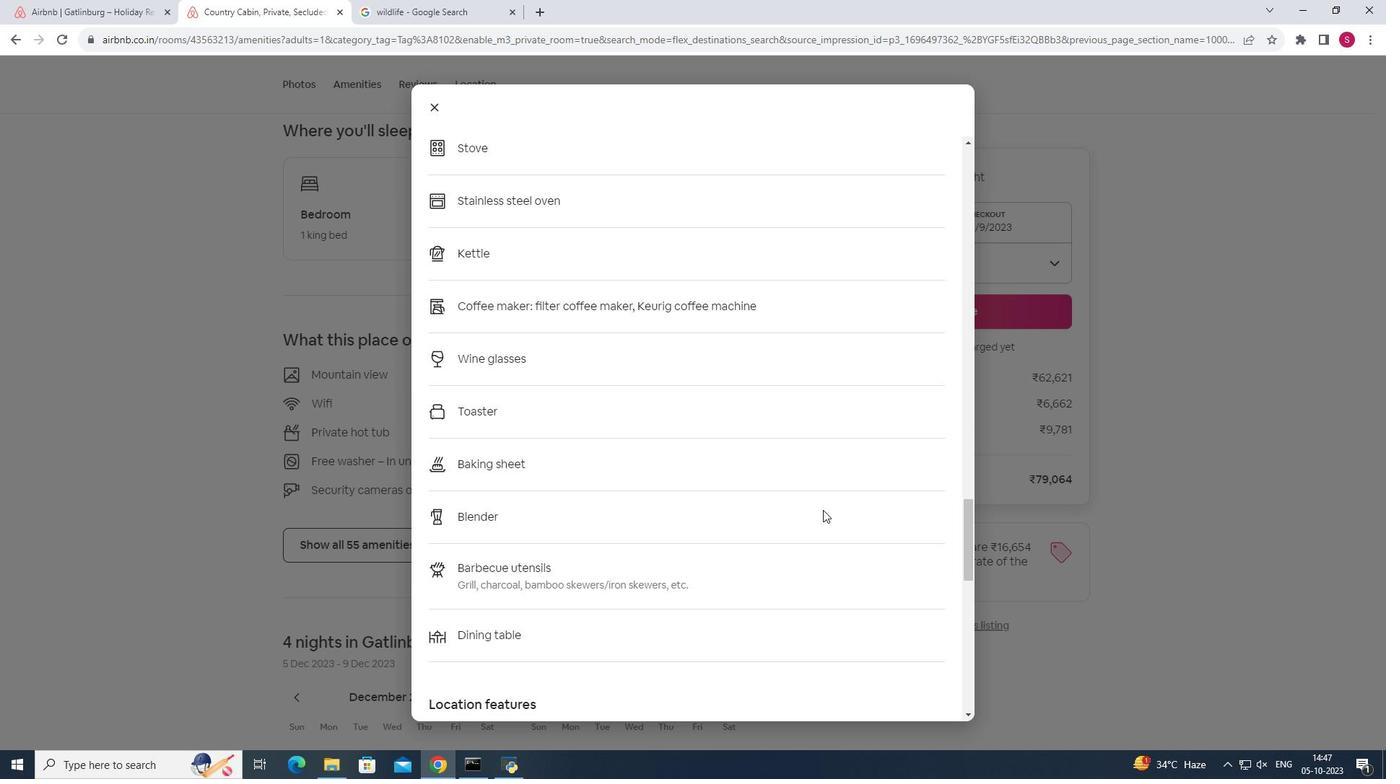 
Action: Mouse scrolled (823, 509) with delta (0, 0)
Screenshot: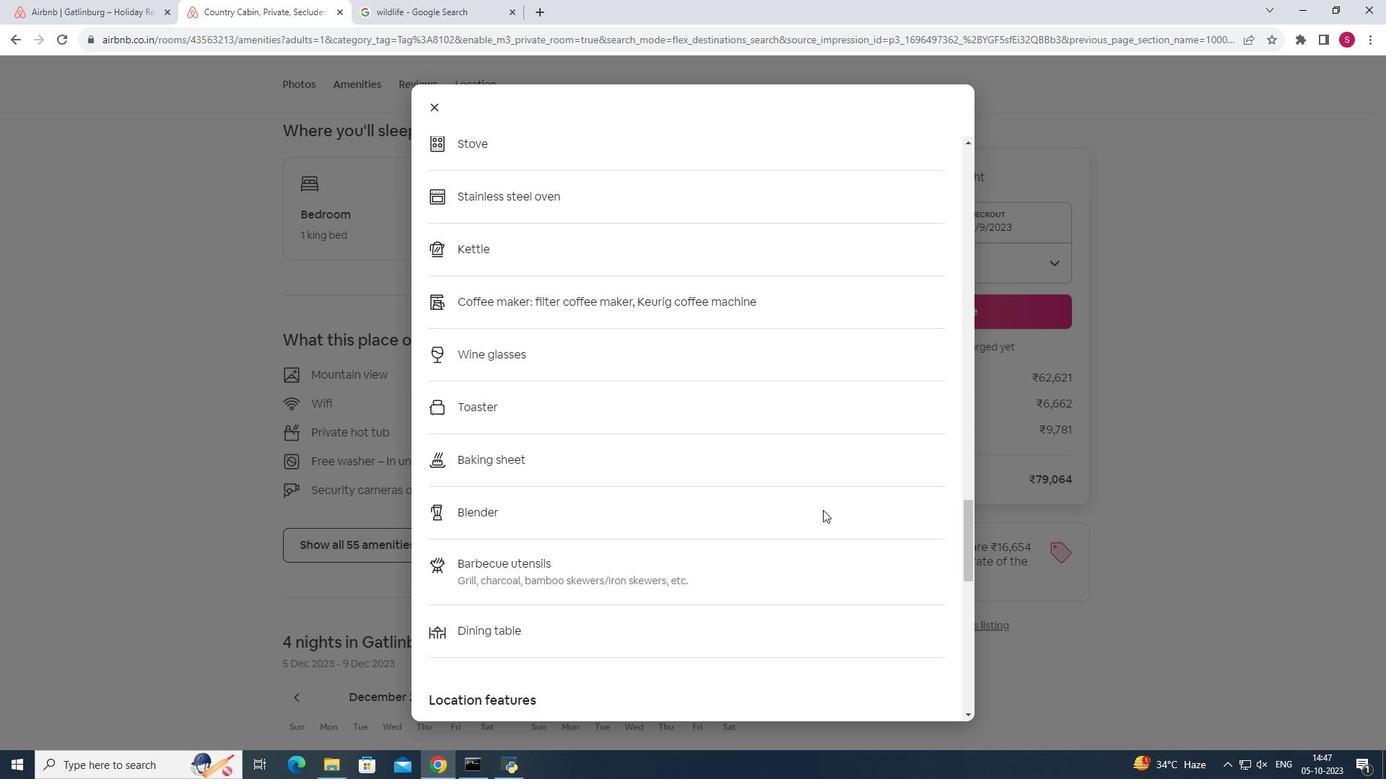 
Action: Mouse scrolled (823, 509) with delta (0, 0)
Screenshot: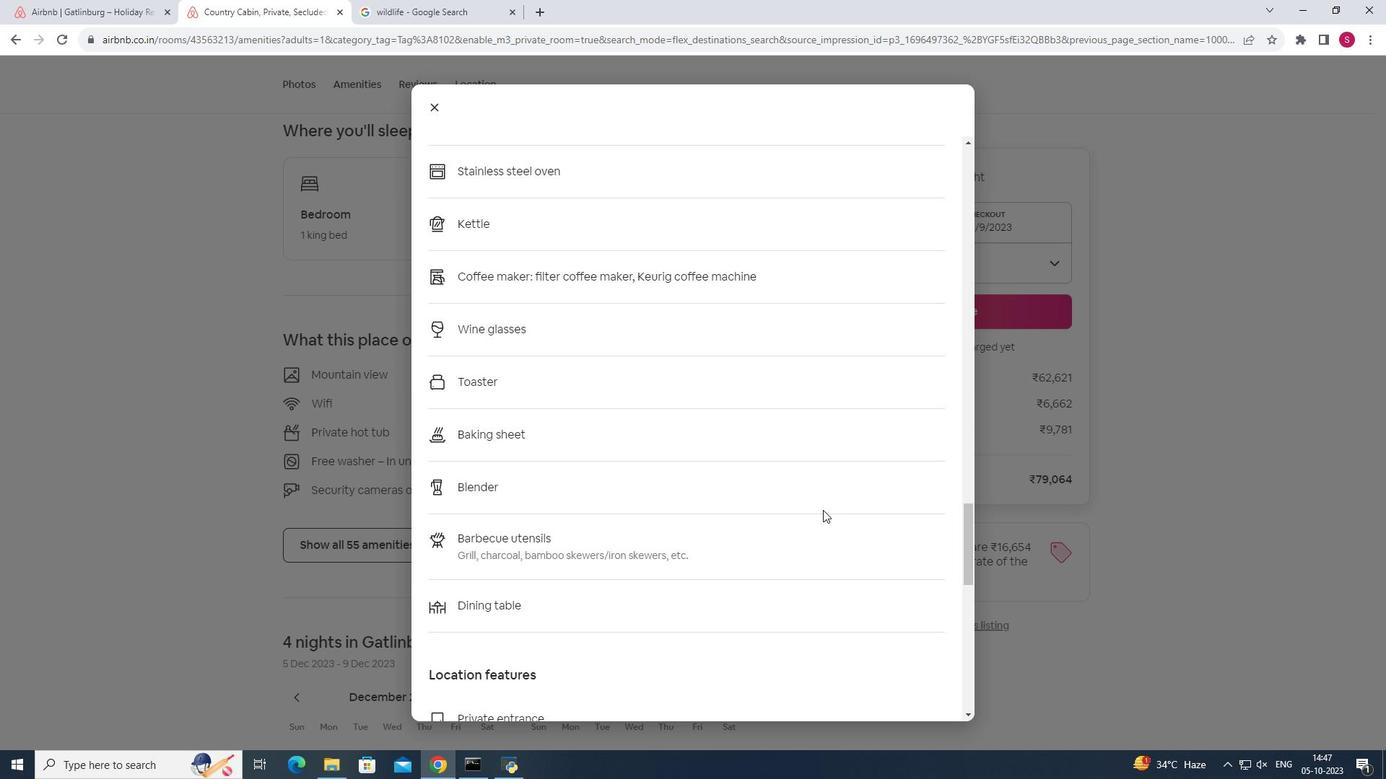
Action: Mouse scrolled (823, 509) with delta (0, 0)
Screenshot: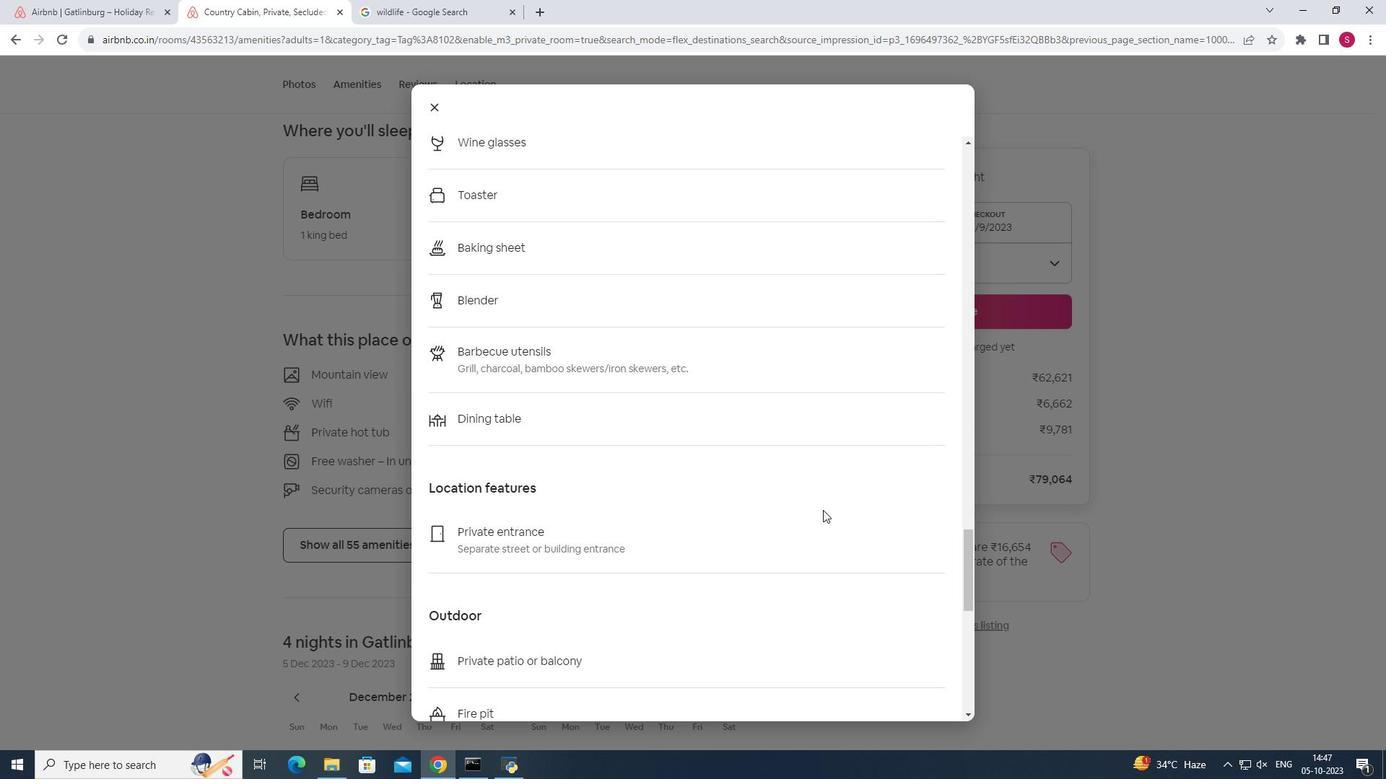 
Action: Mouse scrolled (823, 509) with delta (0, 0)
Screenshot: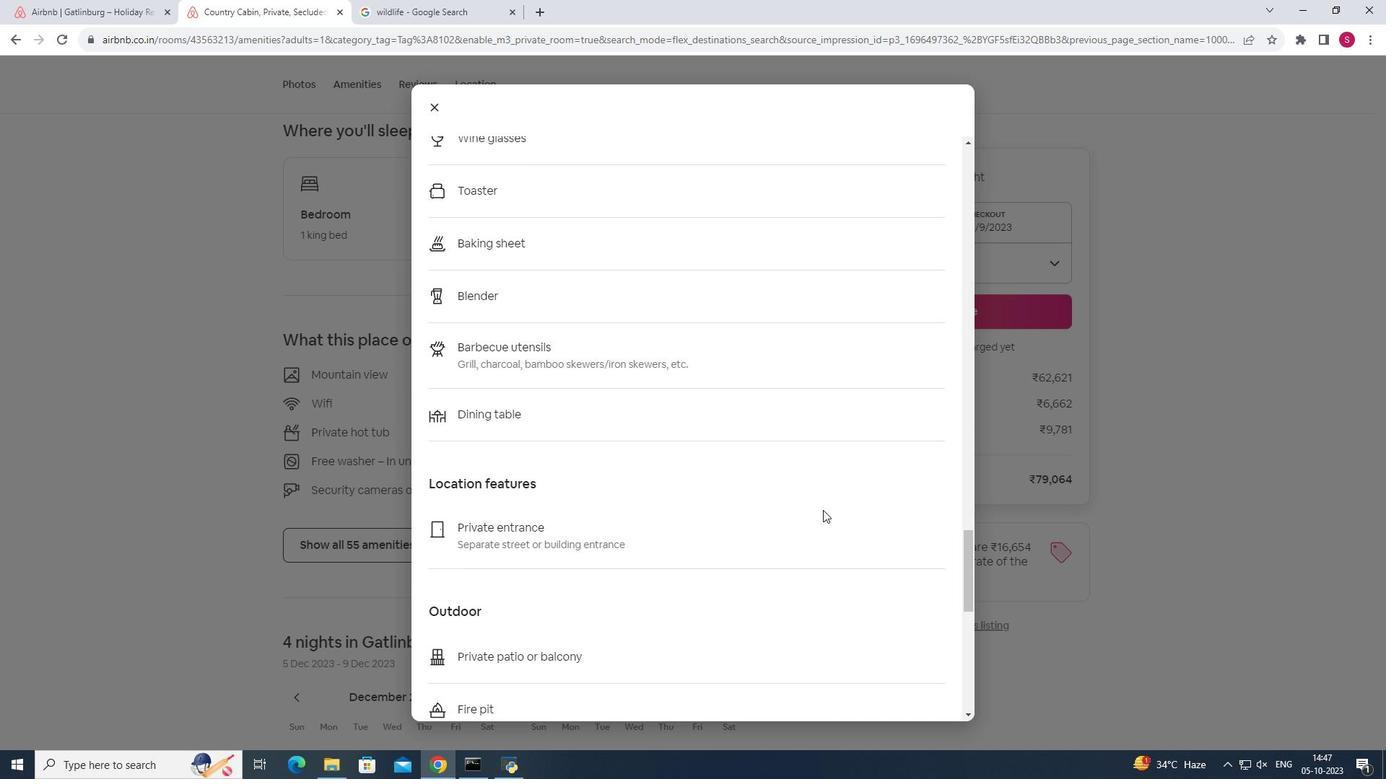 
Action: Mouse scrolled (823, 509) with delta (0, 0)
Screenshot: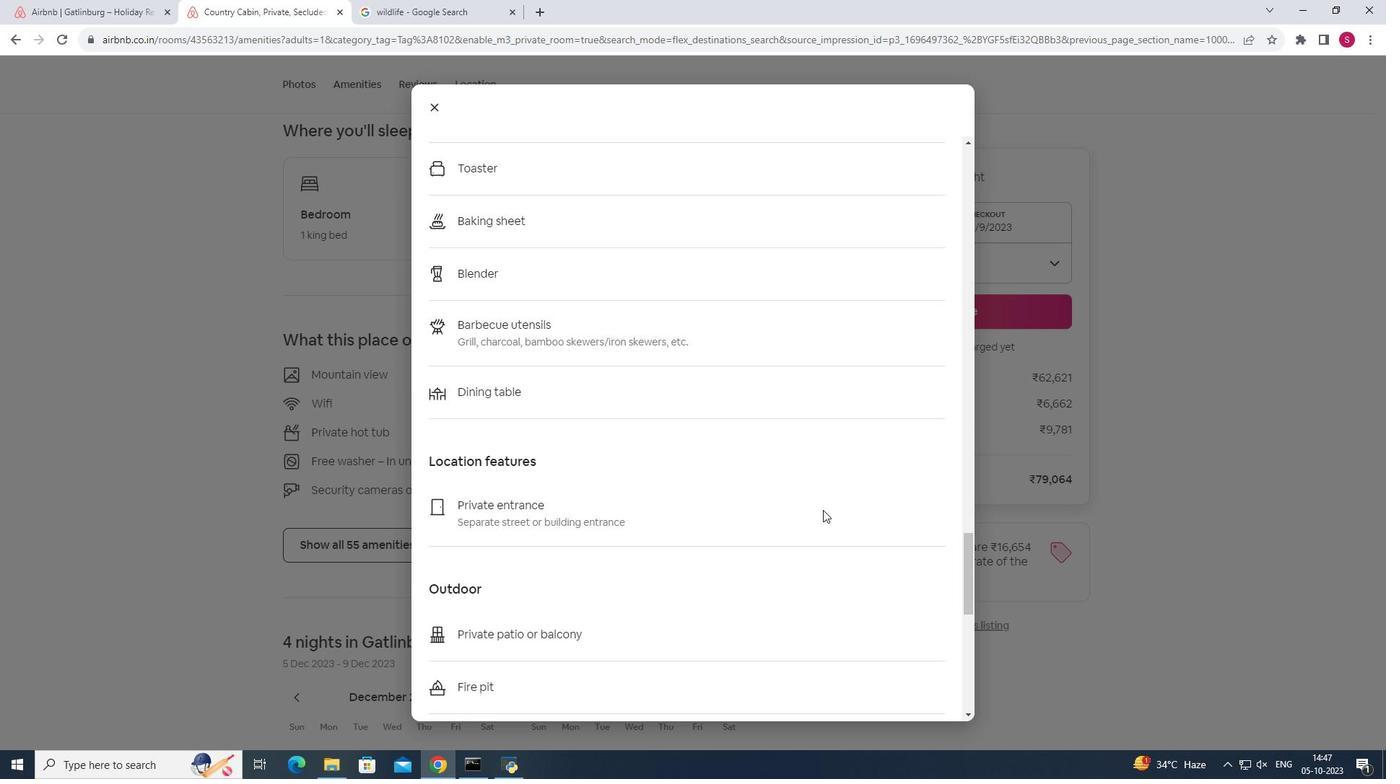 
Action: Mouse scrolled (823, 509) with delta (0, 0)
Screenshot: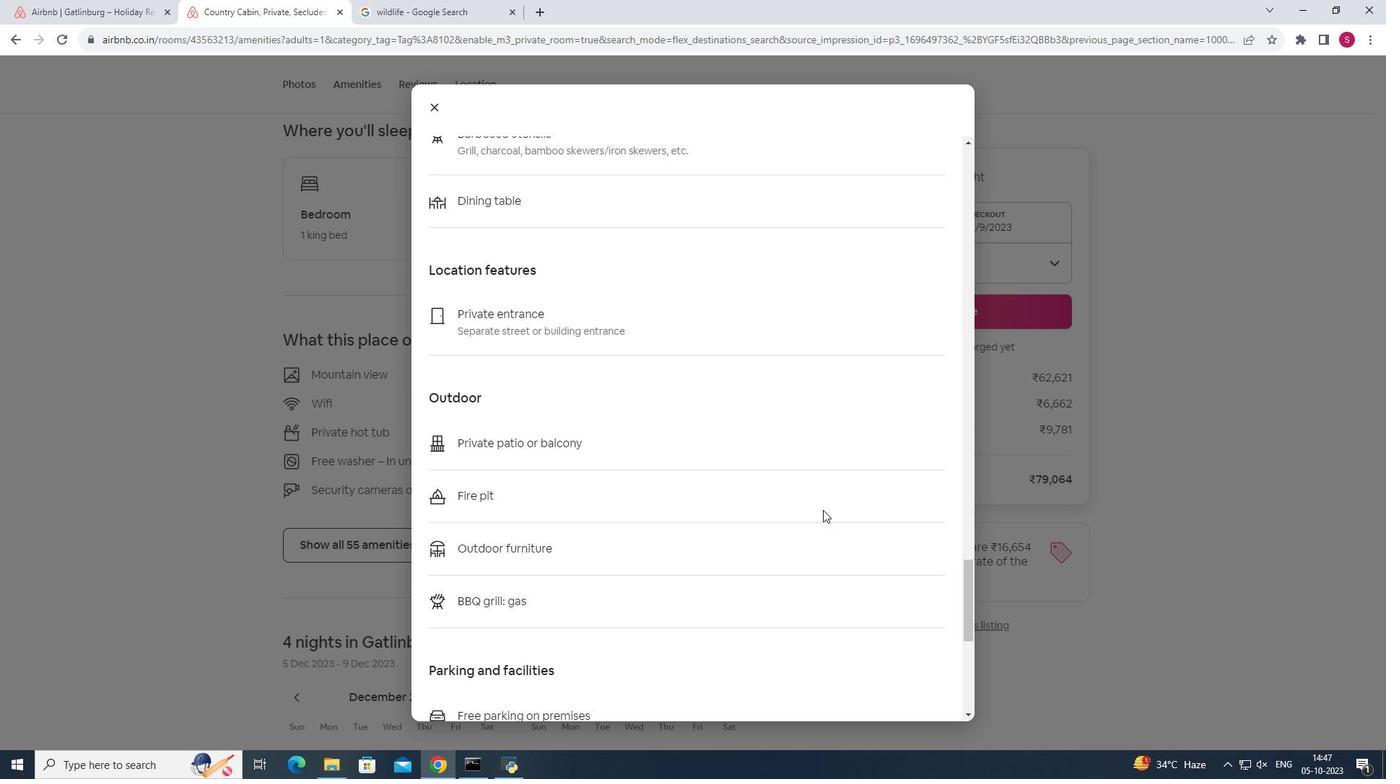 
Action: Mouse moved to (823, 510)
Screenshot: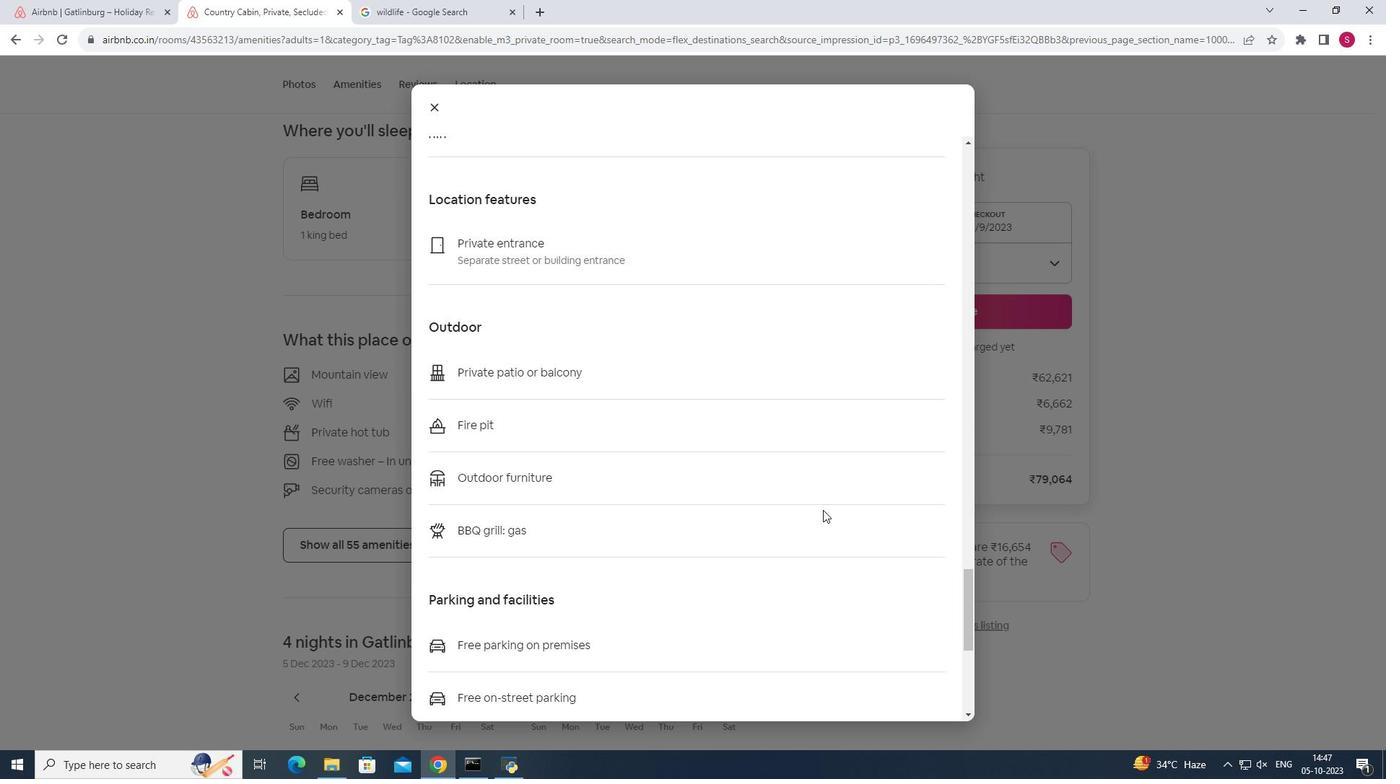 
Action: Mouse scrolled (823, 509) with delta (0, 0)
Screenshot: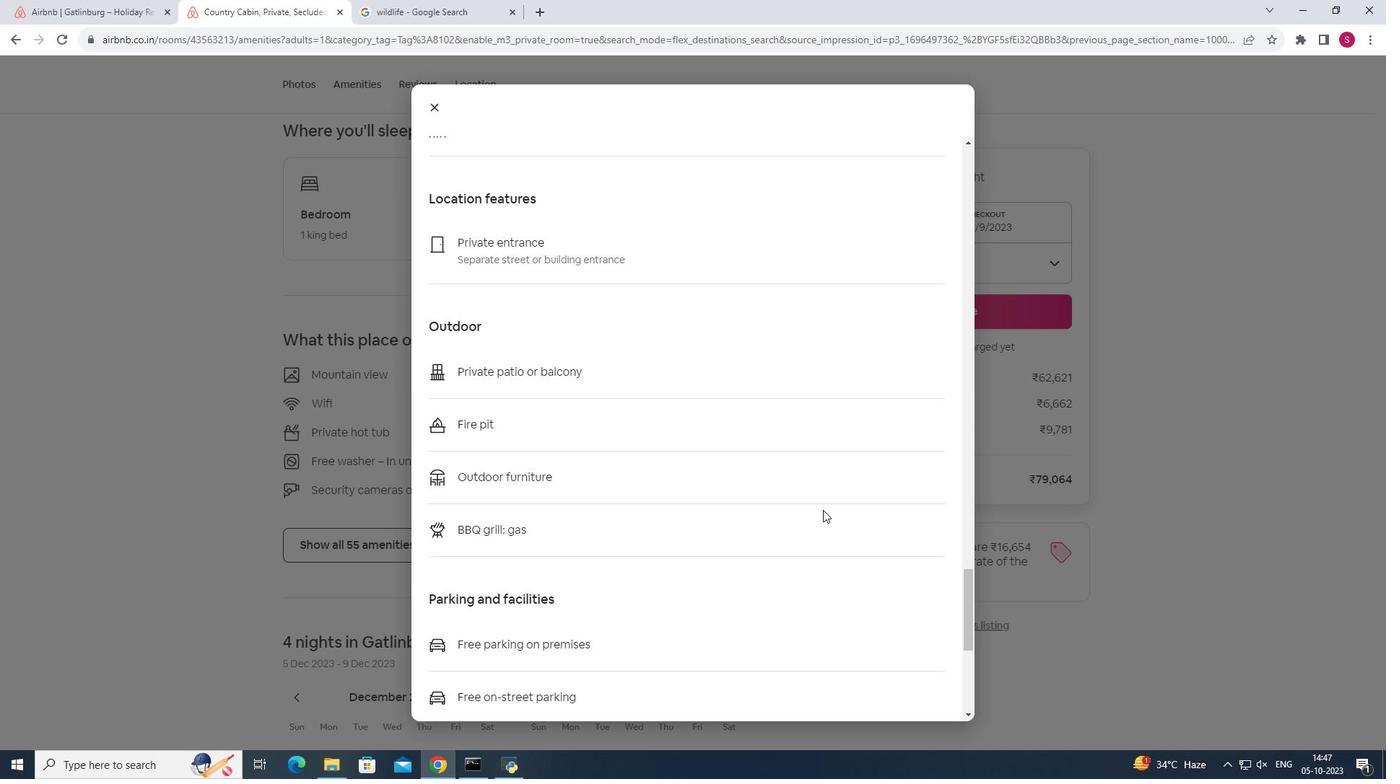 
Action: Mouse scrolled (823, 509) with delta (0, 0)
Screenshot: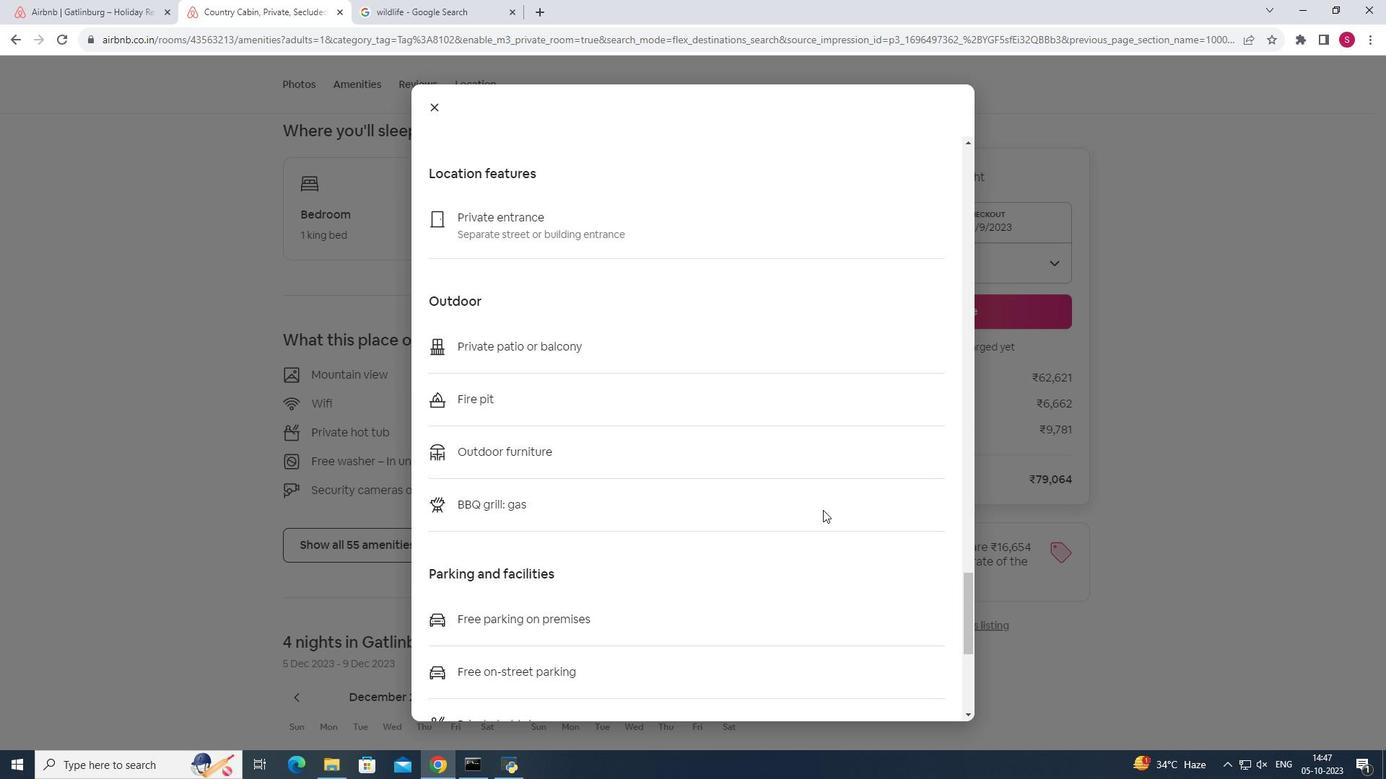 
Action: Mouse scrolled (823, 509) with delta (0, 0)
Screenshot: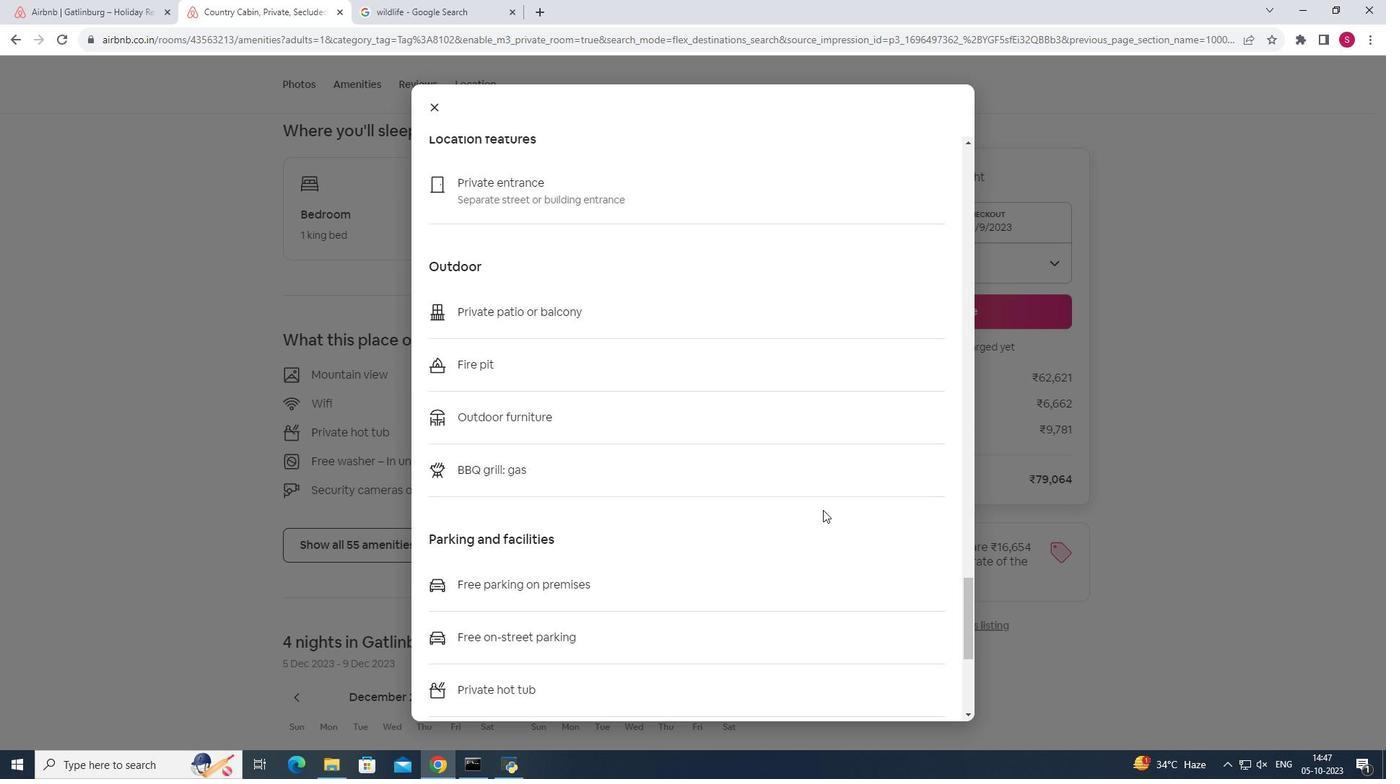 
Action: Mouse scrolled (823, 509) with delta (0, 0)
Screenshot: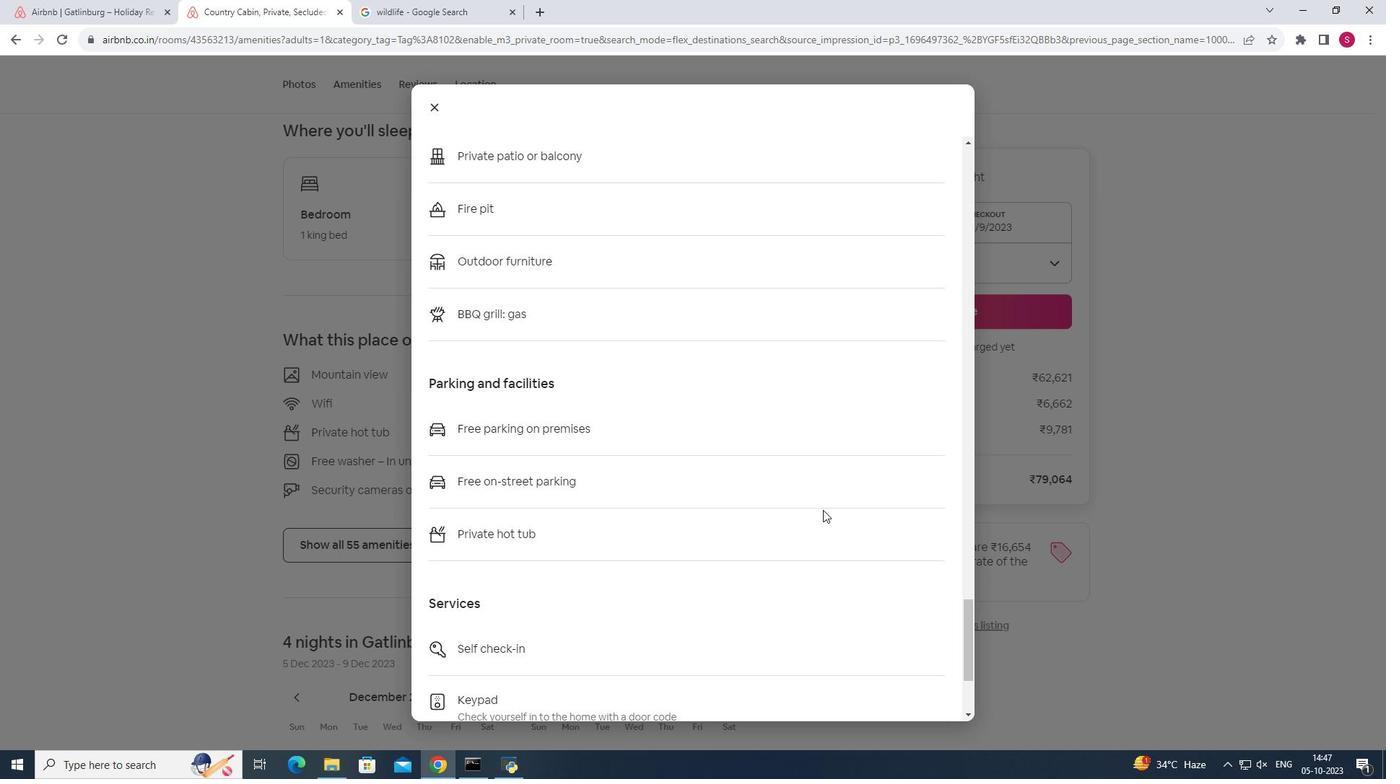 
Action: Mouse scrolled (823, 509) with delta (0, 0)
Screenshot: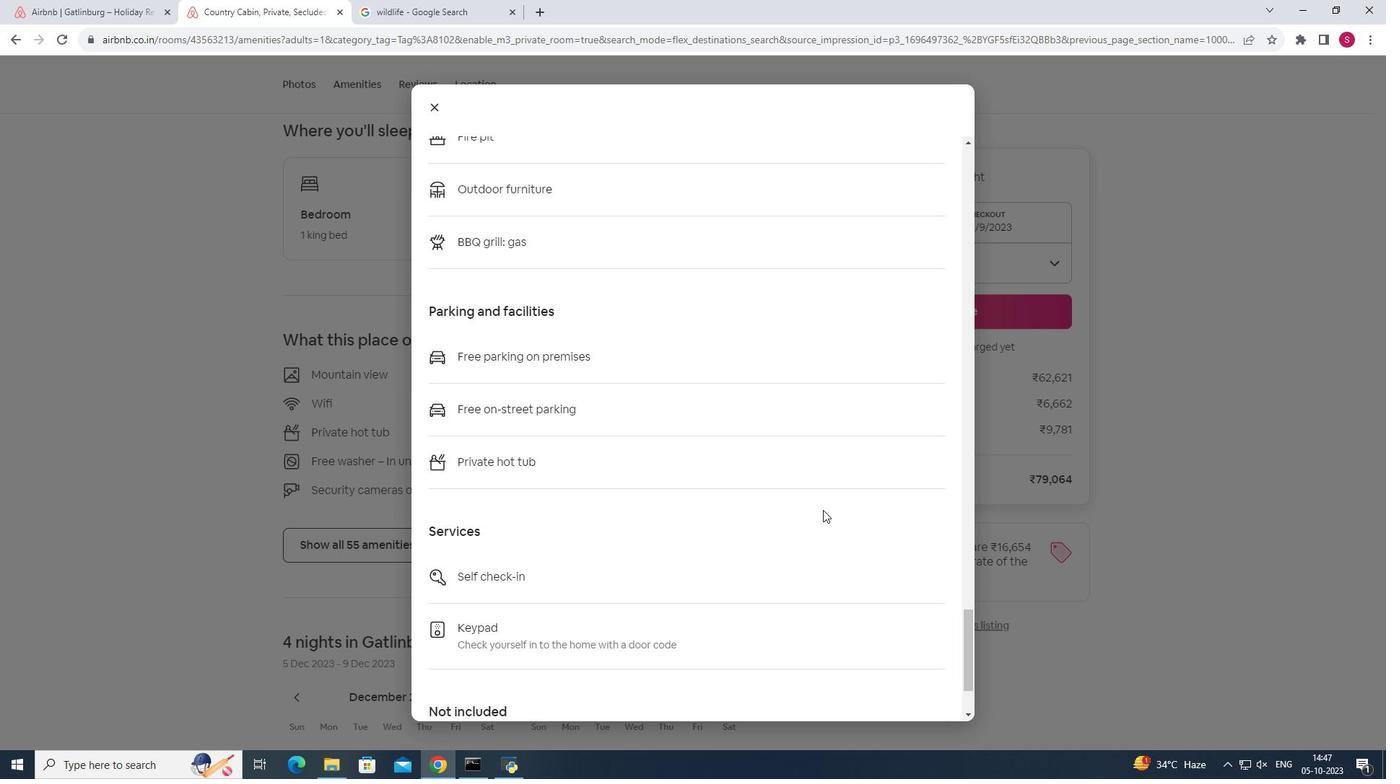 
Action: Mouse moved to (823, 509)
Screenshot: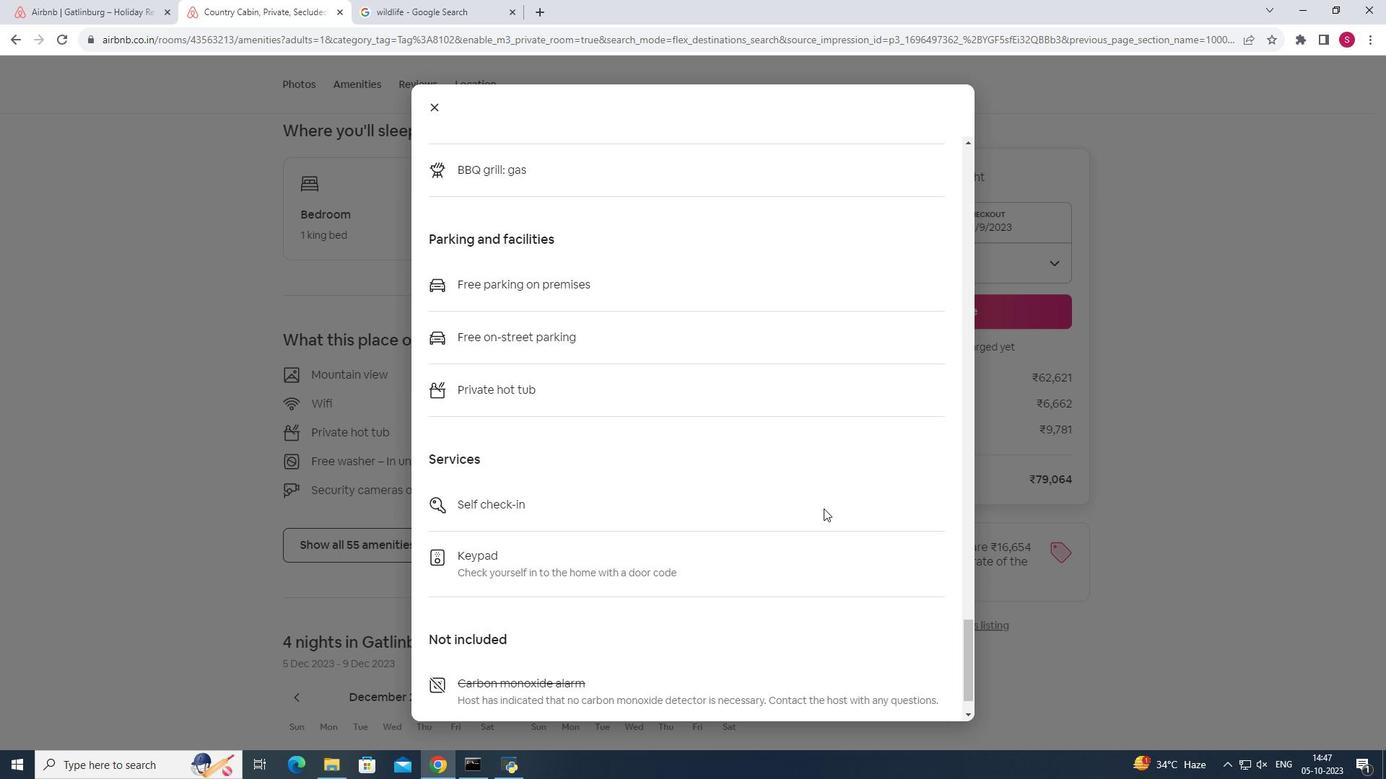 
Action: Mouse scrolled (823, 508) with delta (0, 0)
Screenshot: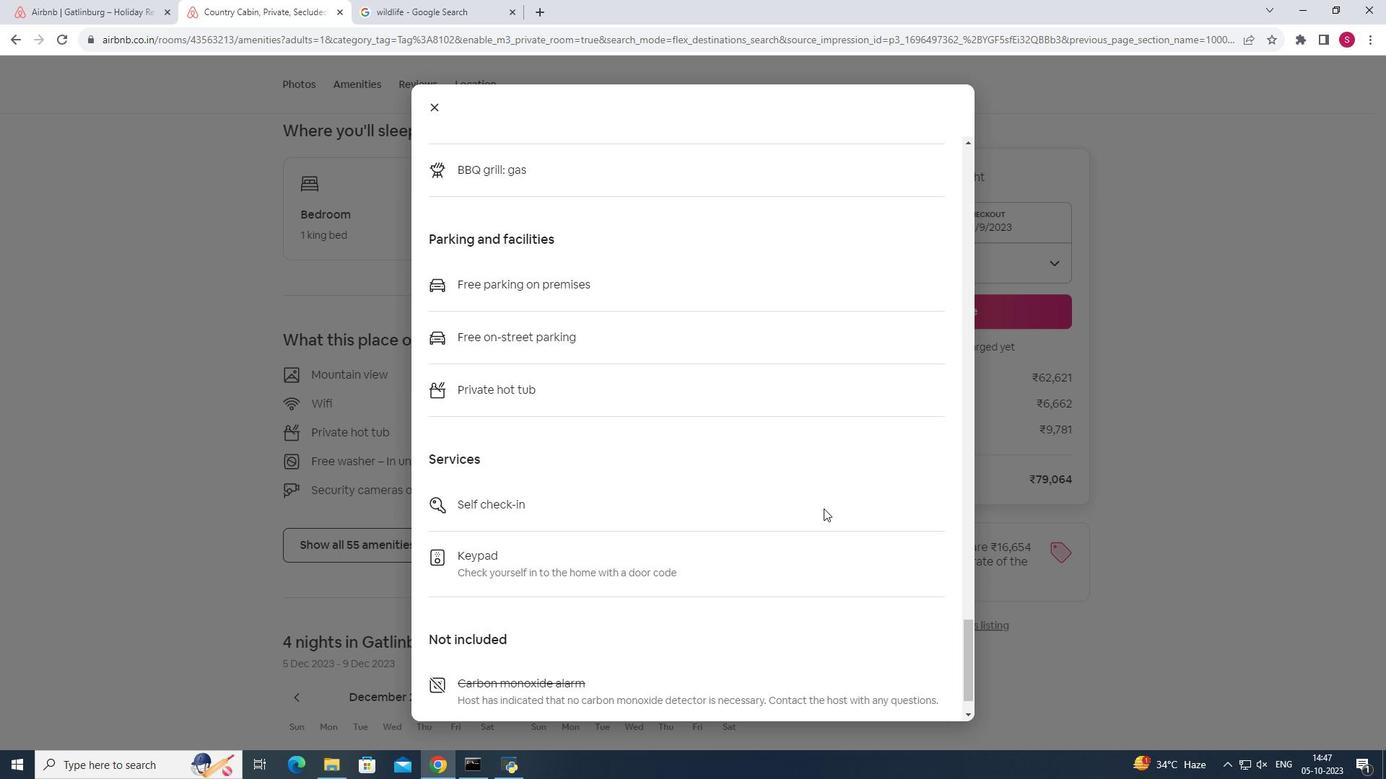 
Action: Mouse scrolled (823, 508) with delta (0, 0)
Screenshot: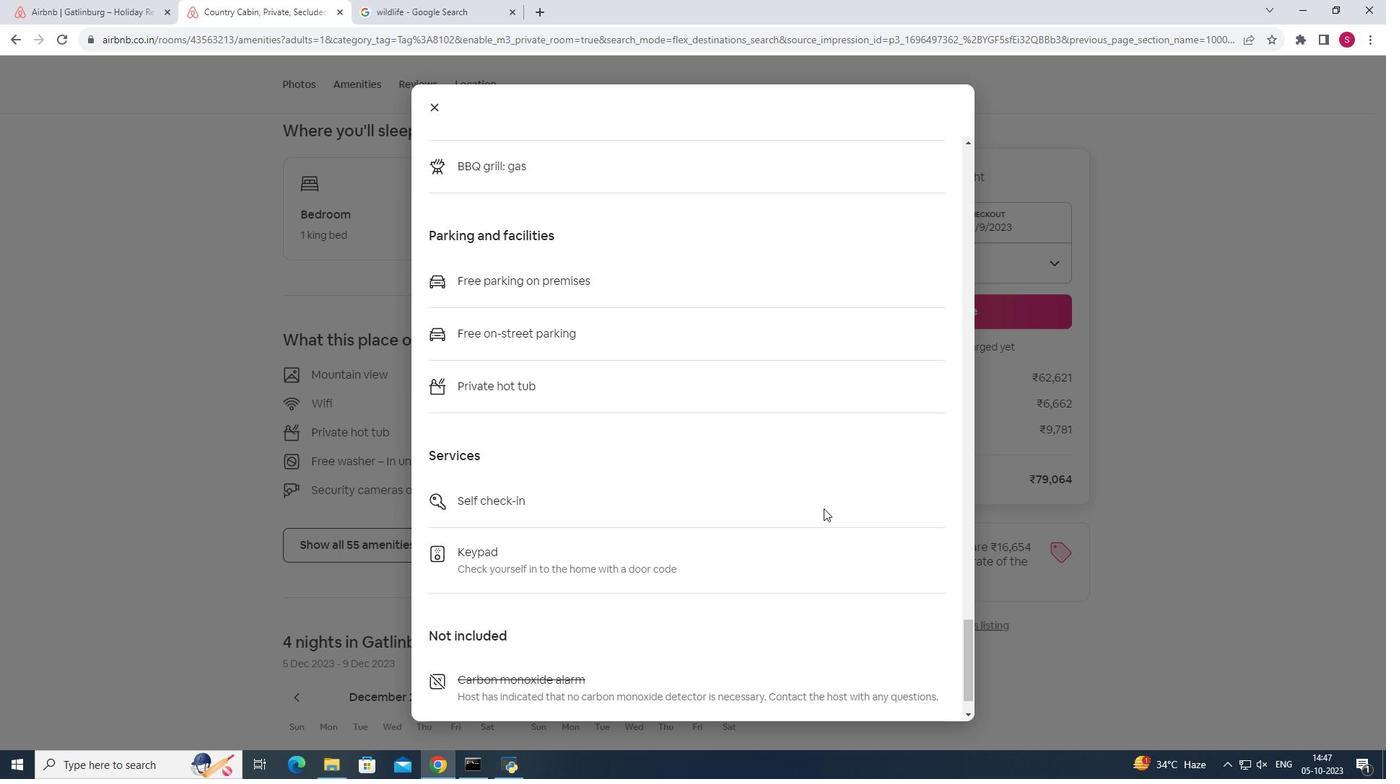 
Action: Mouse moved to (430, 104)
Screenshot: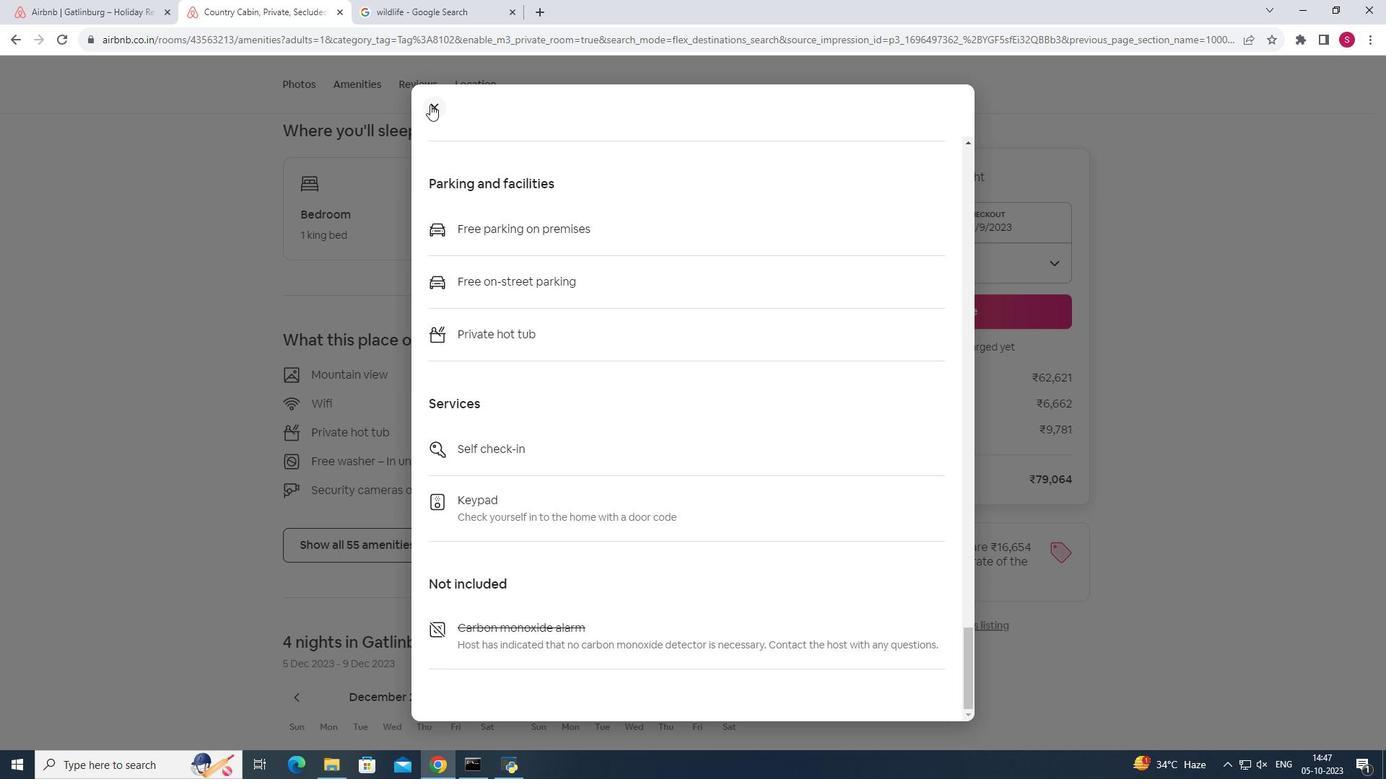 
Action: Mouse pressed left at (430, 104)
Screenshot: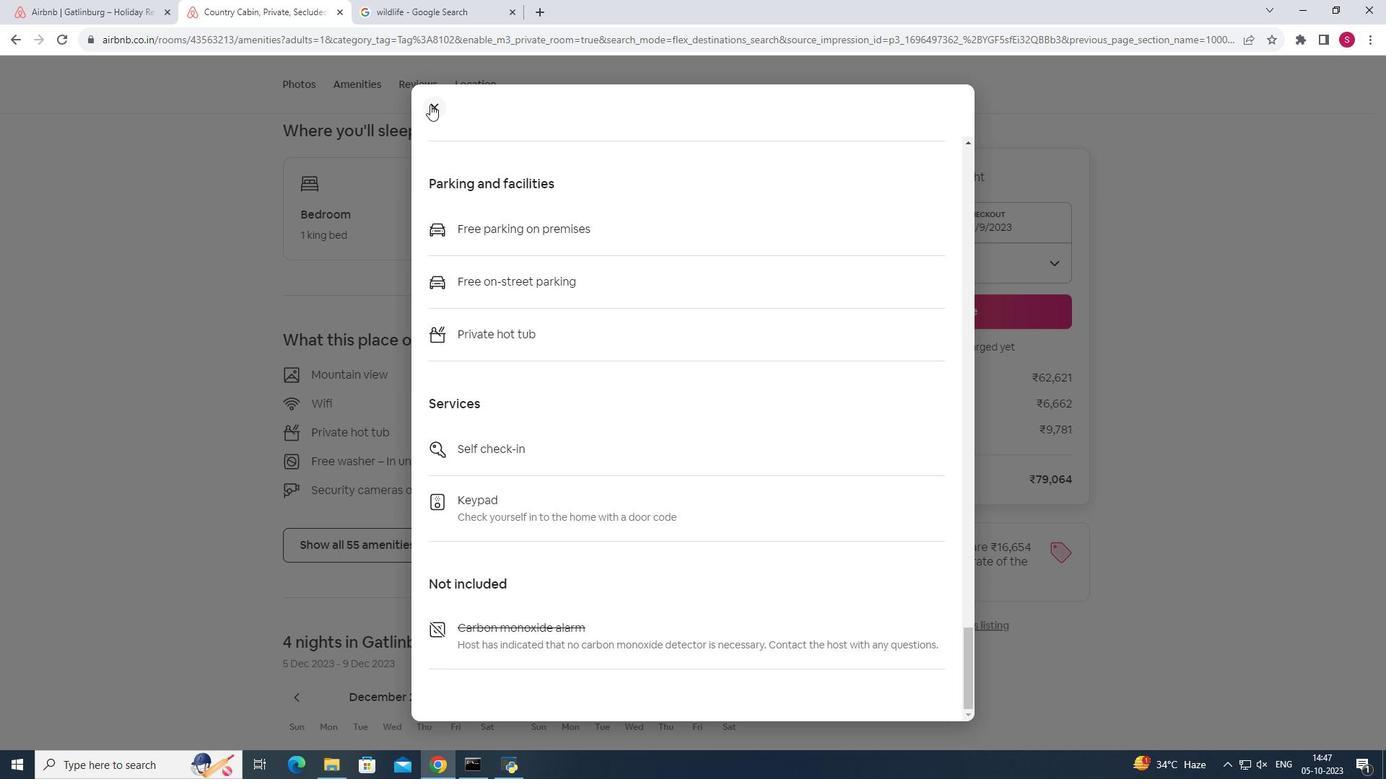 
Action: Mouse moved to (734, 426)
Screenshot: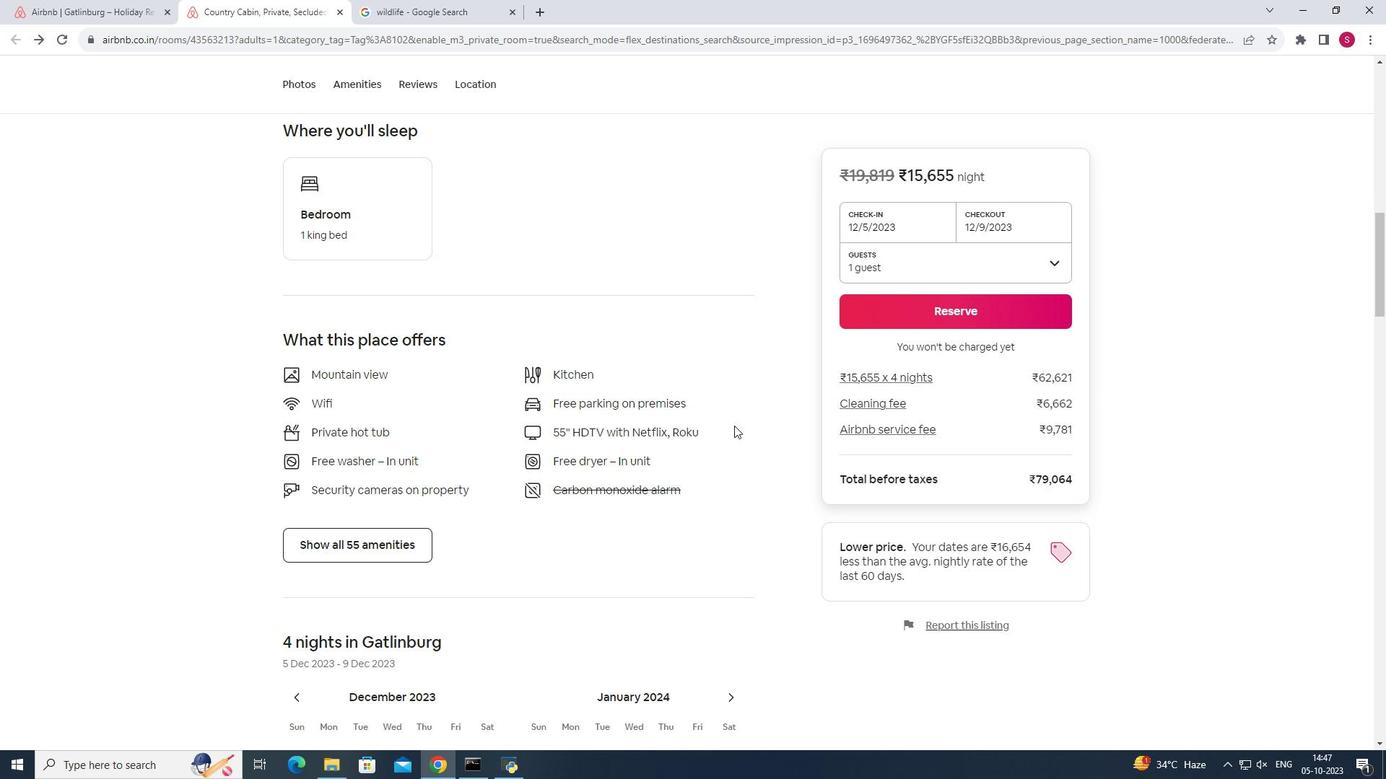 
Action: Mouse scrolled (734, 425) with delta (0, 0)
Screenshot: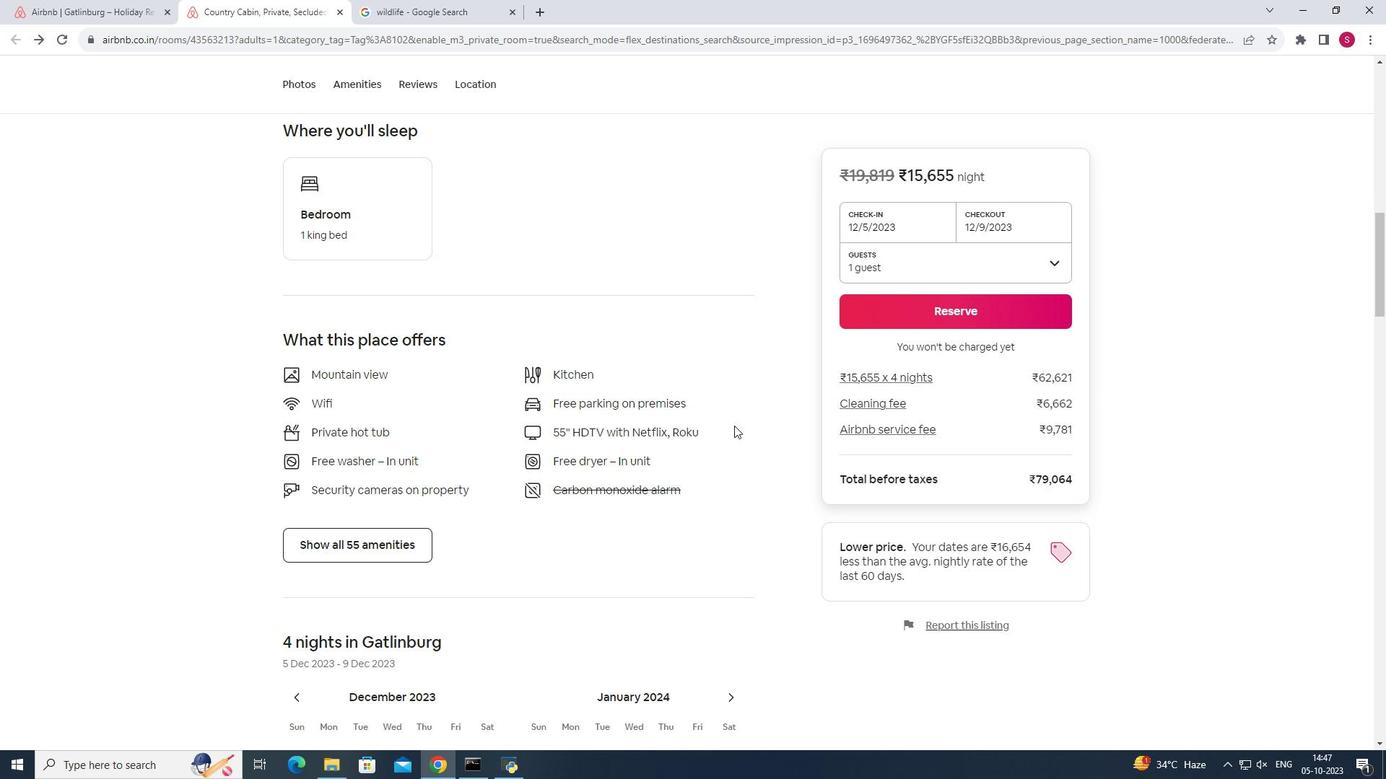 
Action: Mouse scrolled (734, 425) with delta (0, 0)
Screenshot: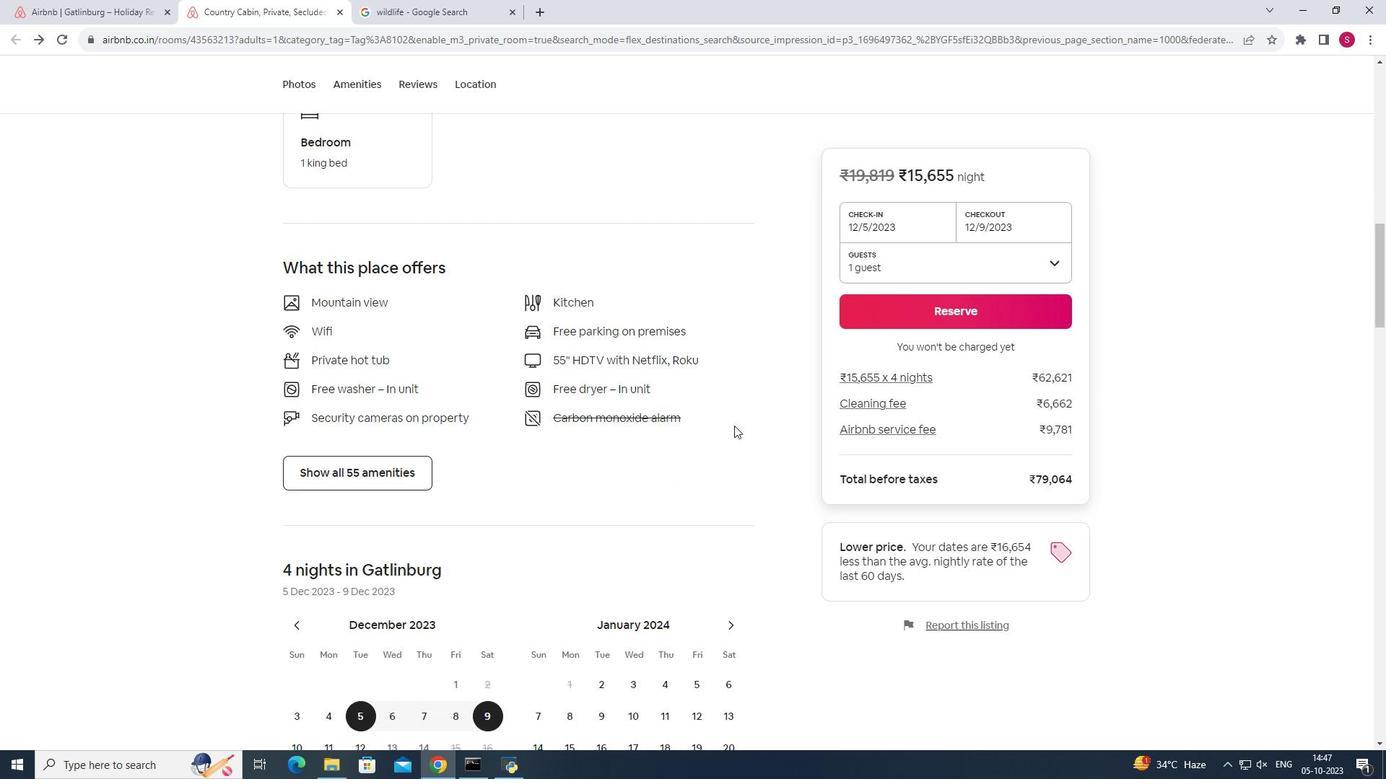 
Action: Mouse scrolled (734, 425) with delta (0, 0)
Screenshot: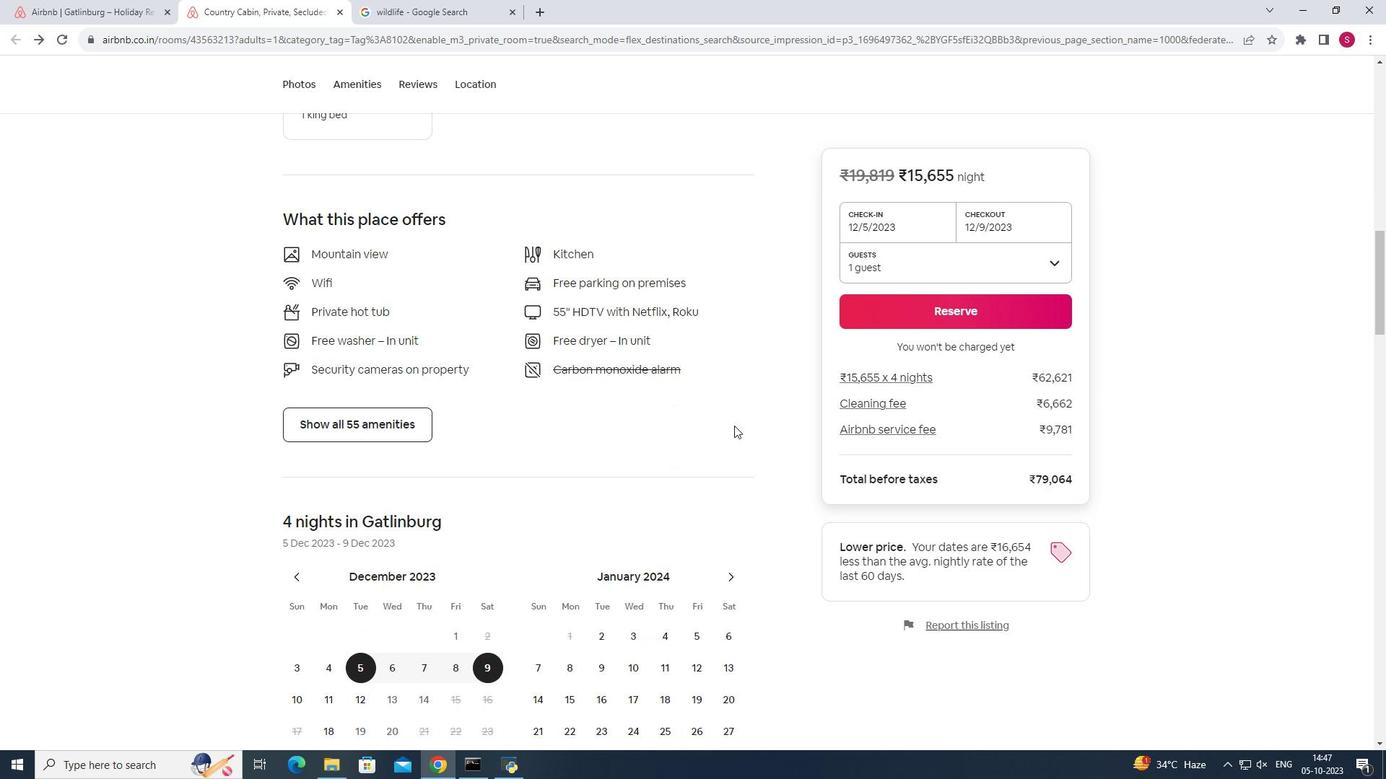 
Action: Mouse moved to (734, 426)
Screenshot: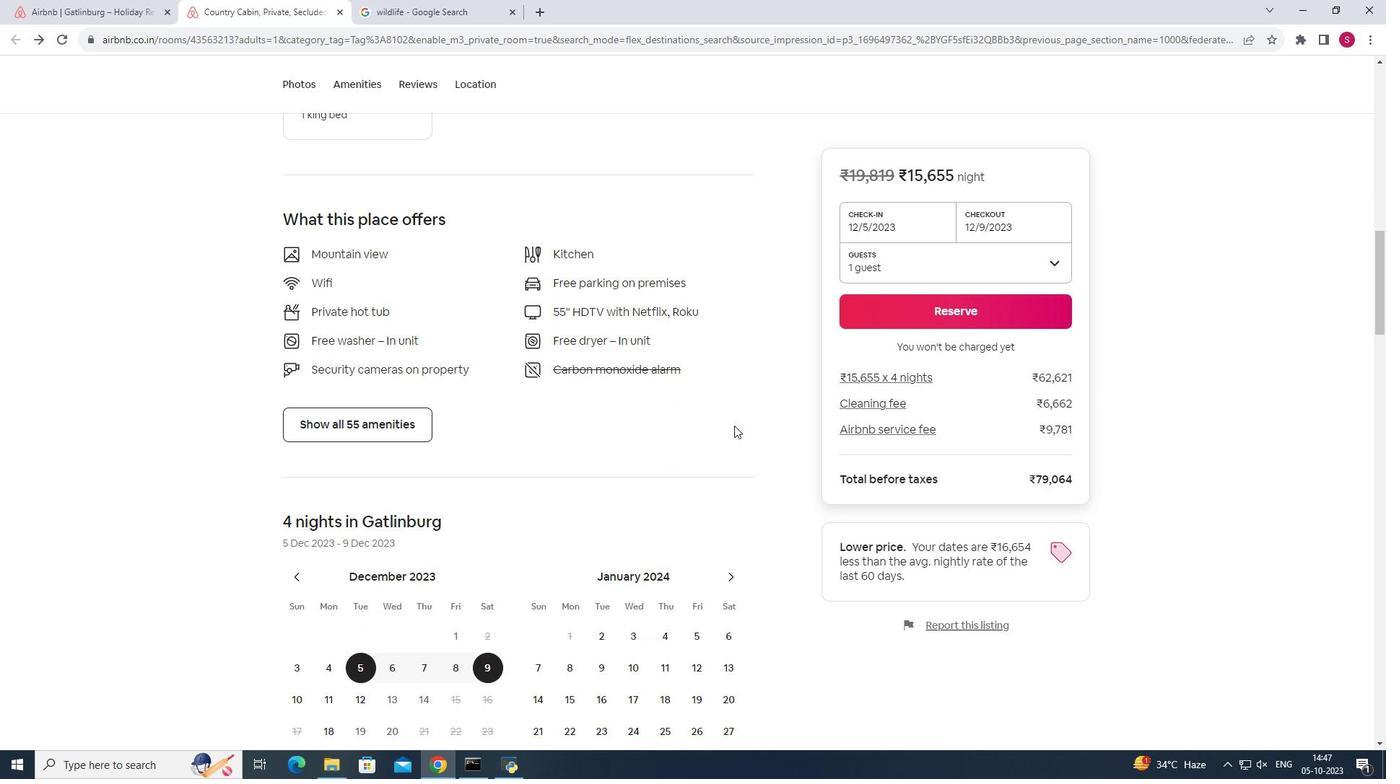 
Action: Mouse scrolled (734, 426) with delta (0, 0)
Screenshot: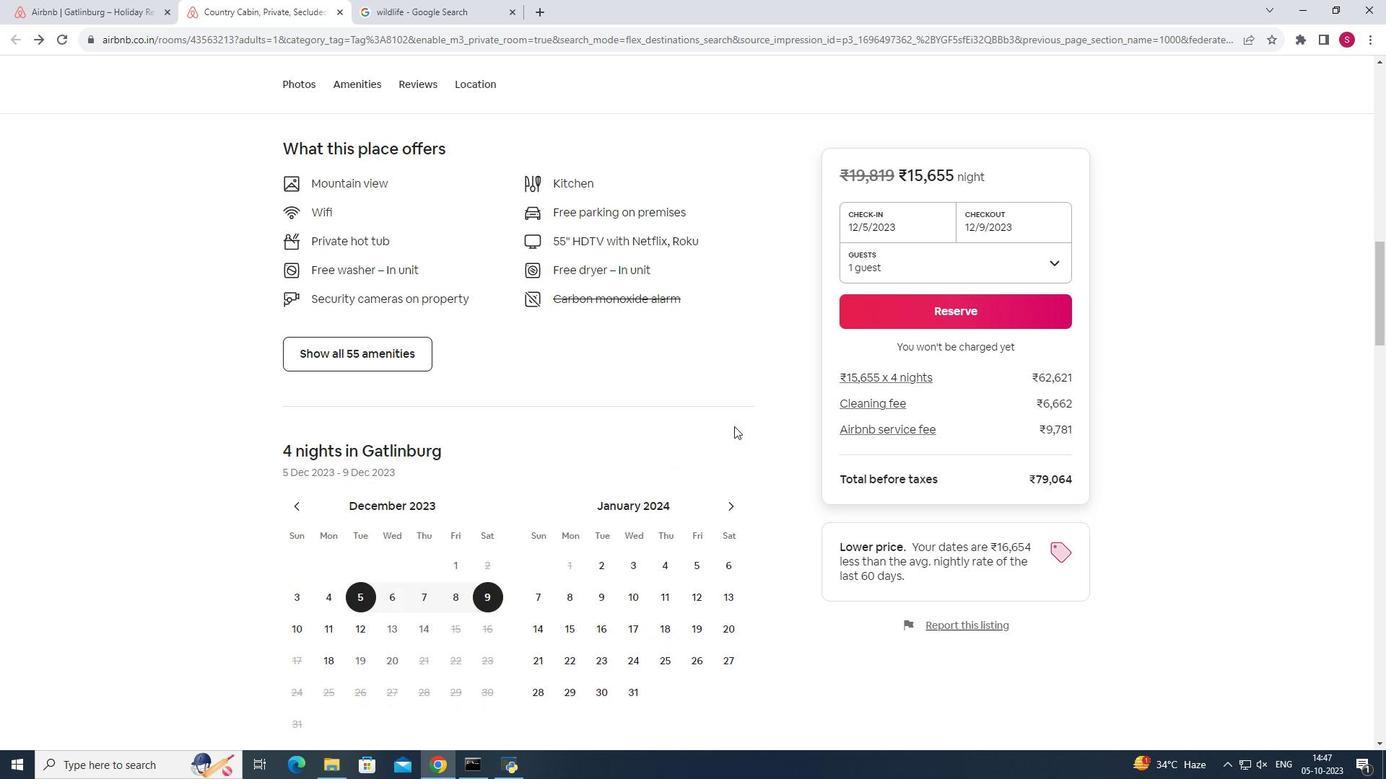
Action: Mouse moved to (734, 427)
Screenshot: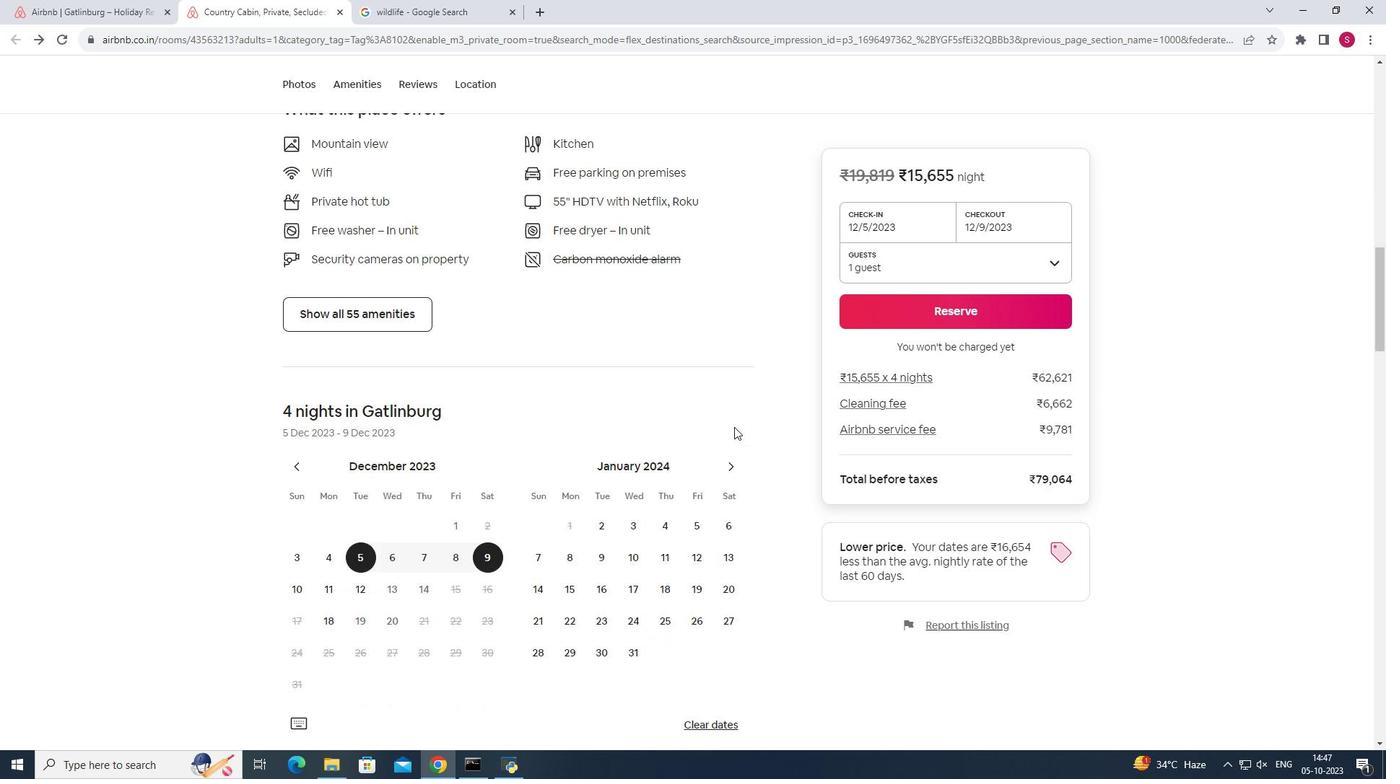 
Action: Mouse scrolled (734, 426) with delta (0, 0)
Screenshot: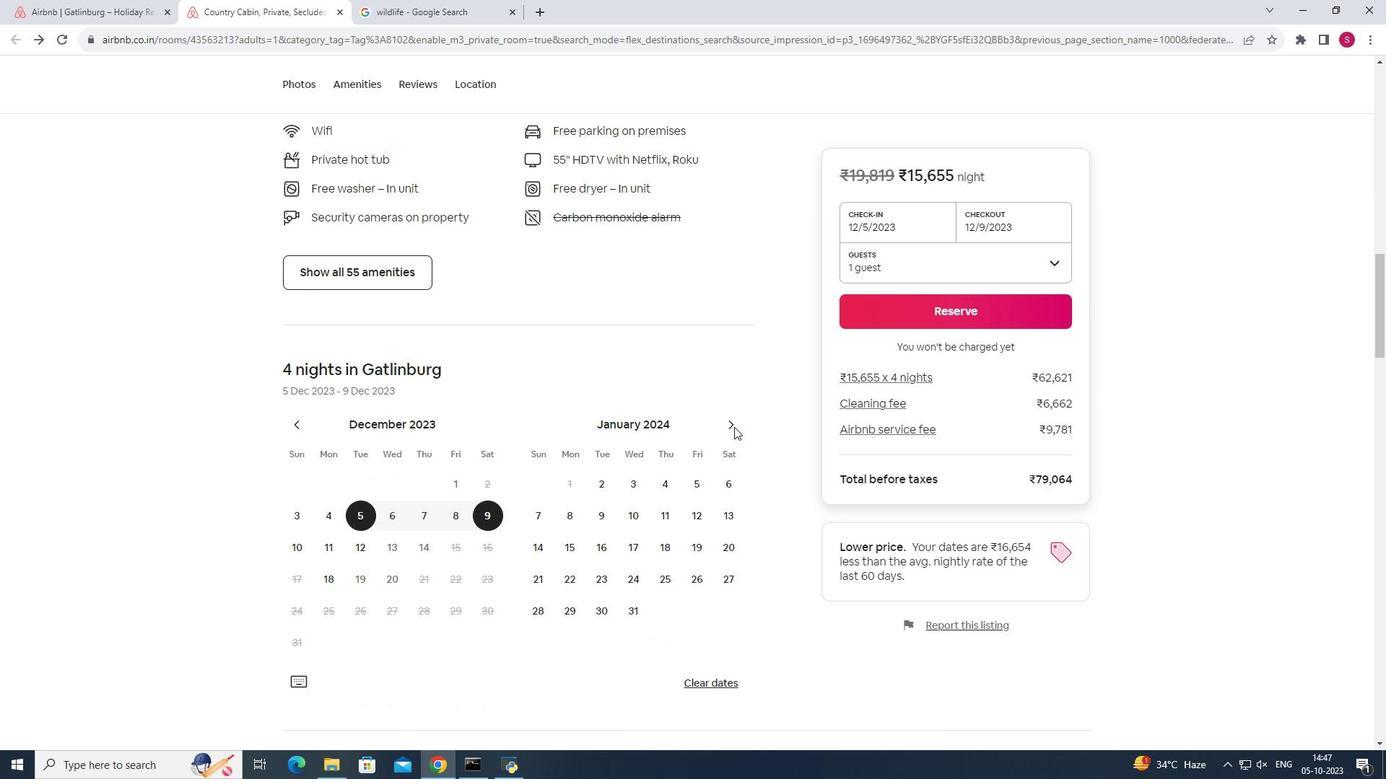 
Action: Mouse scrolled (734, 426) with delta (0, 0)
Screenshot: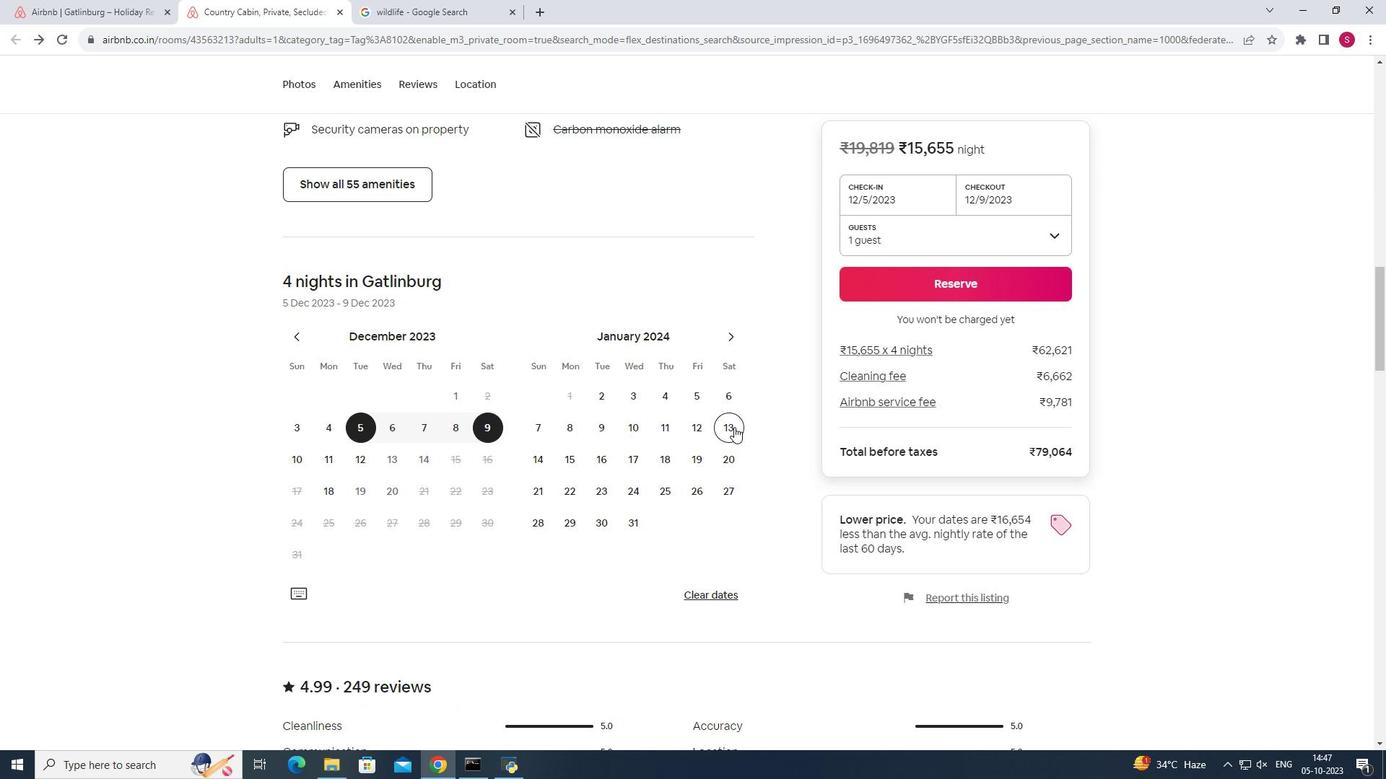 
Action: Mouse scrolled (734, 426) with delta (0, 0)
Screenshot: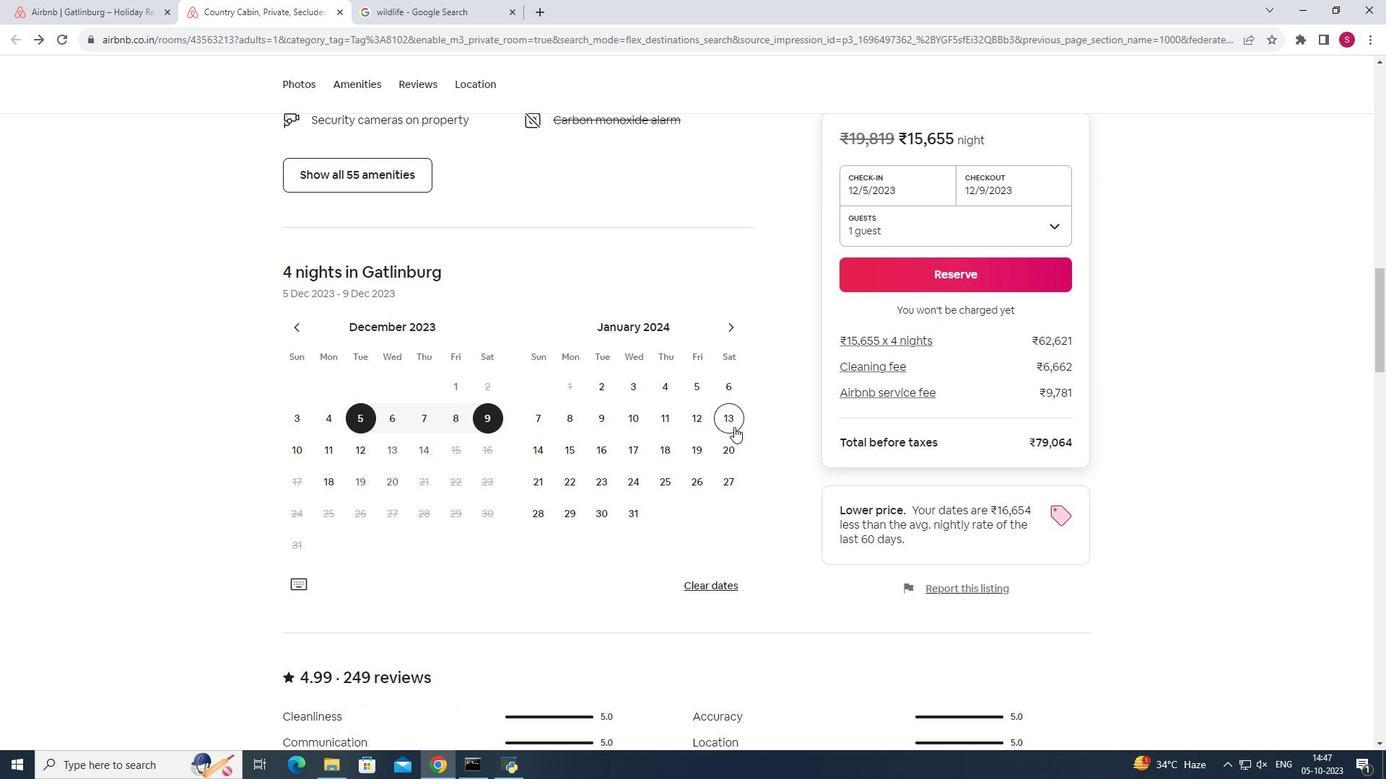 
Action: Mouse moved to (733, 428)
Screenshot: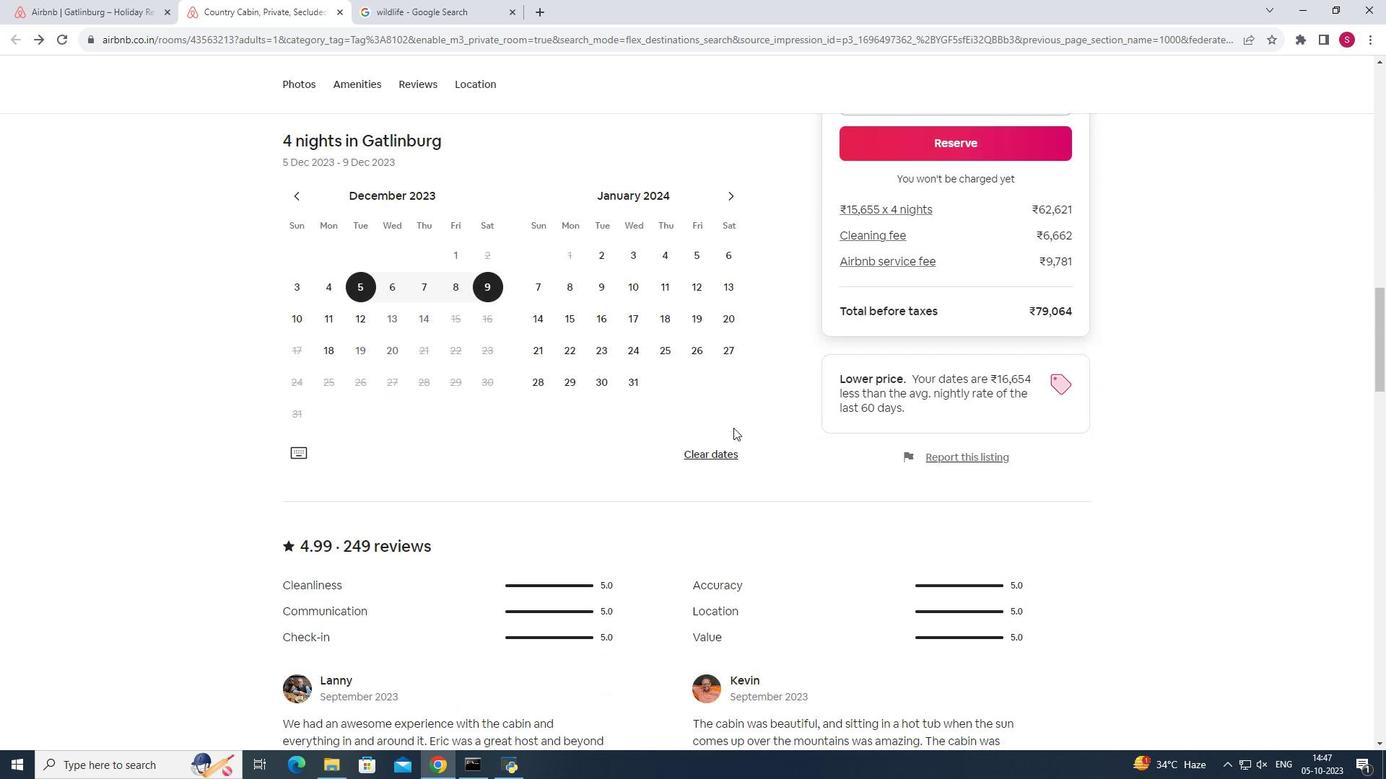 
Action: Mouse scrolled (733, 427) with delta (0, 0)
Screenshot: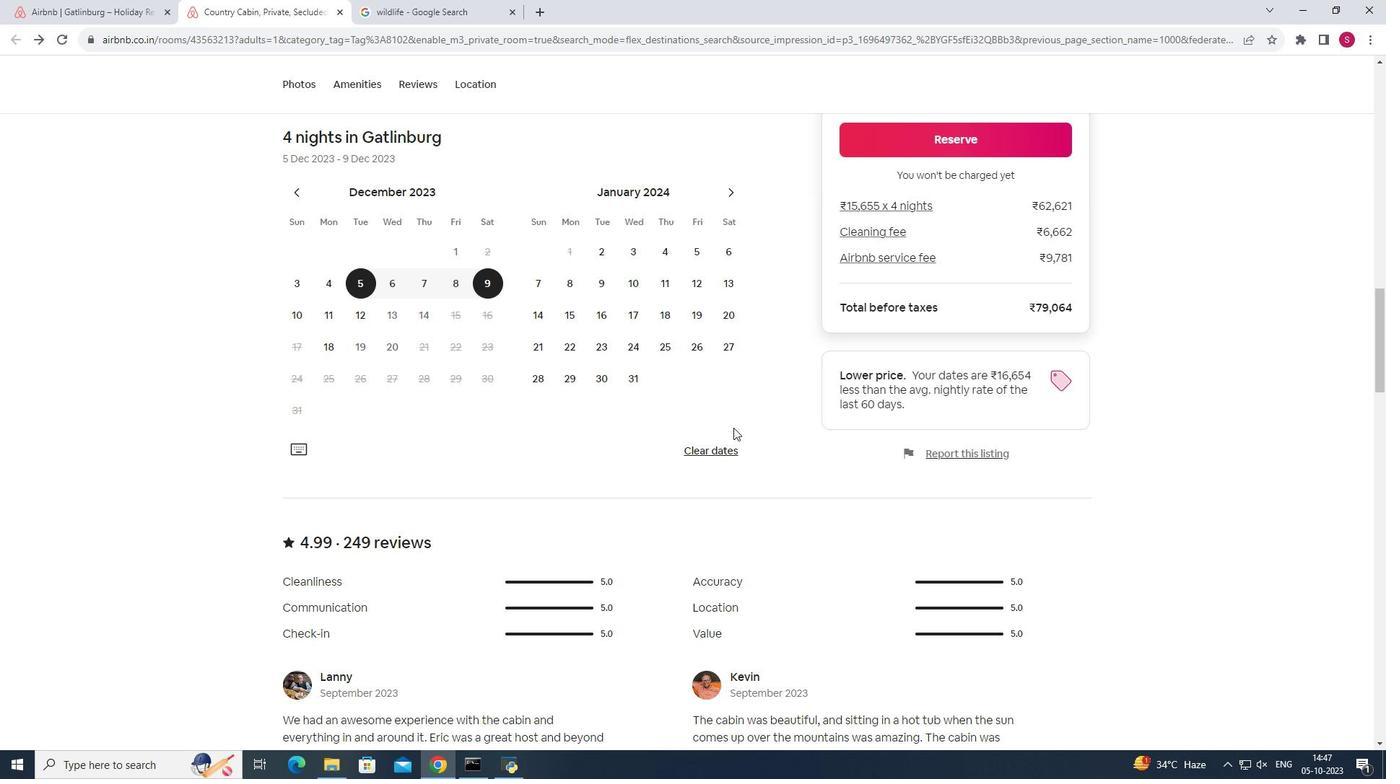 
Action: Mouse scrolled (733, 427) with delta (0, 0)
Screenshot: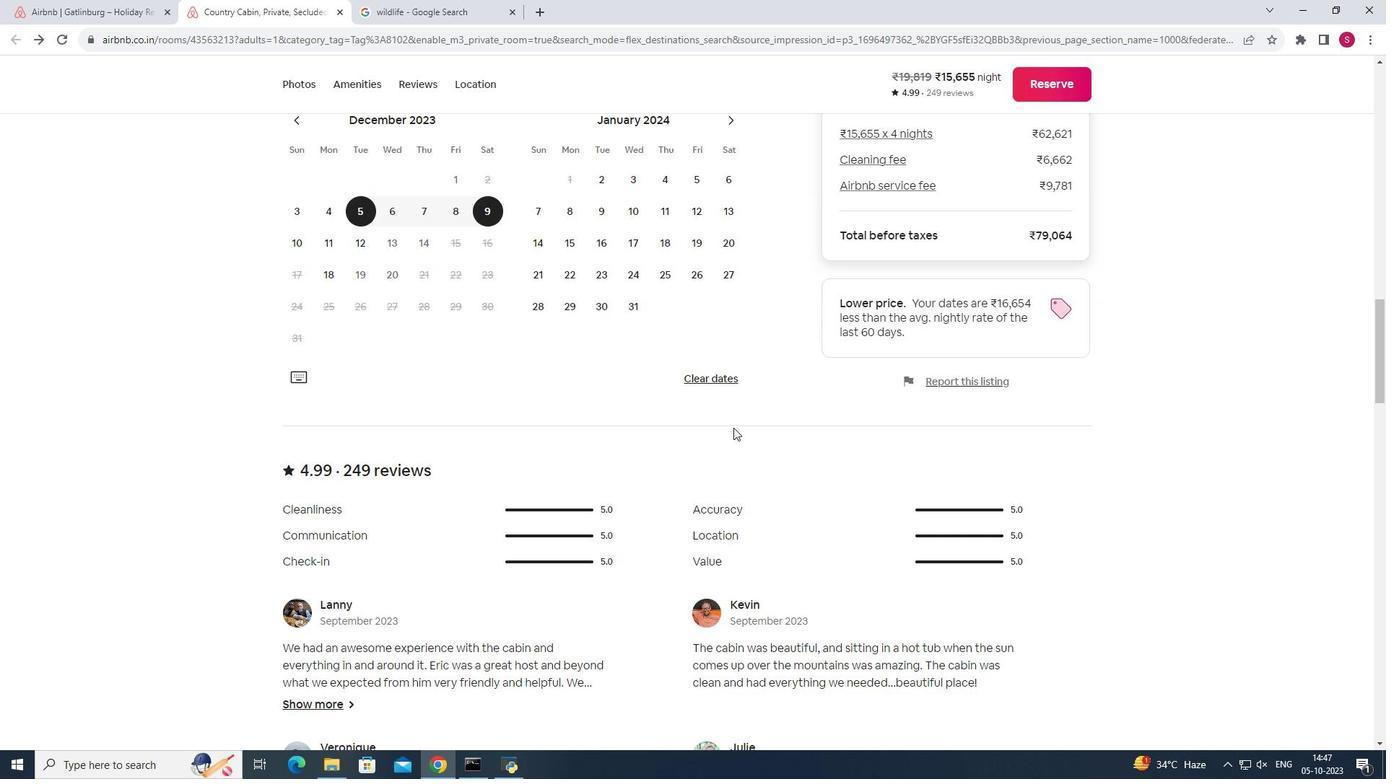 
Action: Mouse scrolled (733, 427) with delta (0, 0)
Screenshot: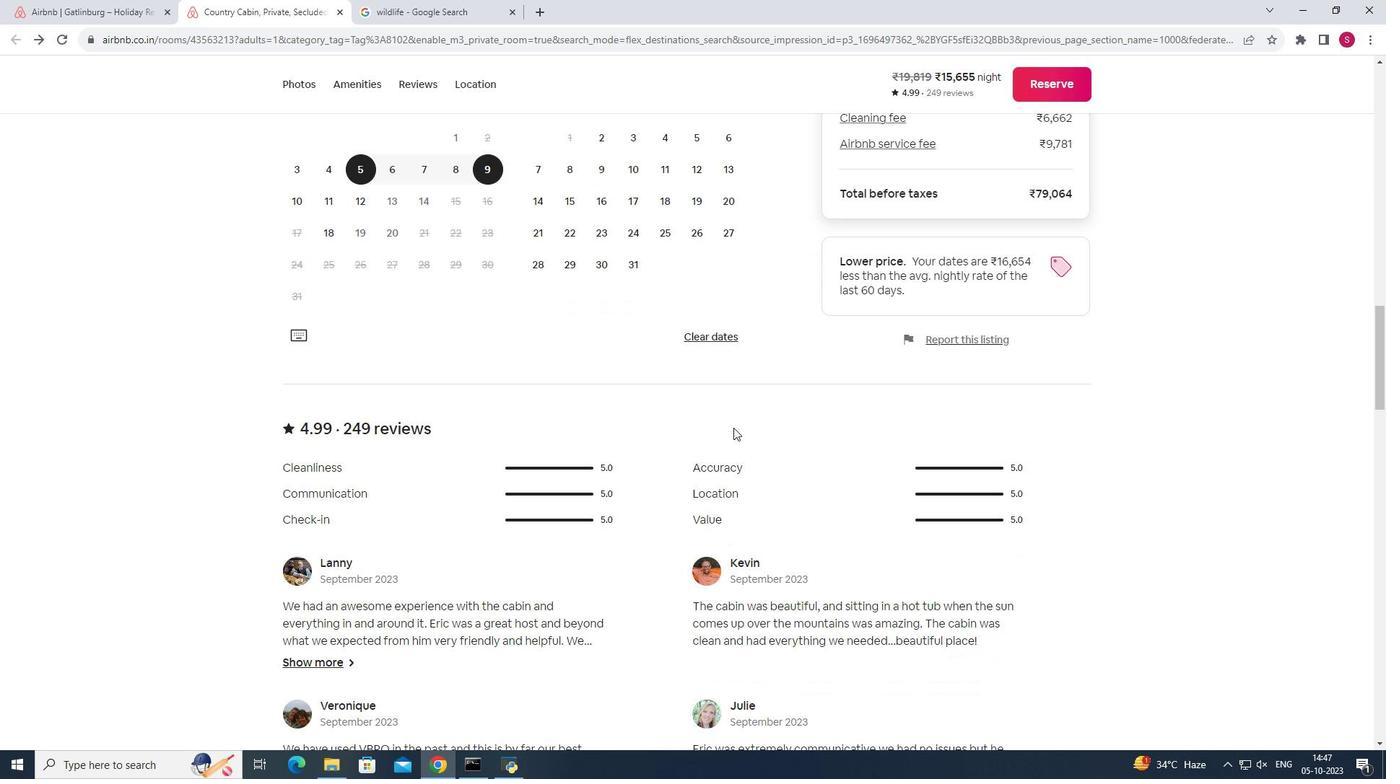 
Action: Mouse moved to (743, 428)
Screenshot: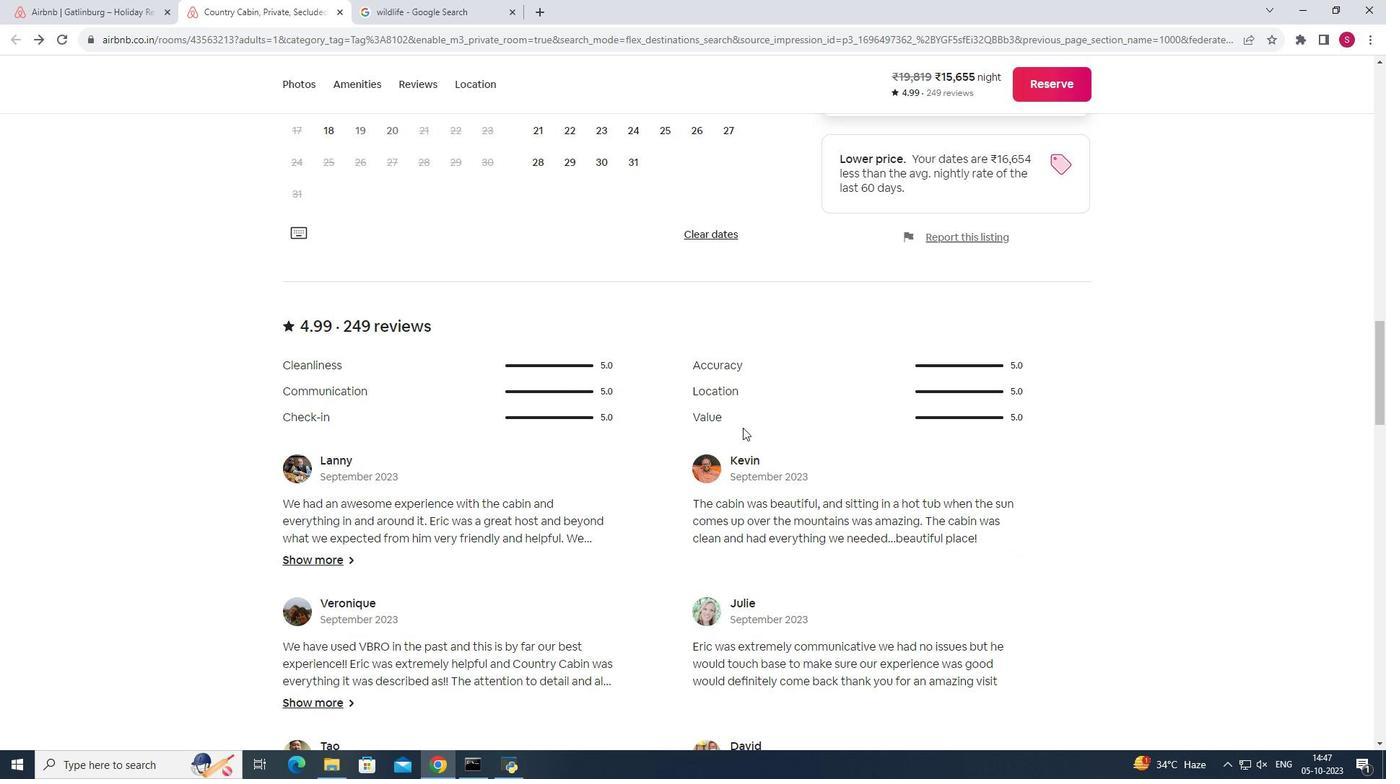 
Action: Mouse scrolled (743, 427) with delta (0, 0)
Screenshot: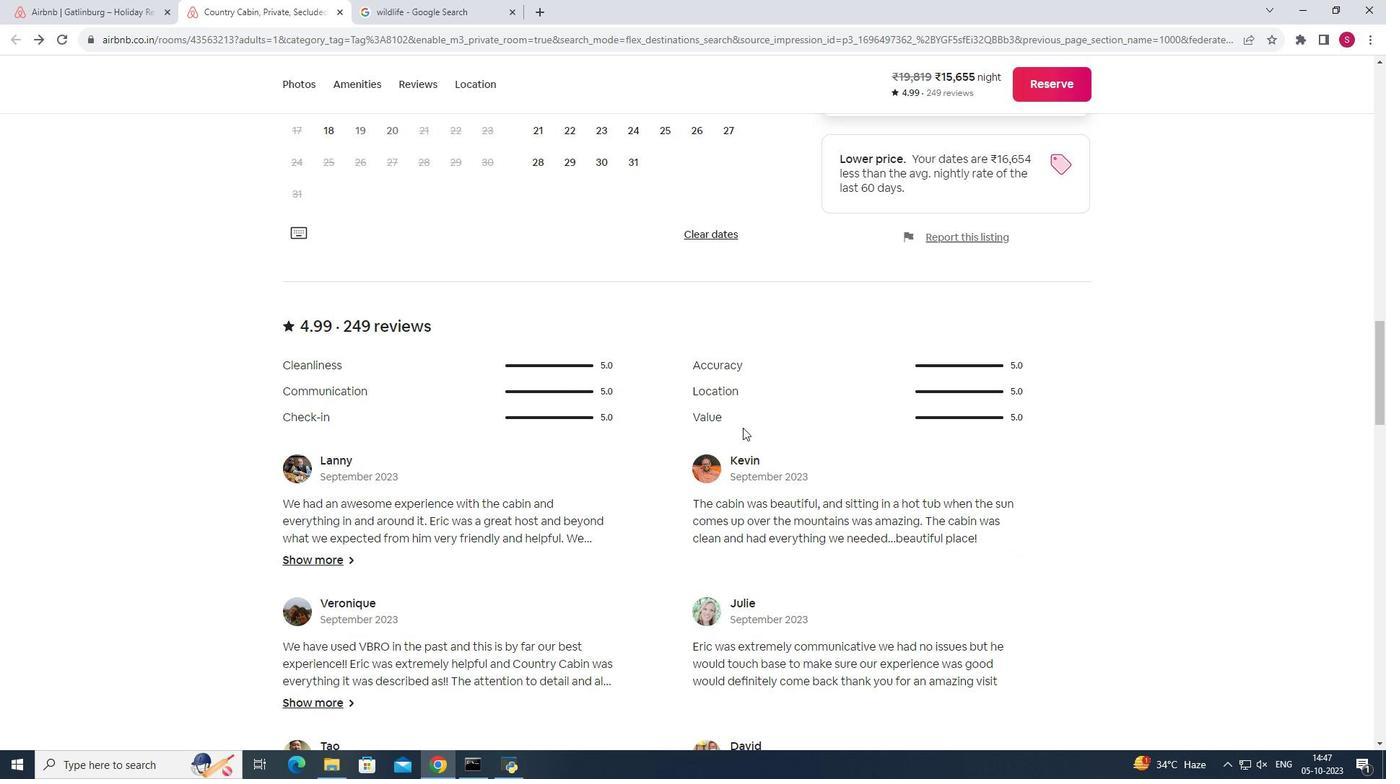 
Action: Mouse moved to (773, 433)
Screenshot: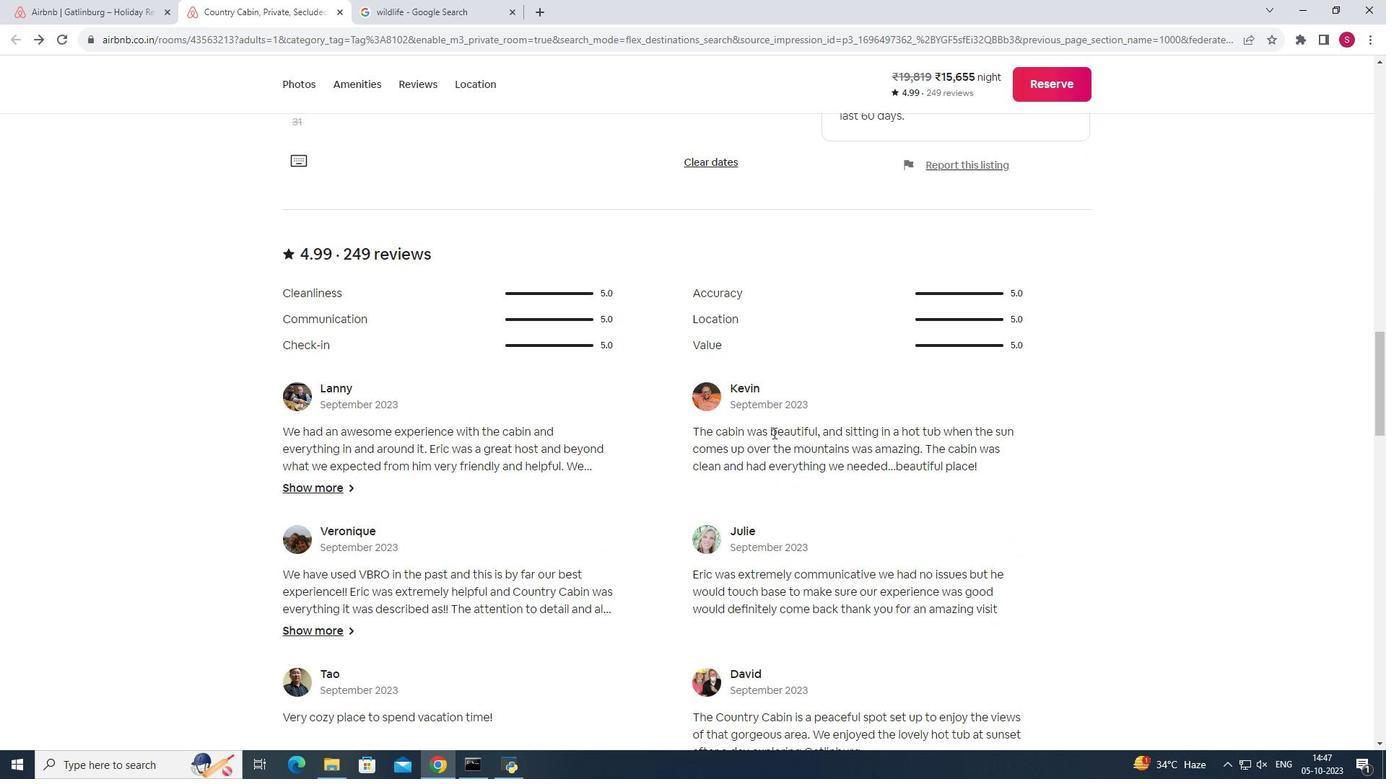 
Action: Mouse scrolled (773, 432) with delta (0, 0)
Screenshot: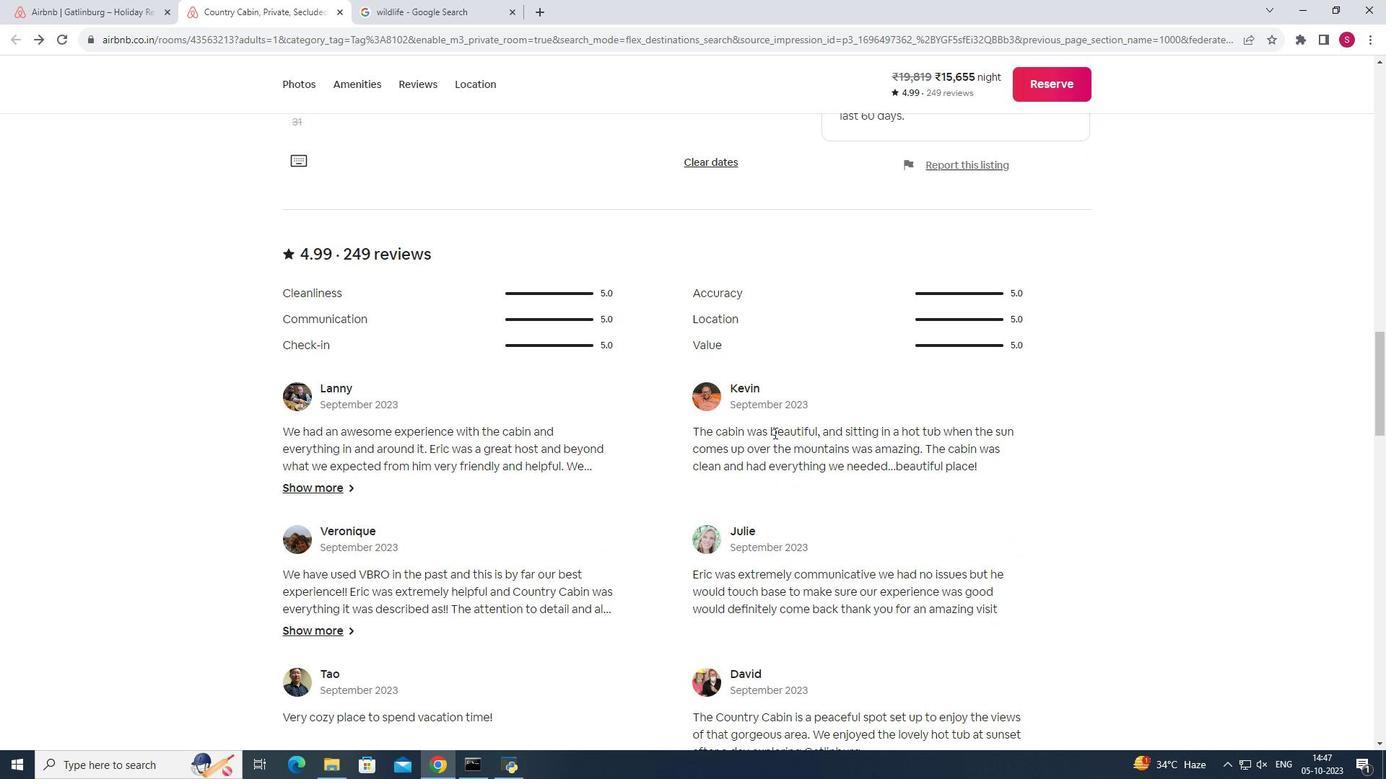 
Action: Mouse moved to (630, 444)
Screenshot: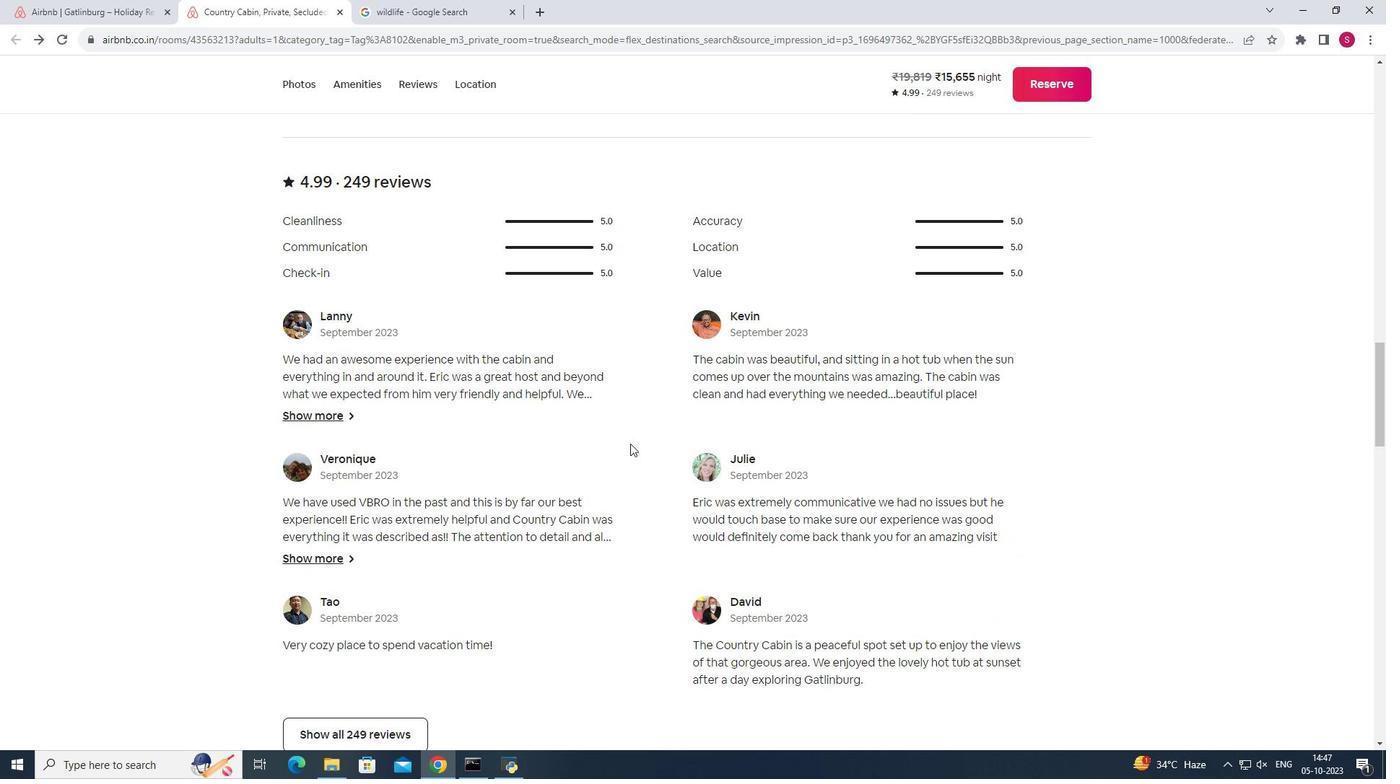 
Action: Mouse scrolled (630, 443) with delta (0, 0)
Screenshot: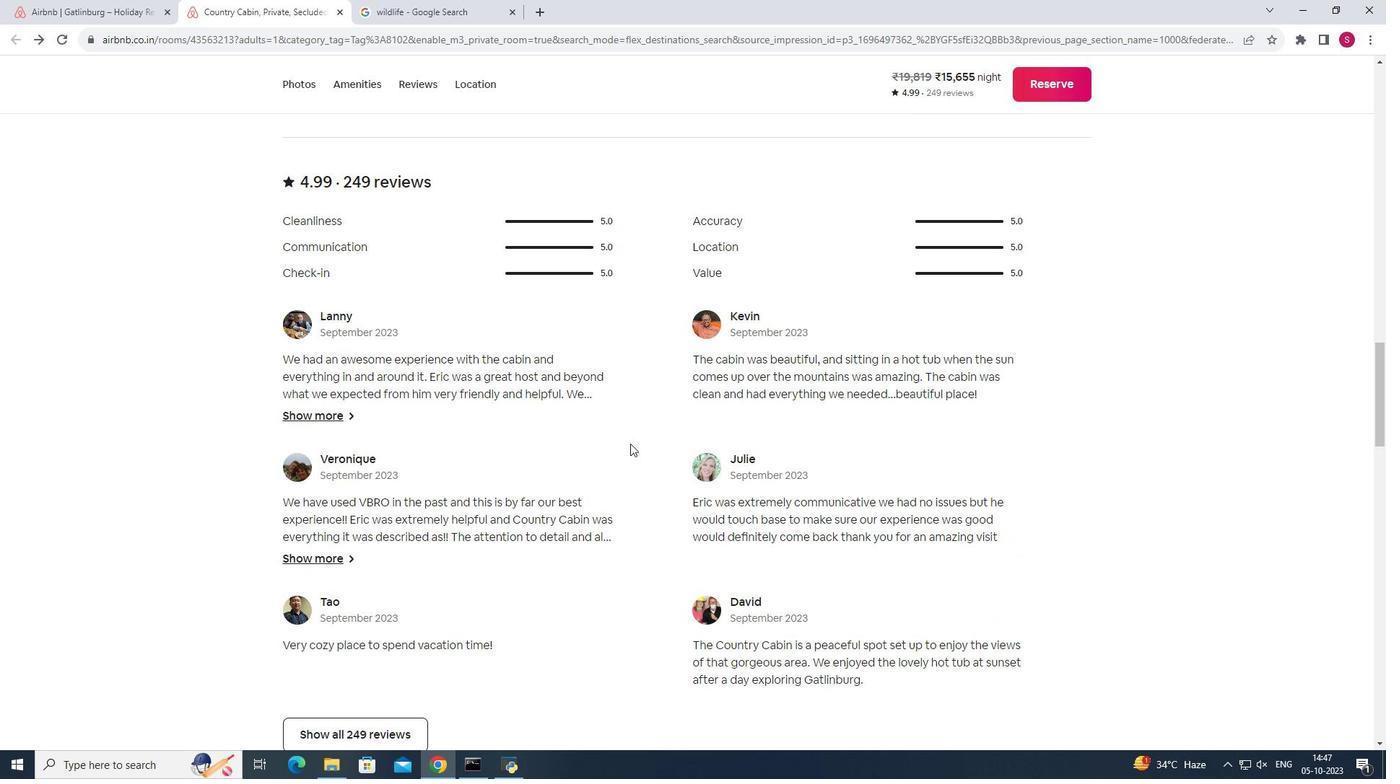 
Action: Mouse moved to (630, 441)
Screenshot: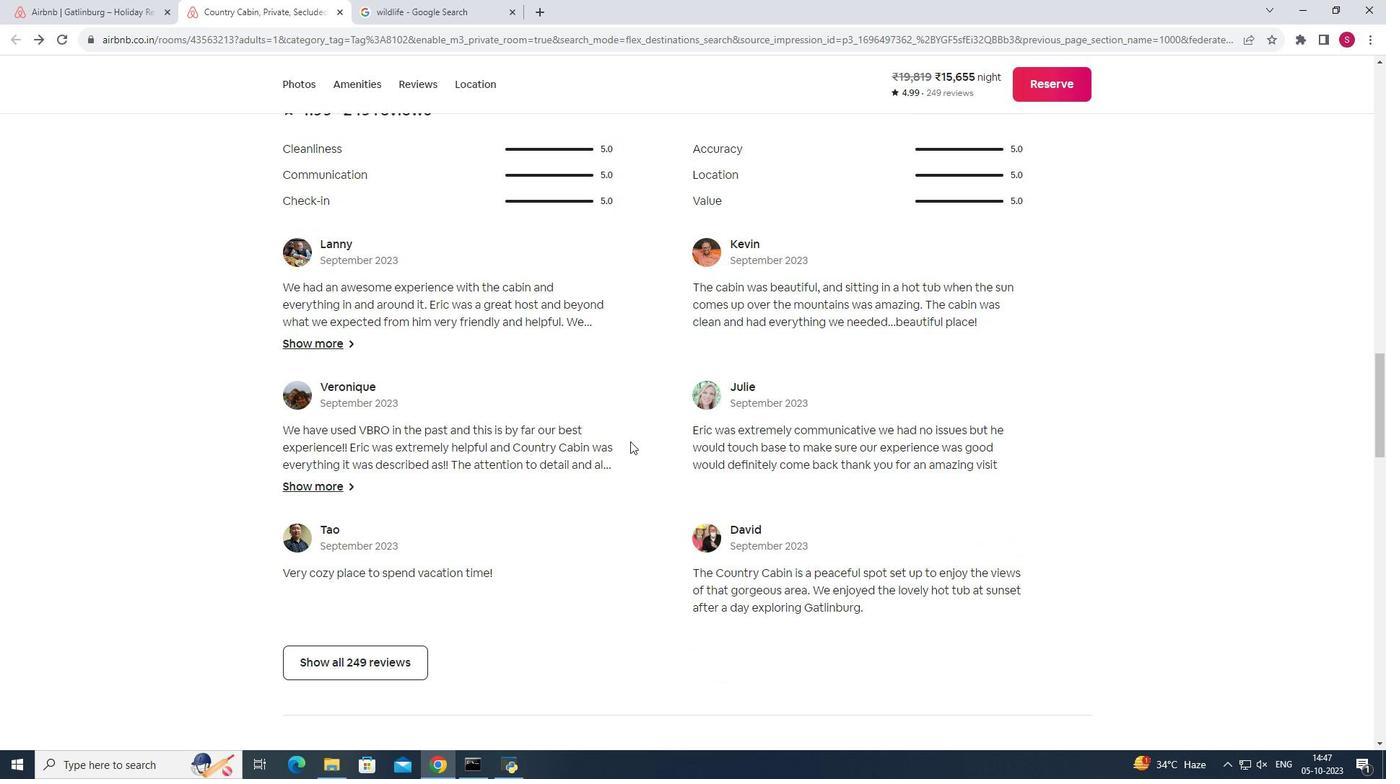 
Action: Mouse scrolled (630, 441) with delta (0, 0)
Screenshot: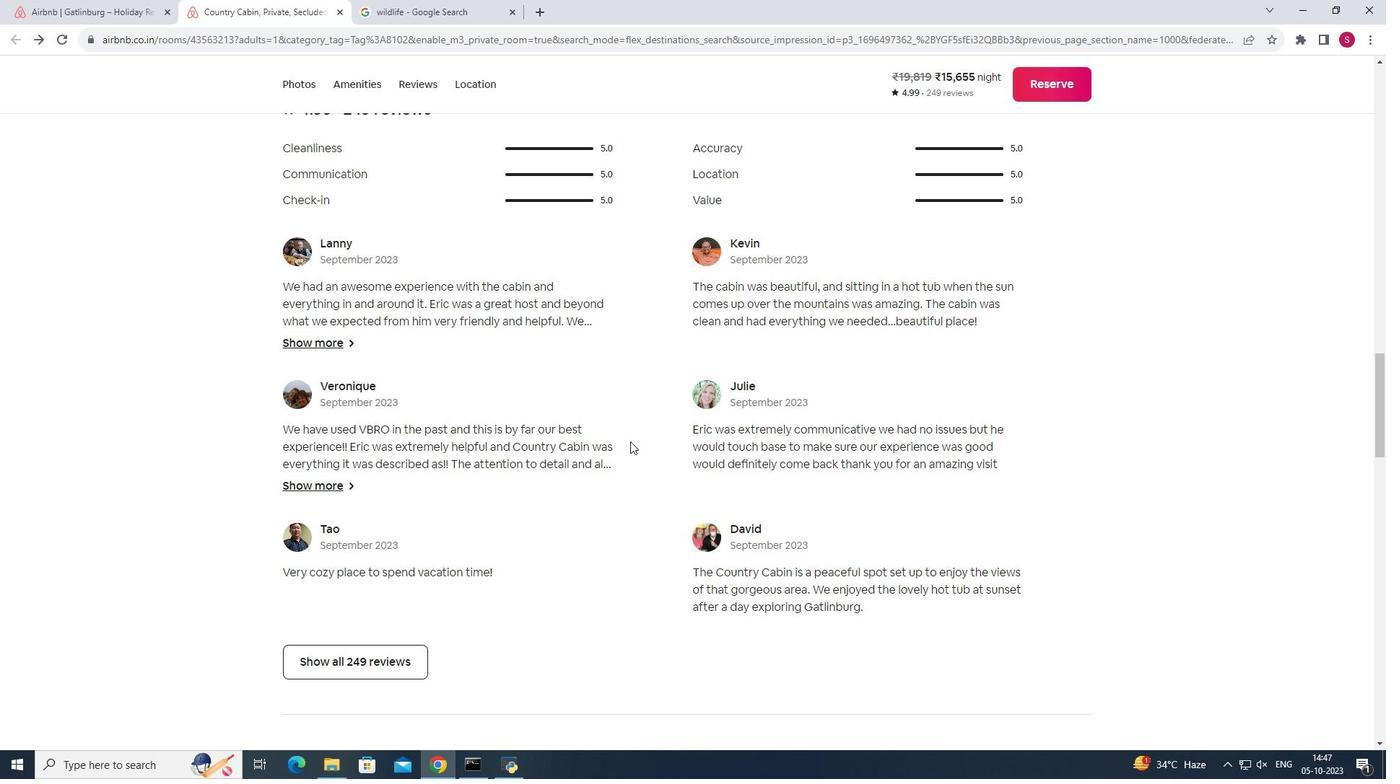 
Action: Mouse moved to (605, 447)
Screenshot: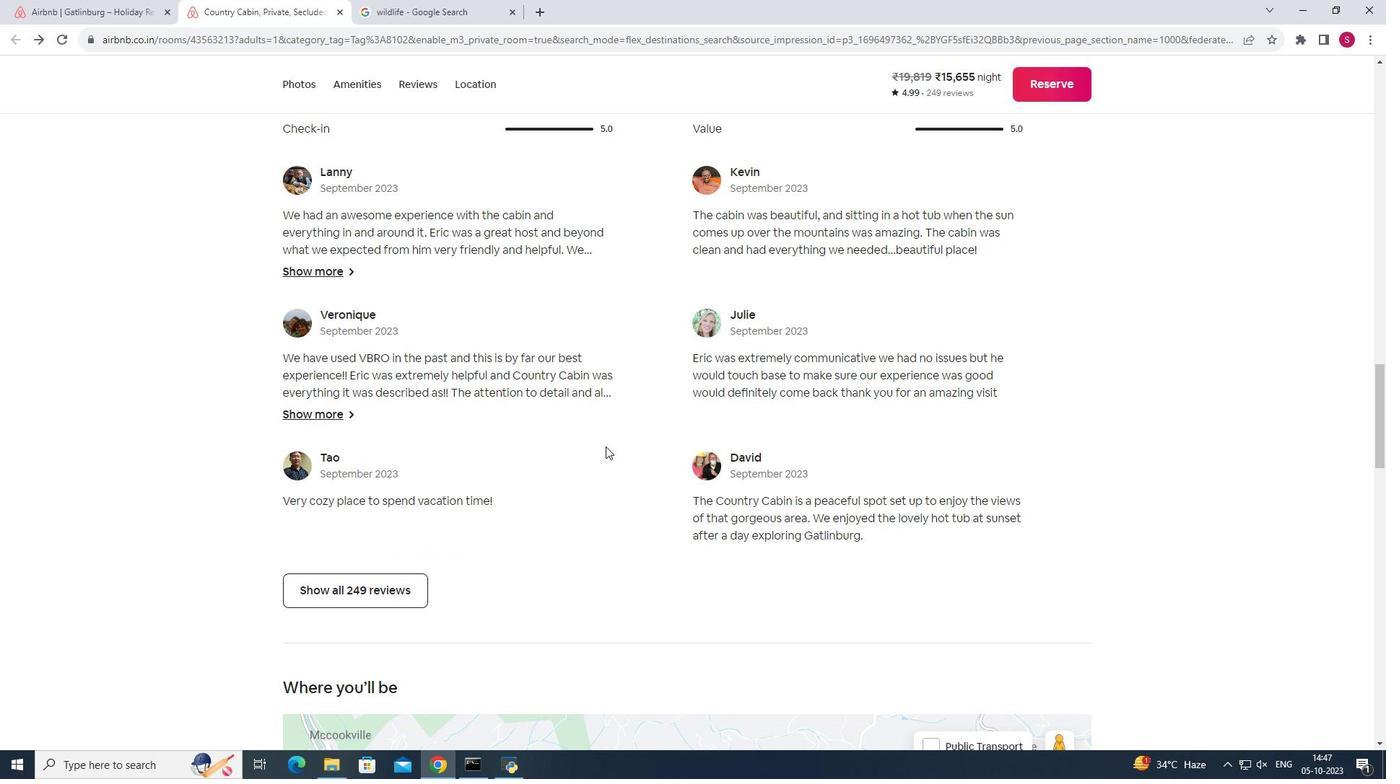 
Action: Mouse scrolled (605, 446) with delta (0, 0)
Screenshot: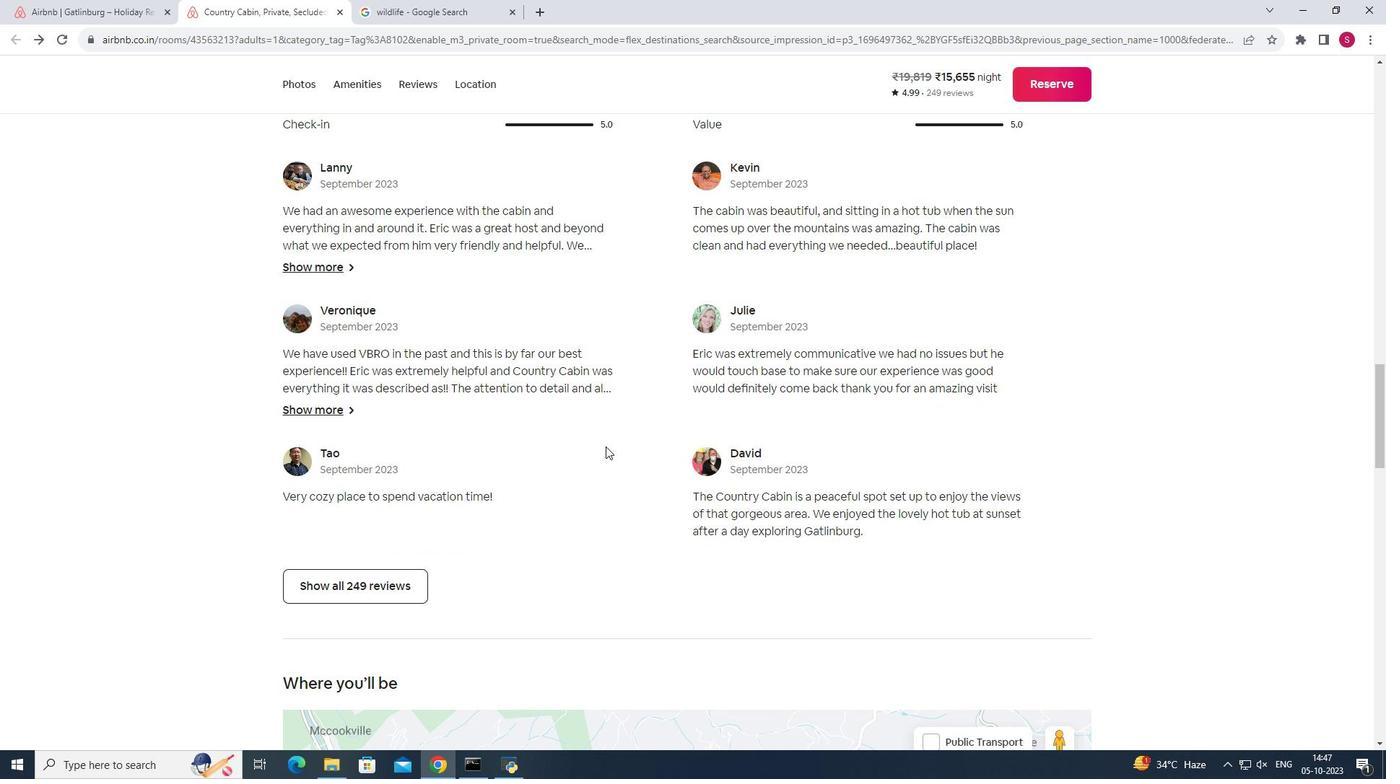 
Action: Mouse scrolled (605, 446) with delta (0, 0)
Screenshot: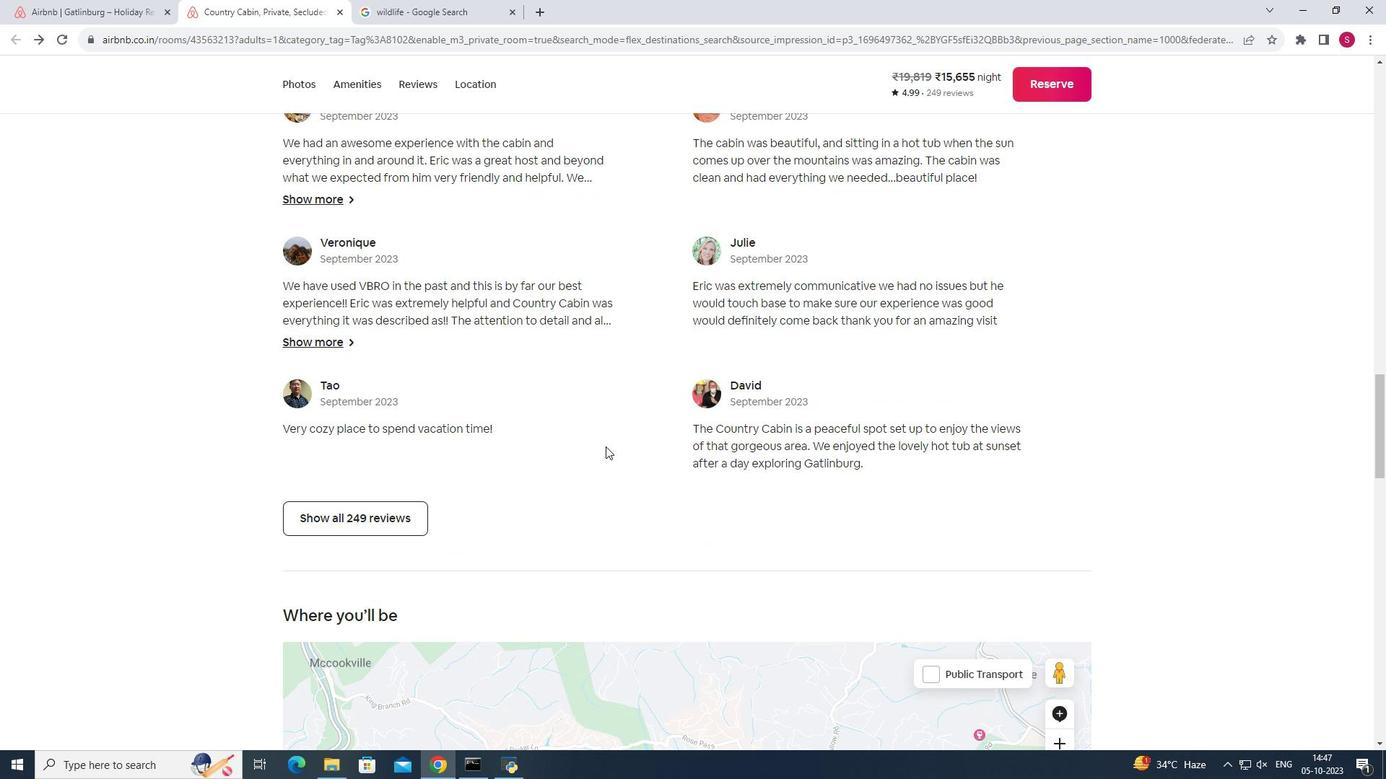 
Action: Mouse scrolled (605, 446) with delta (0, 0)
Screenshot: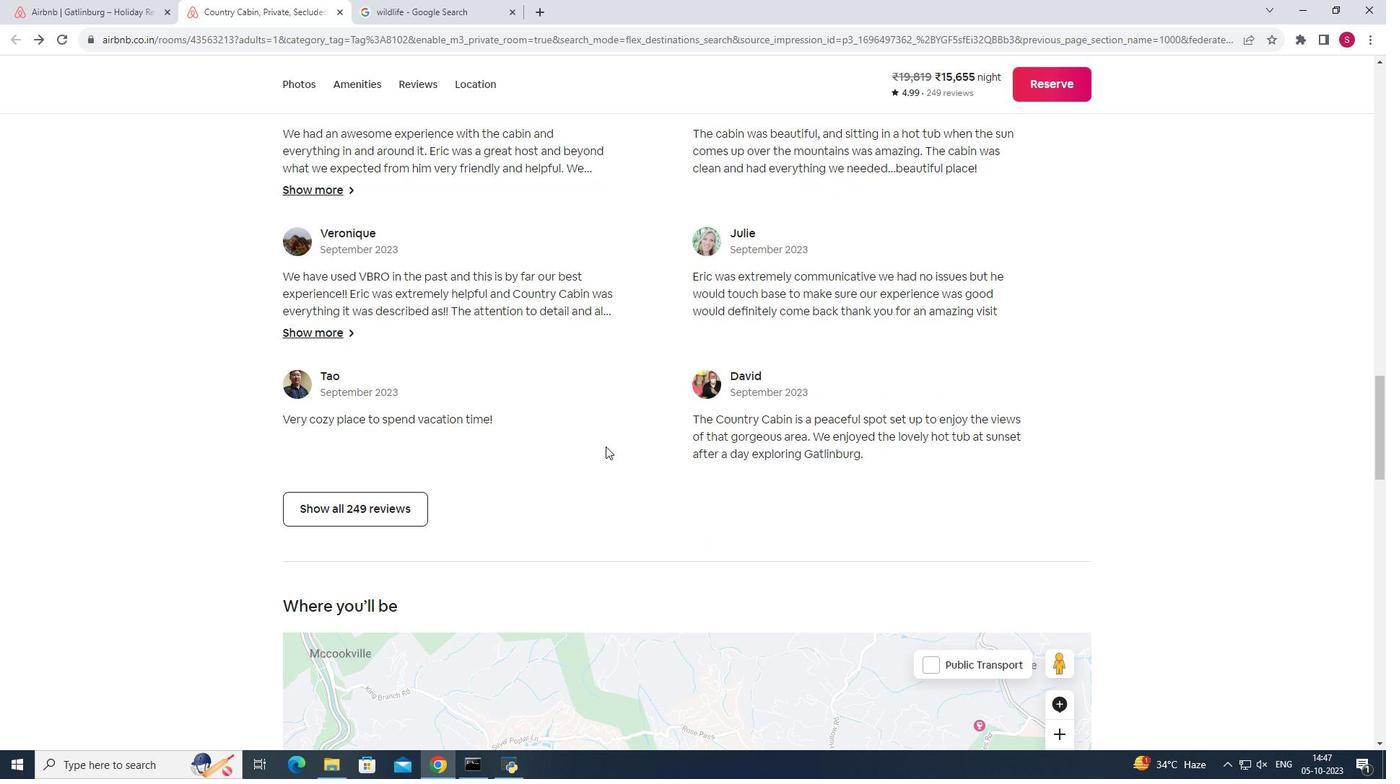 
Action: Mouse scrolled (605, 446) with delta (0, 0)
Screenshot: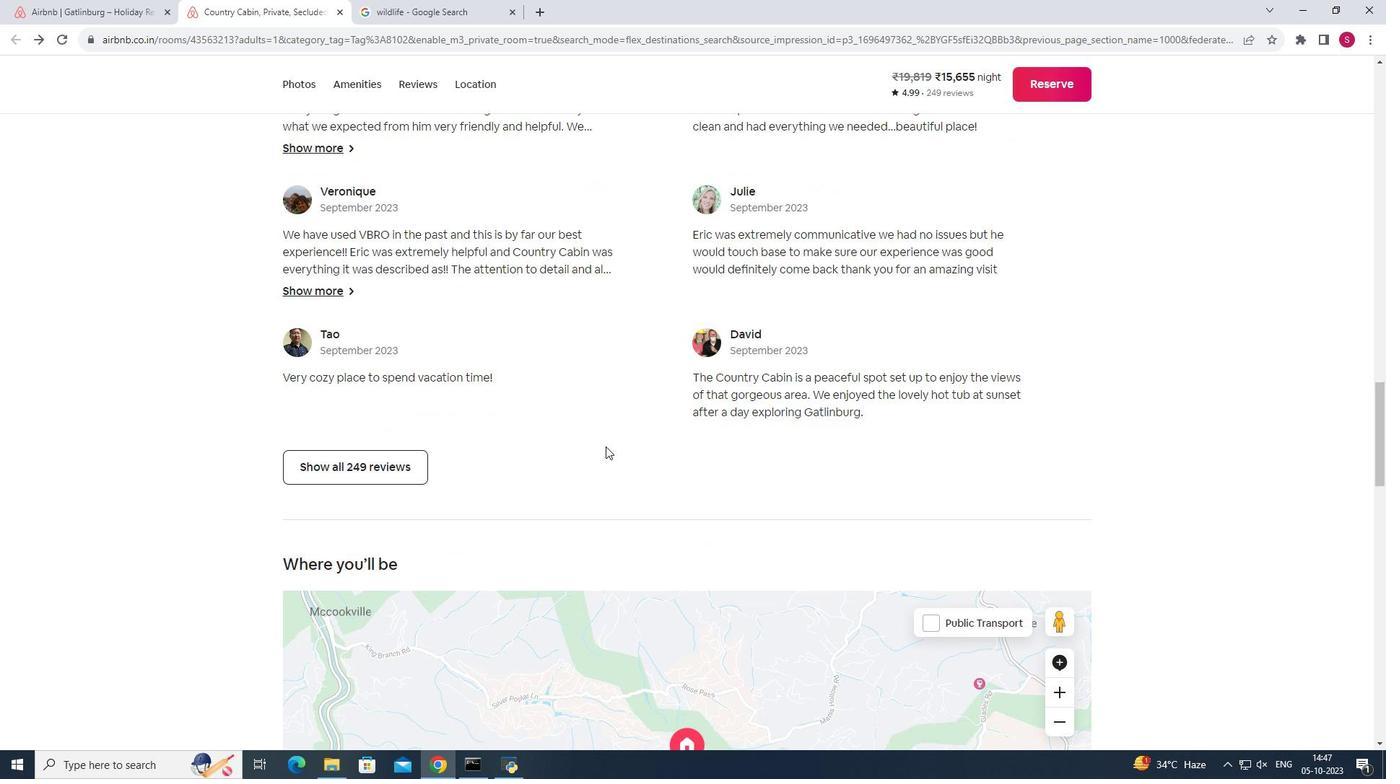
Action: Mouse scrolled (605, 446) with delta (0, 0)
Screenshot: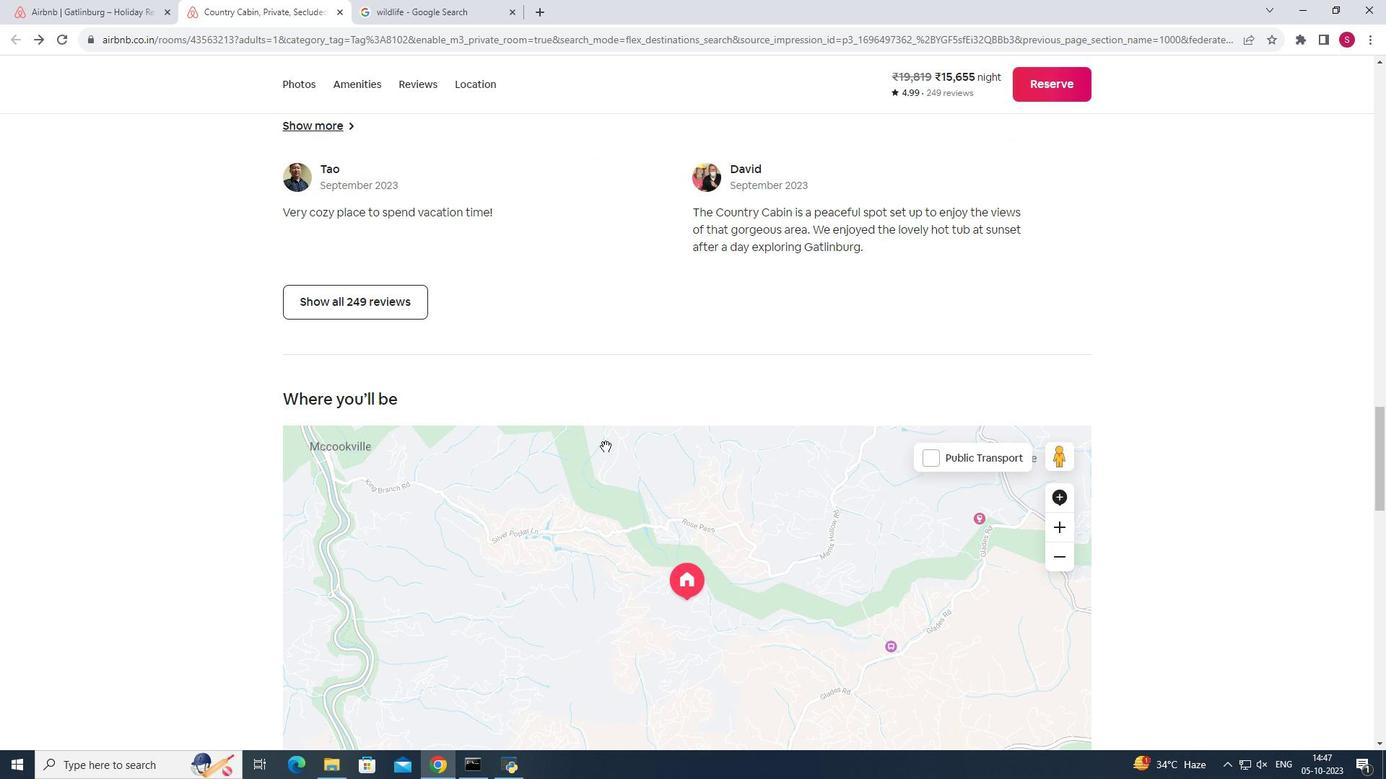 
Action: Mouse scrolled (605, 446) with delta (0, 0)
Screenshot: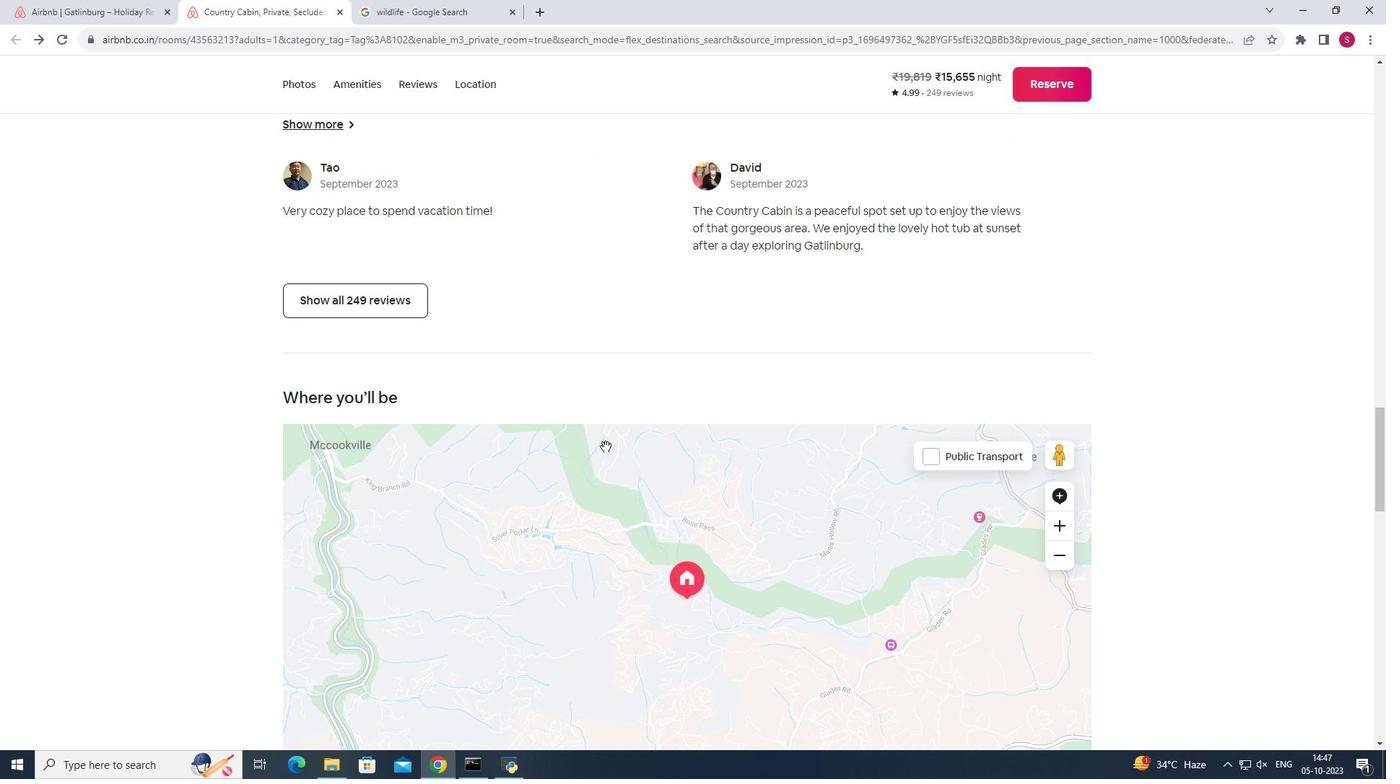 
Action: Mouse scrolled (605, 446) with delta (0, 0)
Screenshot: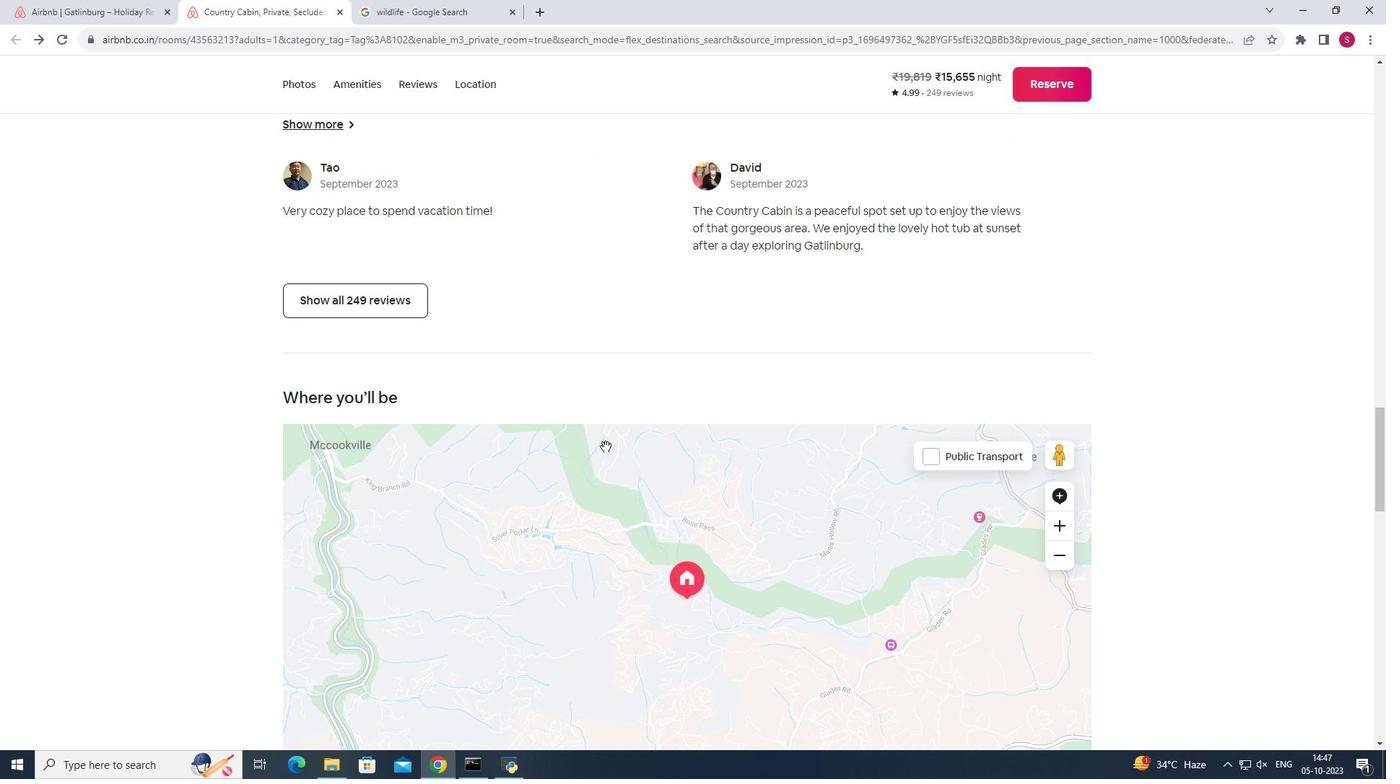 
Action: Mouse scrolled (605, 446) with delta (0, 0)
Screenshot: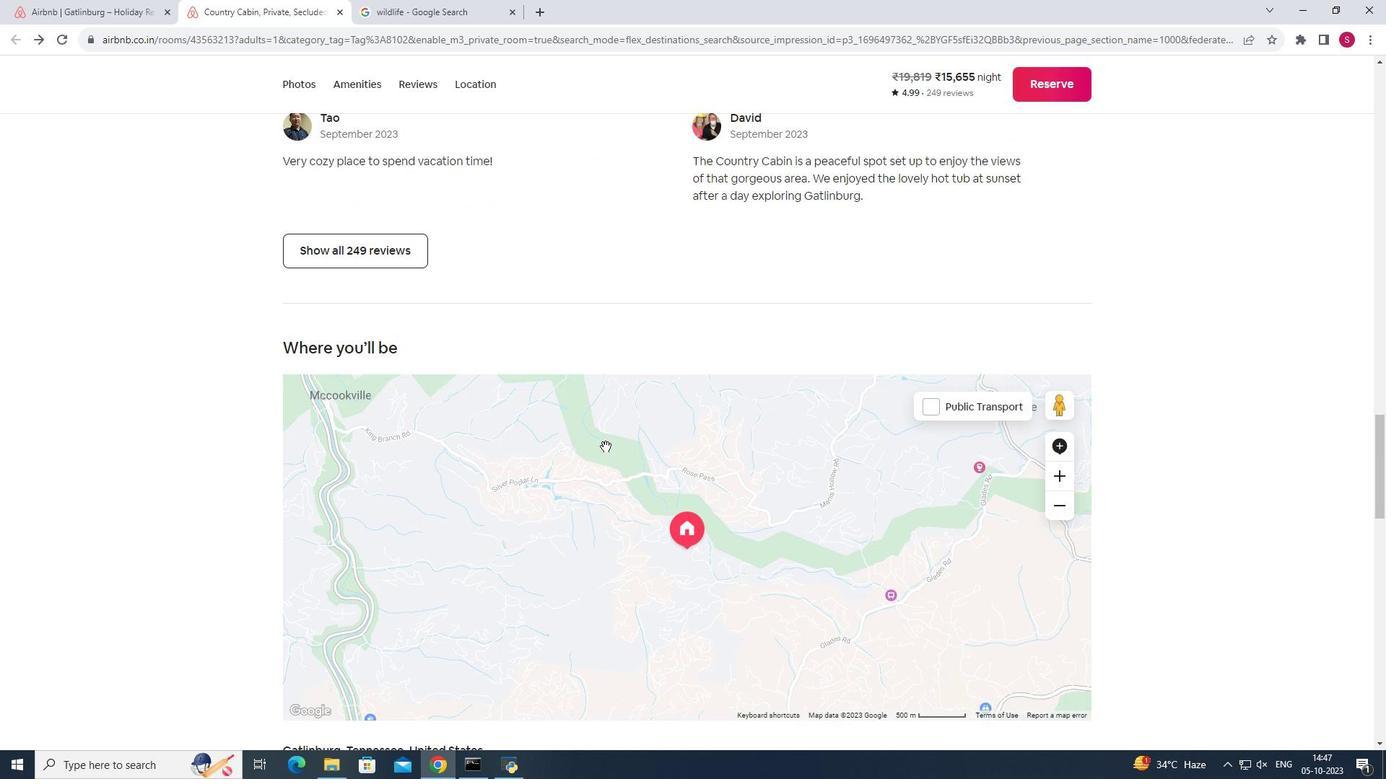 
Action: Mouse moved to (605, 447)
Screenshot: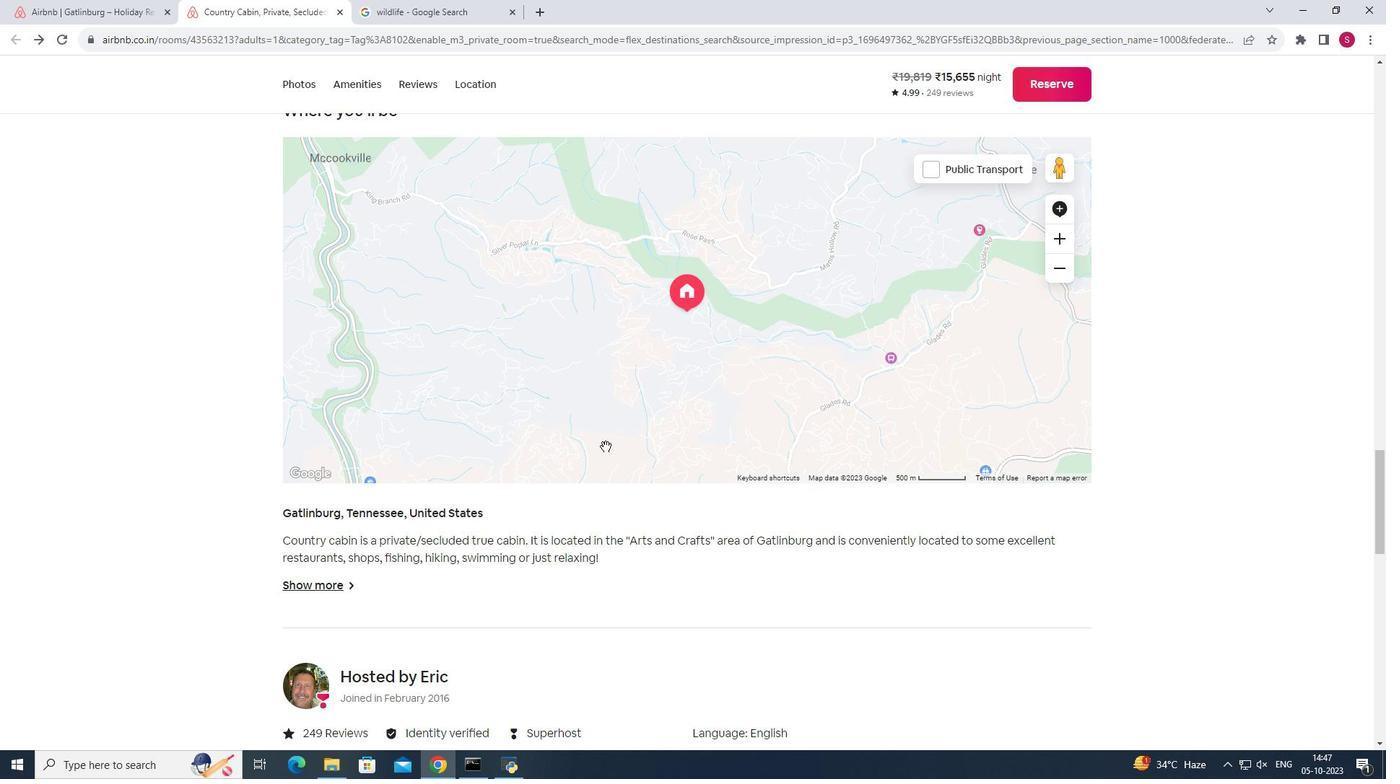 
Action: Mouse scrolled (605, 446) with delta (0, 0)
Screenshot: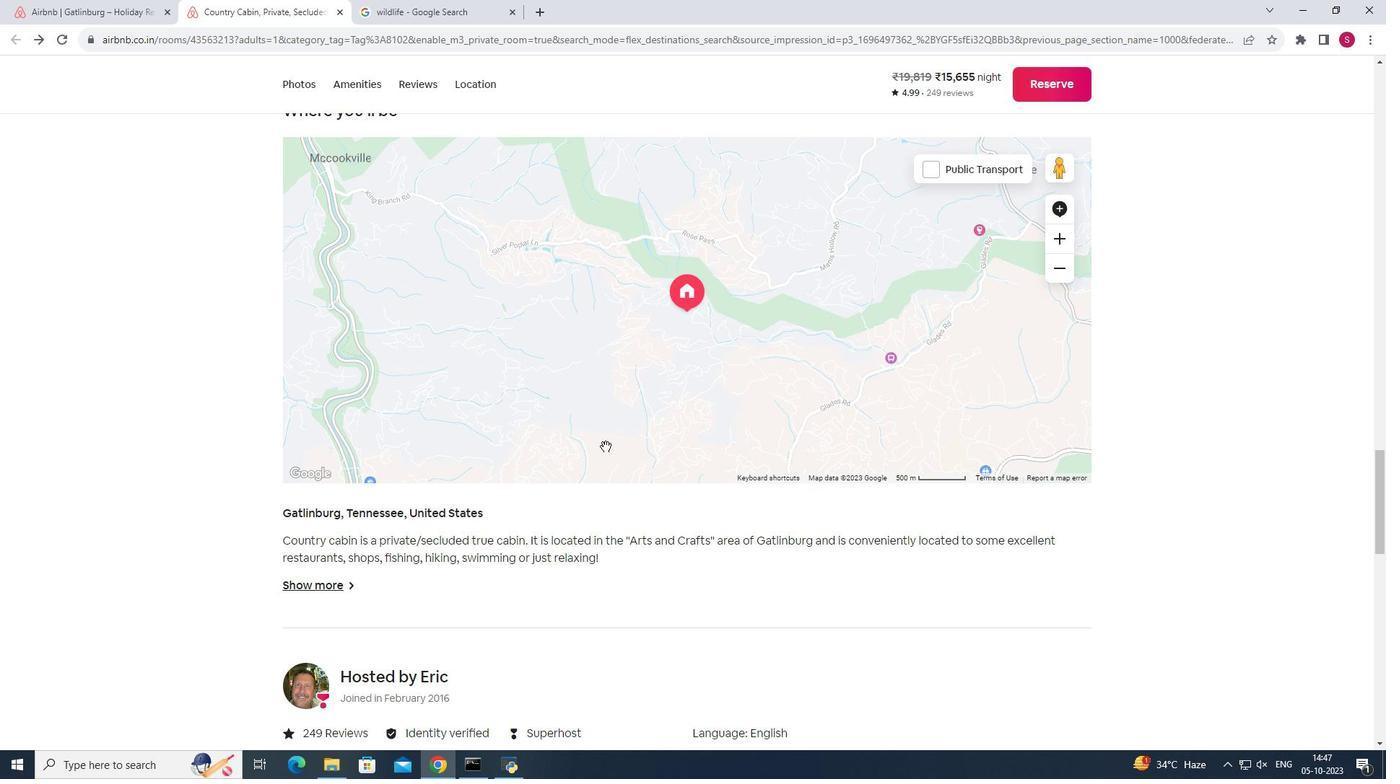 
Action: Mouse scrolled (605, 446) with delta (0, 0)
Screenshot: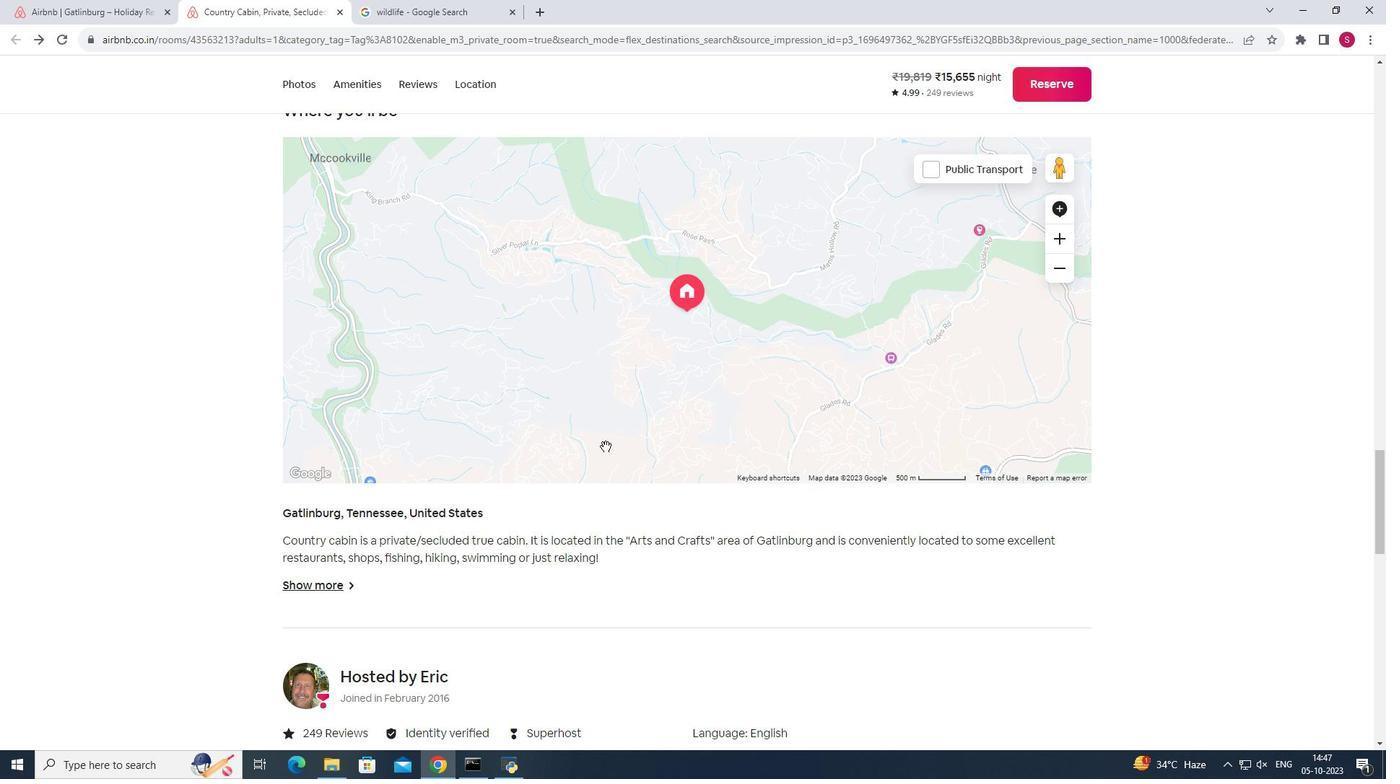 
Action: Mouse moved to (678, 467)
Screenshot: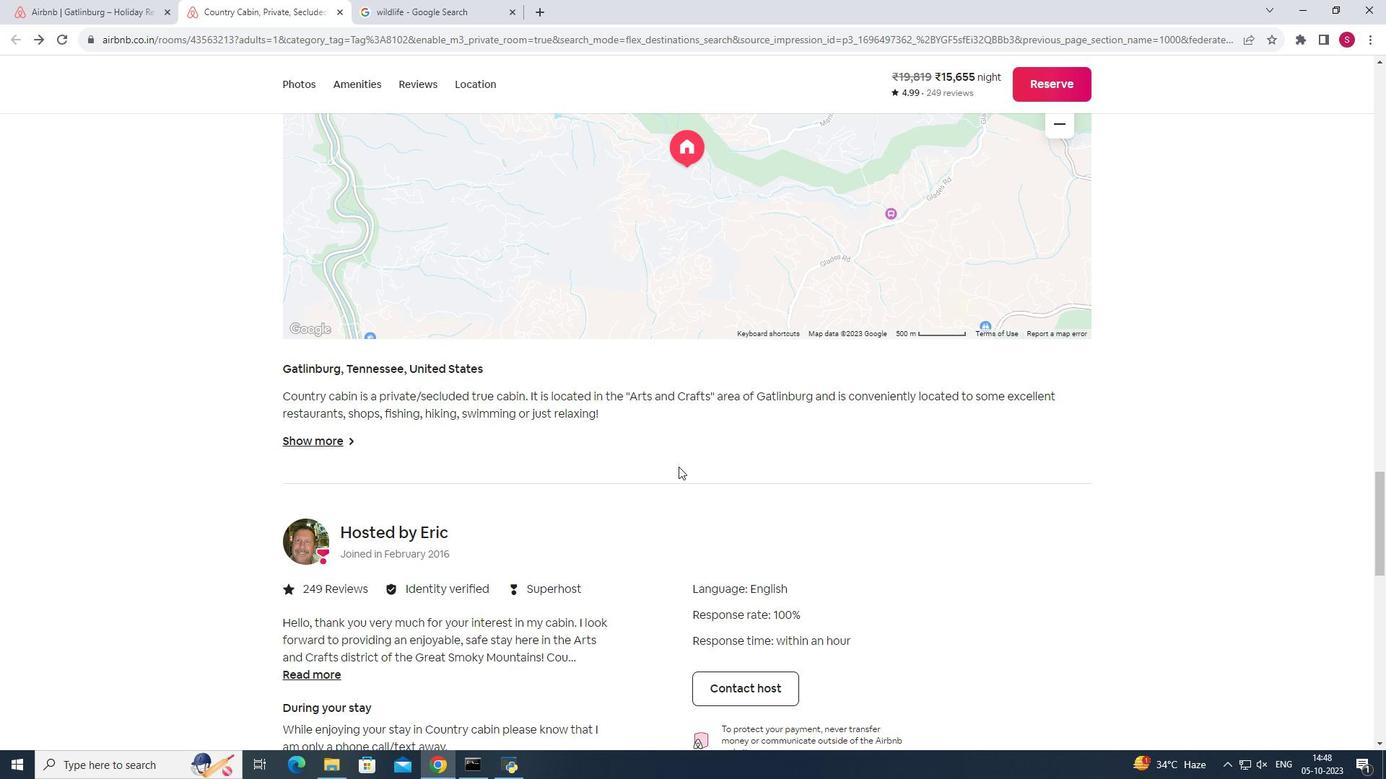 
Action: Mouse scrolled (678, 466) with delta (0, 0)
Screenshot: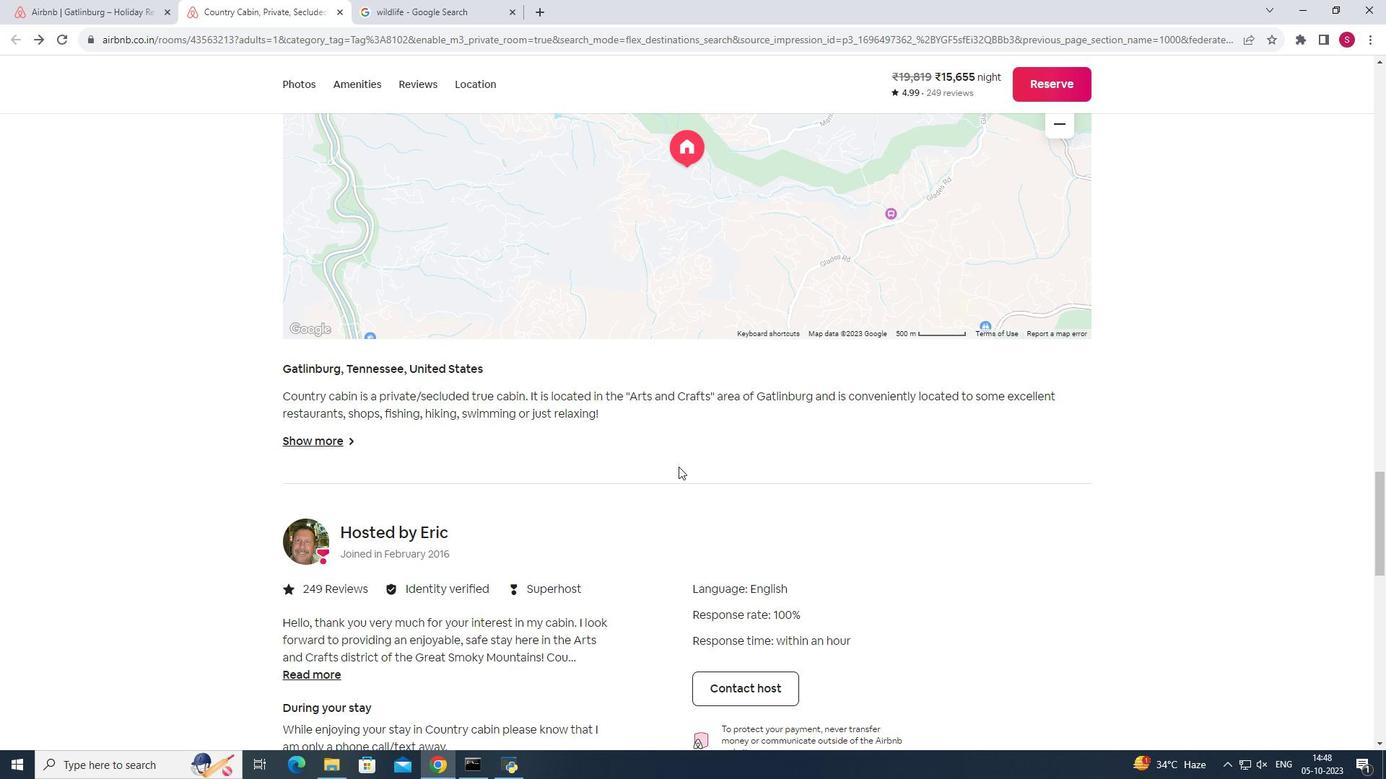 
Action: Mouse scrolled (678, 466) with delta (0, 0)
Screenshot: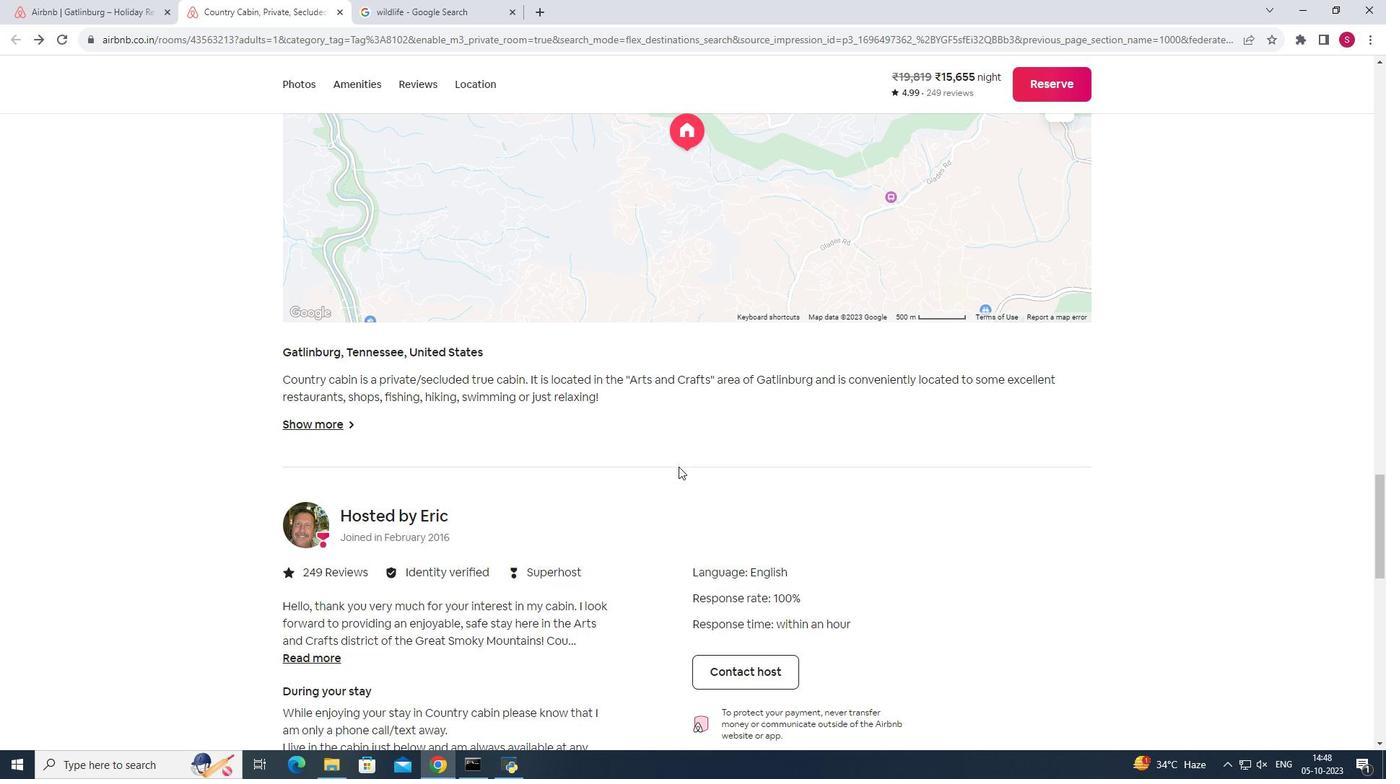 
Action: Mouse scrolled (678, 466) with delta (0, 0)
Screenshot: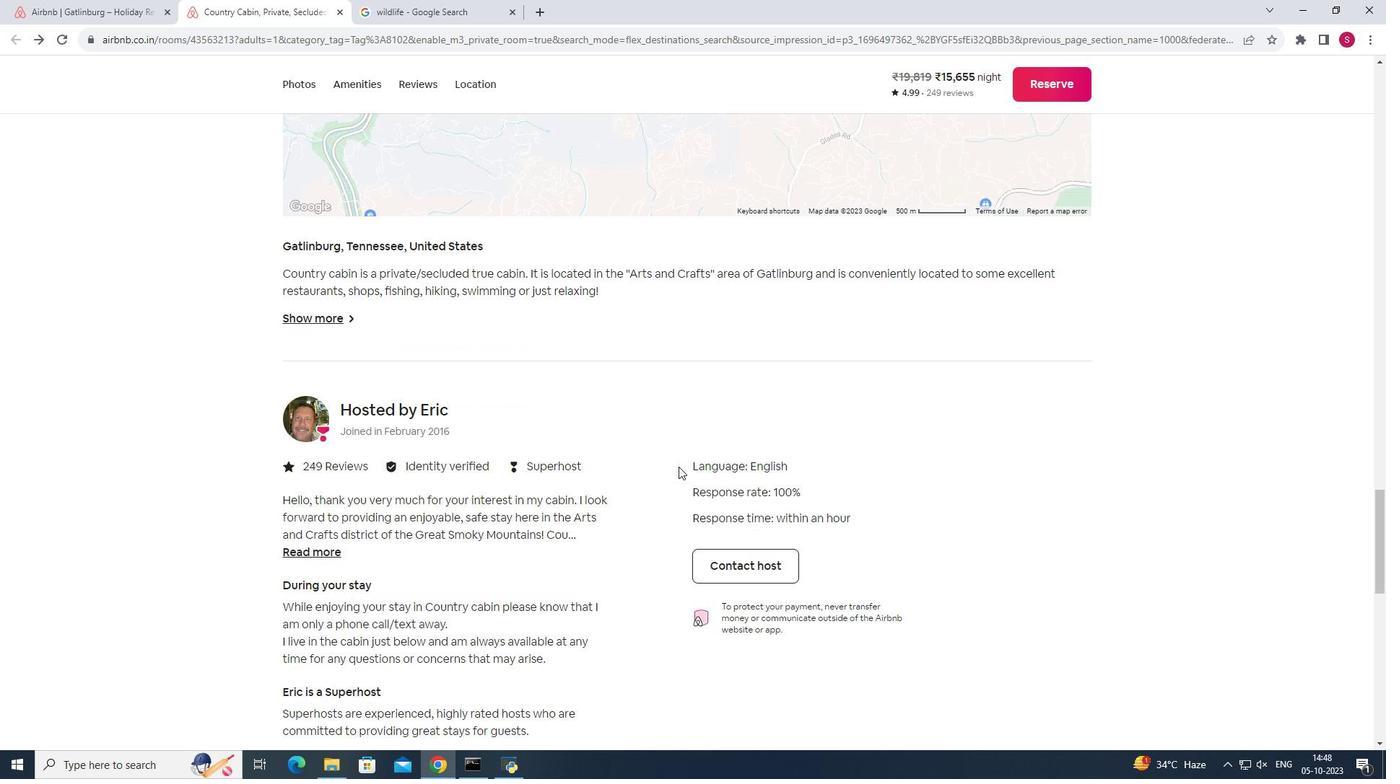 
Action: Mouse scrolled (678, 466) with delta (0, 0)
Screenshot: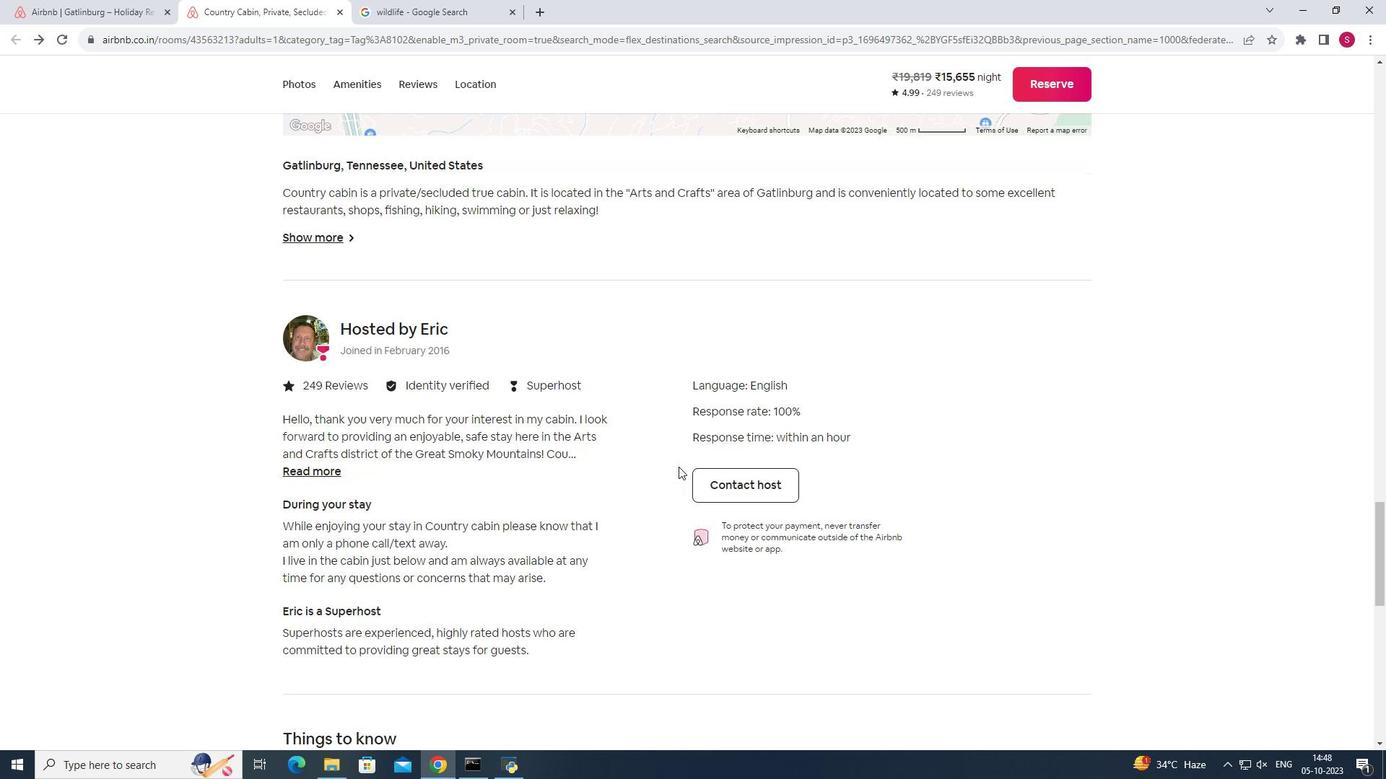 
Action: Mouse scrolled (678, 466) with delta (0, 0)
Screenshot: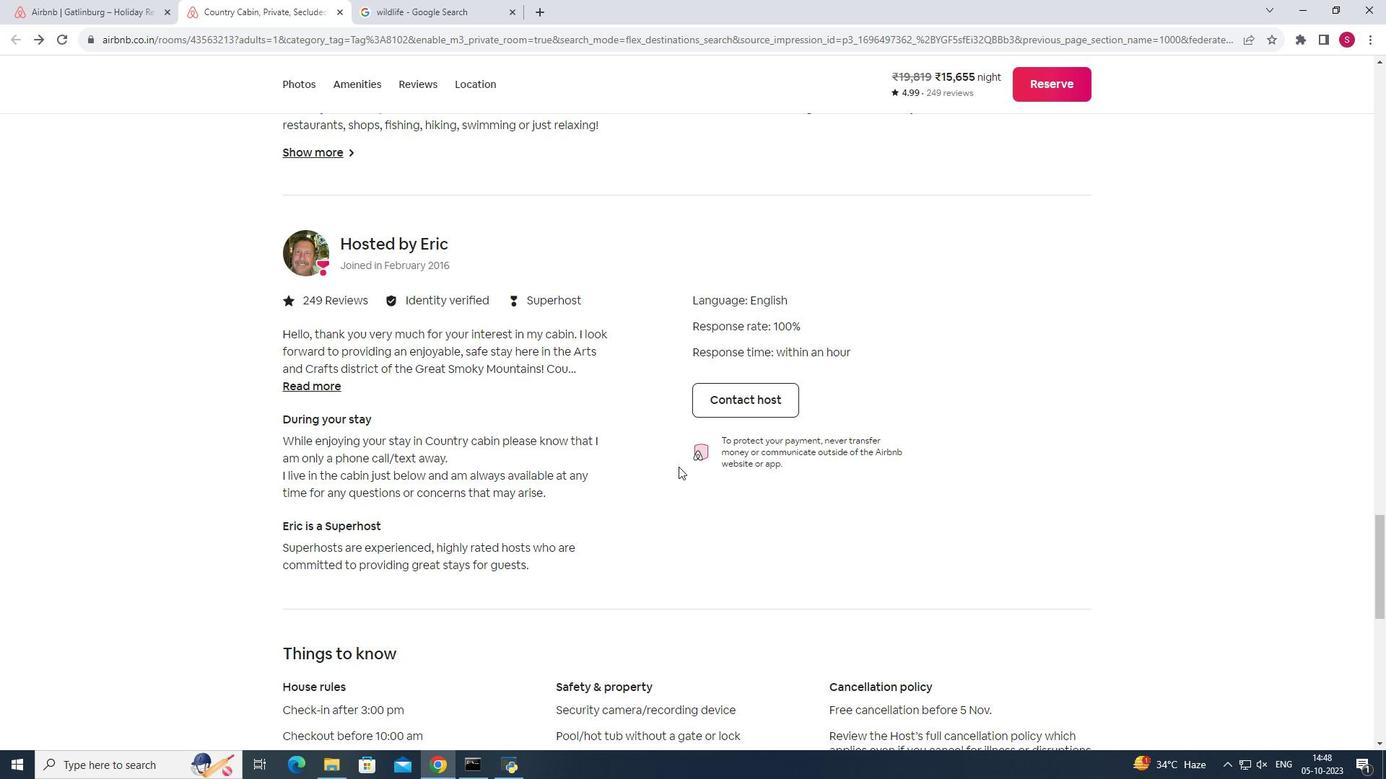 
Action: Mouse scrolled (678, 466) with delta (0, 0)
Screenshot: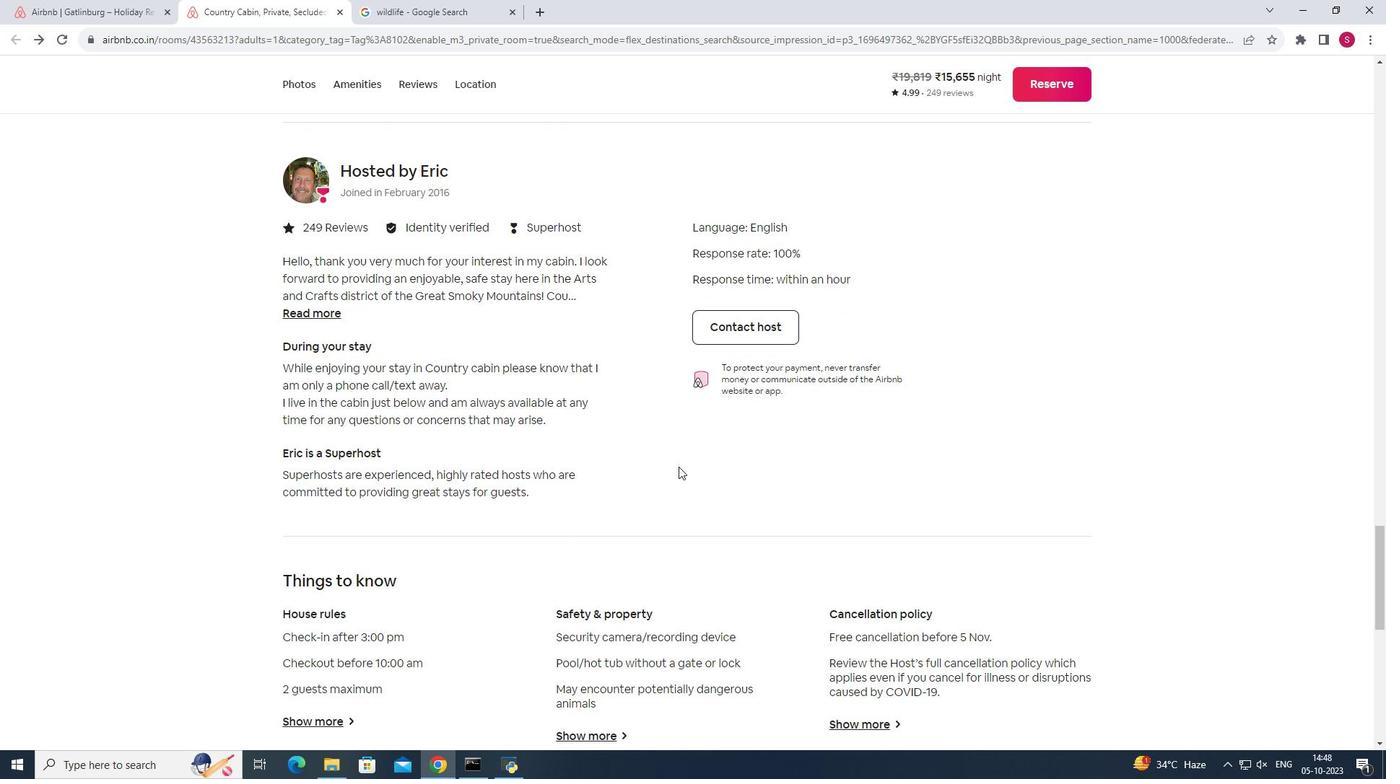 
Action: Mouse scrolled (678, 466) with delta (0, 0)
Screenshot: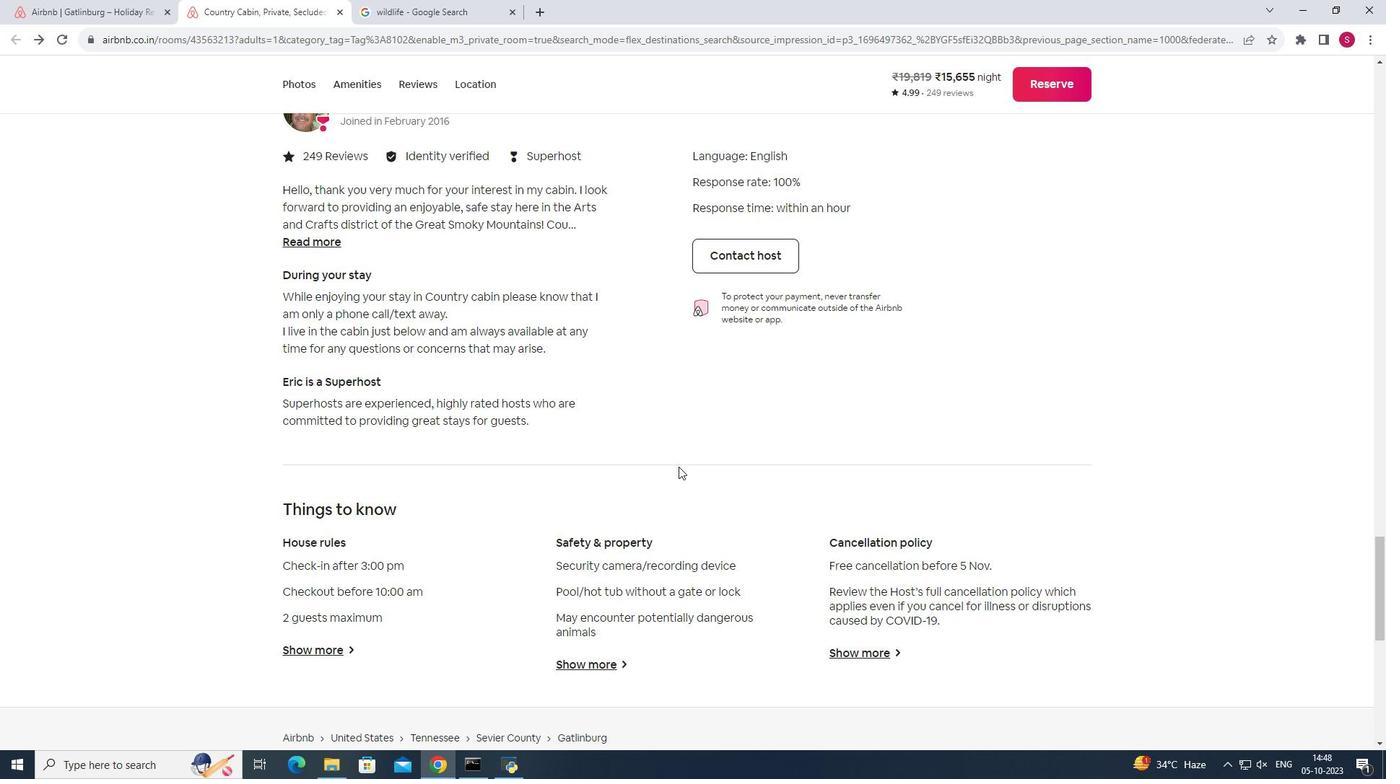 
Action: Mouse scrolled (678, 466) with delta (0, 0)
Screenshot: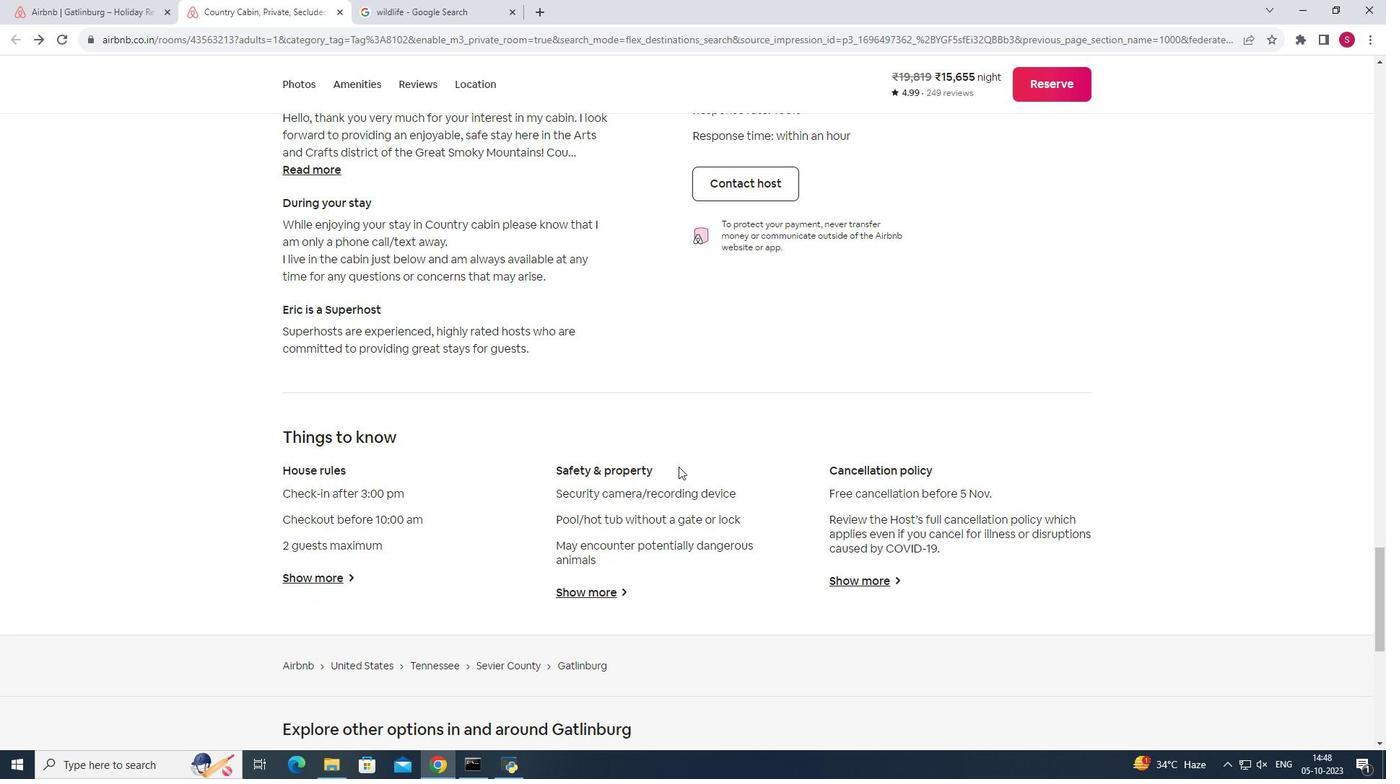 
Action: Mouse scrolled (678, 466) with delta (0, 0)
Screenshot: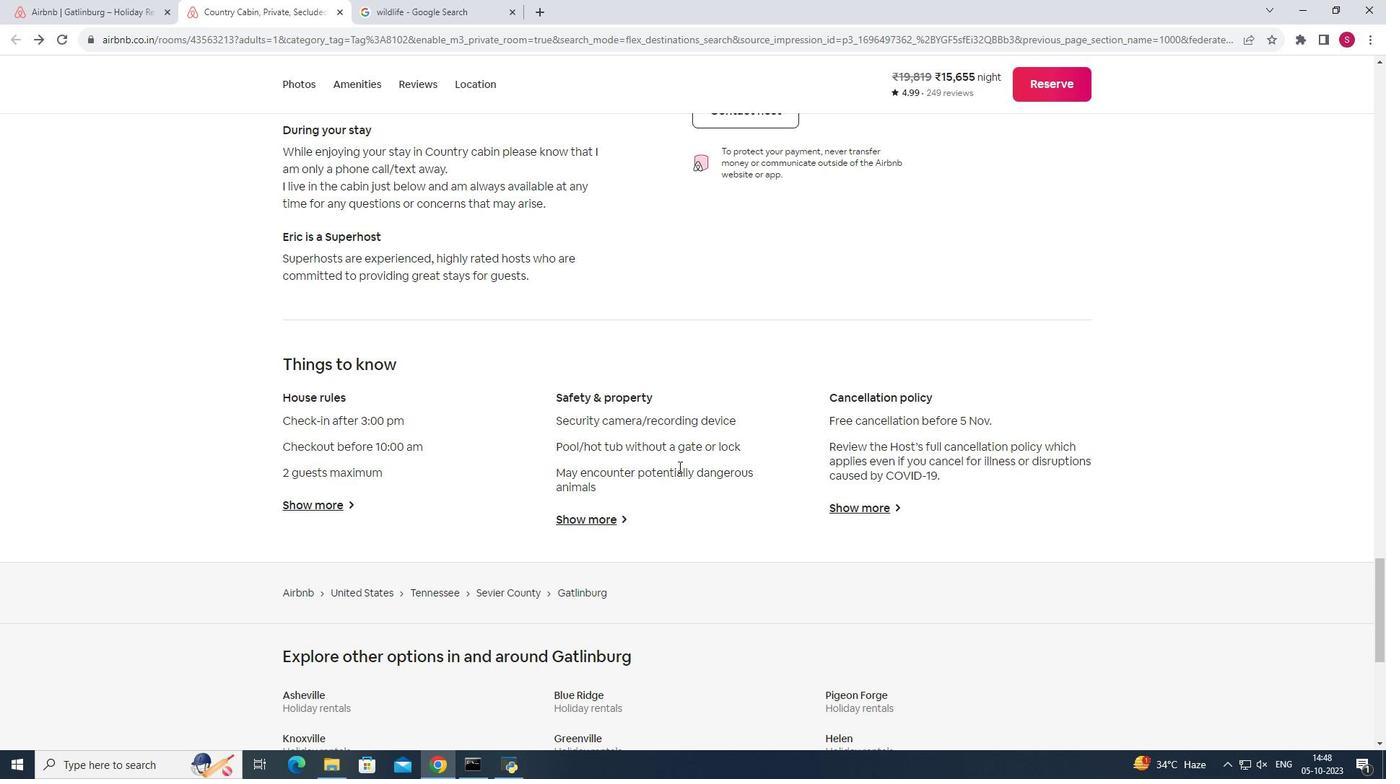 
Action: Mouse scrolled (678, 466) with delta (0, 0)
Screenshot: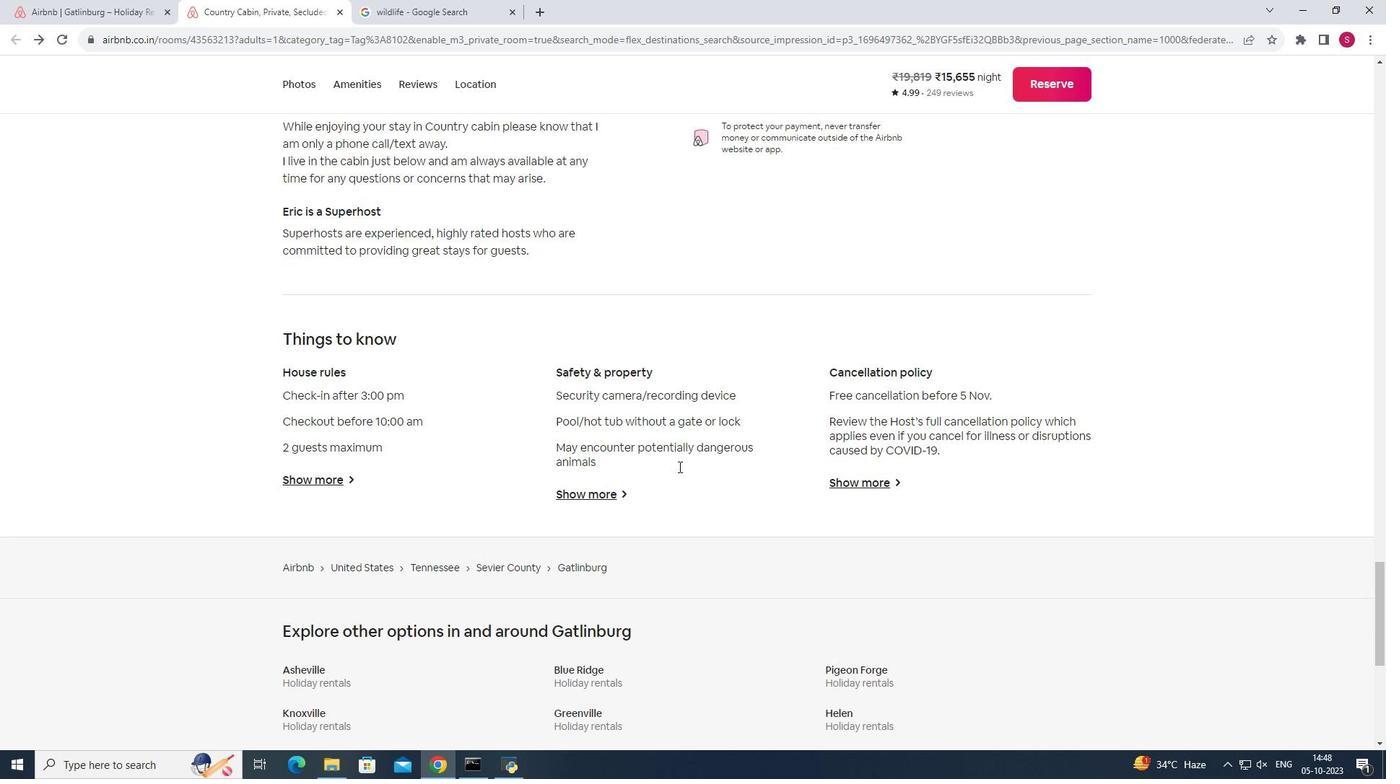 
Action: Mouse moved to (515, 10)
Screenshot: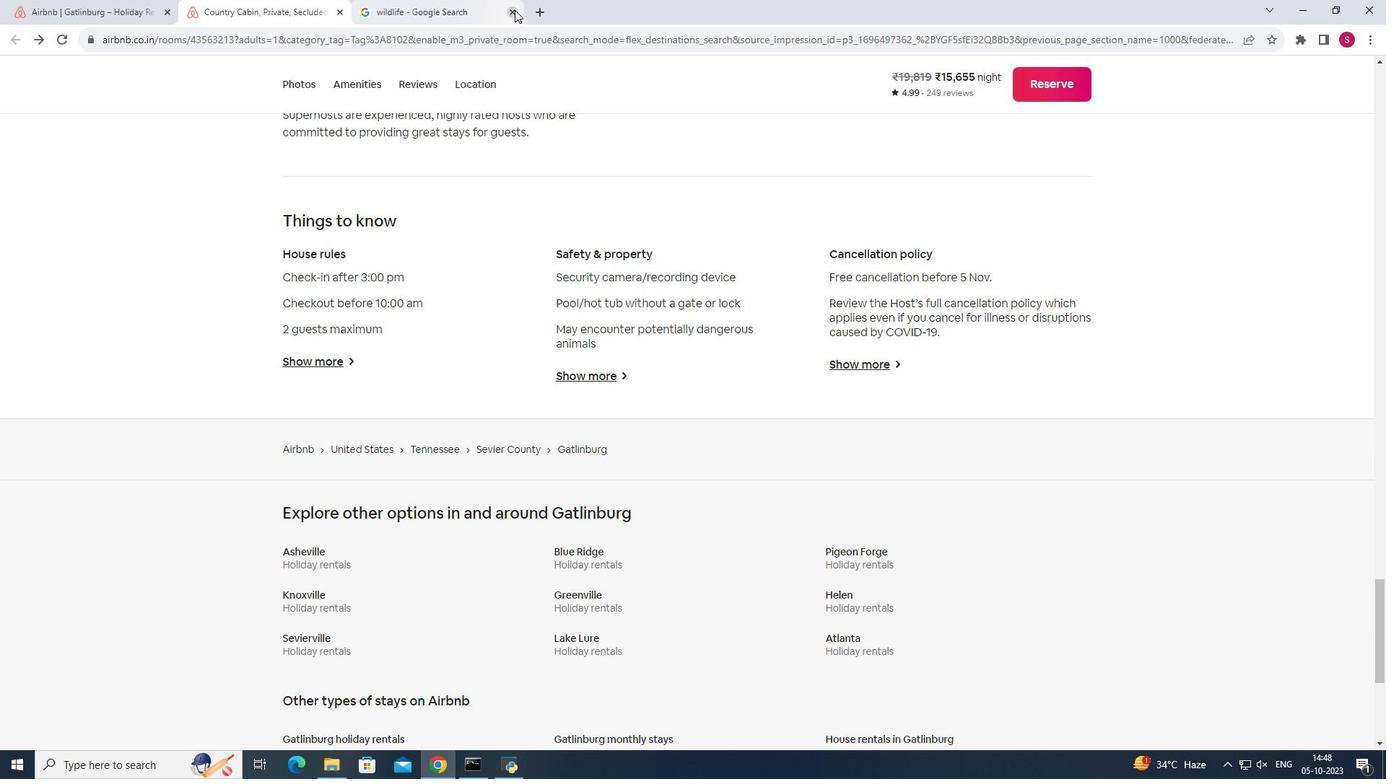 
Action: Mouse pressed left at (515, 10)
Screenshot: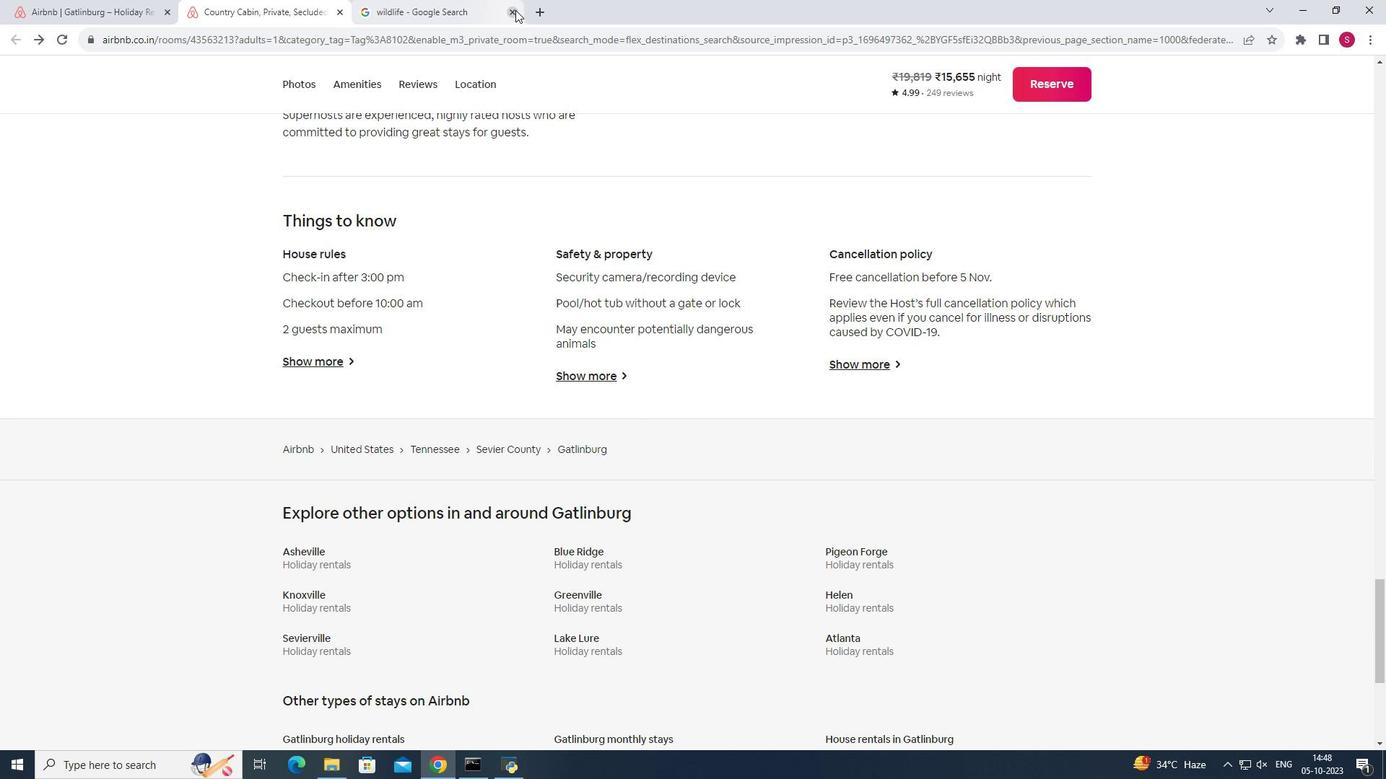 
Action: Mouse moved to (340, 13)
Screenshot: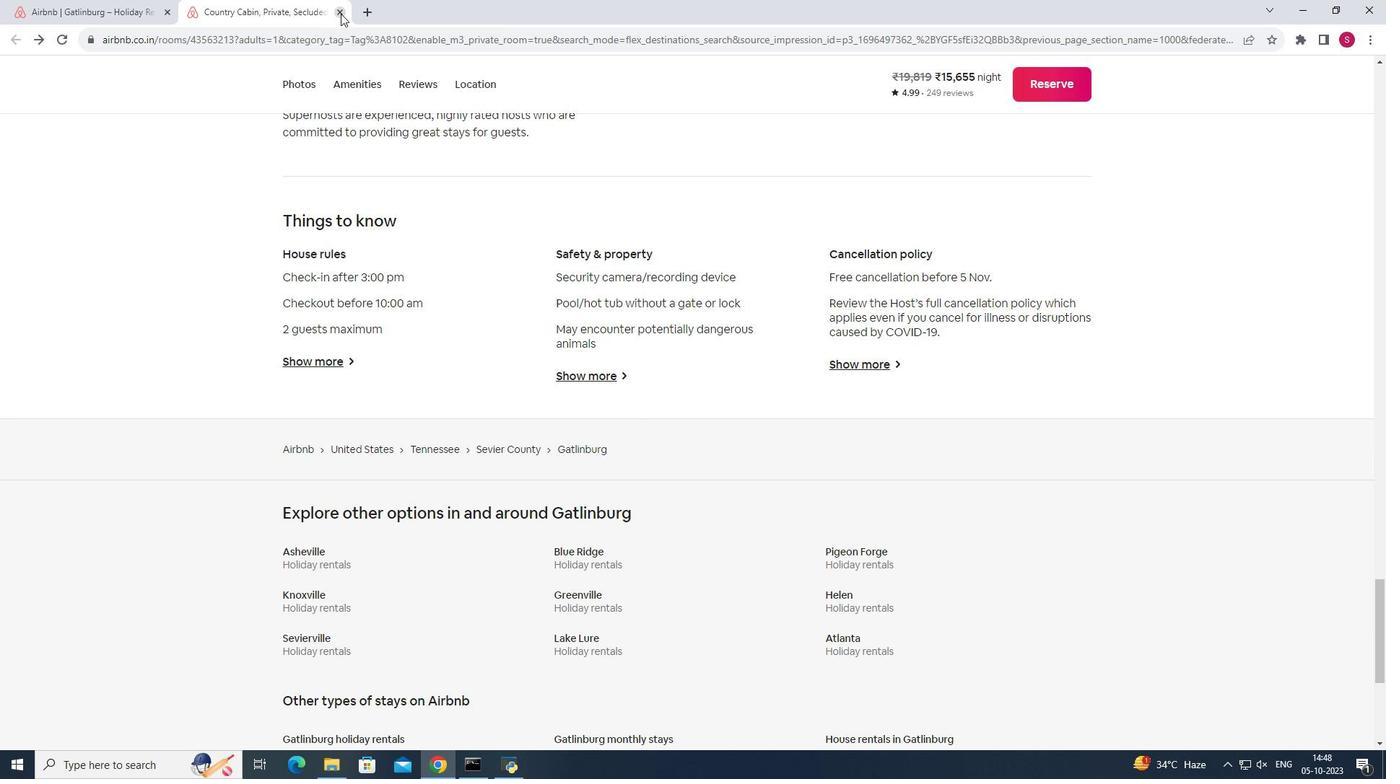 
Action: Mouse pressed left at (340, 13)
Screenshot: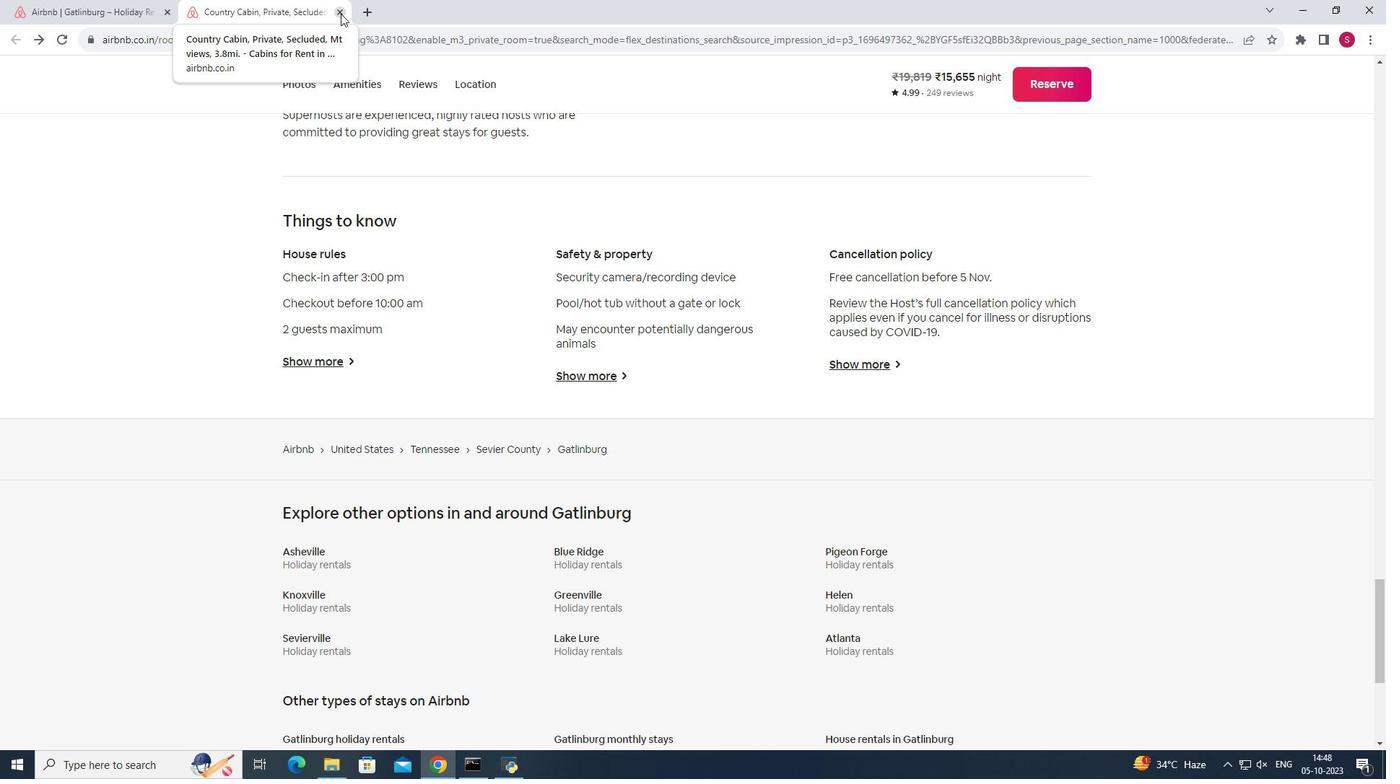 
Action: Mouse moved to (457, 361)
Screenshot: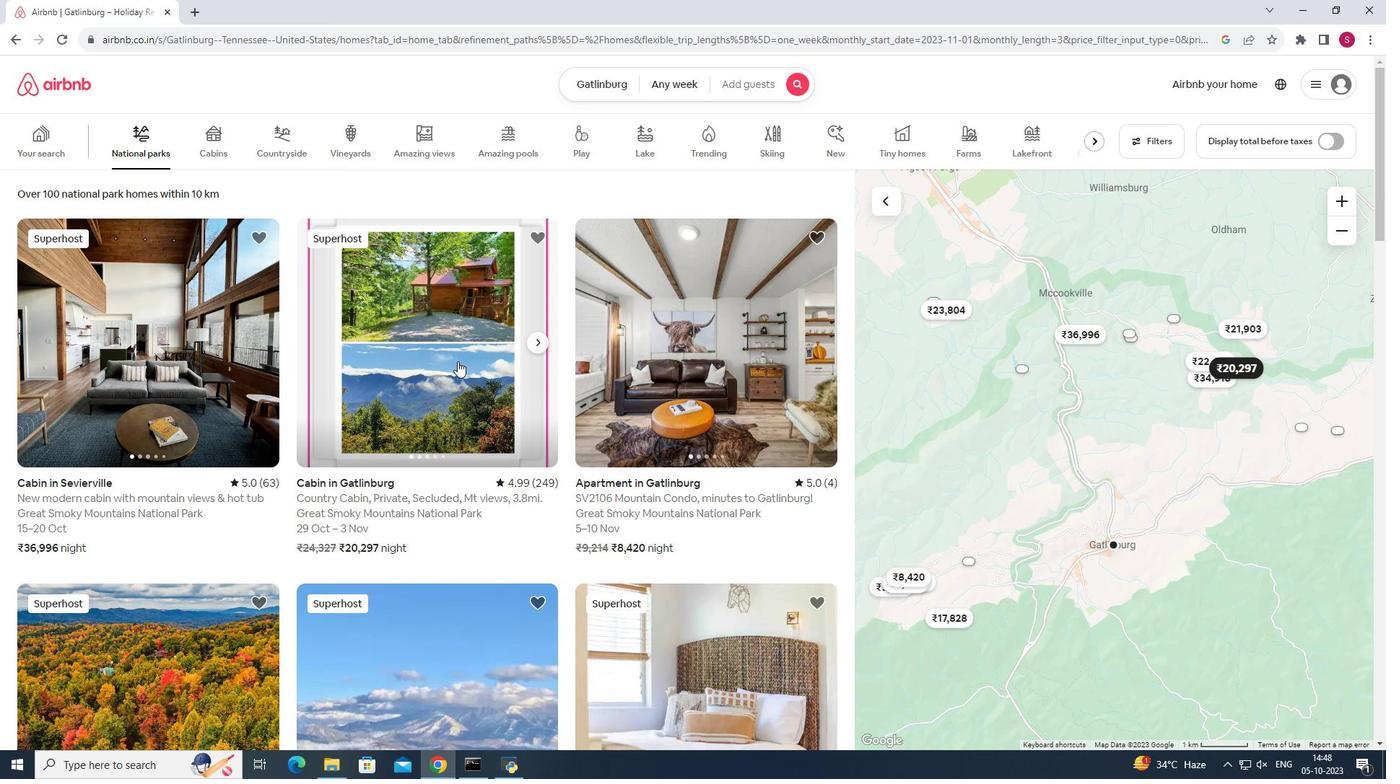 
Action: Mouse scrolled (457, 361) with delta (0, 0)
Screenshot: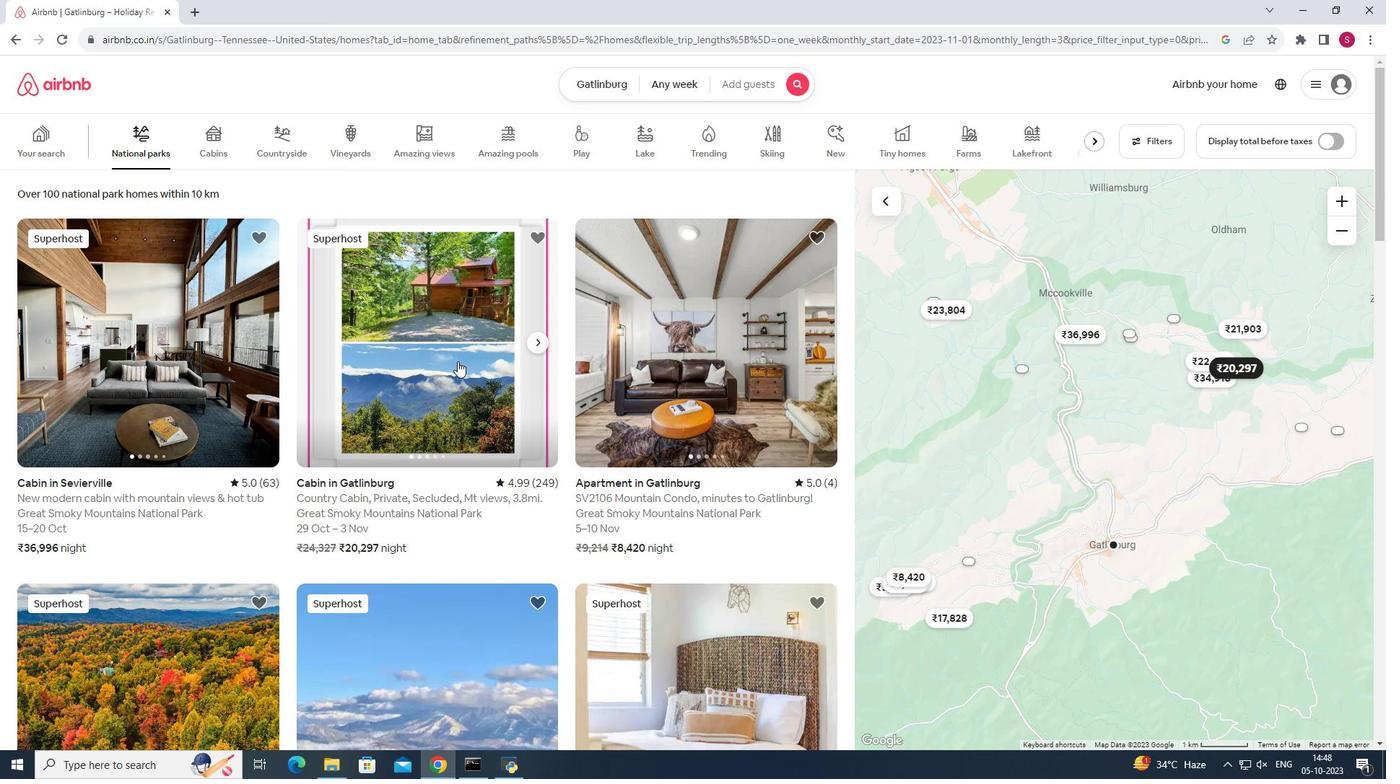 
Action: Mouse scrolled (457, 361) with delta (0, 0)
Screenshot: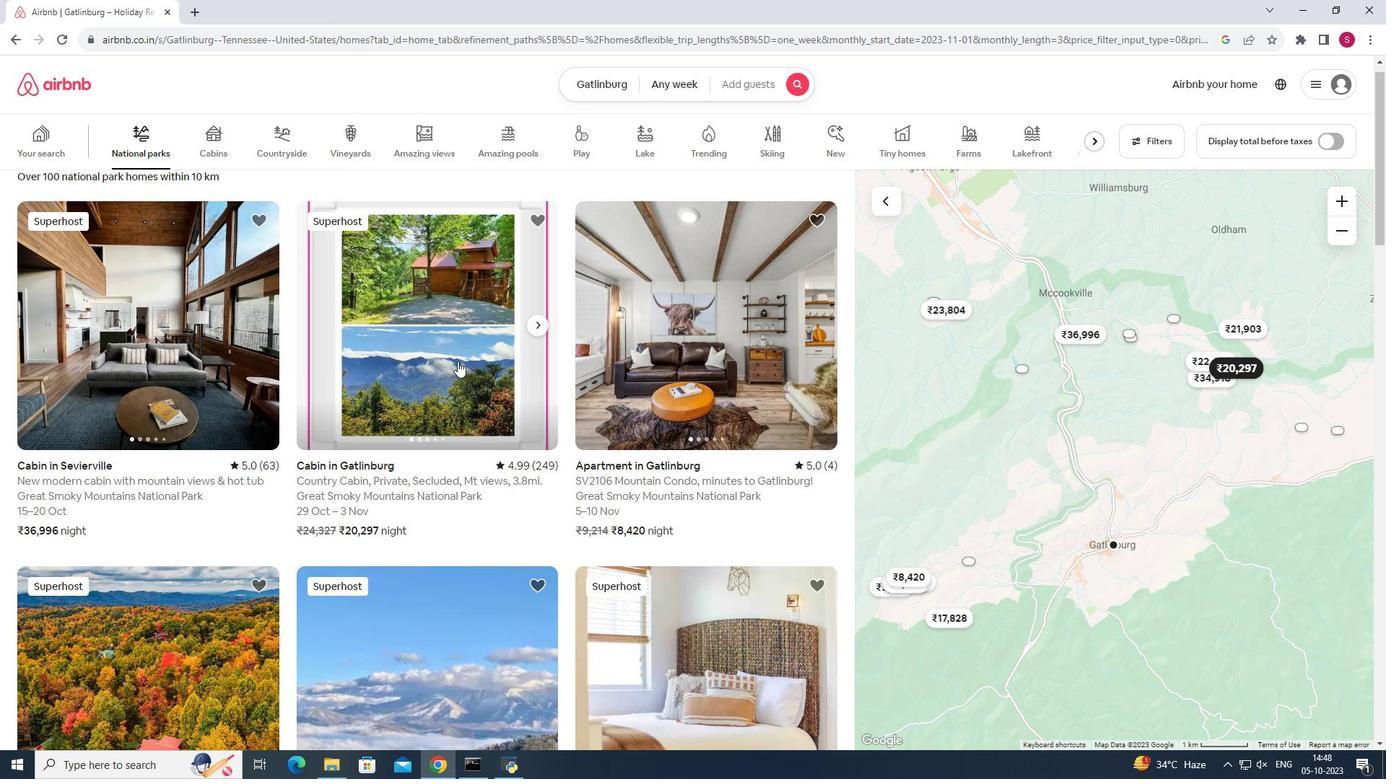 
Action: Mouse moved to (460, 363)
Screenshot: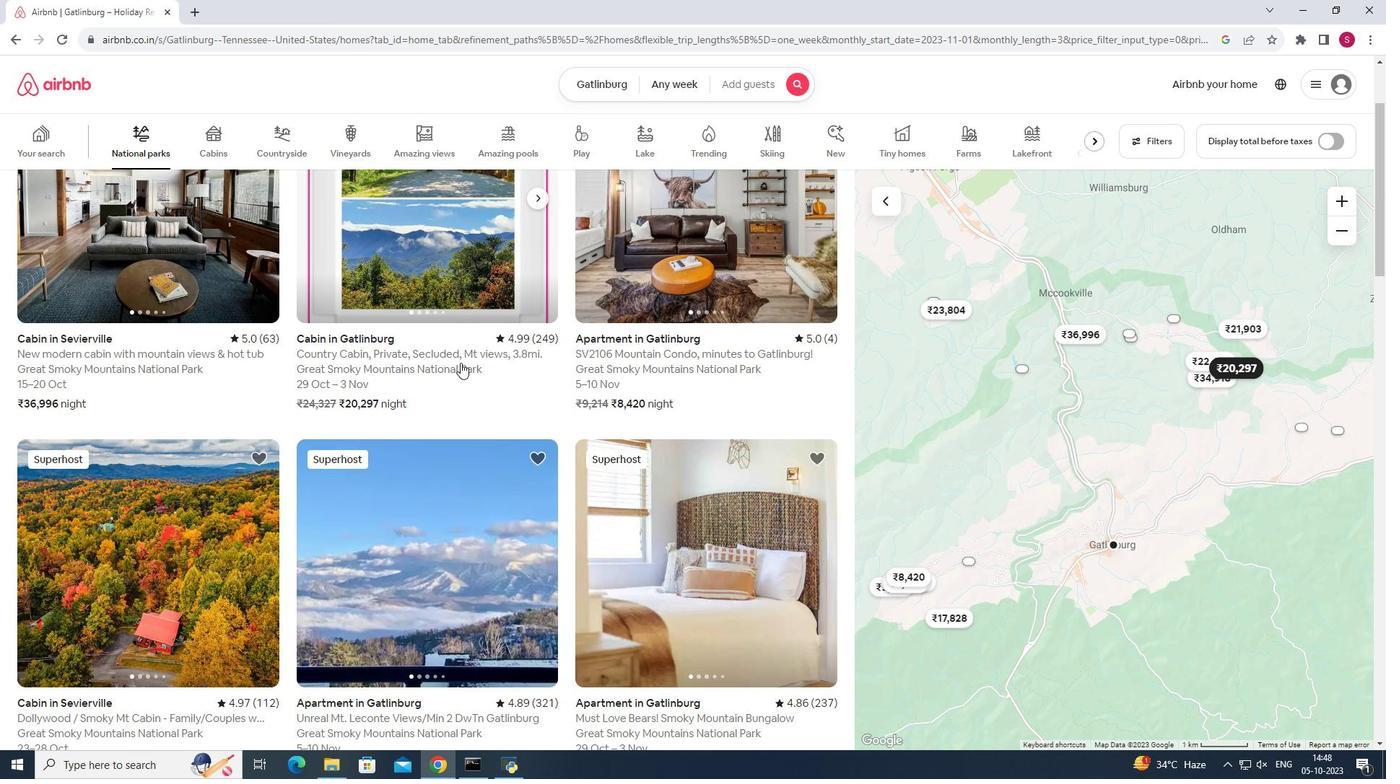 
Action: Mouse scrolled (460, 362) with delta (0, 0)
Screenshot: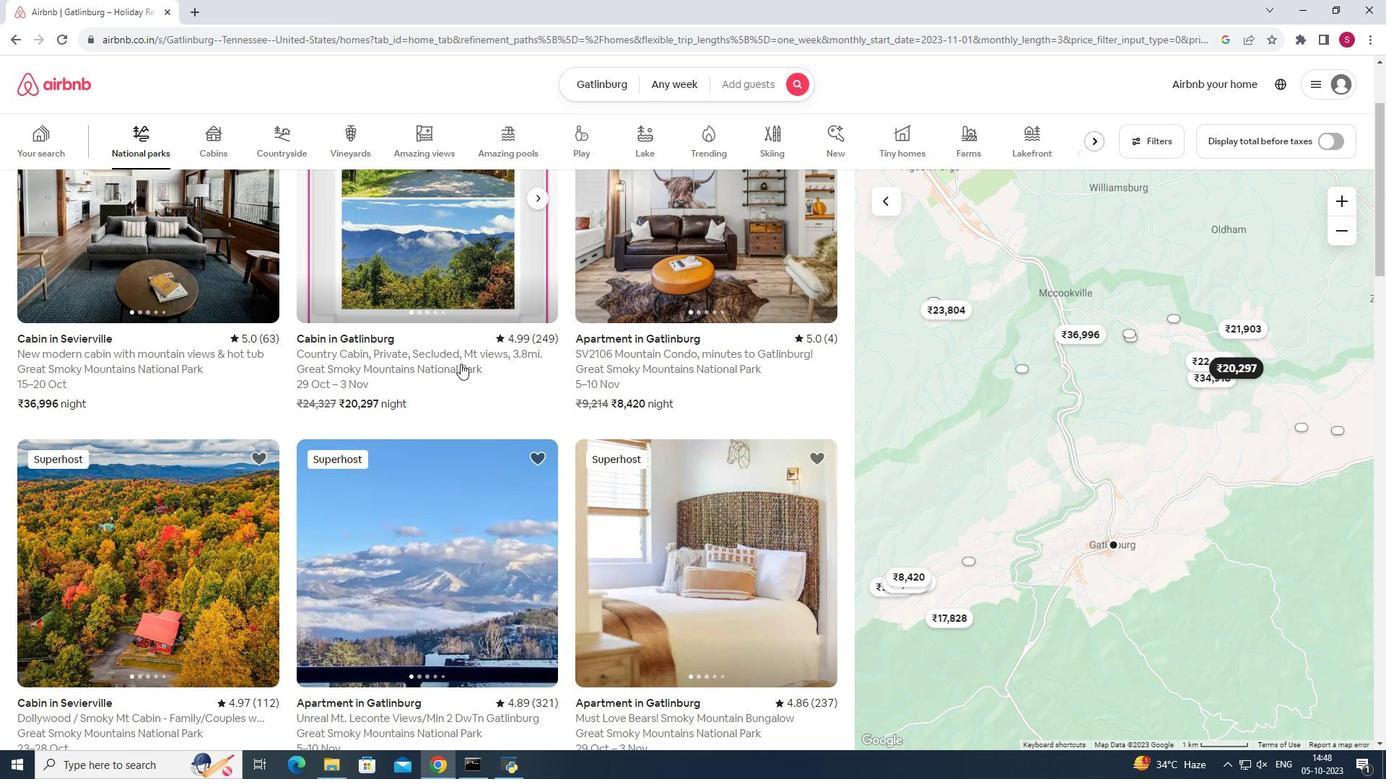 
Action: Mouse moved to (460, 363)
Screenshot: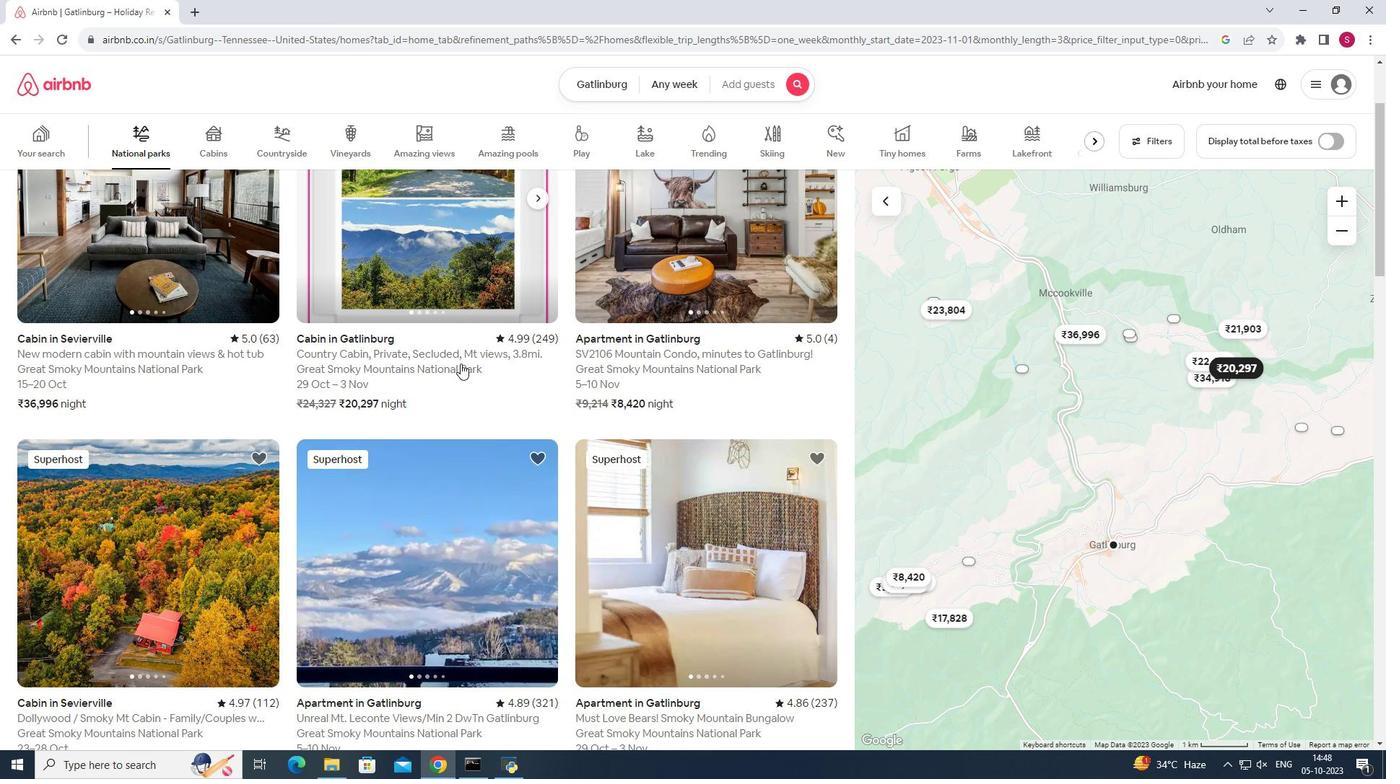 
Action: Mouse scrolled (460, 363) with delta (0, 0)
Screenshot: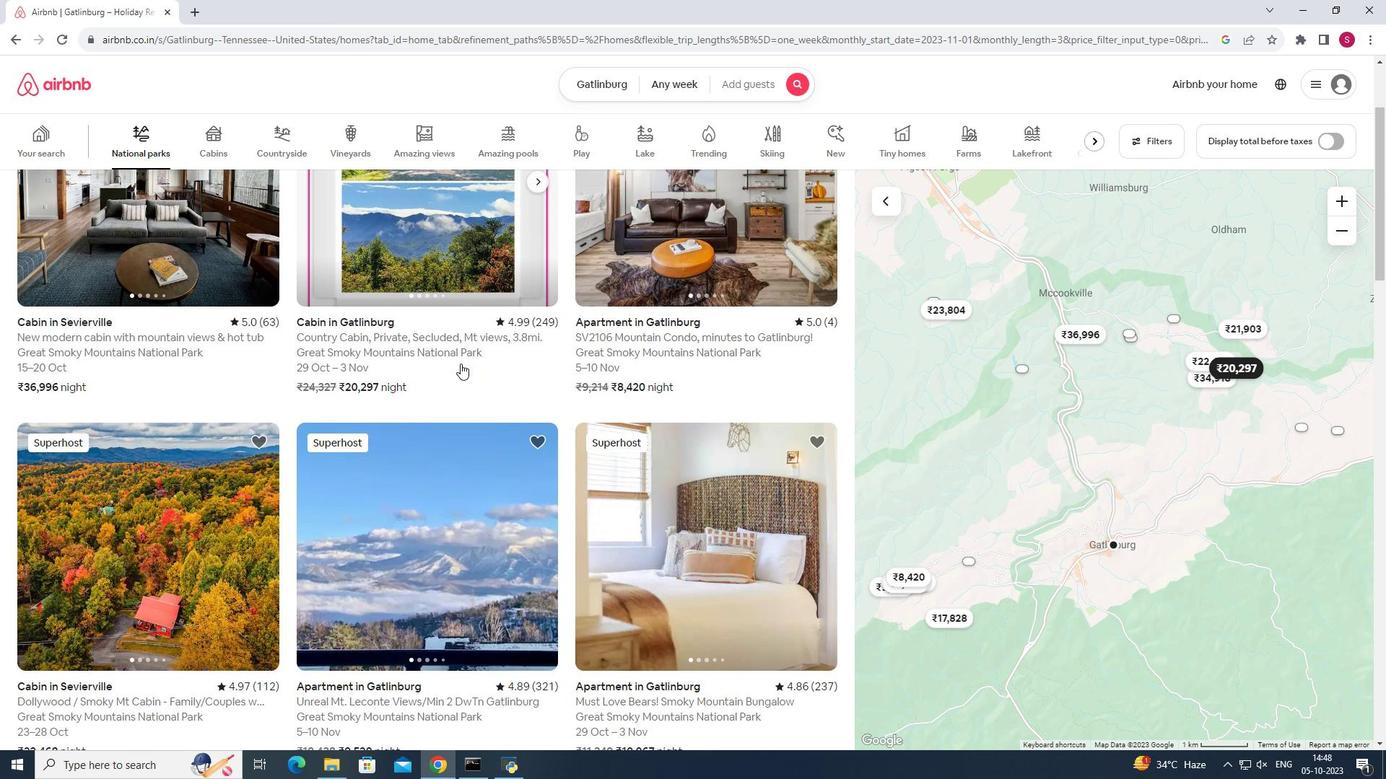 
Action: Mouse scrolled (460, 363) with delta (0, 0)
Screenshot: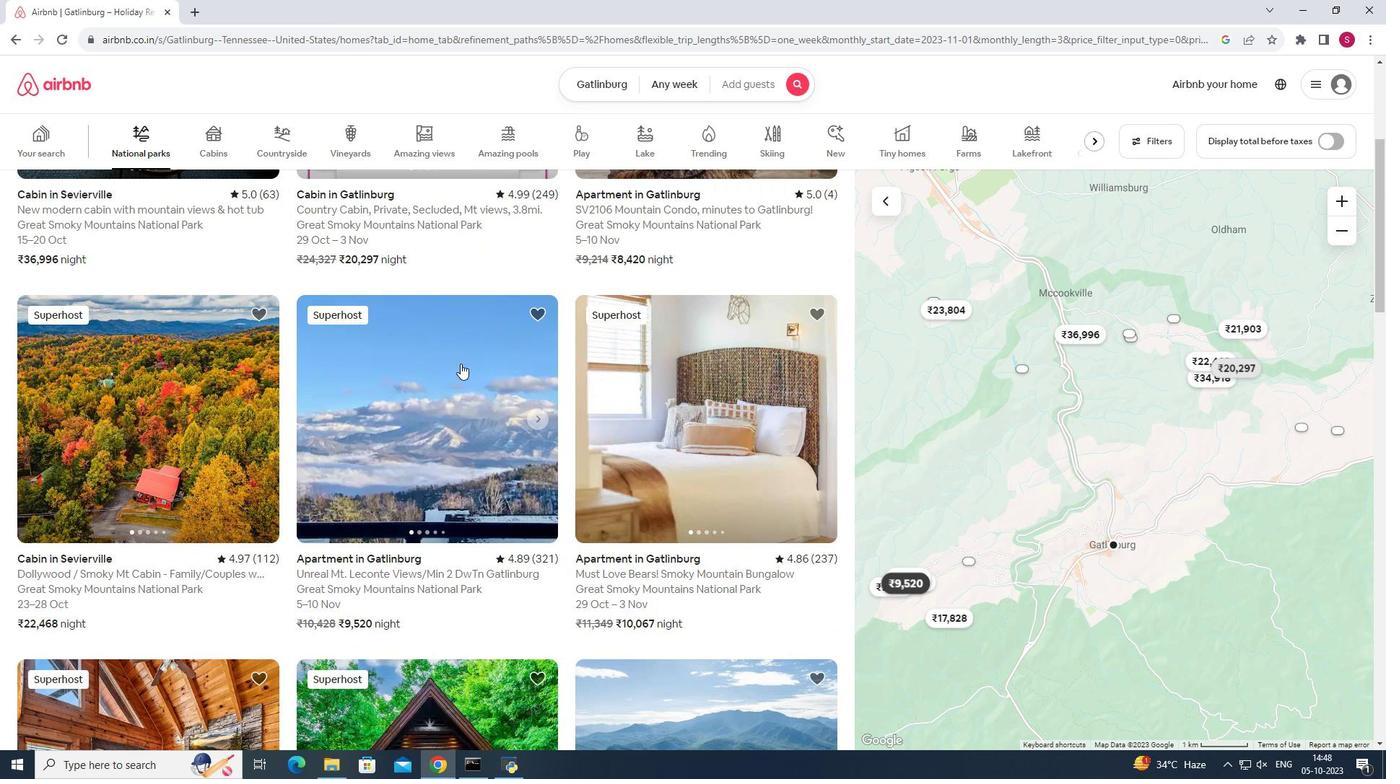 
Action: Mouse moved to (438, 376)
Screenshot: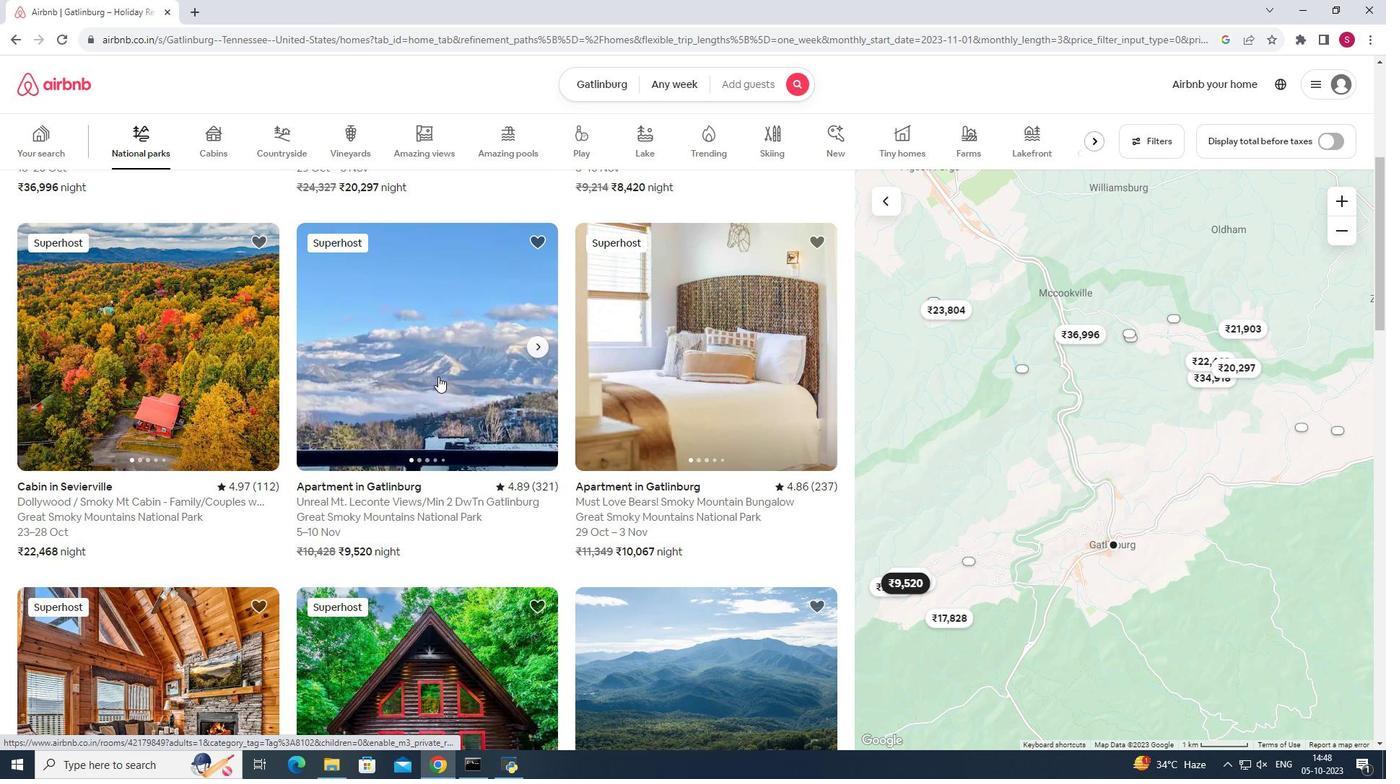 
Action: Mouse scrolled (438, 376) with delta (0, 0)
Screenshot: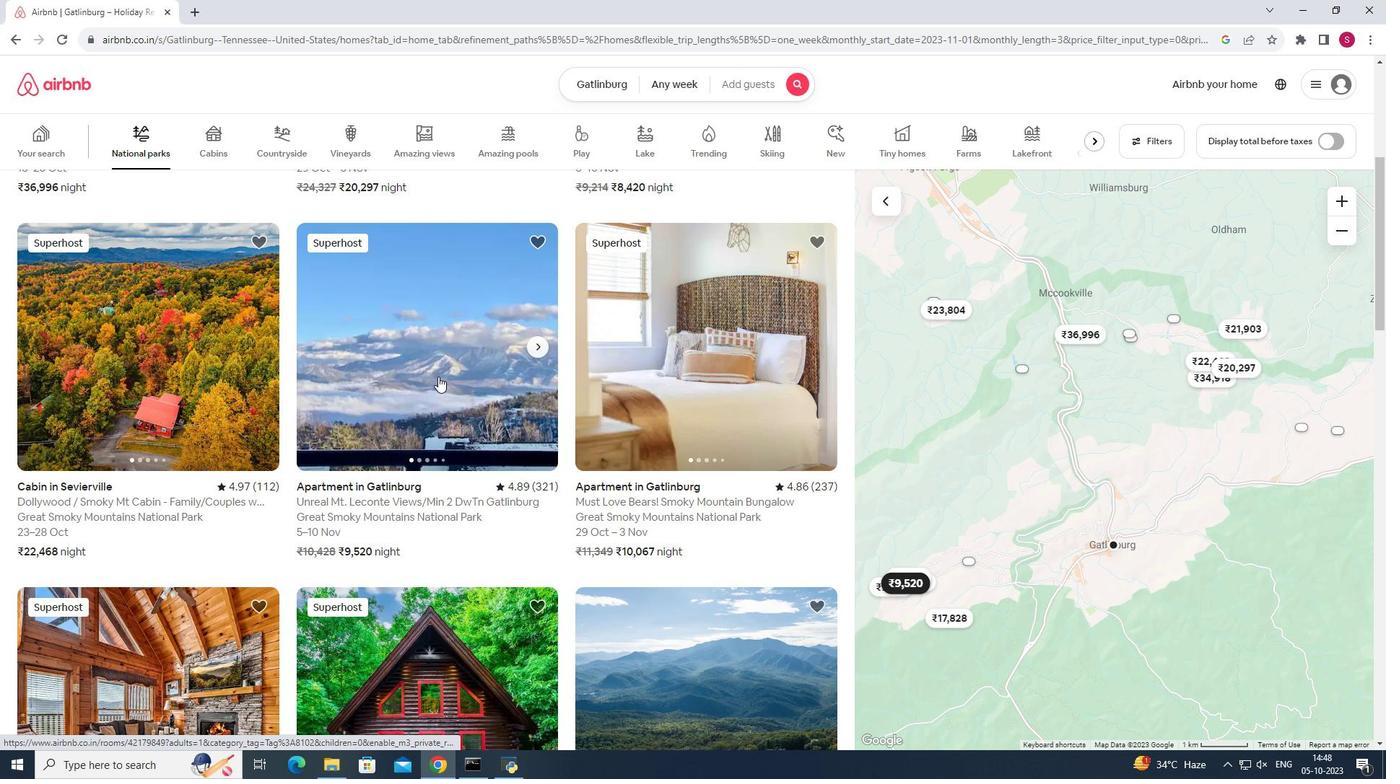 
Action: Mouse scrolled (438, 376) with delta (0, 0)
Screenshot: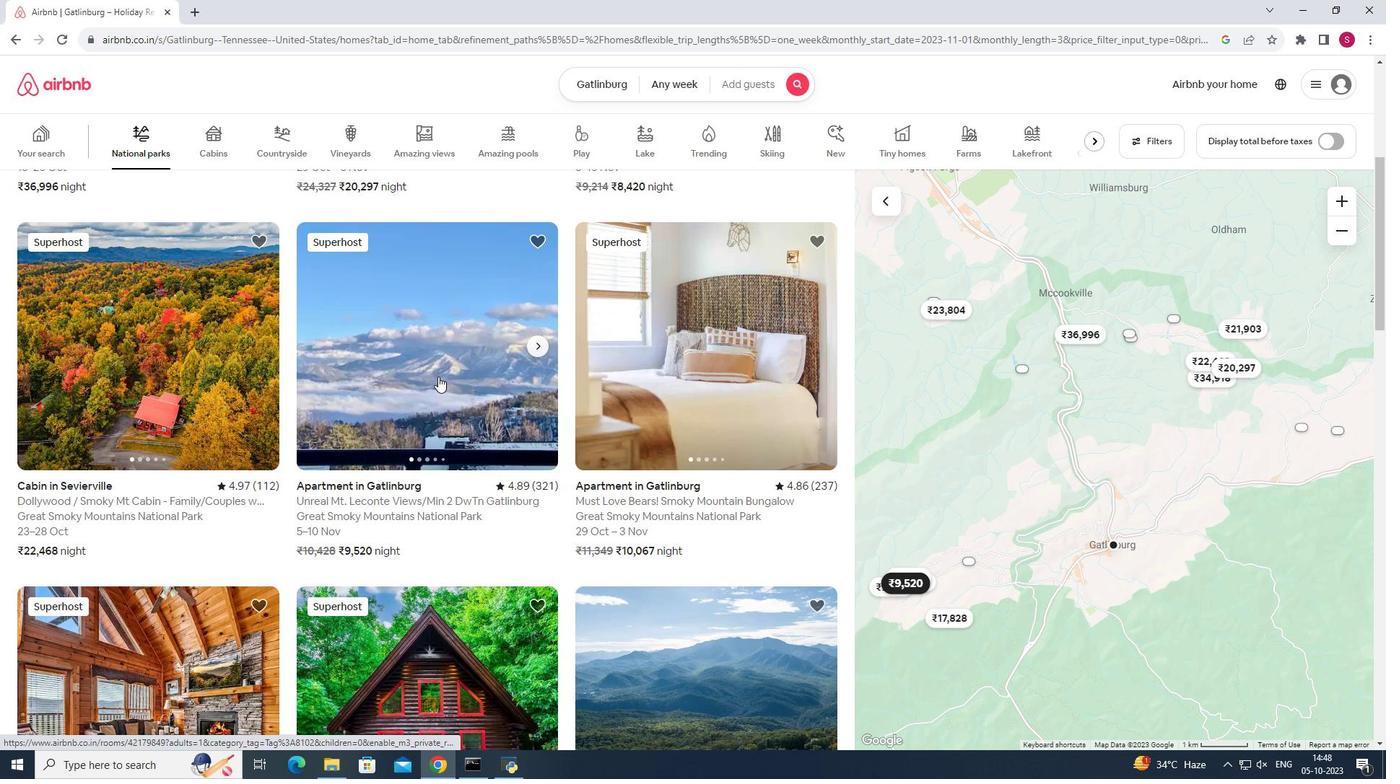 
Action: Mouse scrolled (438, 376) with delta (0, 0)
Screenshot: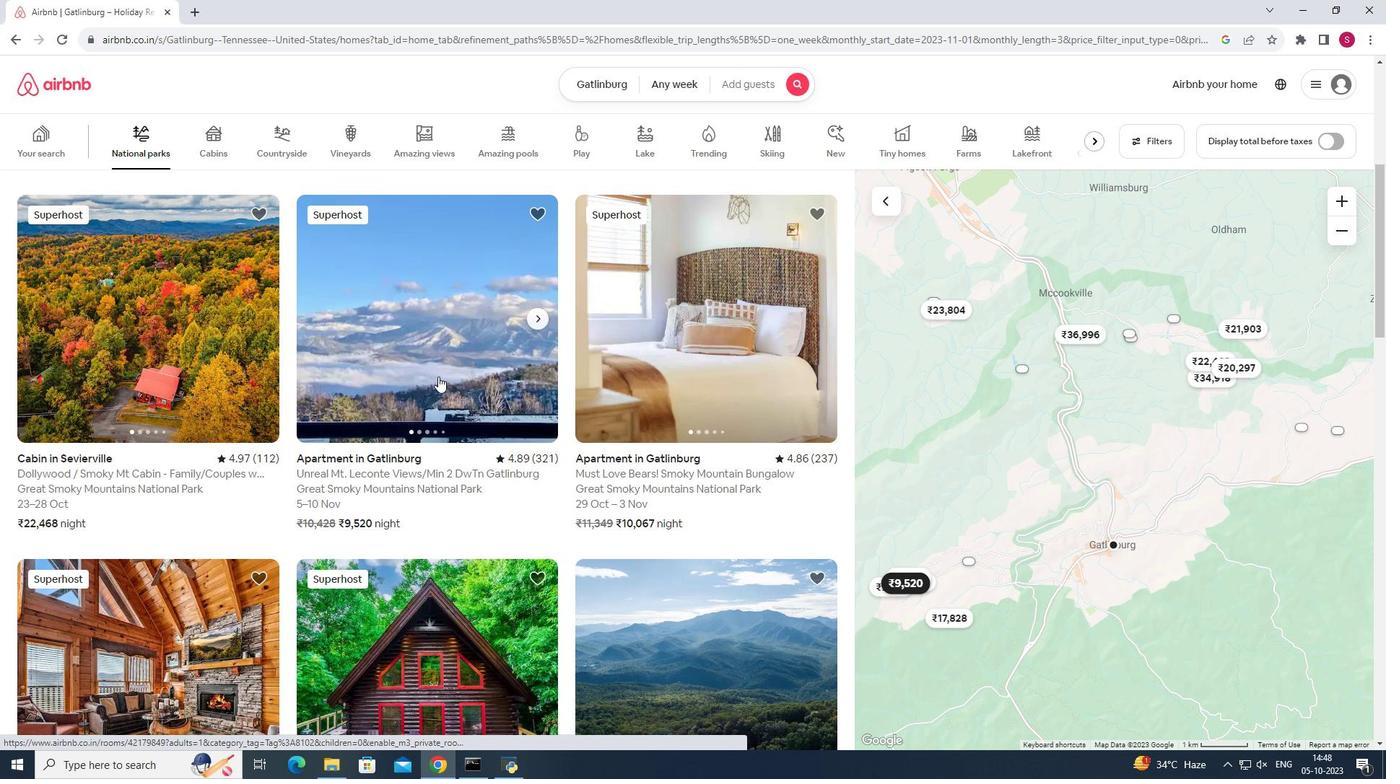 
Action: Mouse scrolled (438, 376) with delta (0, 0)
Screenshot: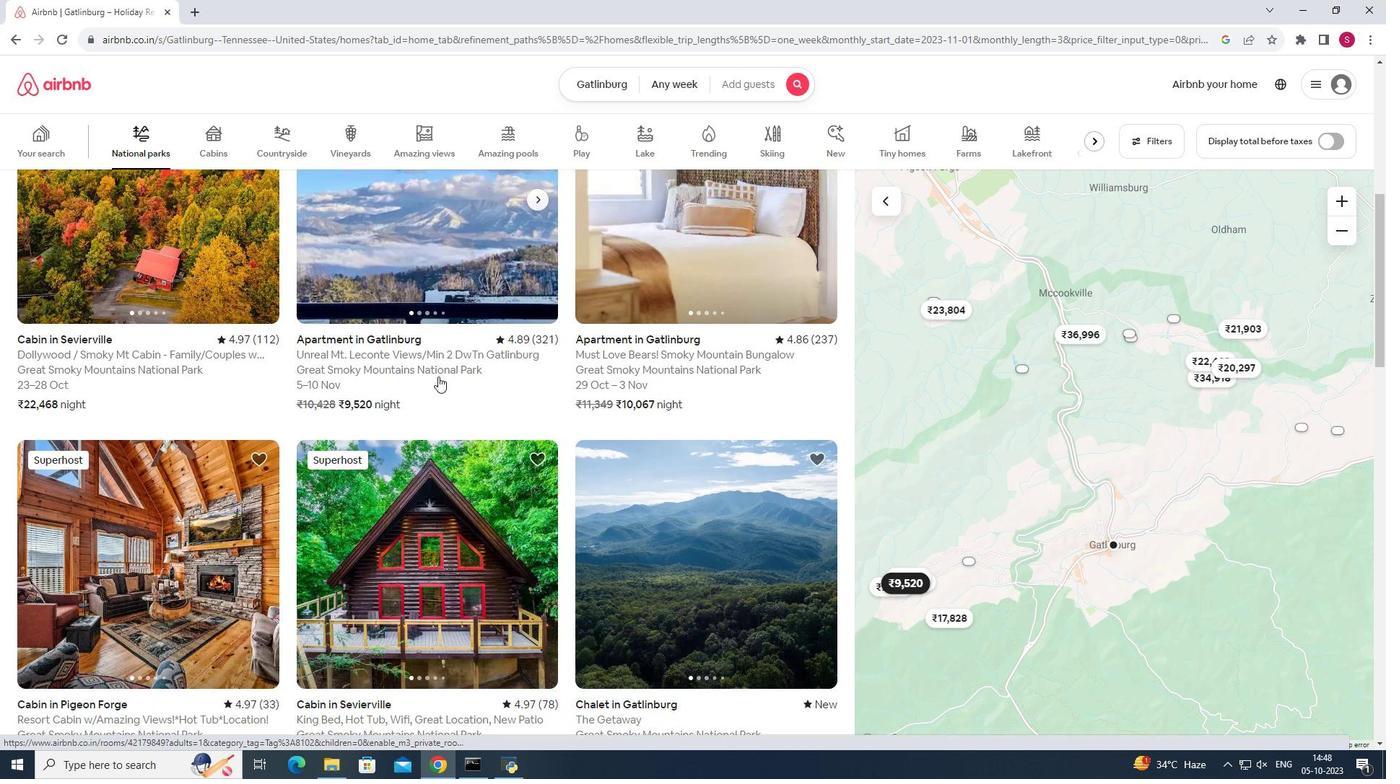
Action: Mouse moved to (717, 430)
Screenshot: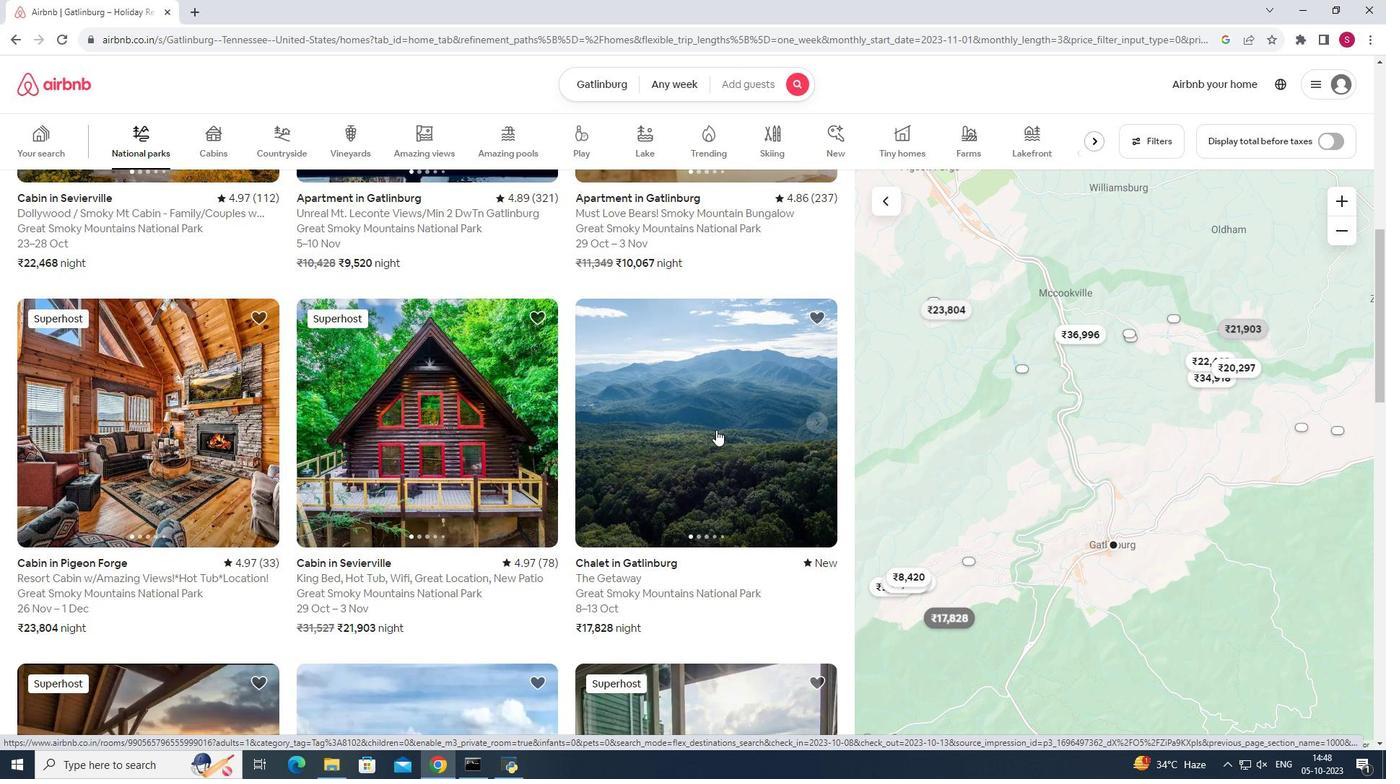 
Action: Mouse scrolled (717, 429) with delta (0, 0)
Screenshot: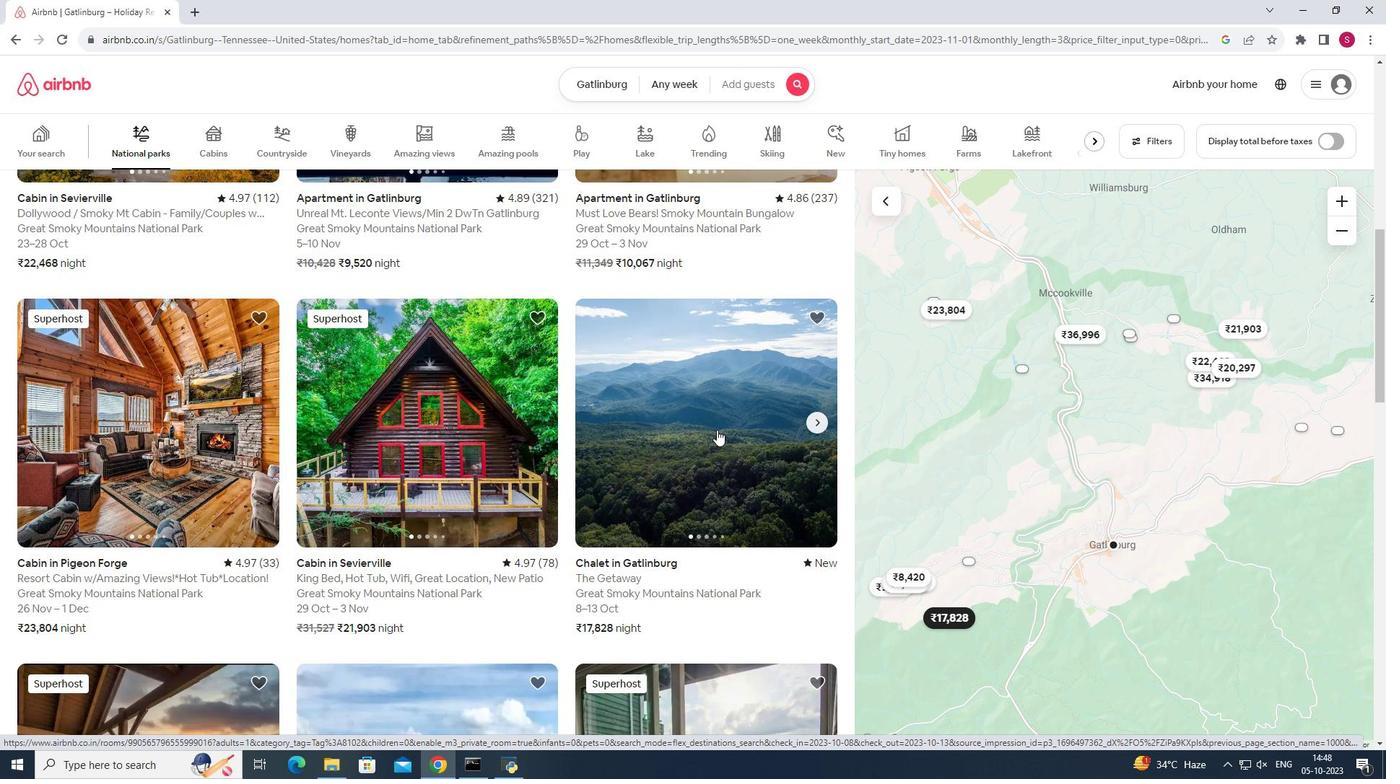 
Action: Mouse scrolled (717, 429) with delta (0, 0)
Screenshot: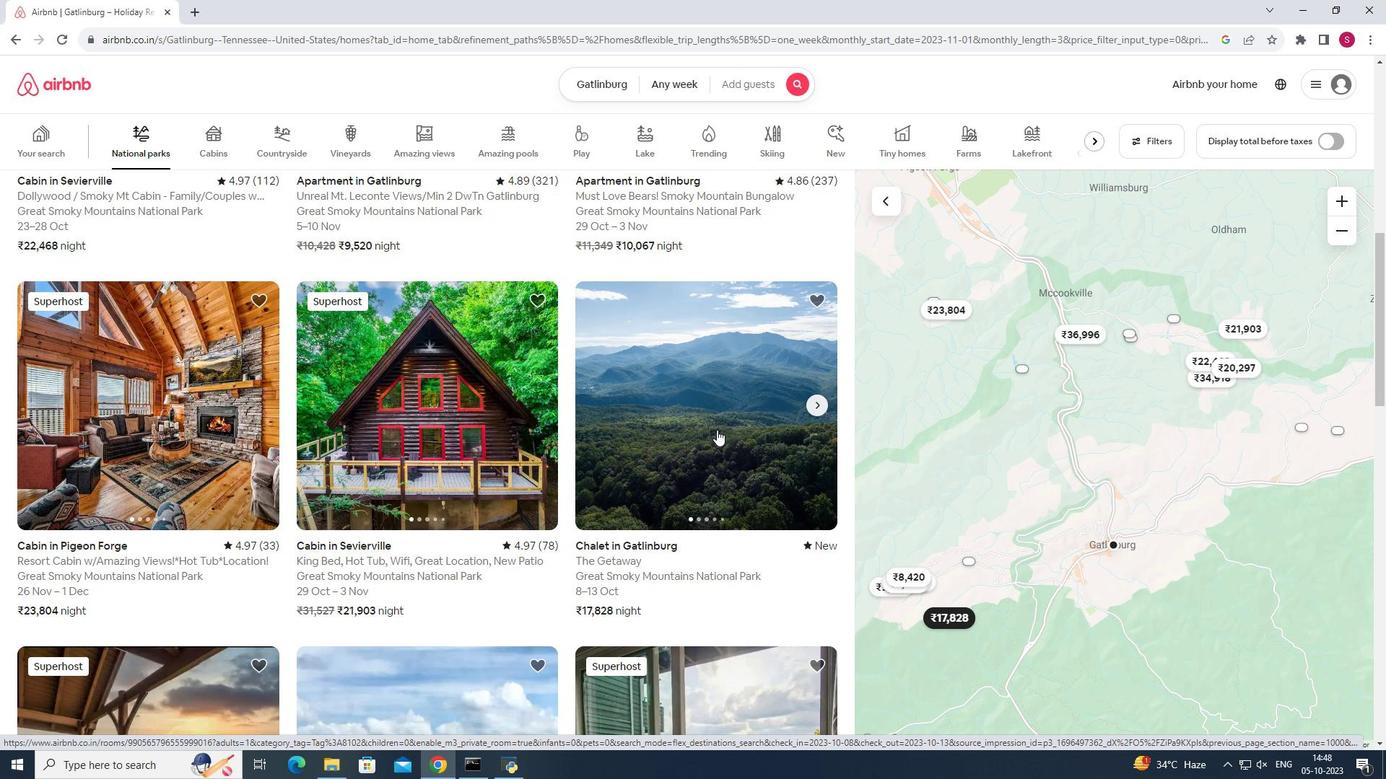 
Action: Mouse scrolled (717, 429) with delta (0, 0)
Screenshot: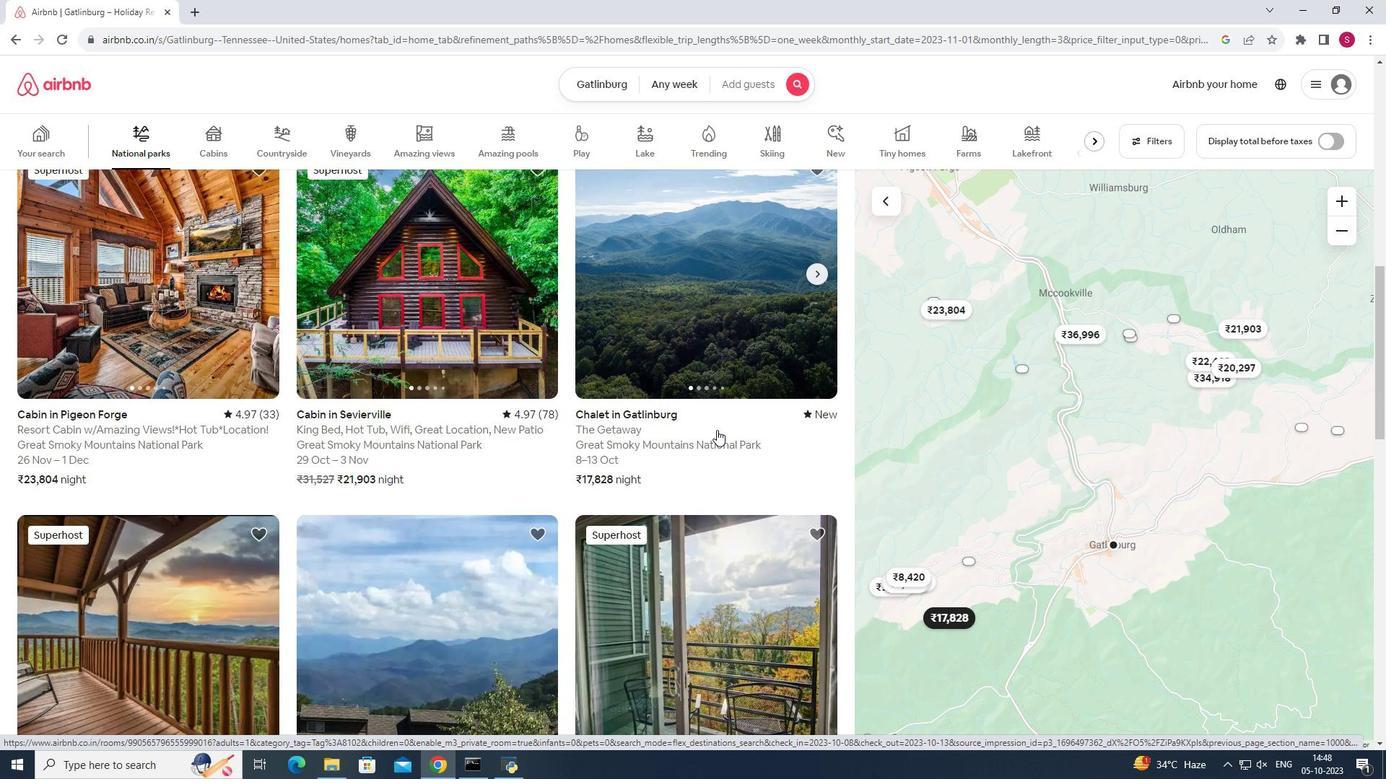 
Action: Mouse scrolled (717, 429) with delta (0, 0)
Screenshot: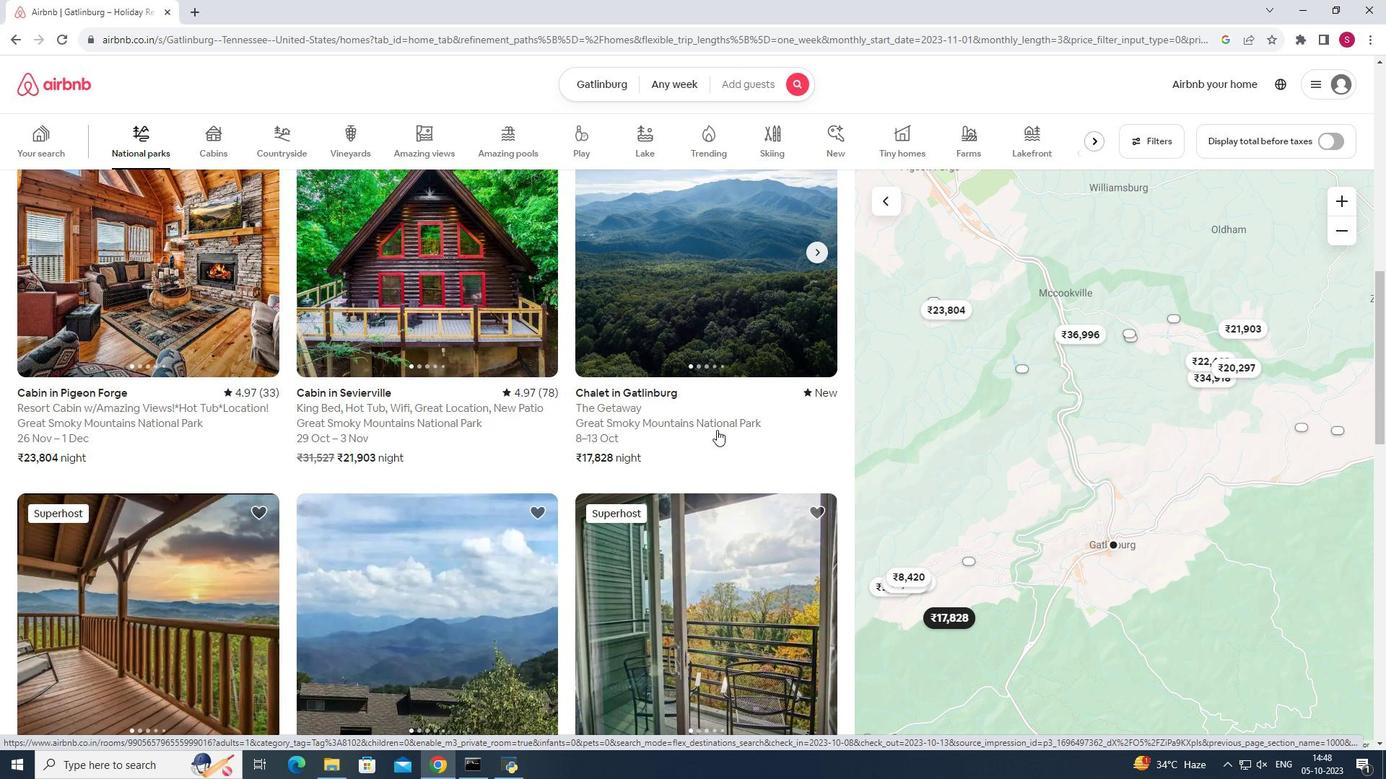 
Action: Mouse scrolled (717, 429) with delta (0, 0)
Screenshot: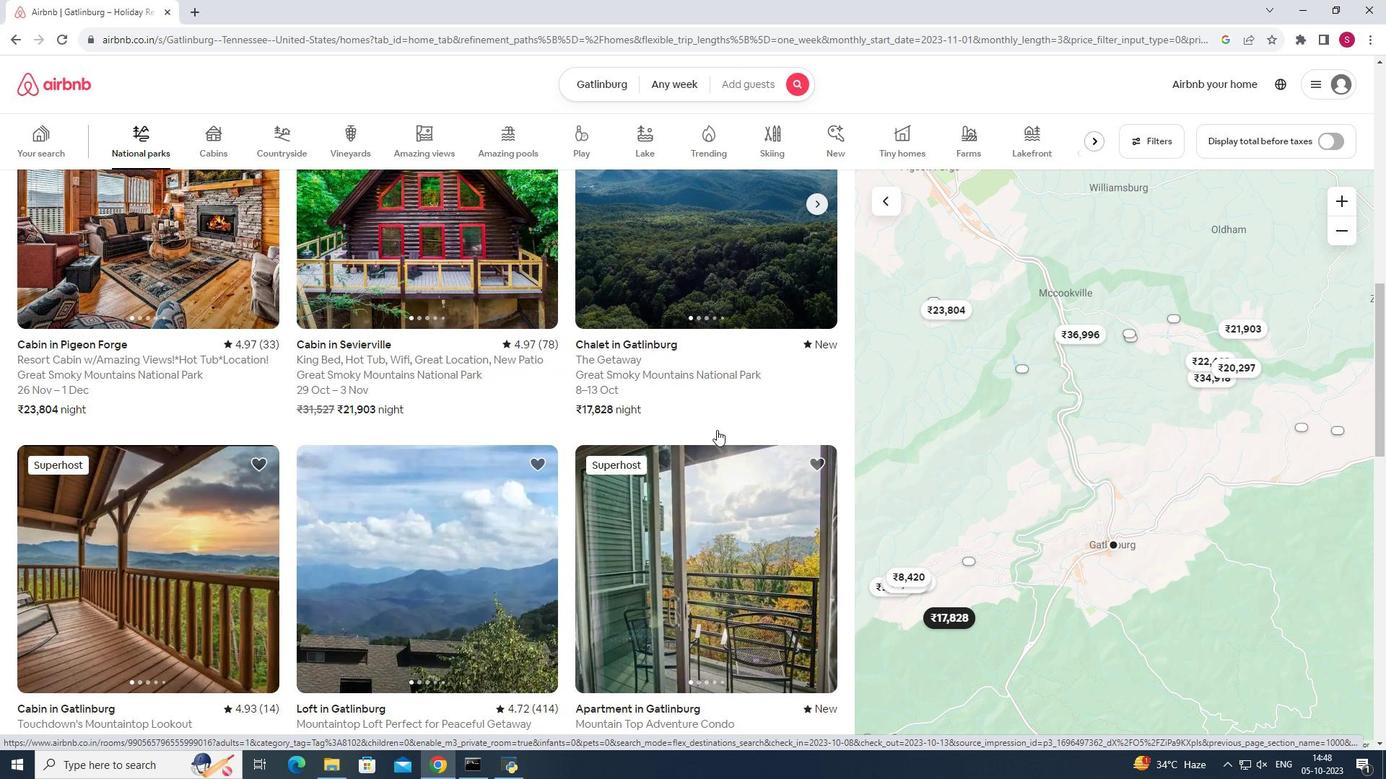 
Action: Mouse moved to (155, 405)
Screenshot: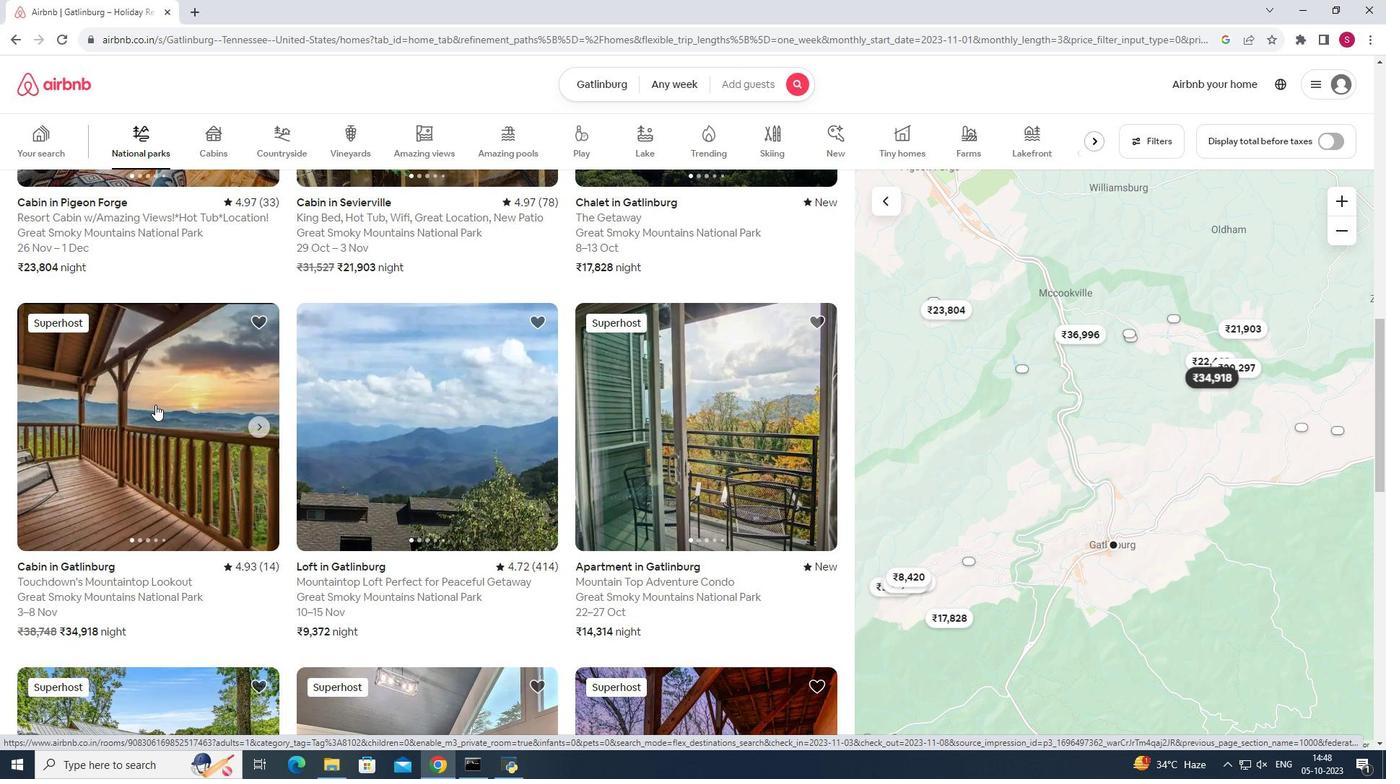 
Action: Mouse pressed left at (155, 405)
Screenshot: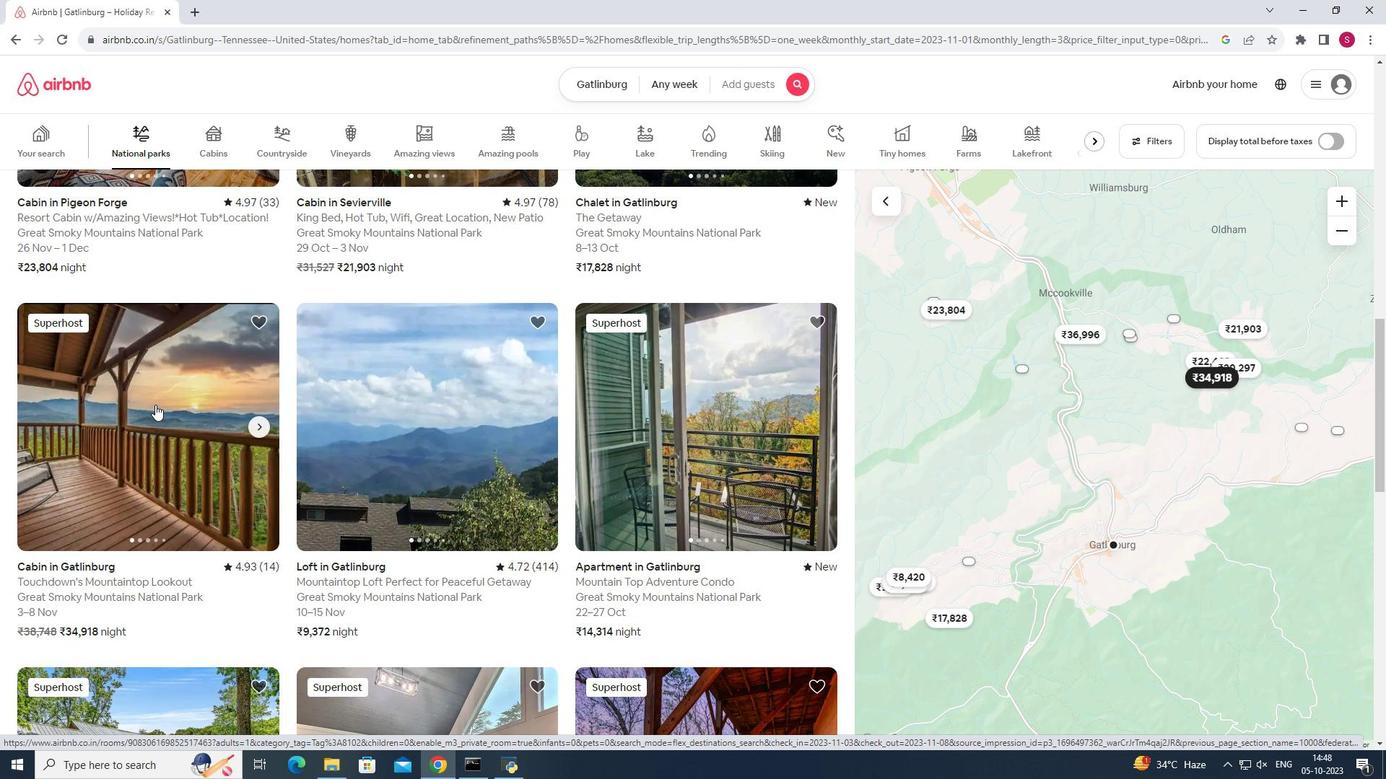 
Action: Mouse moved to (675, 521)
Screenshot: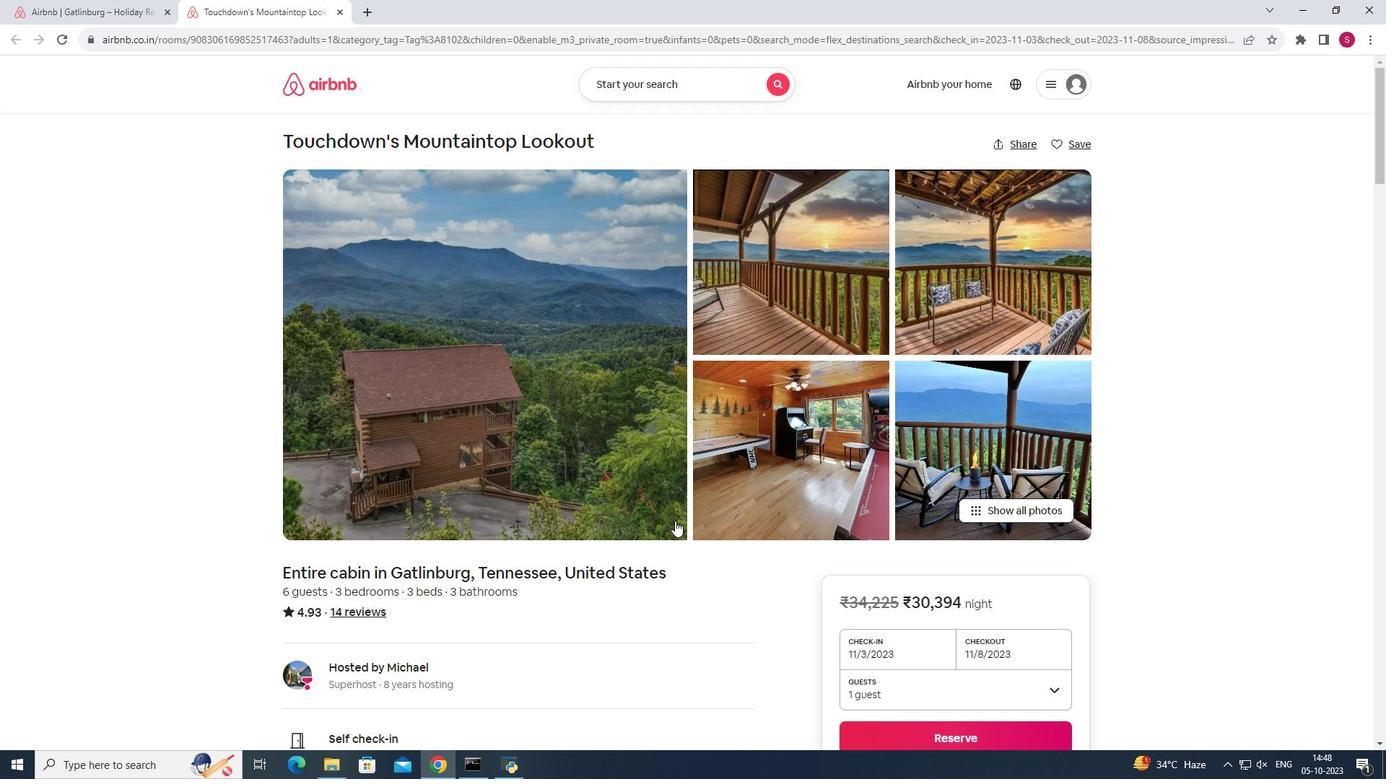 
Action: Mouse scrolled (675, 520) with delta (0, 0)
Screenshot: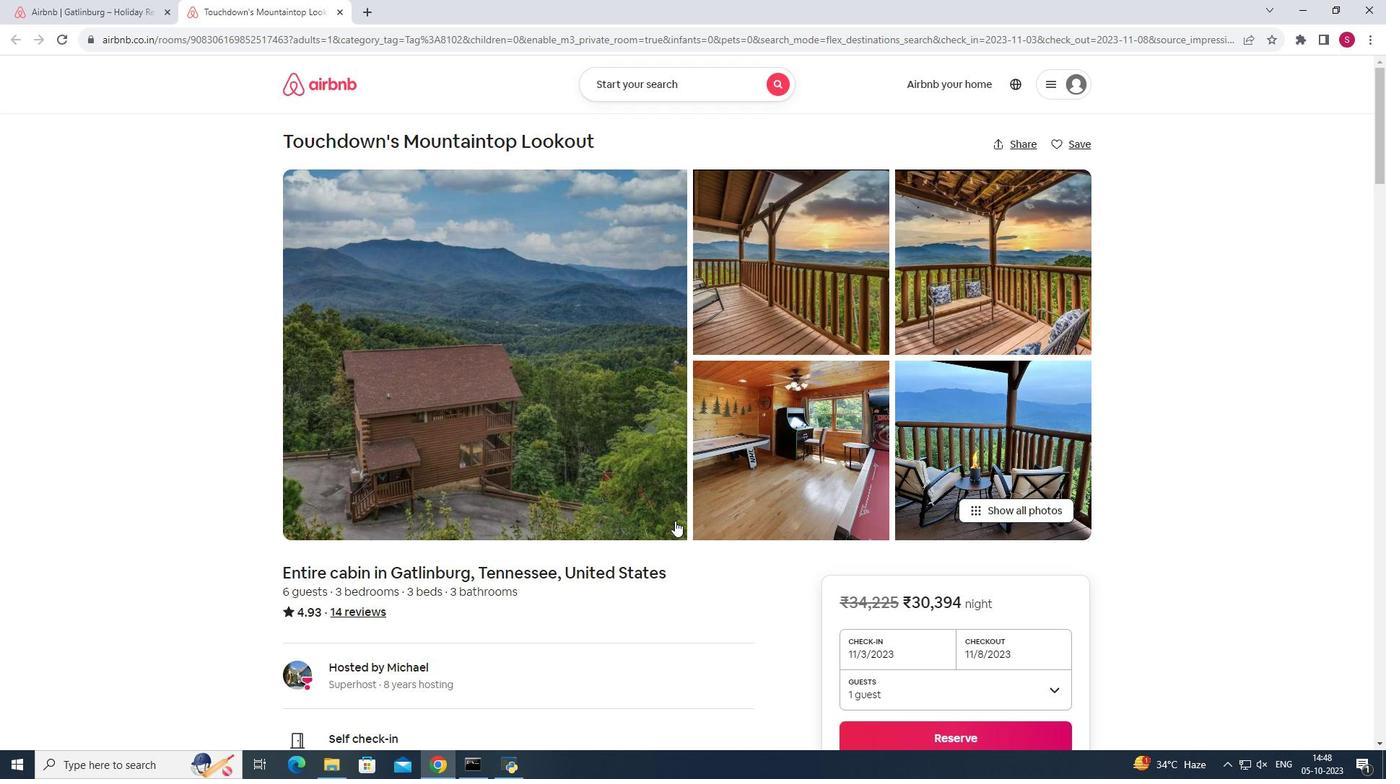 
Action: Mouse moved to (675, 522)
Screenshot: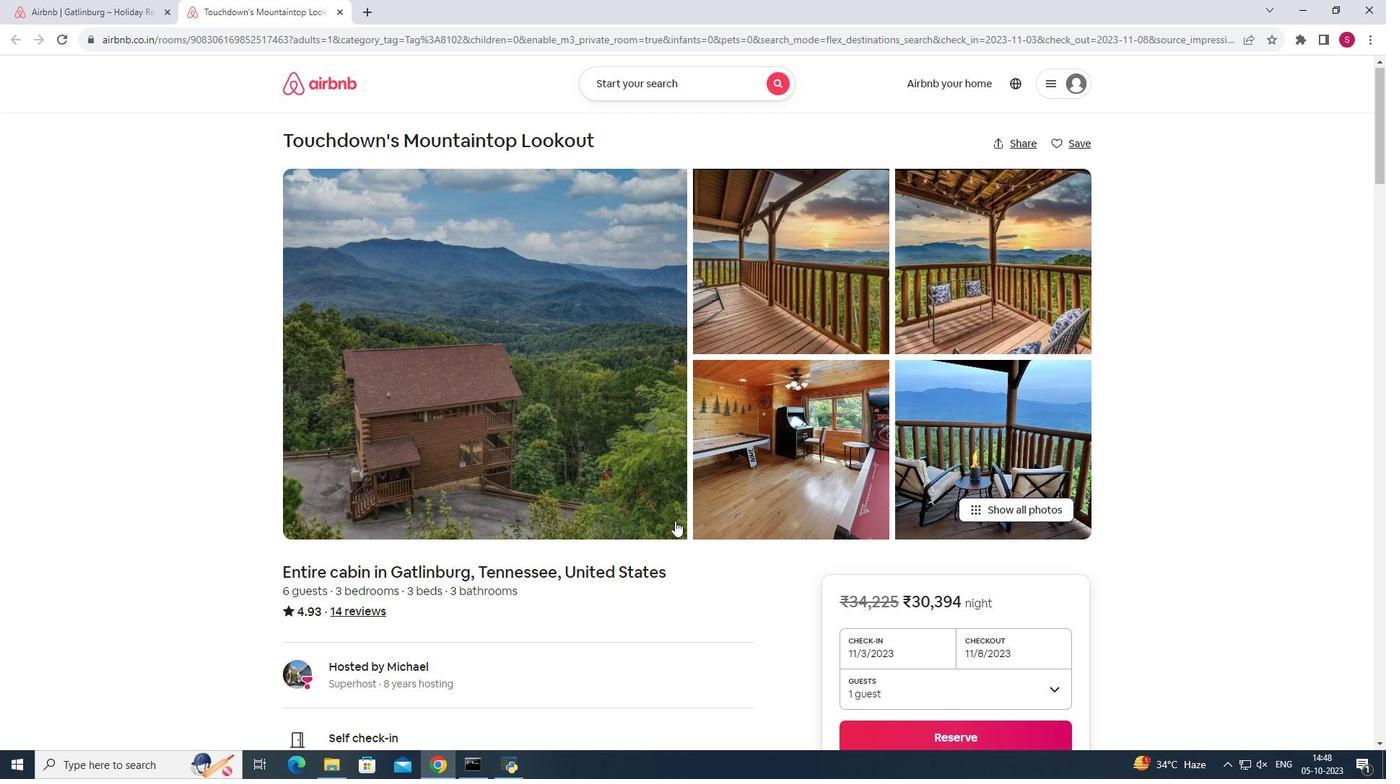 
Action: Mouse scrolled (675, 521) with delta (0, 0)
Screenshot: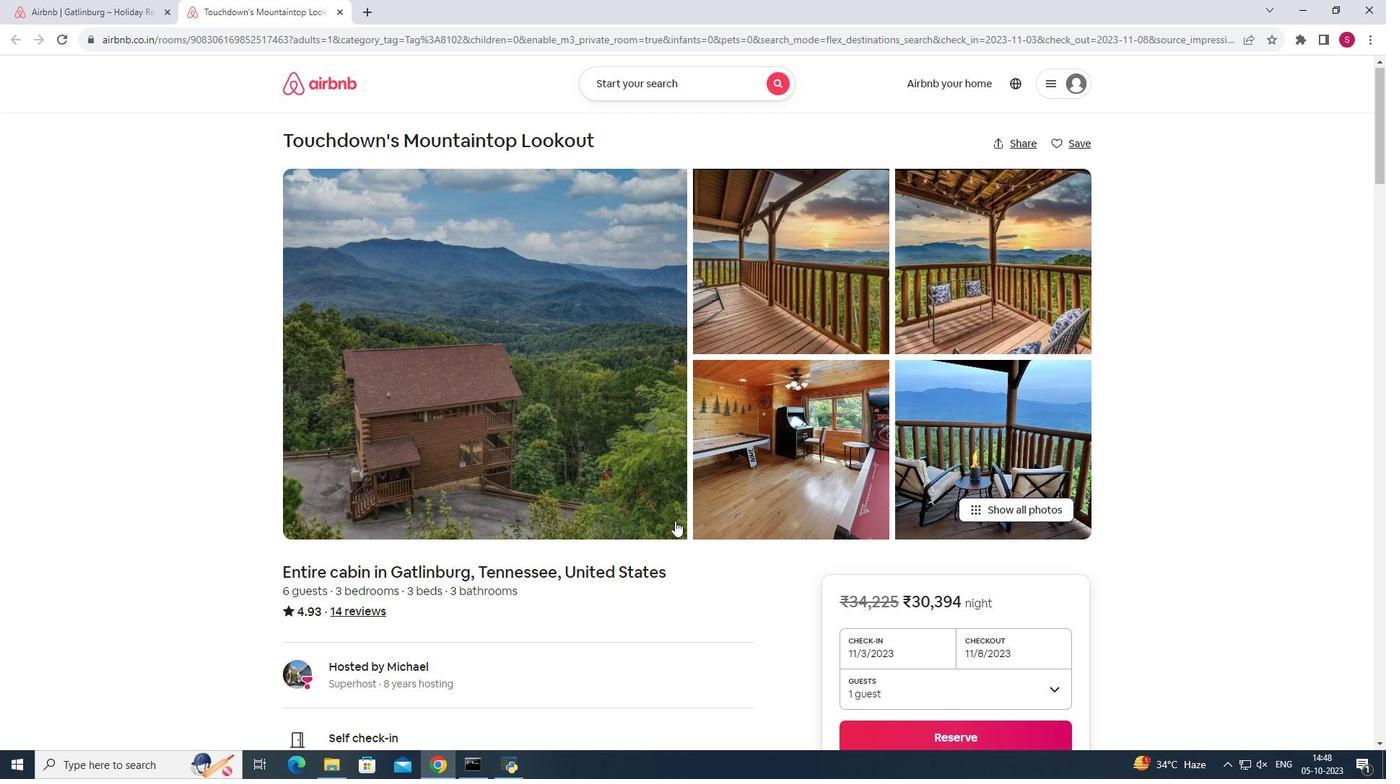 
Action: Mouse scrolled (675, 521) with delta (0, 0)
Screenshot: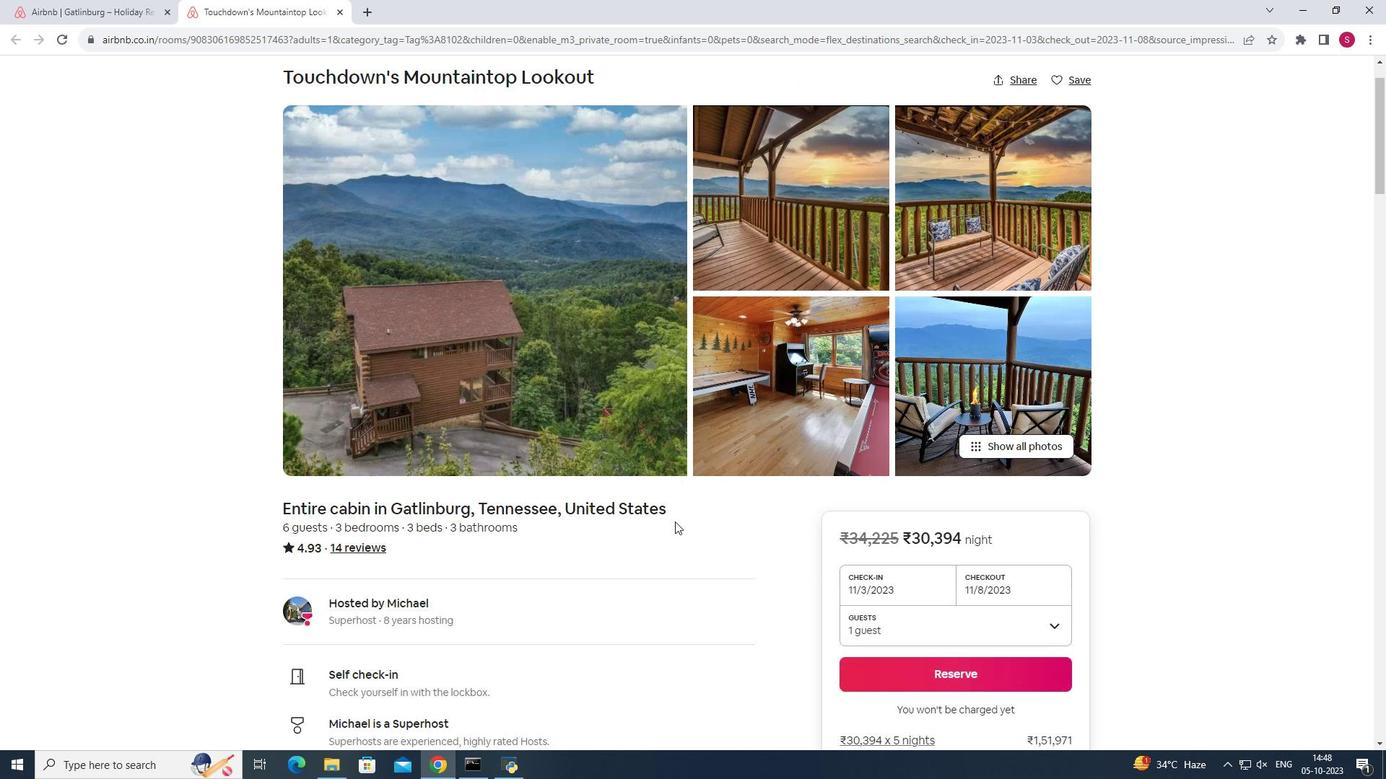 
Action: Mouse moved to (676, 516)
Screenshot: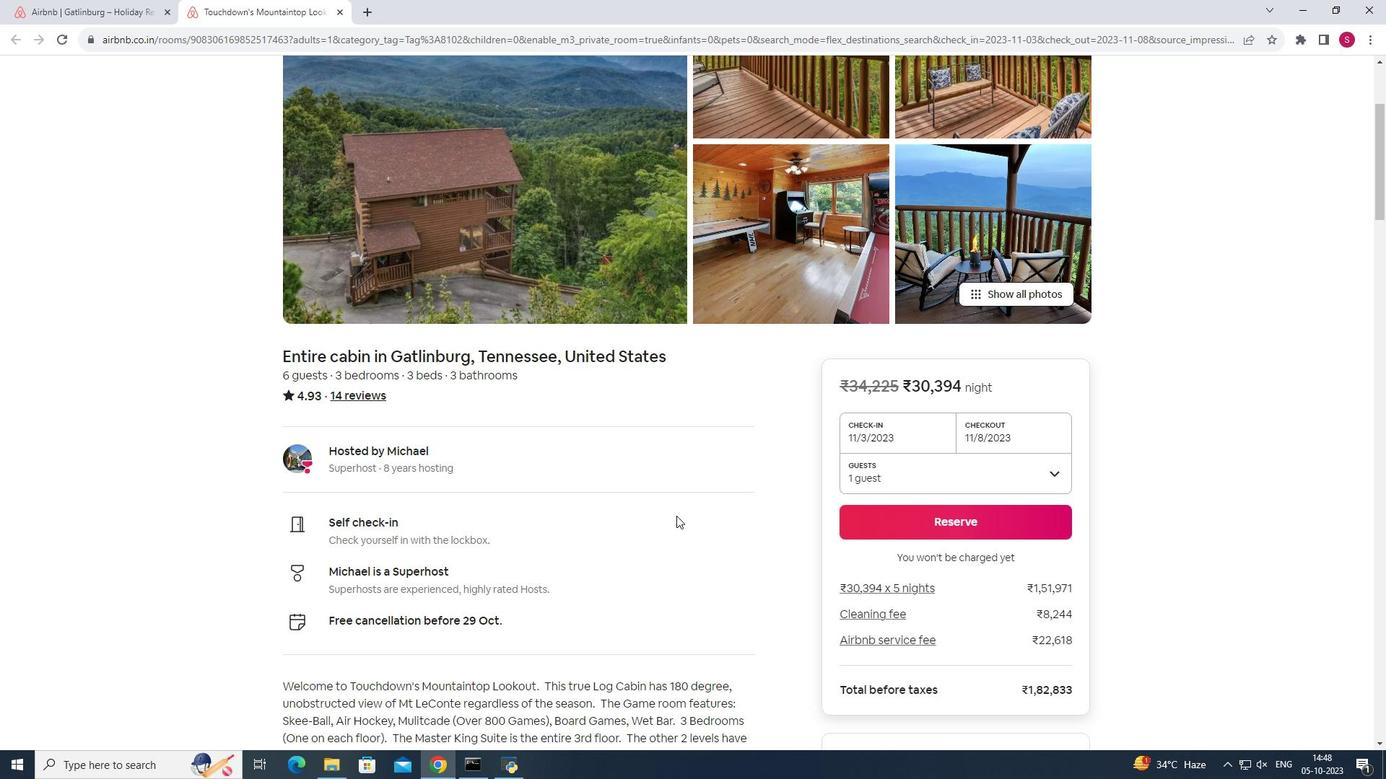 
Action: Mouse scrolled (676, 515) with delta (0, 0)
Screenshot: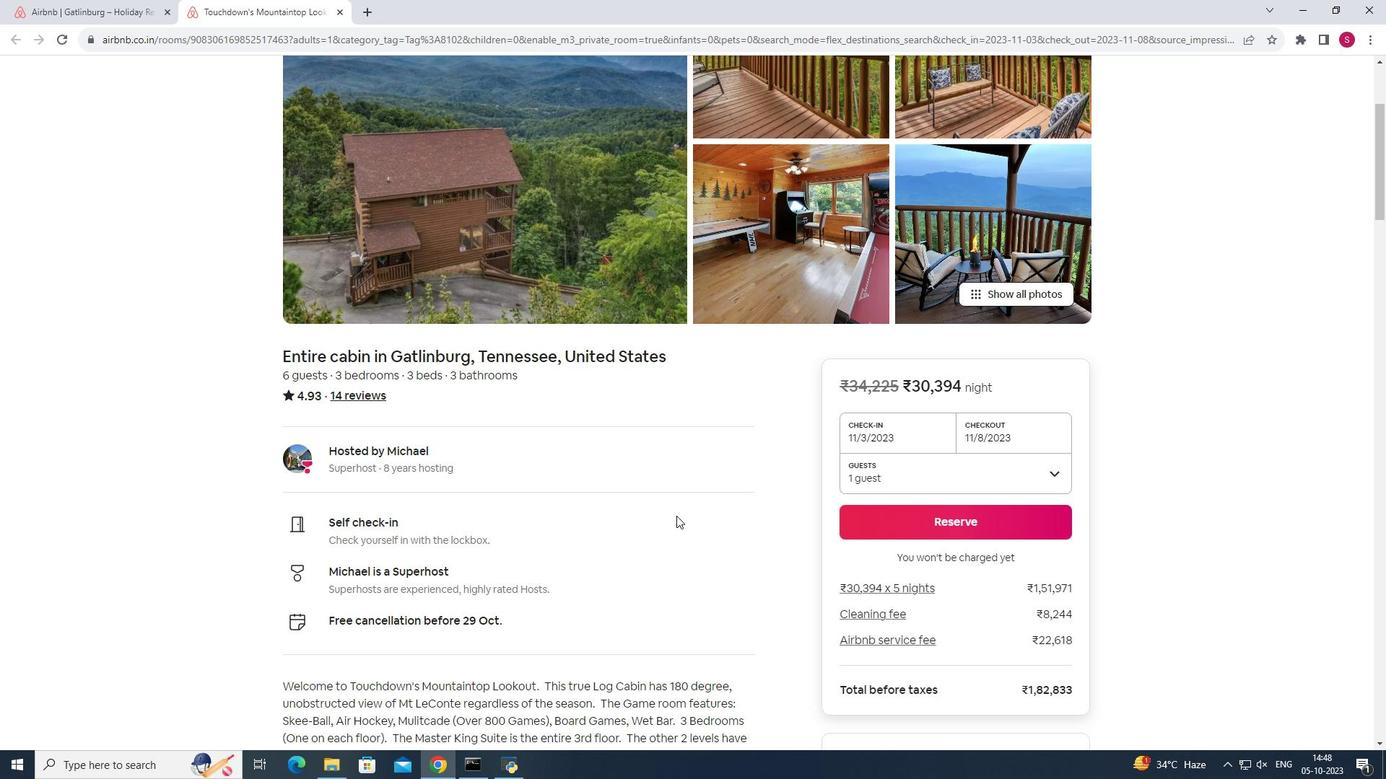 
Action: Mouse scrolled (676, 515) with delta (0, 0)
Screenshot: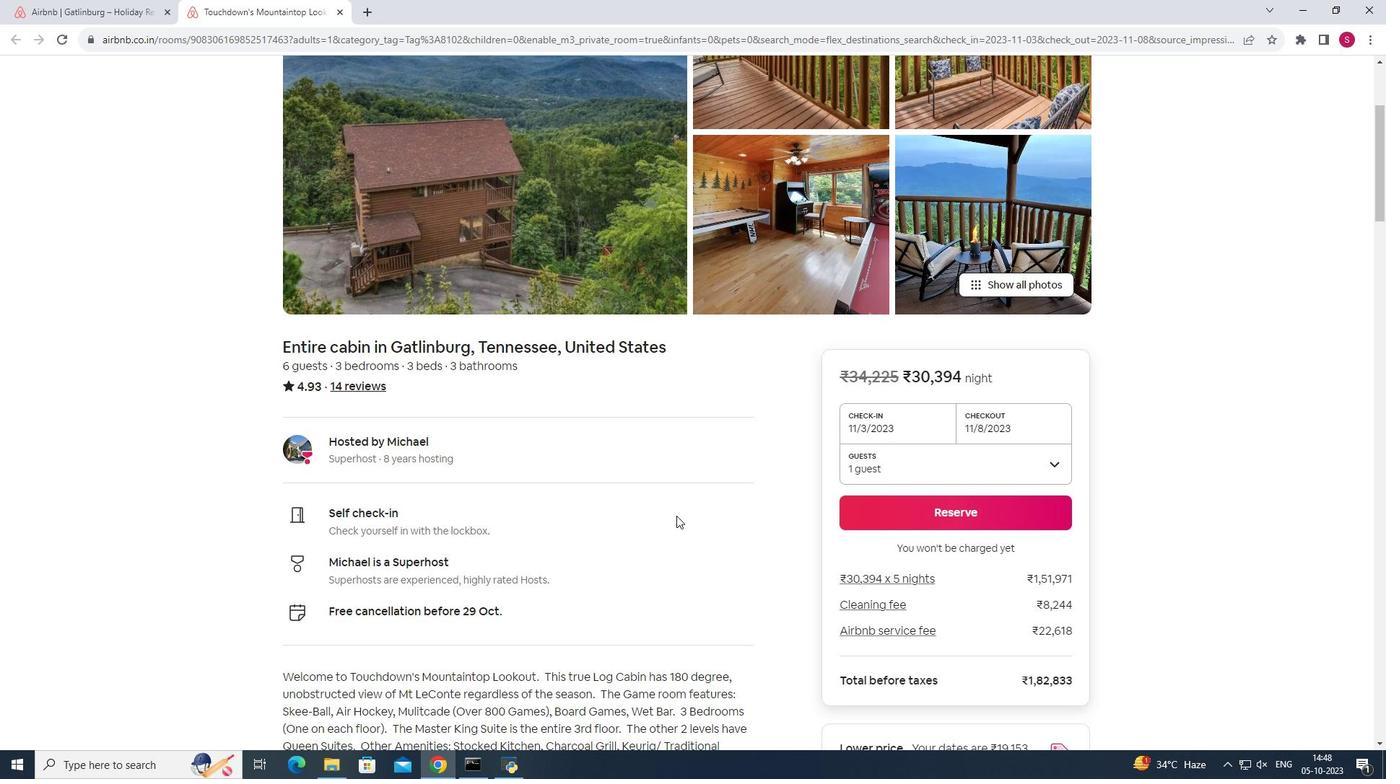 
Action: Mouse scrolled (676, 515) with delta (0, 0)
Screenshot: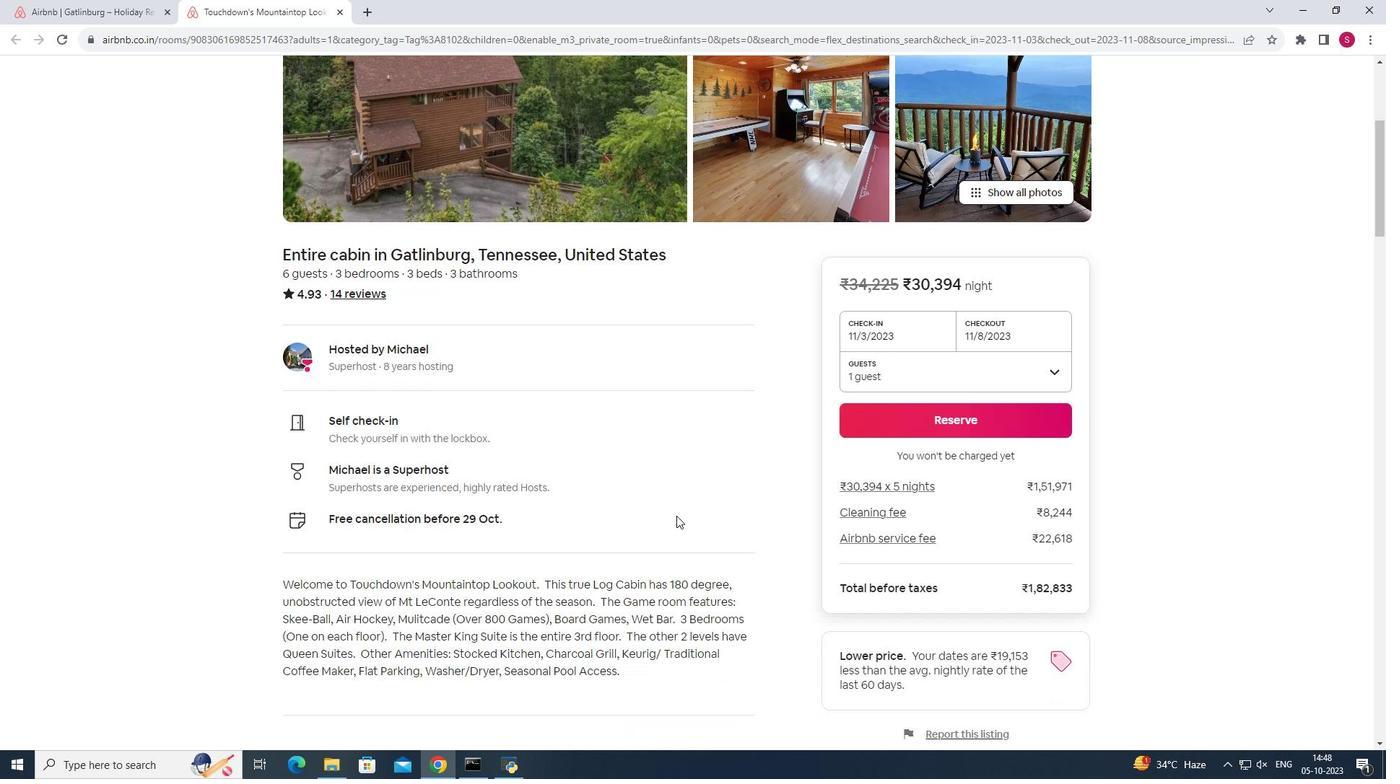 
Action: Mouse moved to (691, 524)
Screenshot: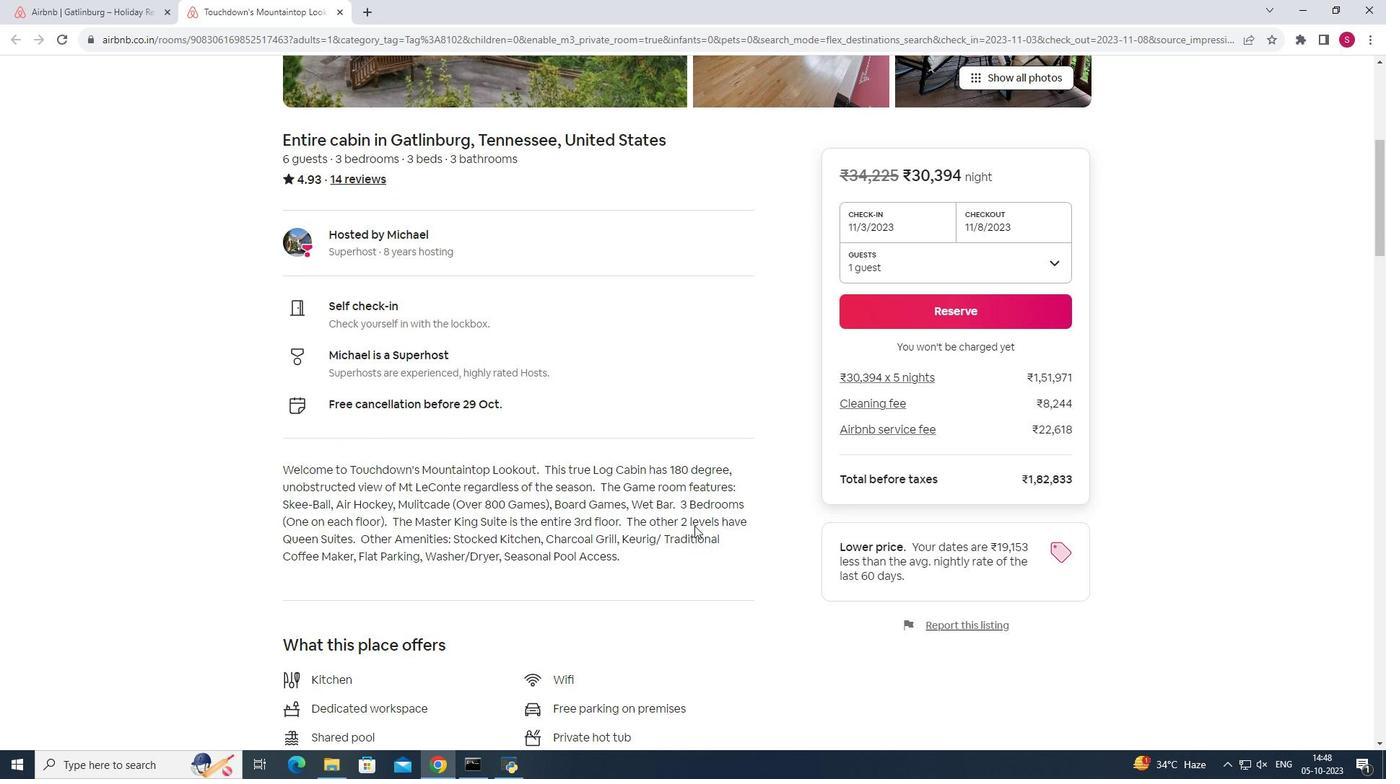 
Action: Mouse scrolled (691, 524) with delta (0, 0)
Screenshot: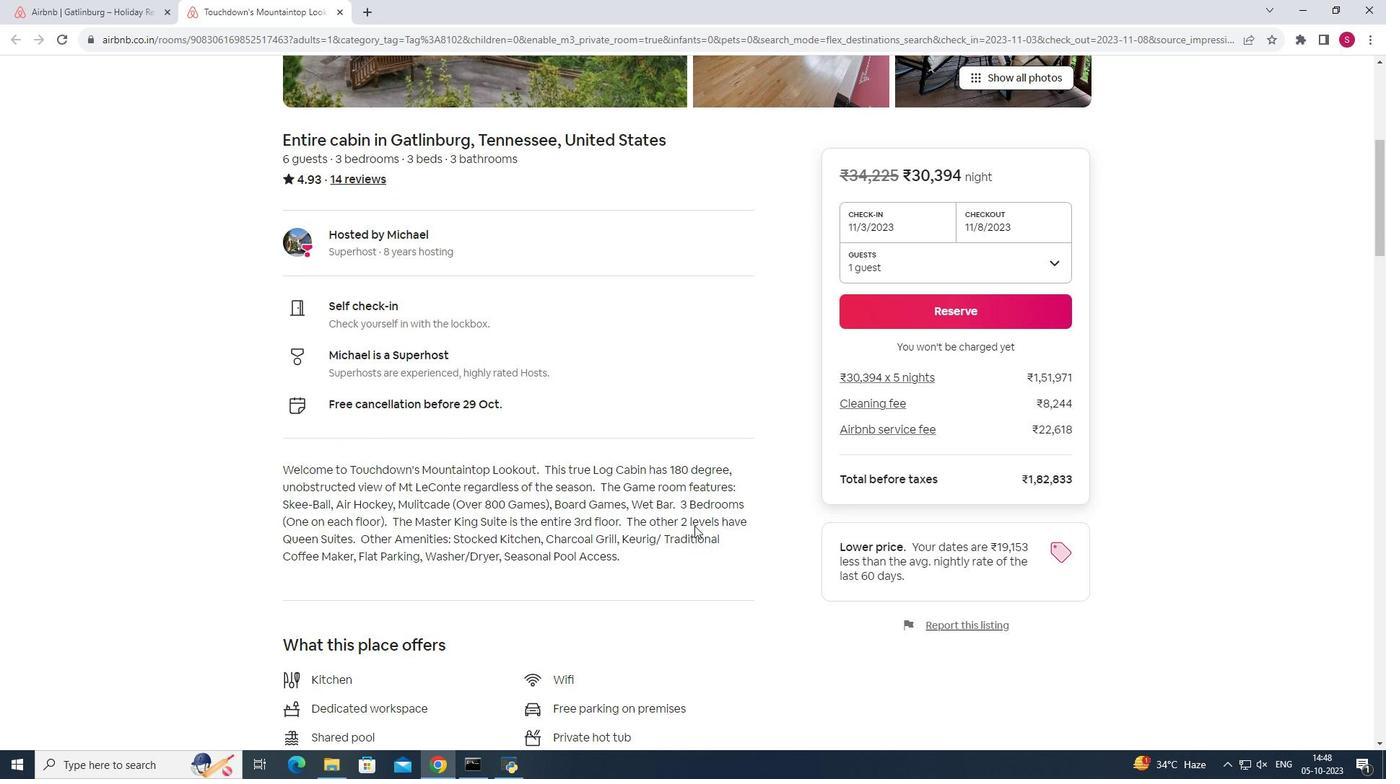 
Action: Mouse moved to (712, 504)
Screenshot: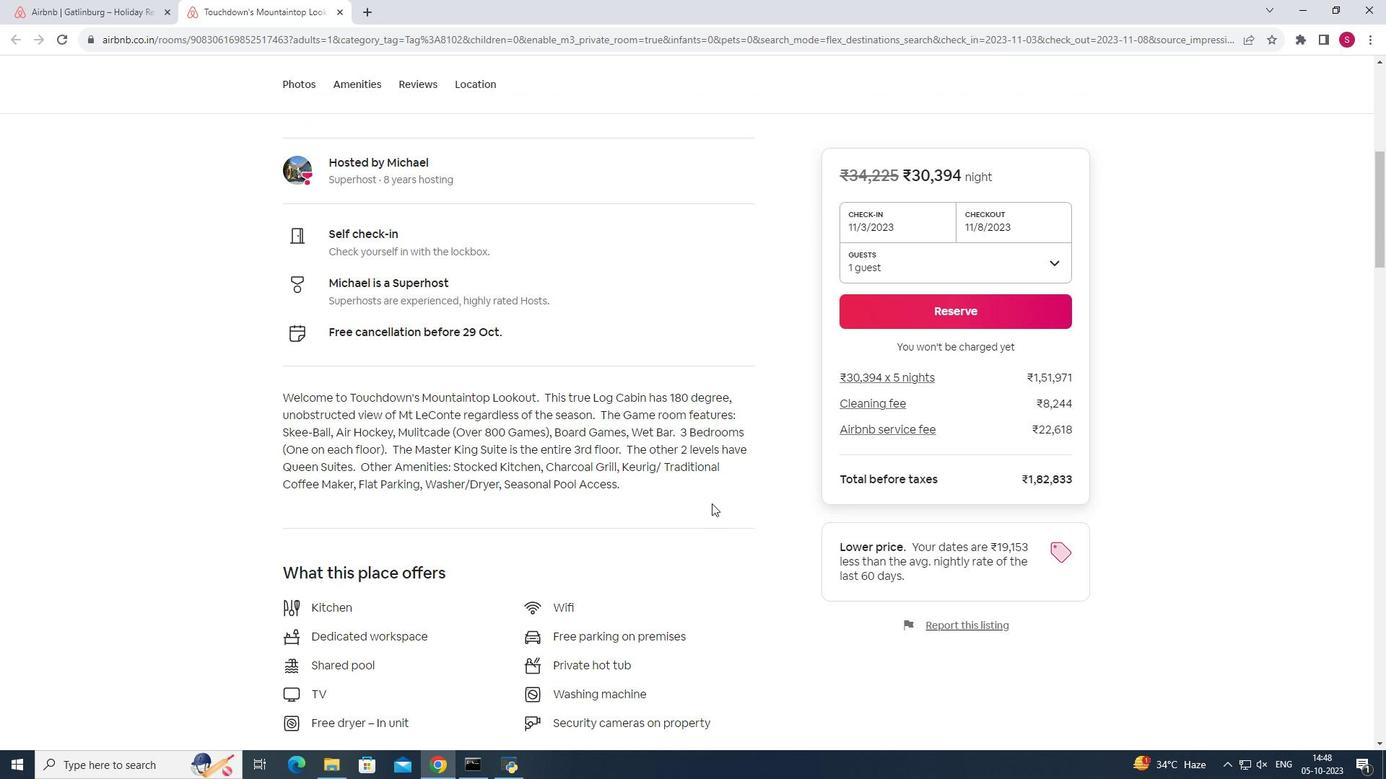 
Action: Mouse scrolled (712, 503) with delta (0, 0)
Screenshot: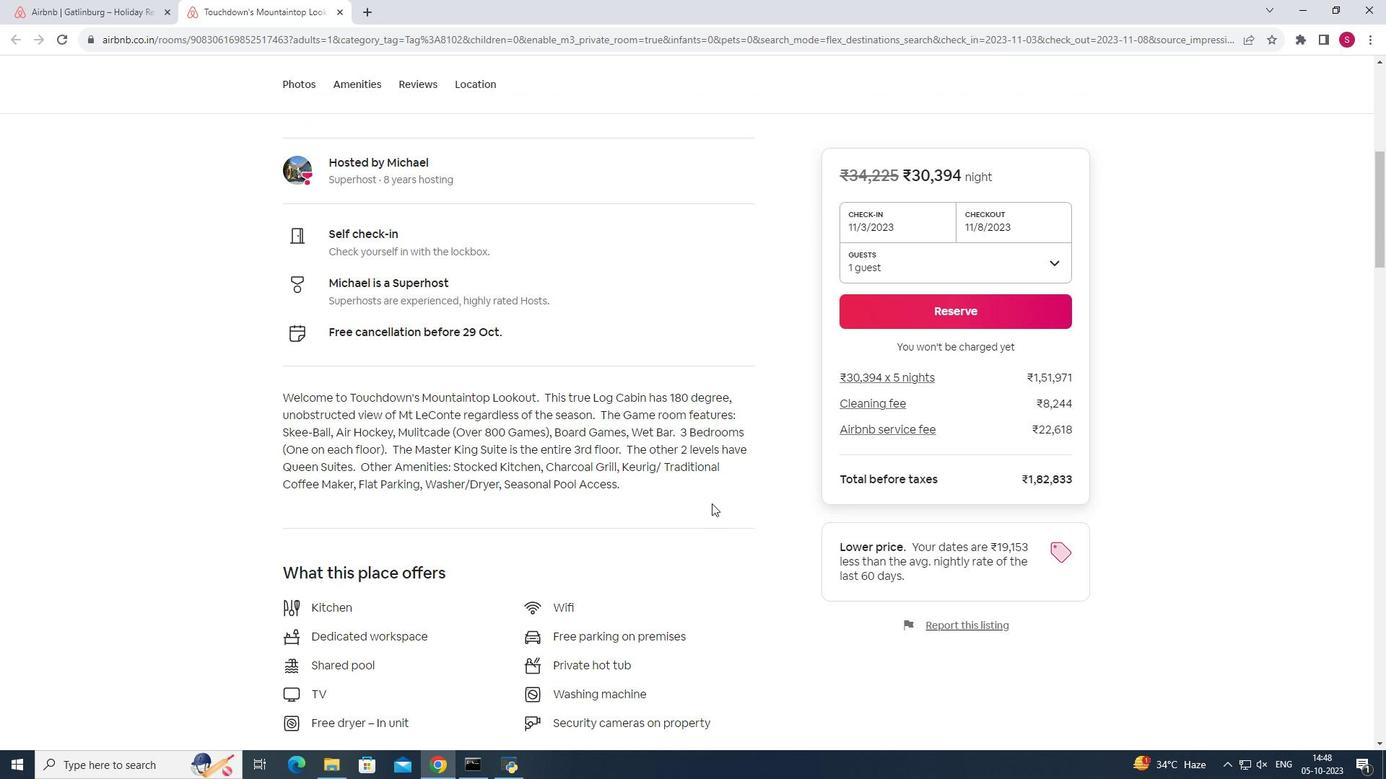 
Action: Mouse moved to (712, 504)
Screenshot: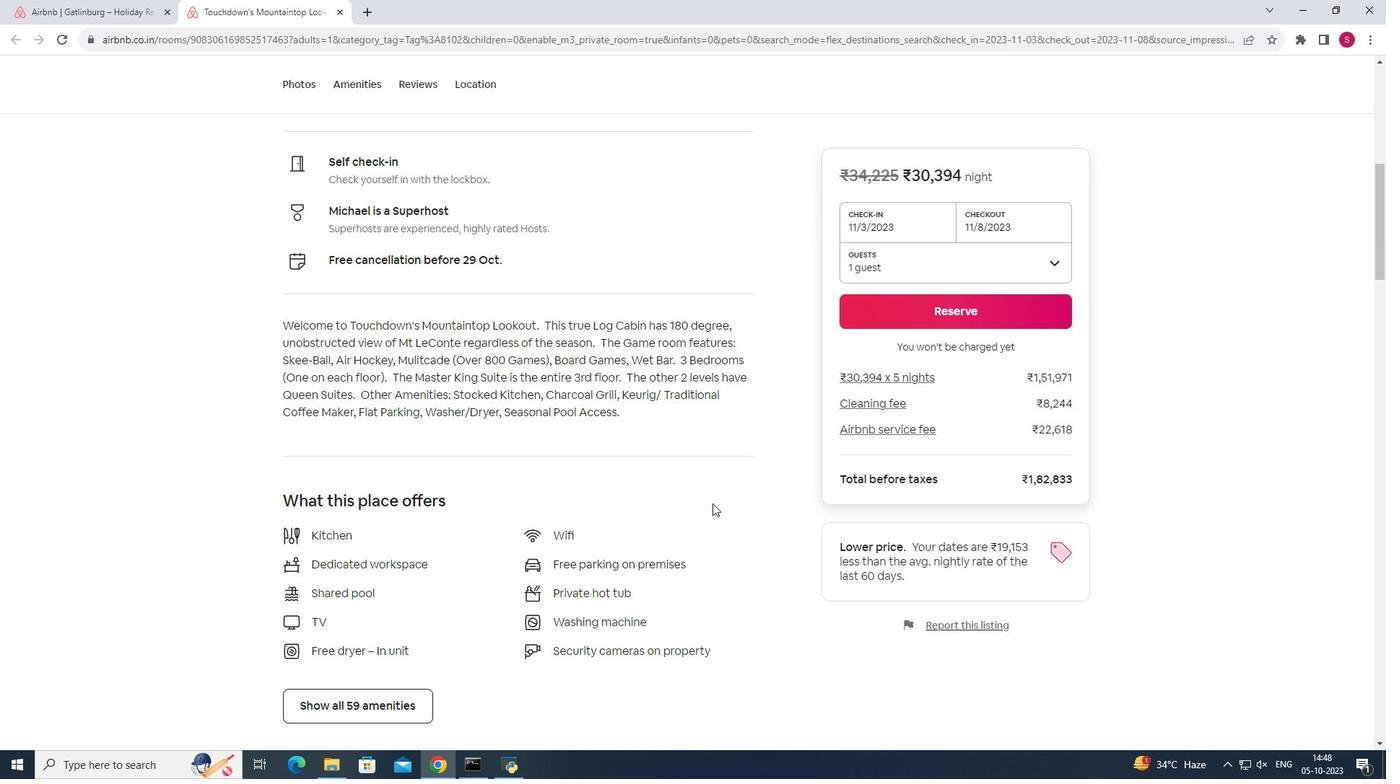 
Action: Mouse scrolled (712, 503) with delta (0, 0)
Screenshot: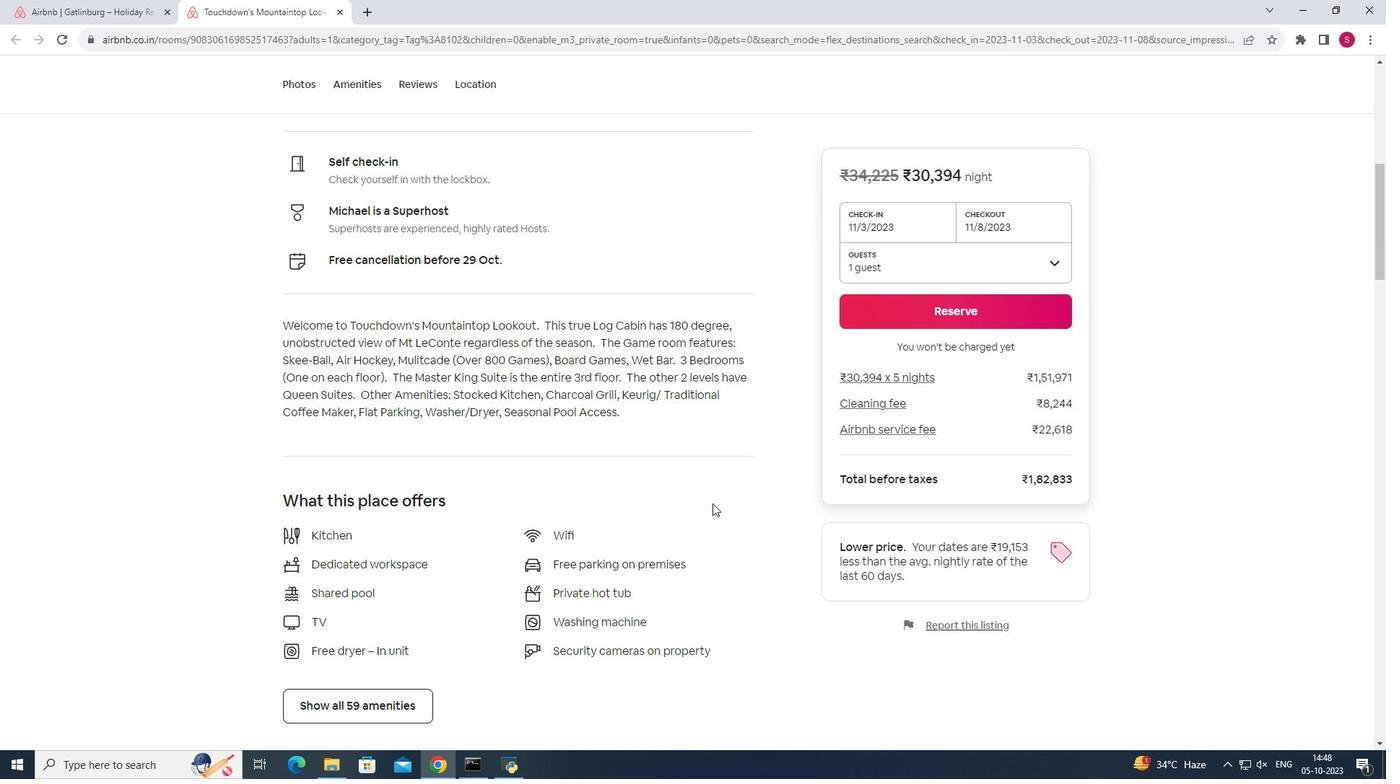 
Action: Mouse scrolled (712, 503) with delta (0, 0)
Screenshot: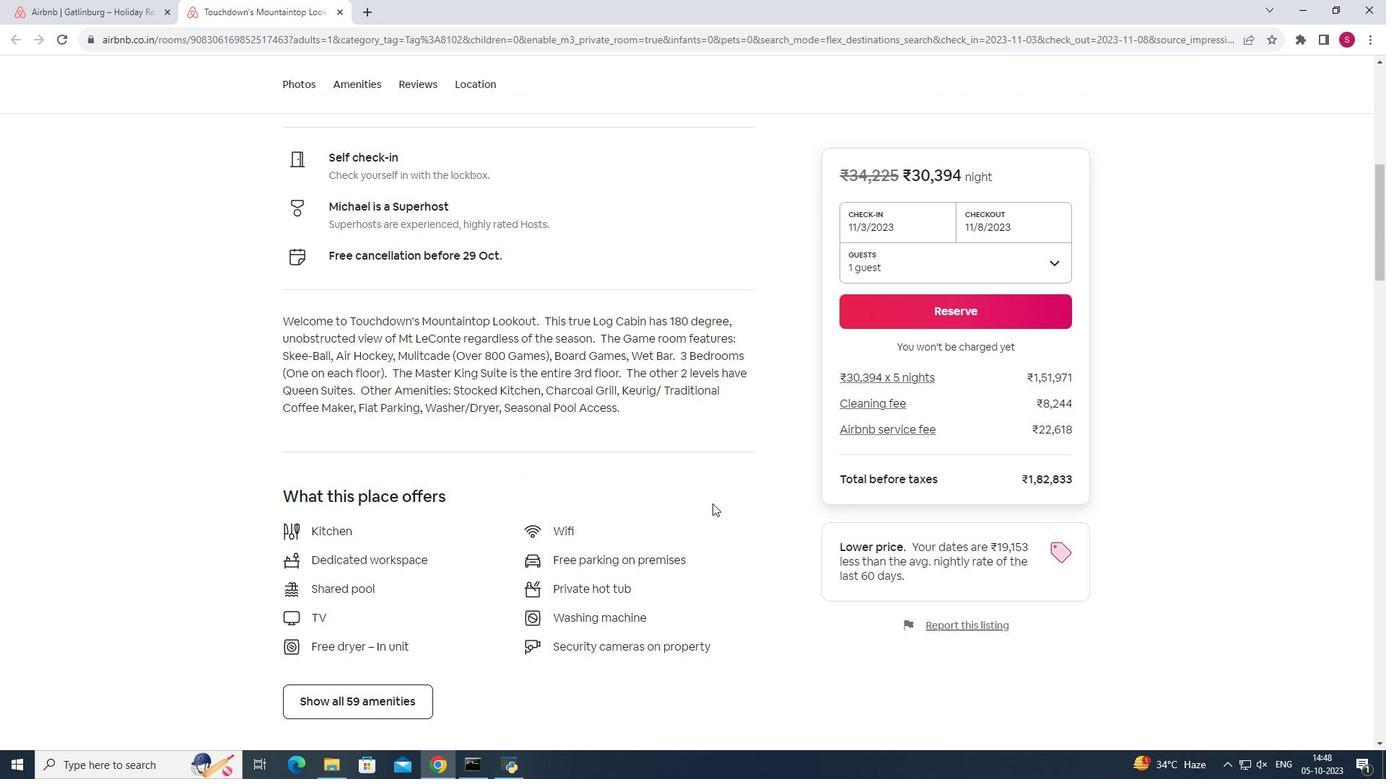 
Action: Mouse moved to (370, 561)
Screenshot: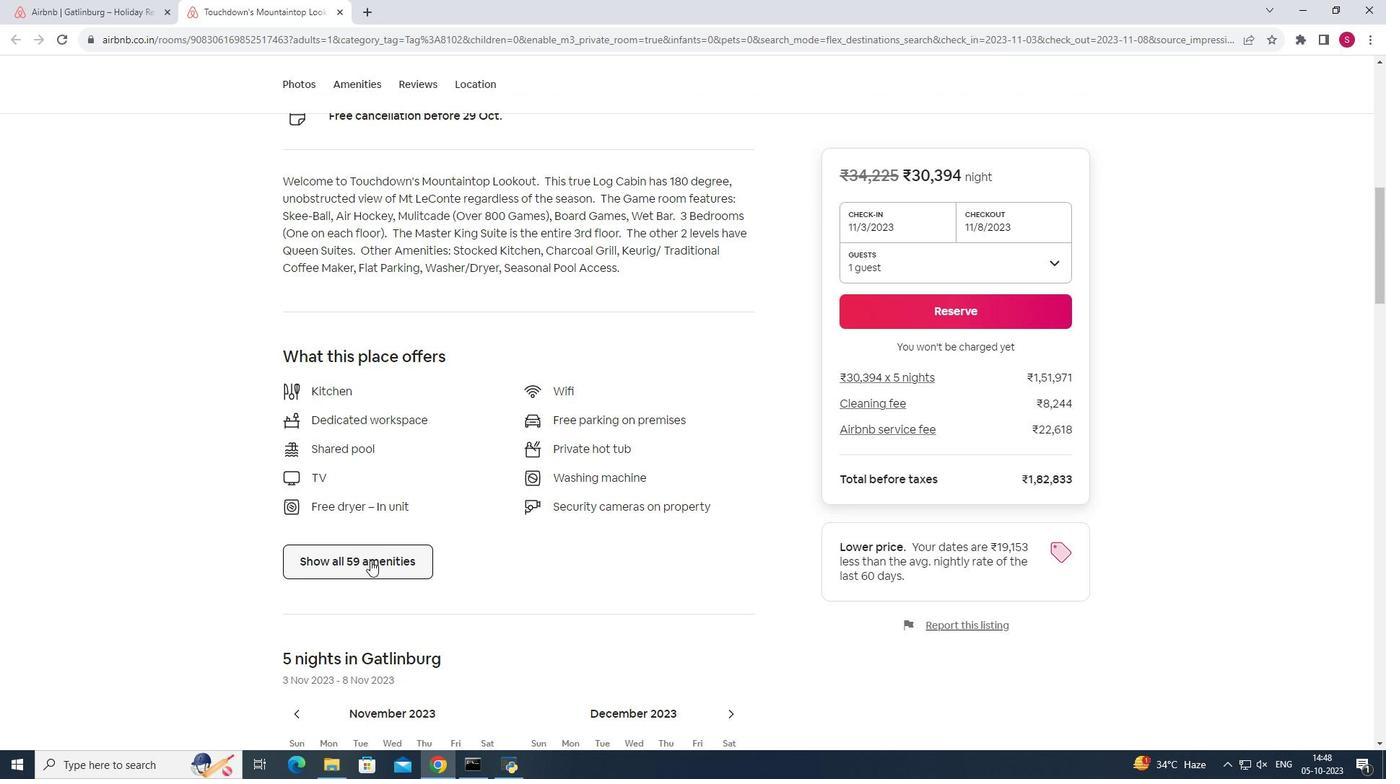 
Action: Mouse pressed left at (370, 561)
Screenshot: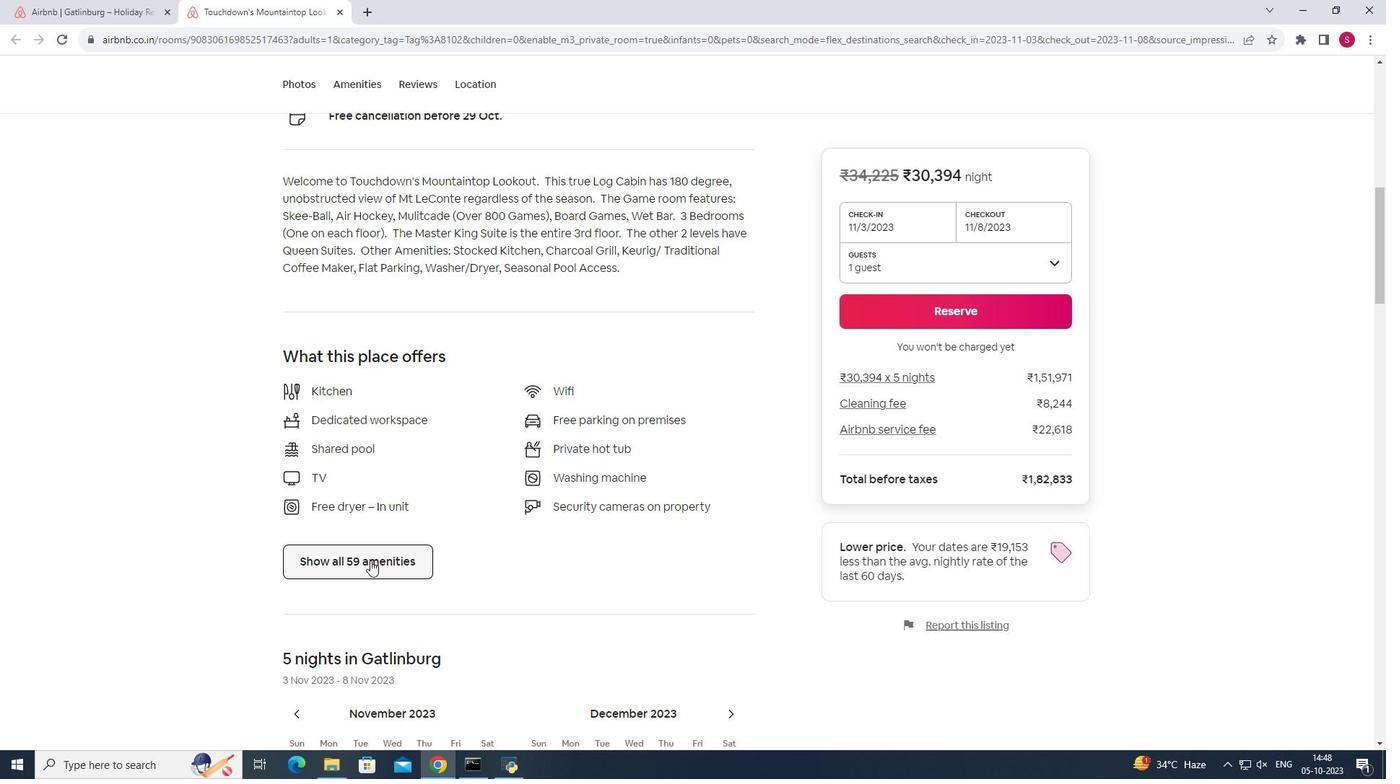 
Action: Mouse moved to (732, 524)
Screenshot: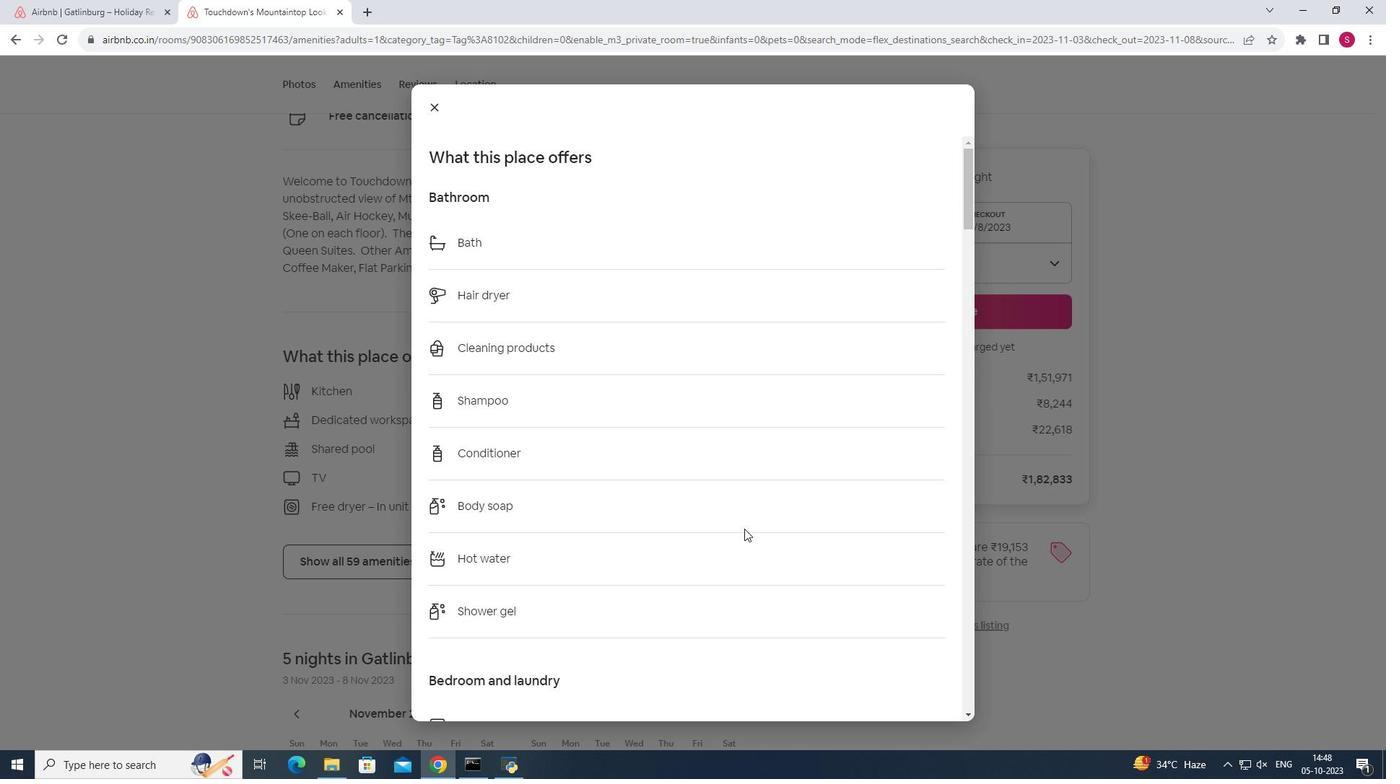 
Action: Mouse scrolled (732, 524) with delta (0, 0)
Screenshot: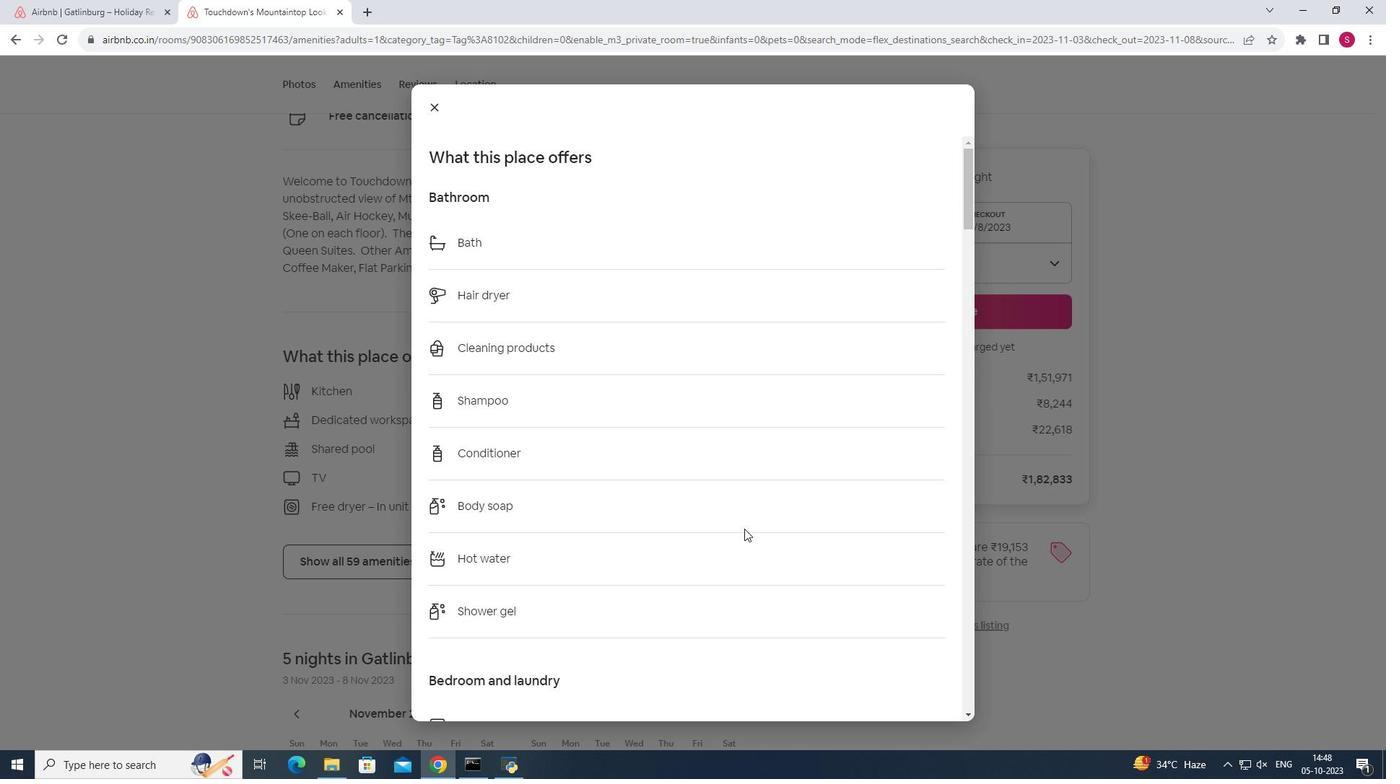 
Action: Mouse moved to (793, 542)
Screenshot: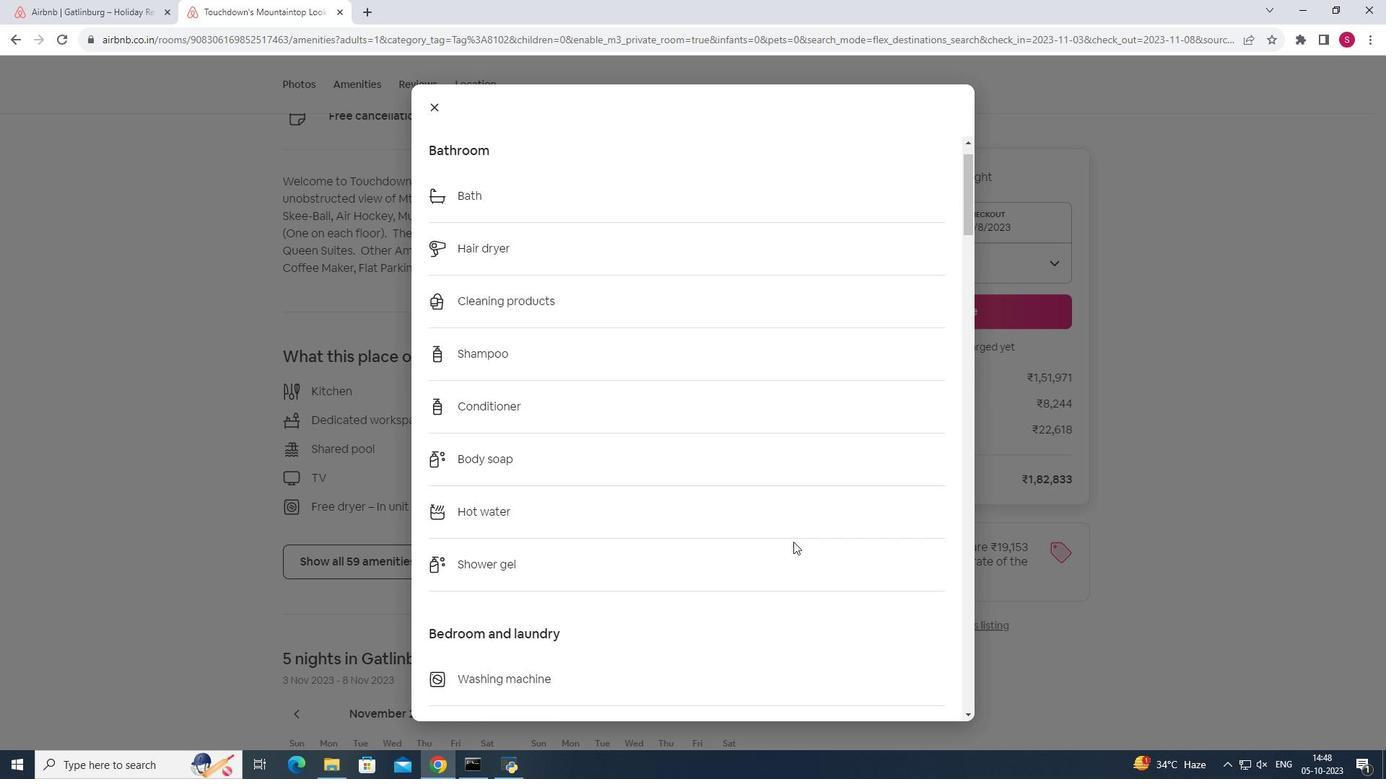 
Action: Mouse scrolled (793, 541) with delta (0, 0)
Screenshot: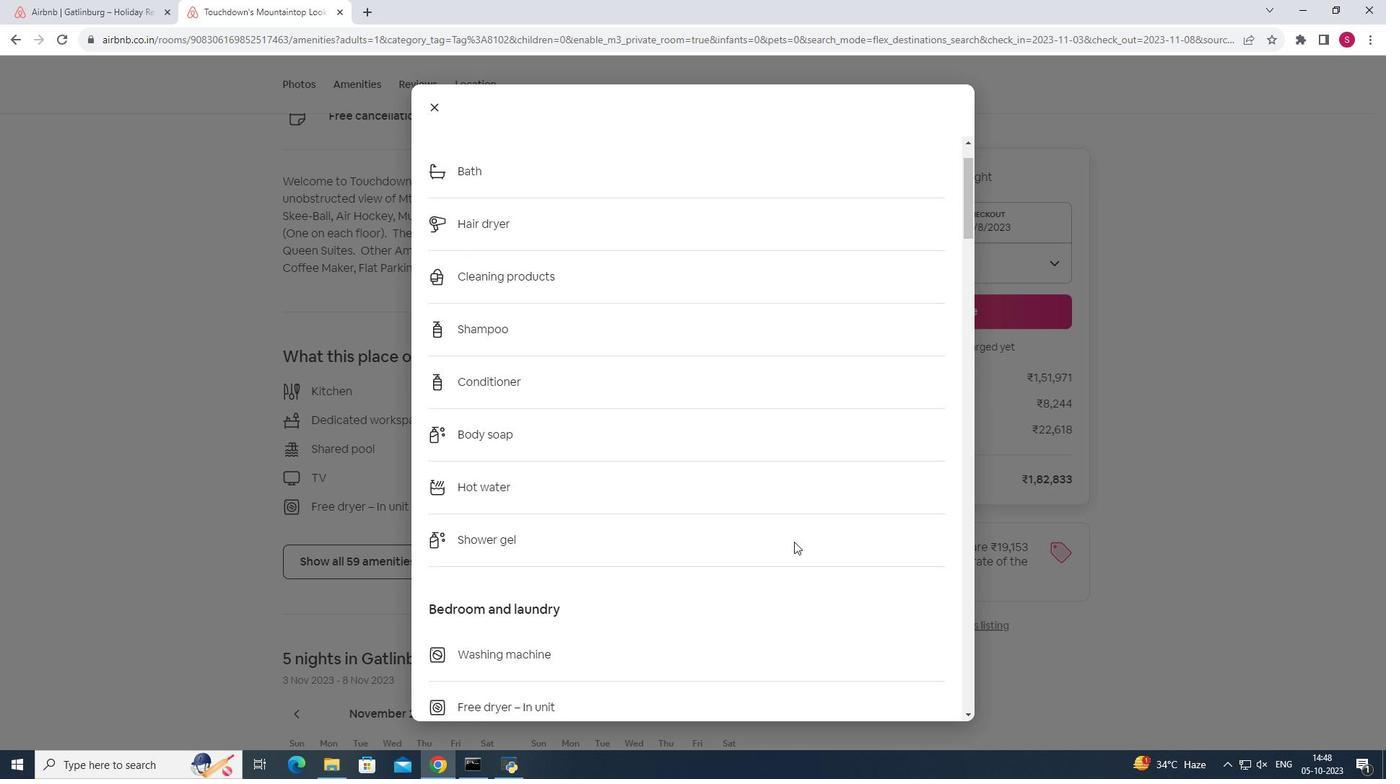
Action: Mouse moved to (794, 542)
